 Task: Financial Form Template: Voucher for Petty Cash.
Action: Mouse moved to (78, 90)
Screenshot: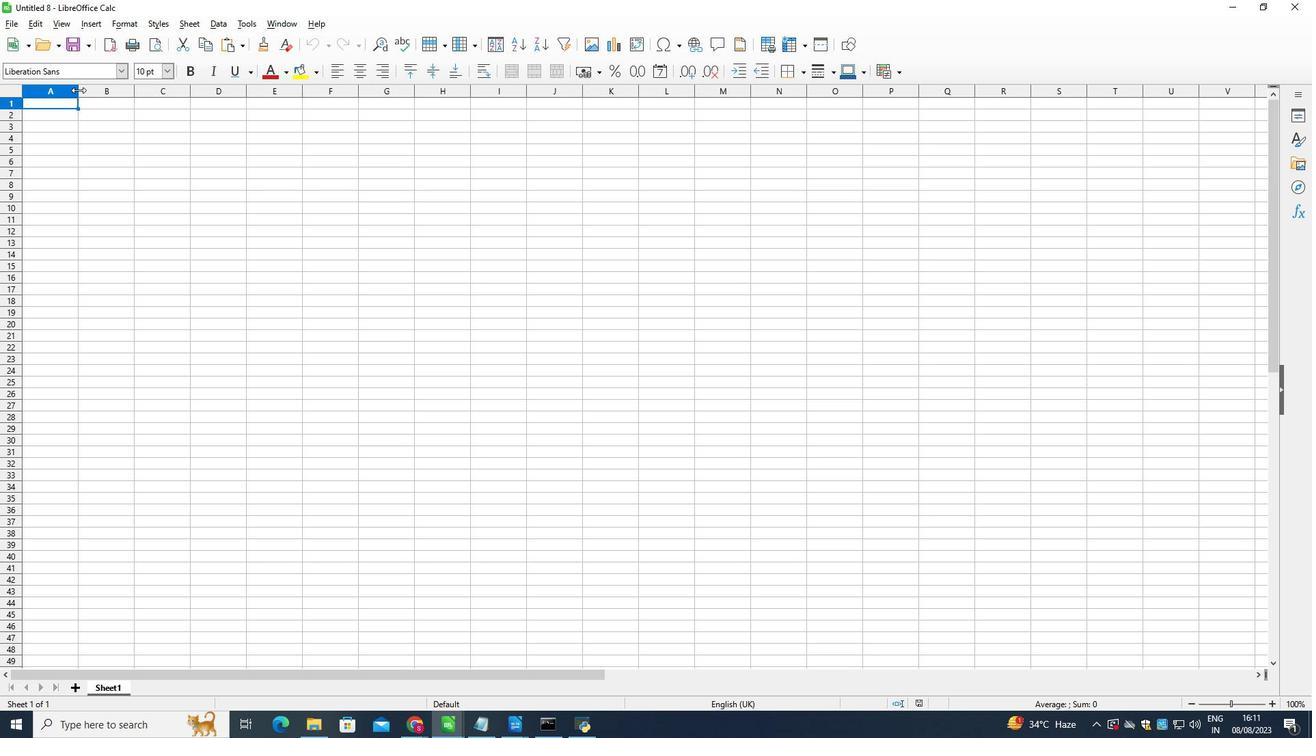 
Action: Mouse pressed left at (78, 90)
Screenshot: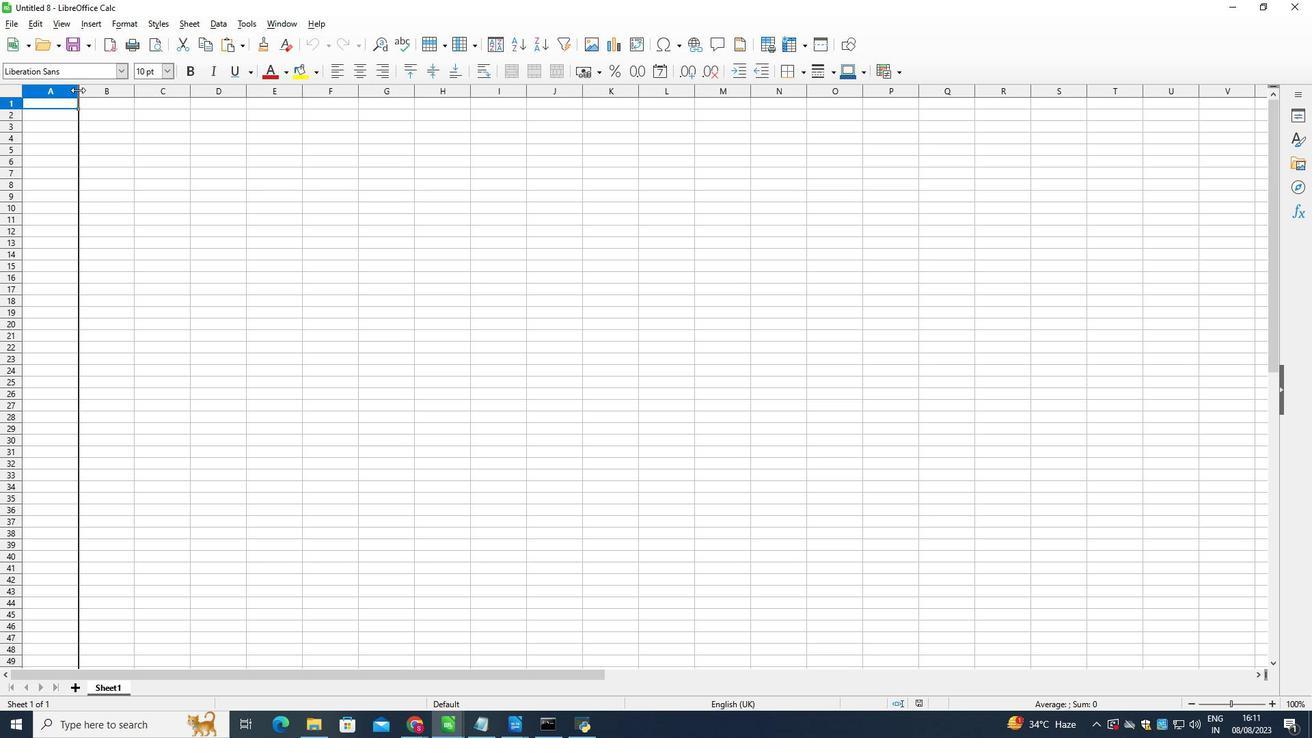 
Action: Mouse moved to (101, 91)
Screenshot: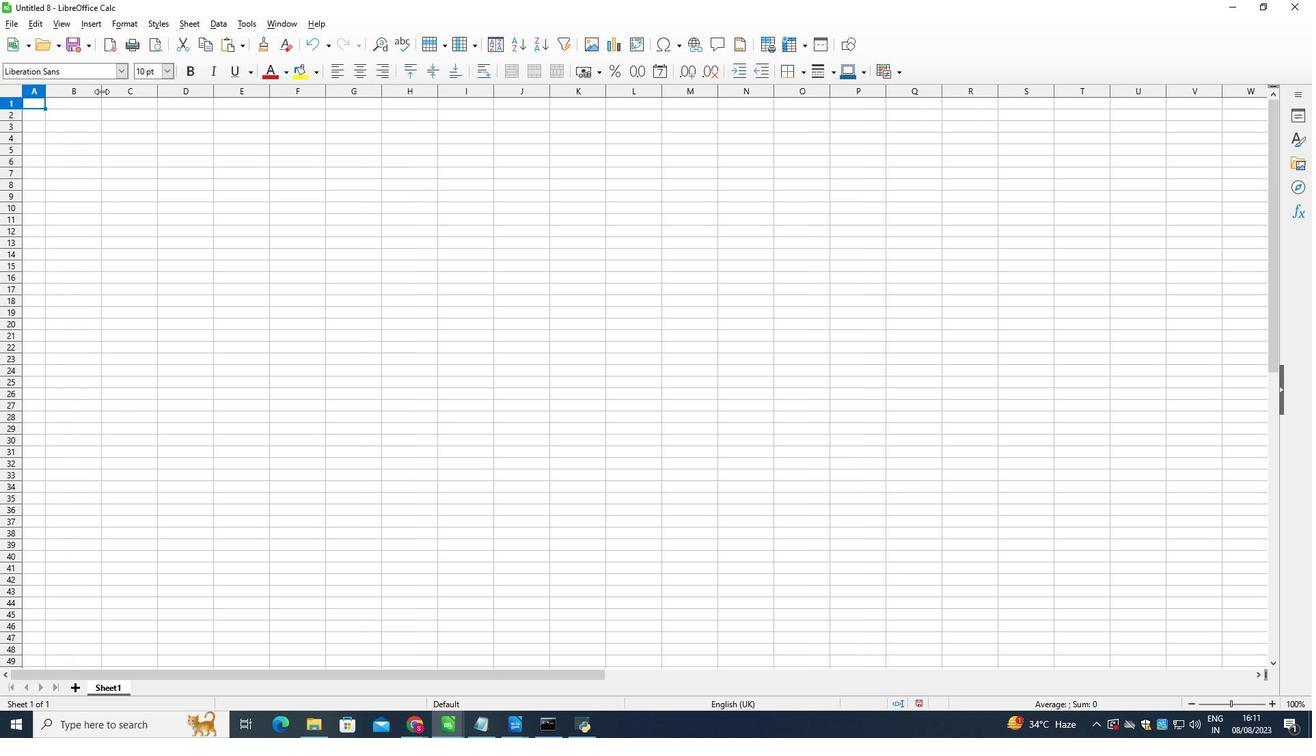 
Action: Mouse pressed left at (101, 91)
Screenshot: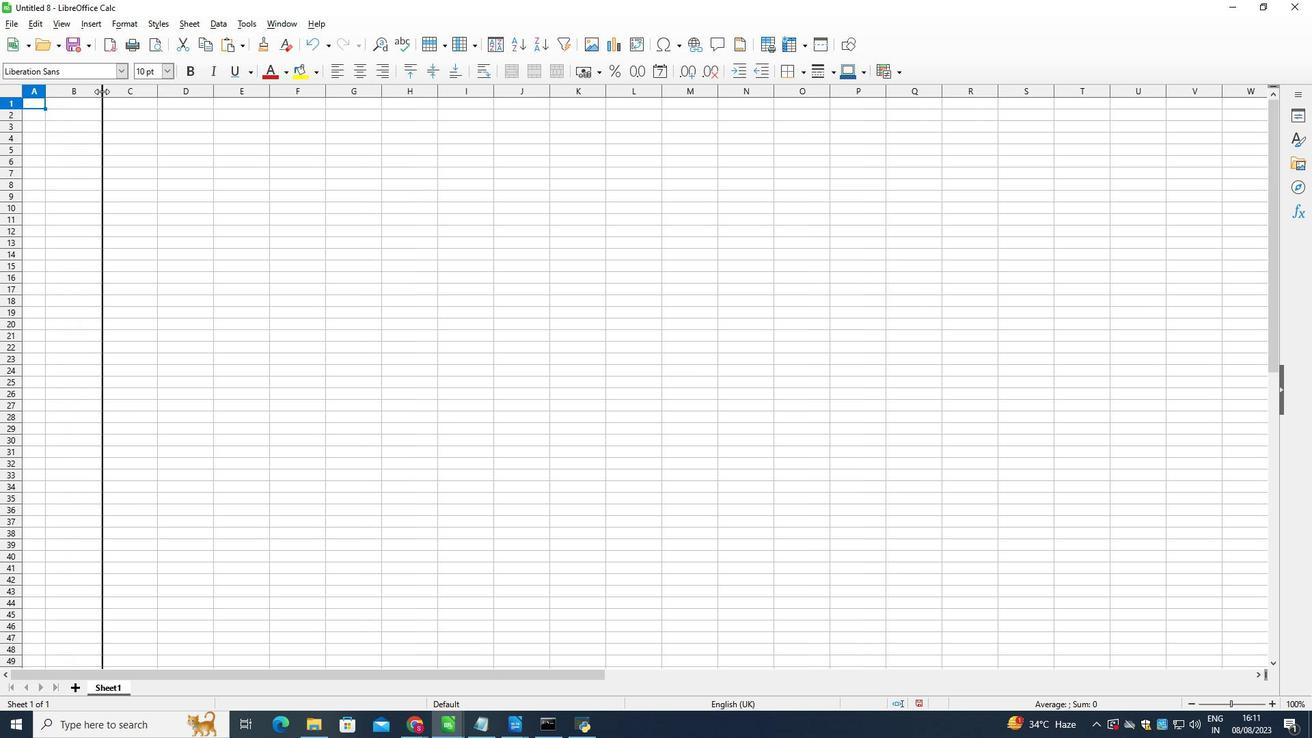 
Action: Mouse moved to (118, 87)
Screenshot: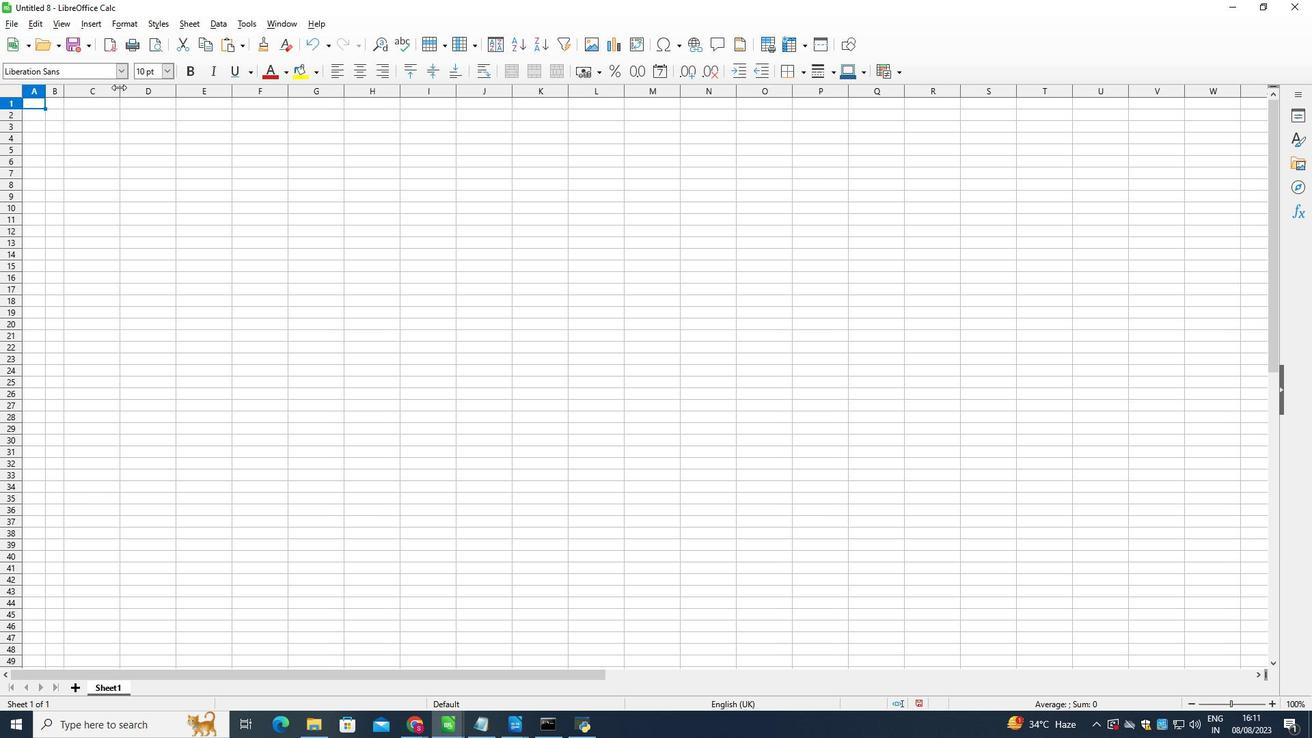 
Action: Mouse pressed left at (118, 87)
Screenshot: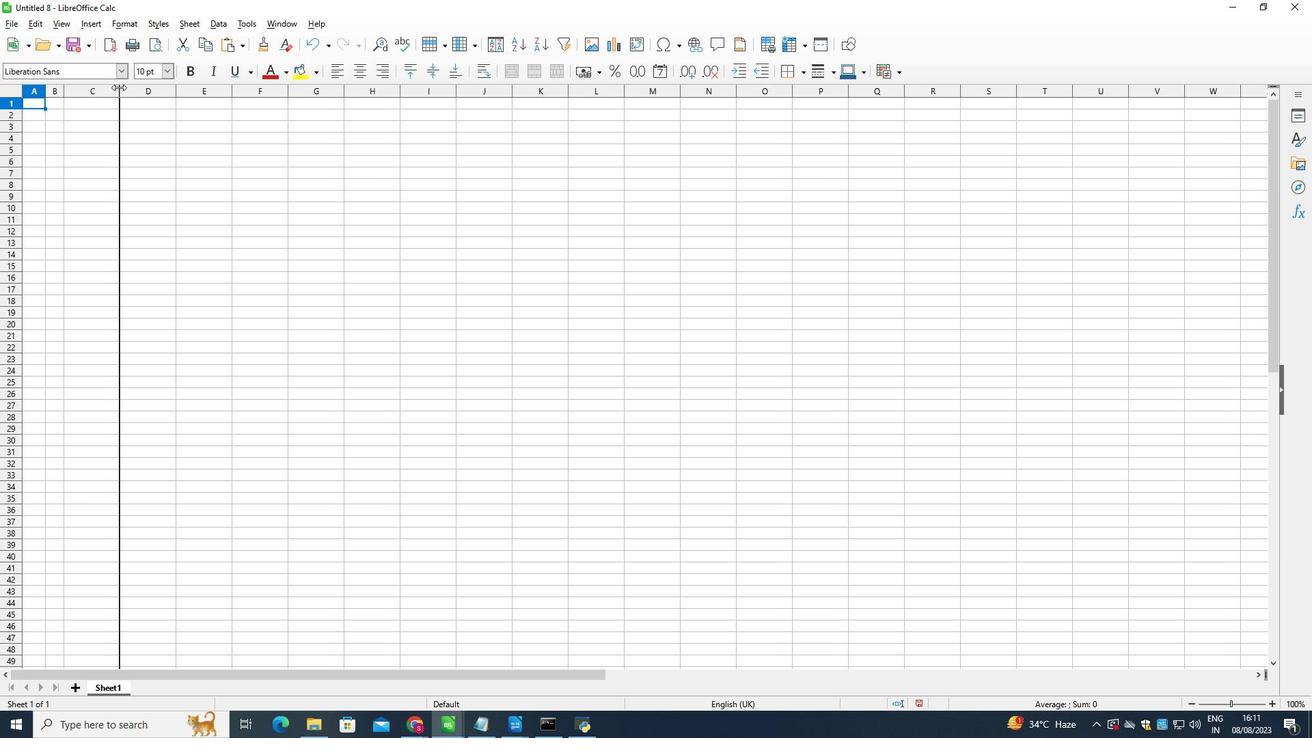 
Action: Mouse moved to (141, 97)
Screenshot: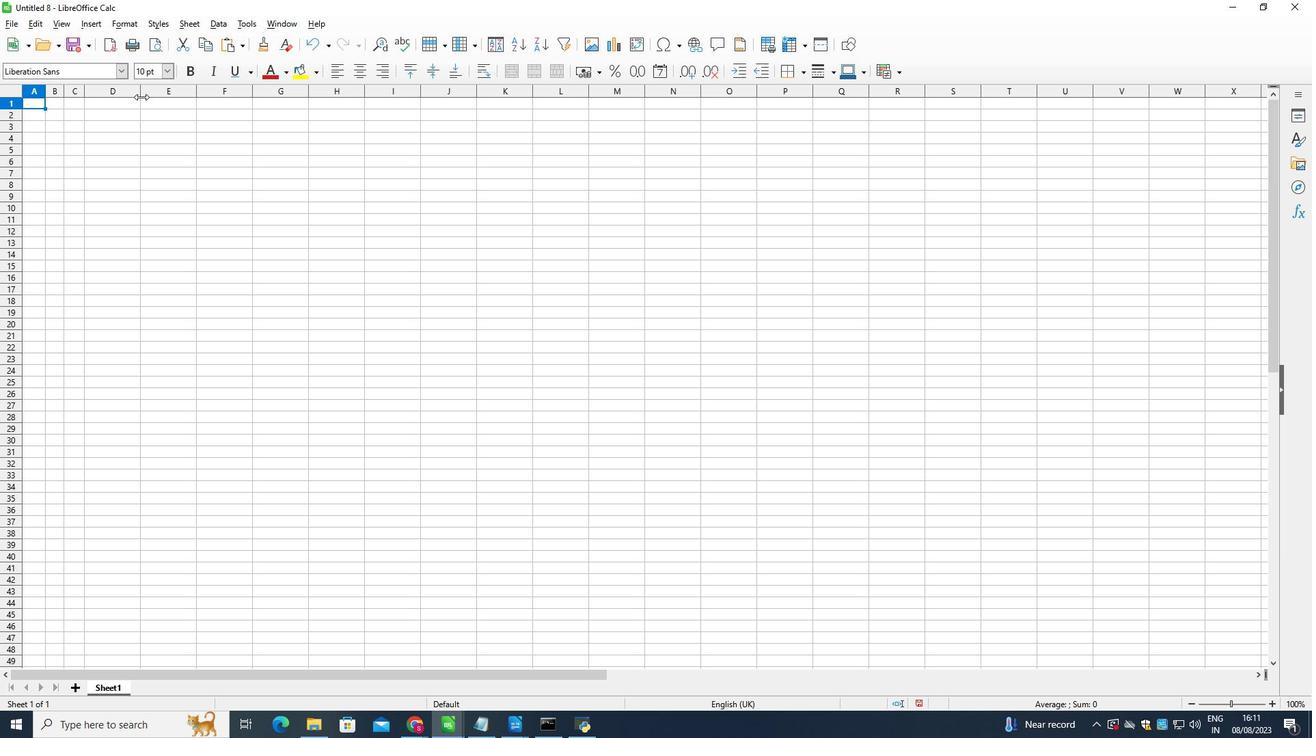 
Action: Mouse pressed left at (141, 97)
Screenshot: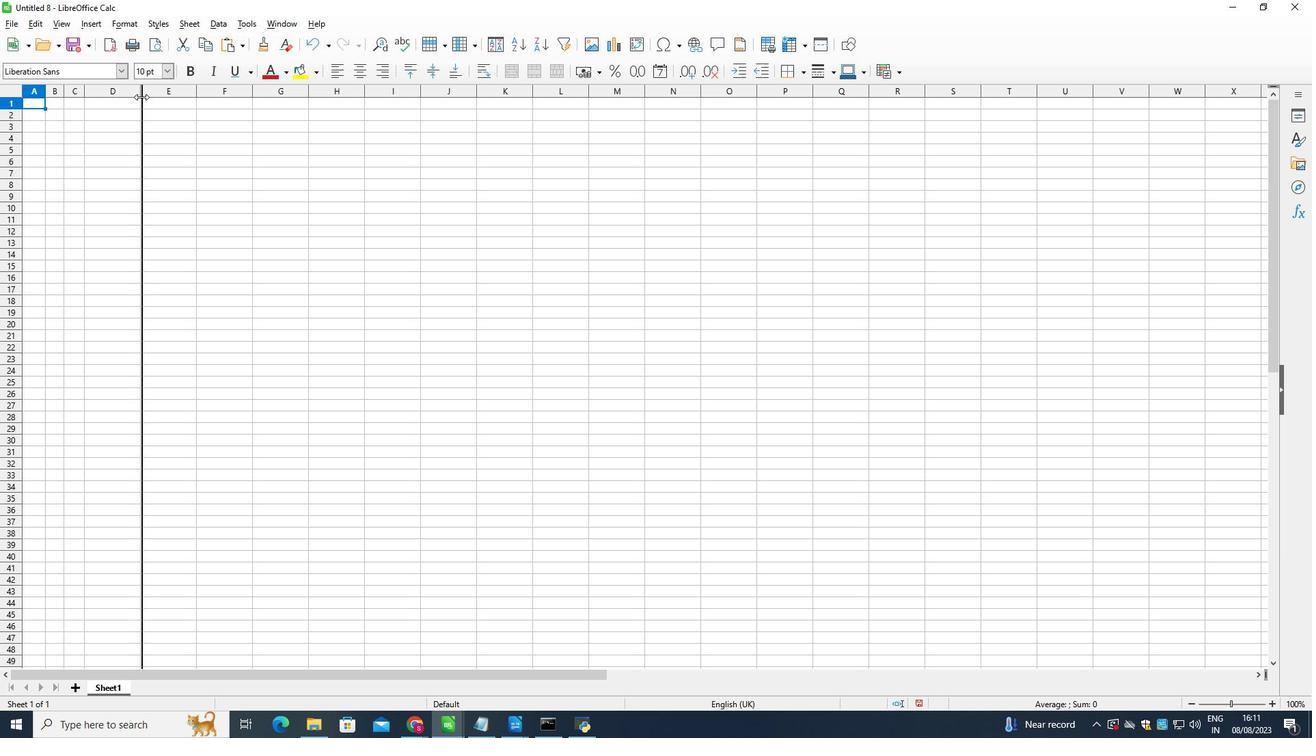 
Action: Mouse moved to (159, 89)
Screenshot: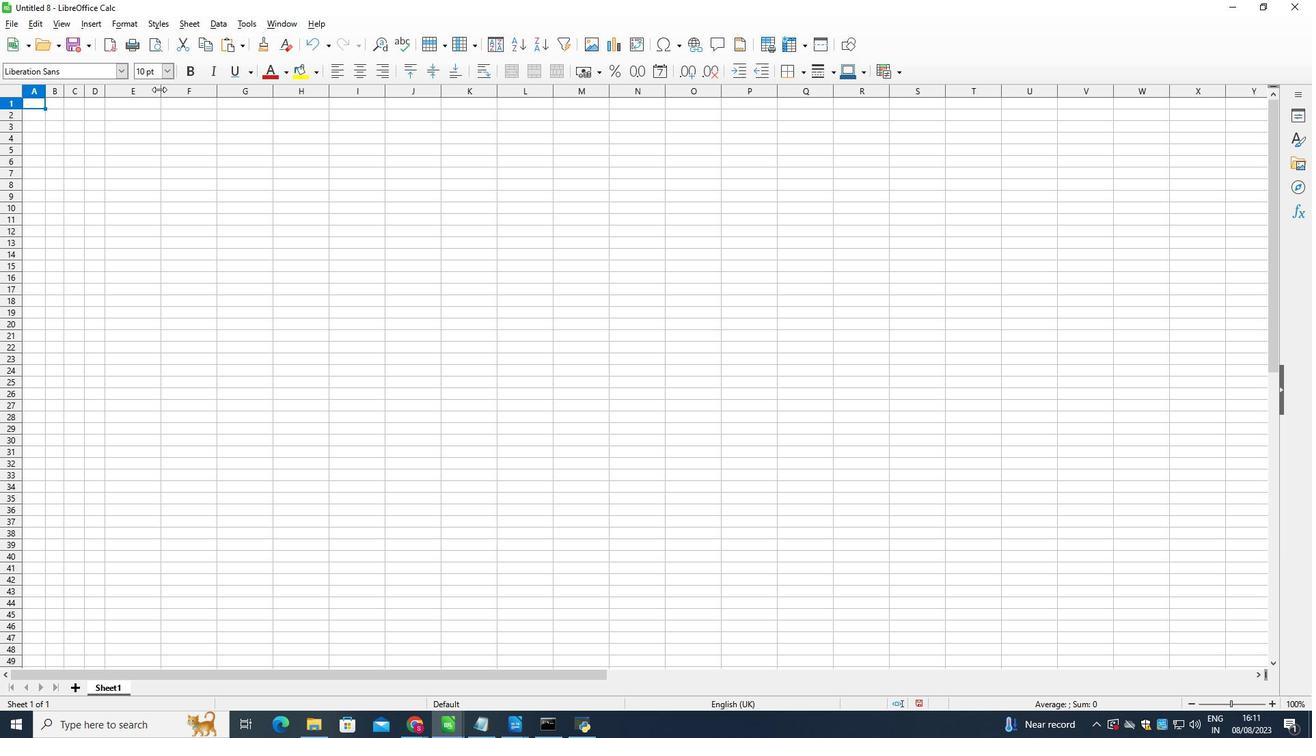 
Action: Mouse pressed left at (159, 89)
Screenshot: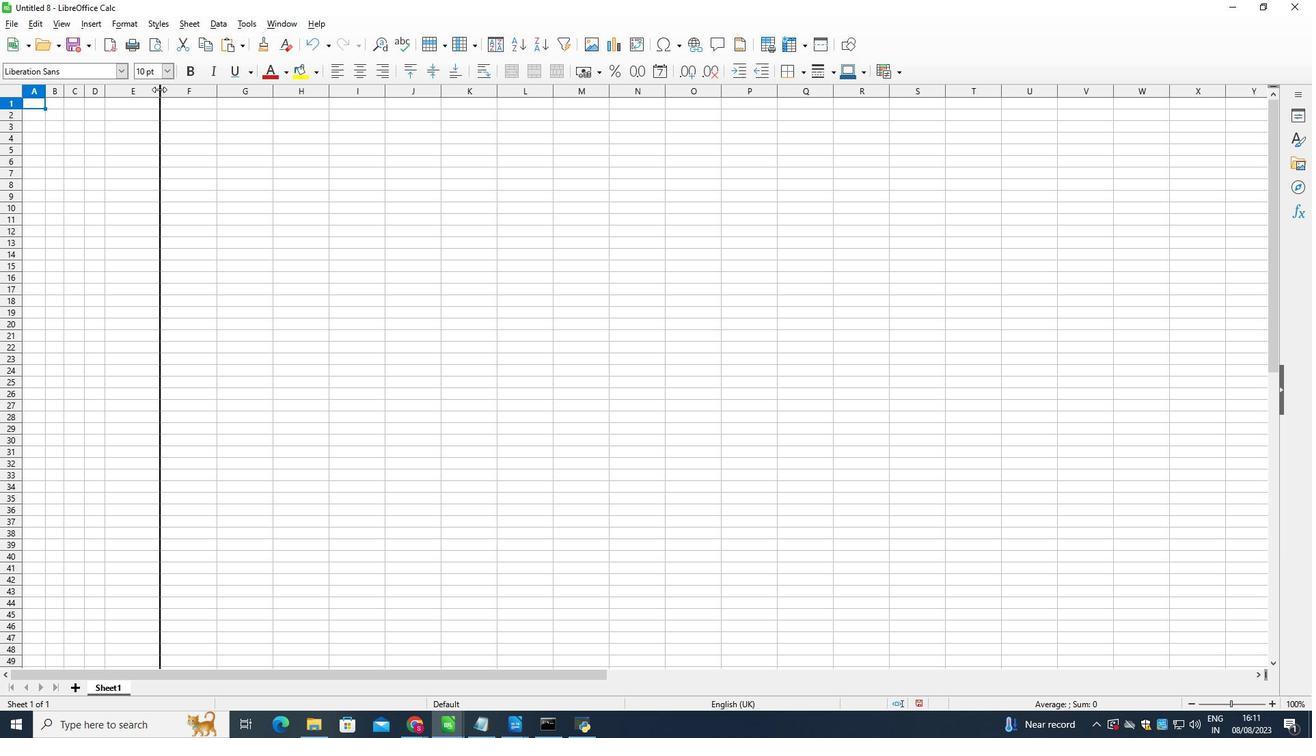 
Action: Mouse moved to (45, 90)
Screenshot: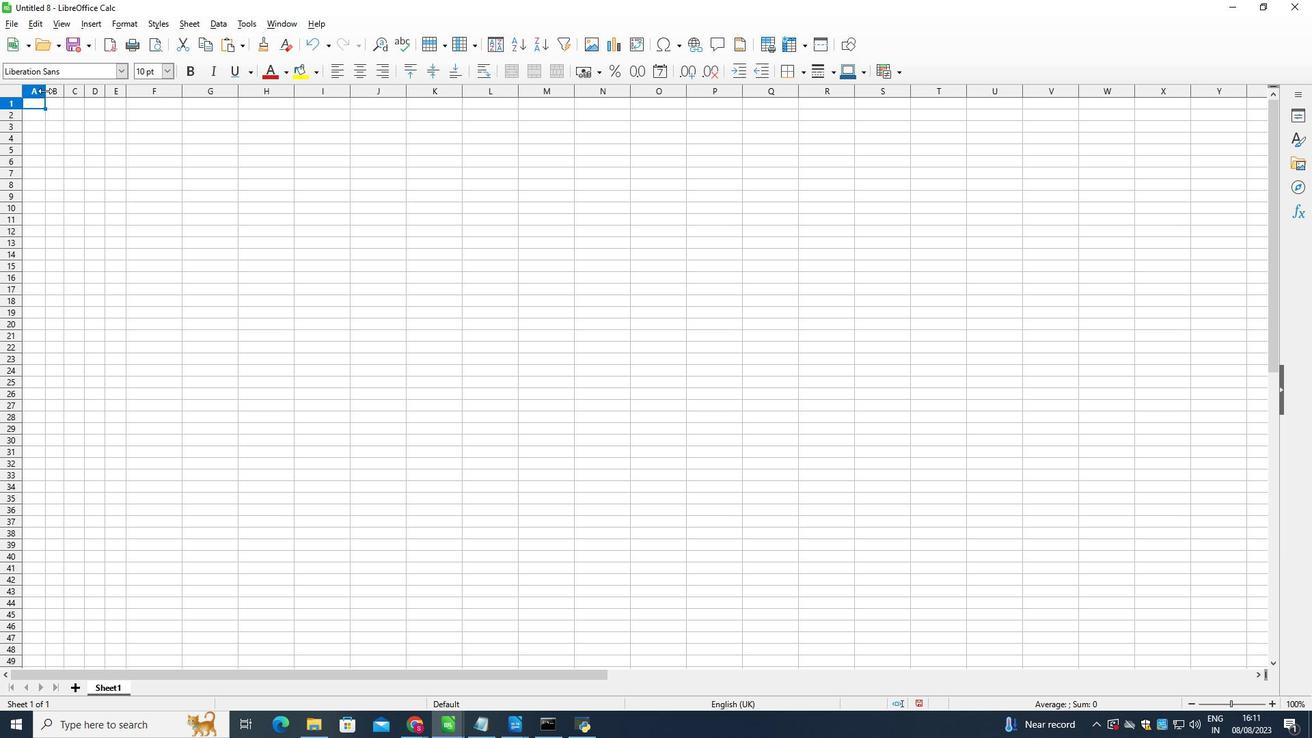 
Action: Mouse pressed left at (45, 90)
Screenshot: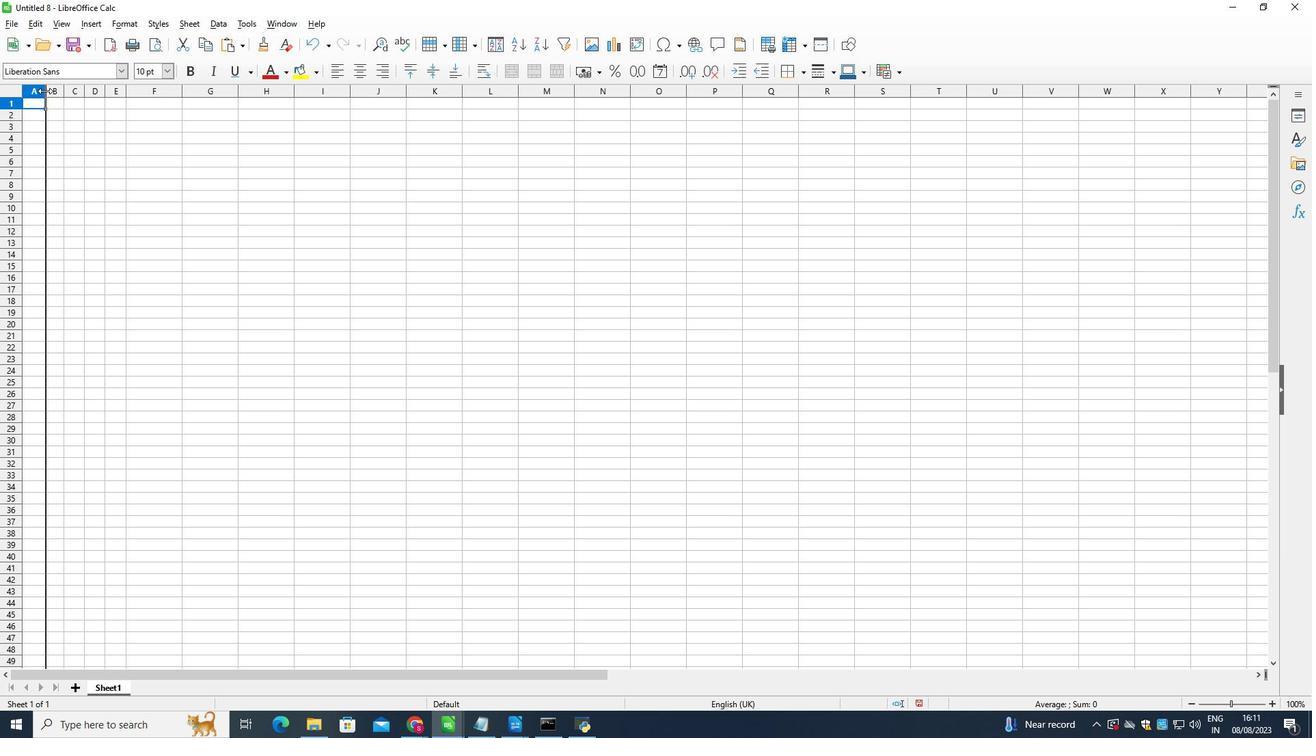 
Action: Mouse moved to (177, 90)
Screenshot: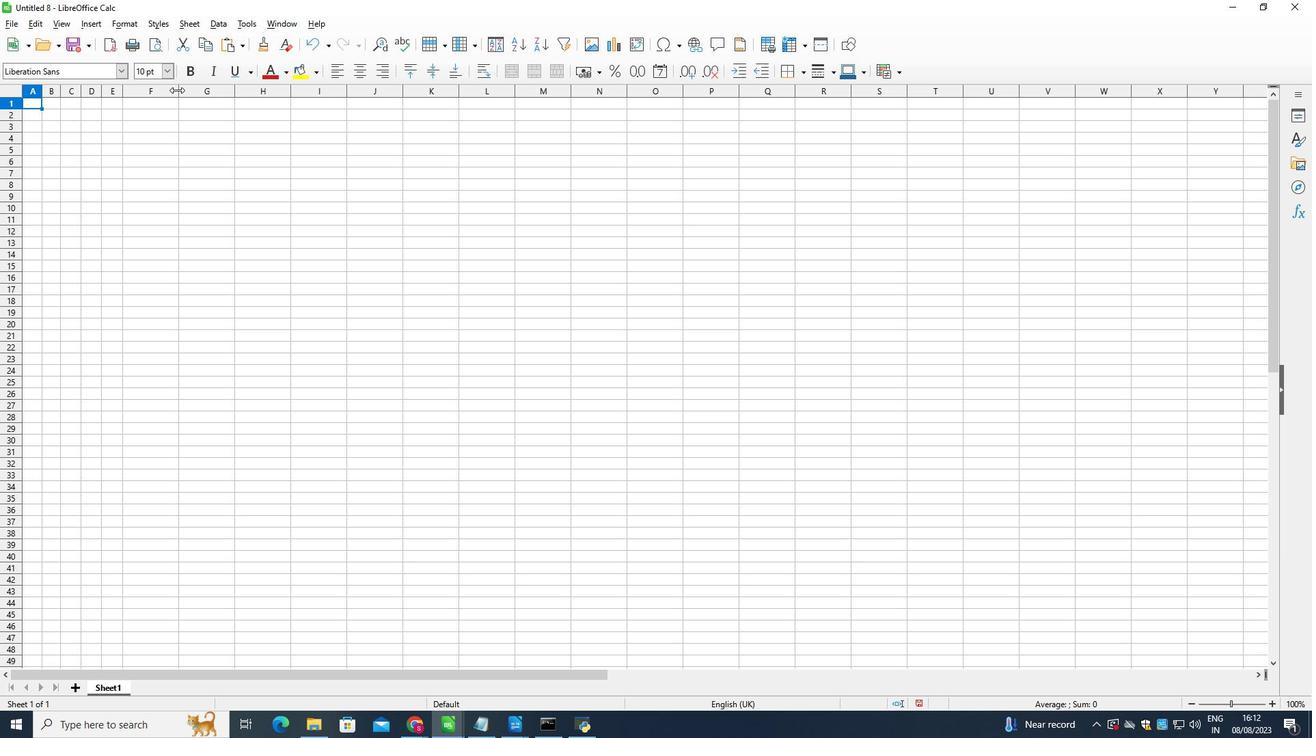 
Action: Mouse pressed left at (177, 90)
Screenshot: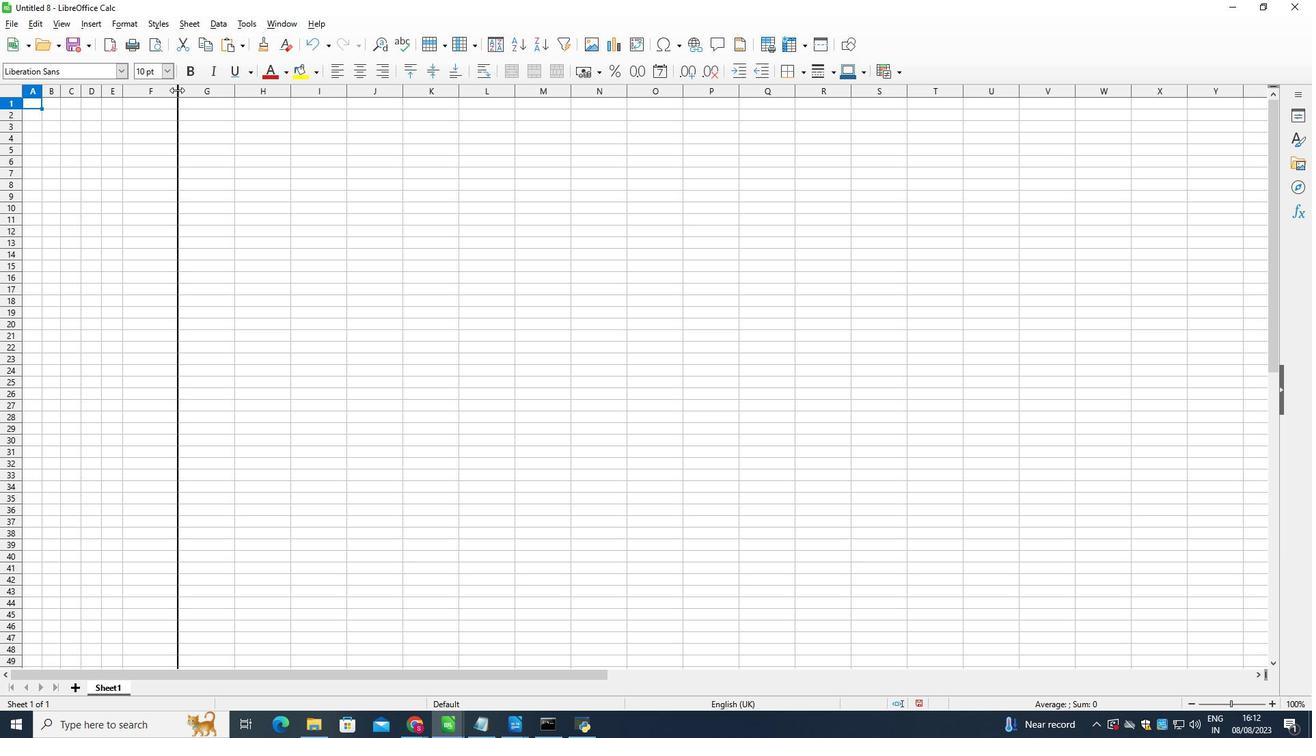 
Action: Mouse moved to (196, 92)
Screenshot: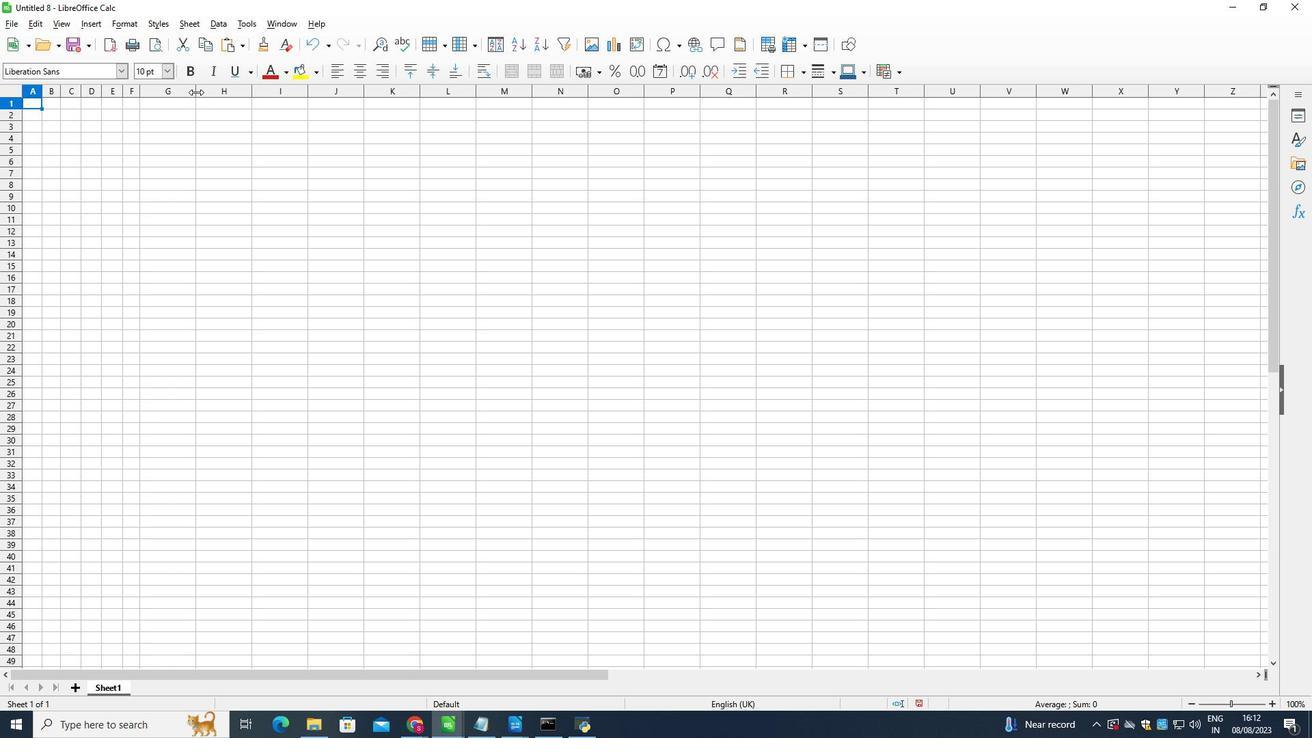 
Action: Mouse pressed left at (196, 92)
Screenshot: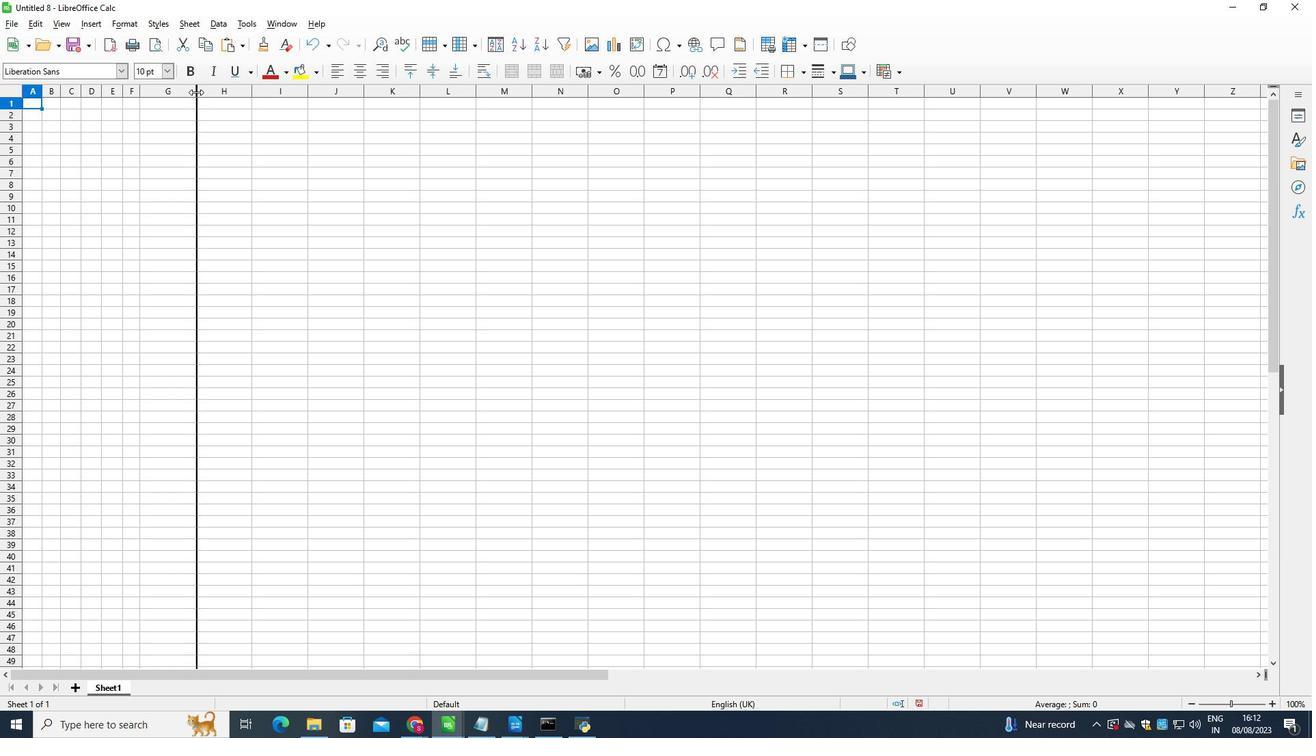 
Action: Mouse moved to (216, 87)
Screenshot: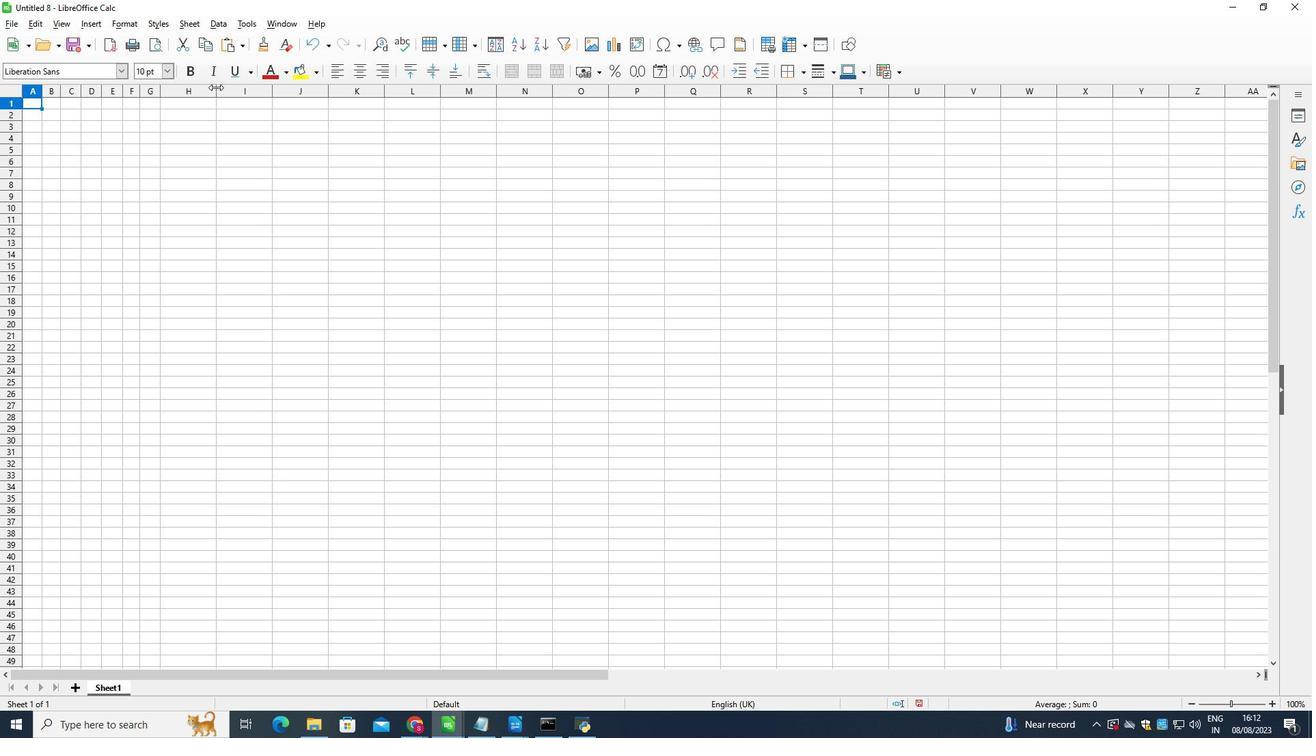 
Action: Mouse pressed left at (216, 87)
Screenshot: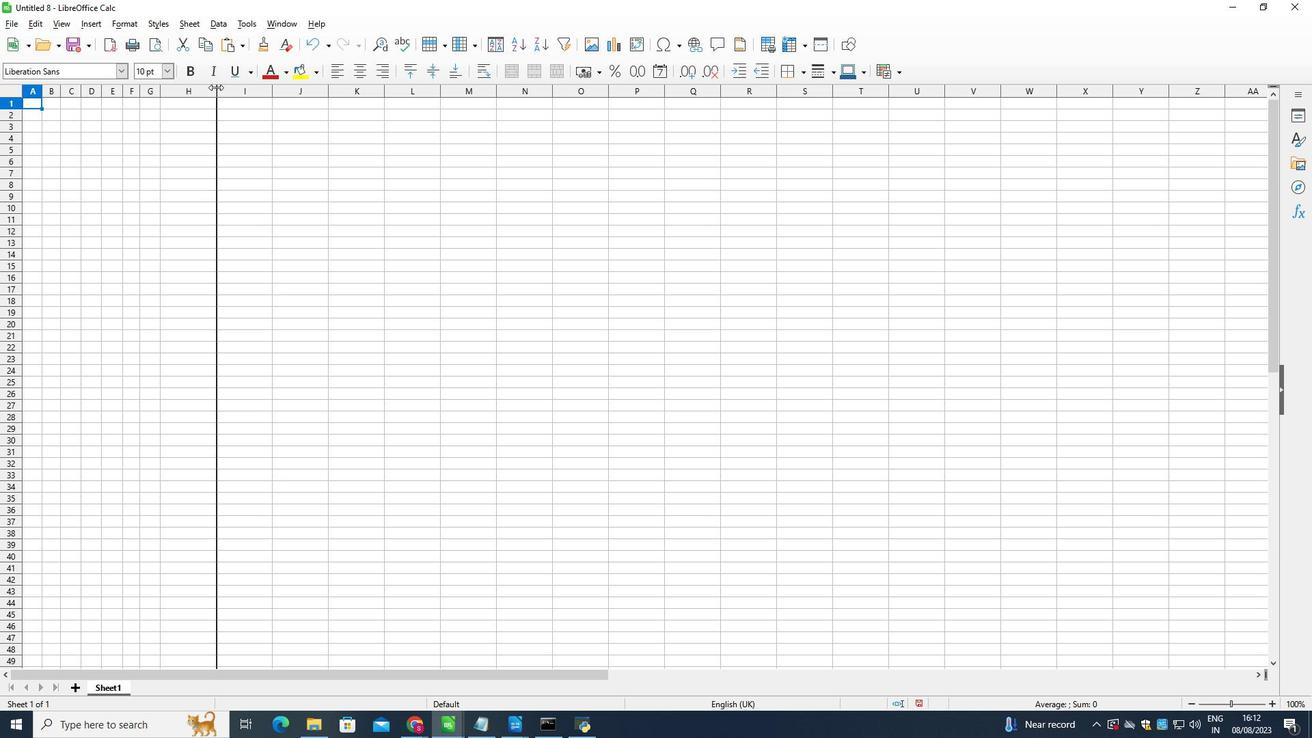 
Action: Mouse moved to (236, 88)
Screenshot: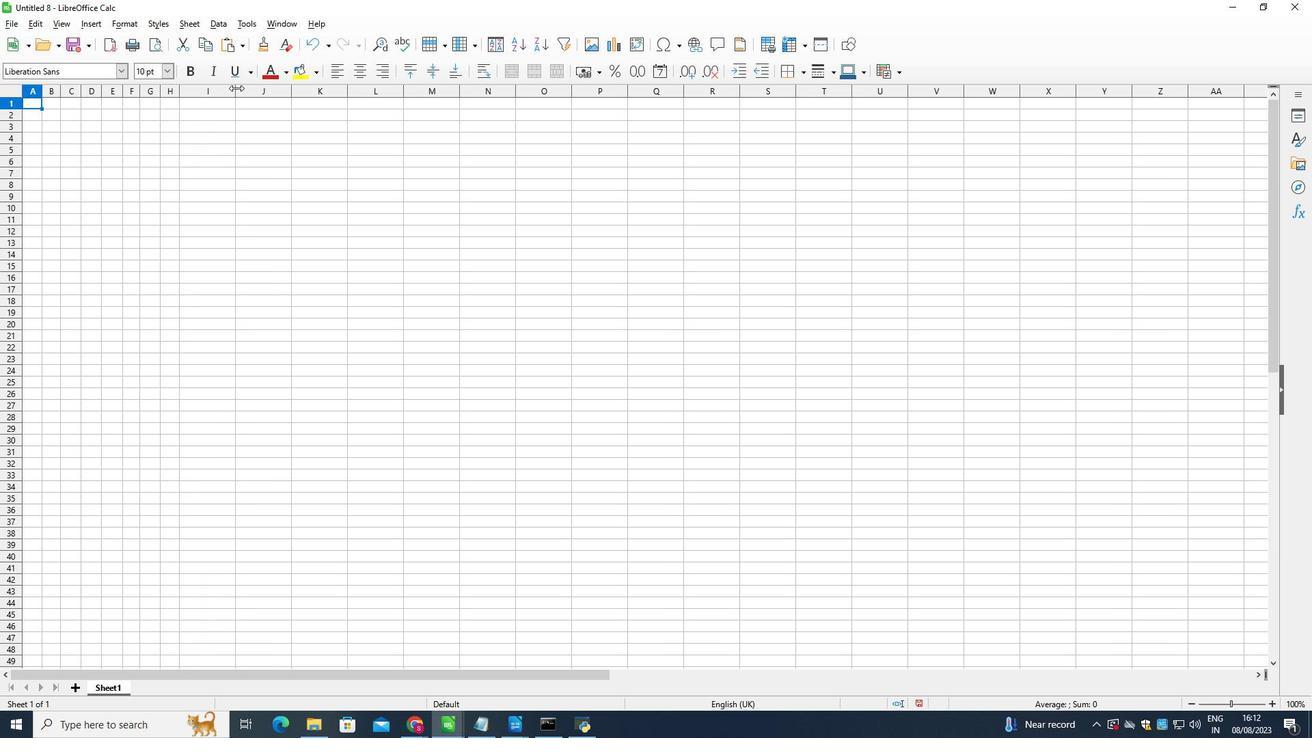 
Action: Mouse pressed left at (236, 88)
Screenshot: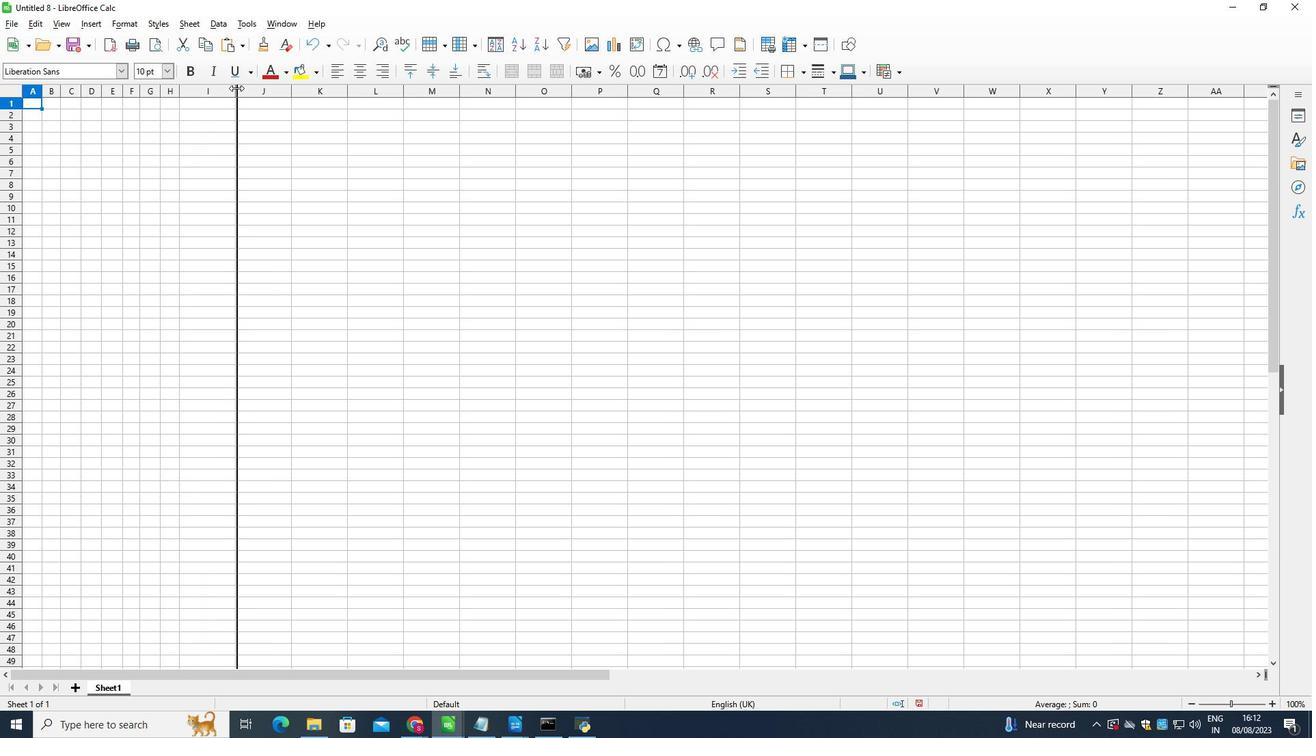 
Action: Mouse moved to (254, 90)
Screenshot: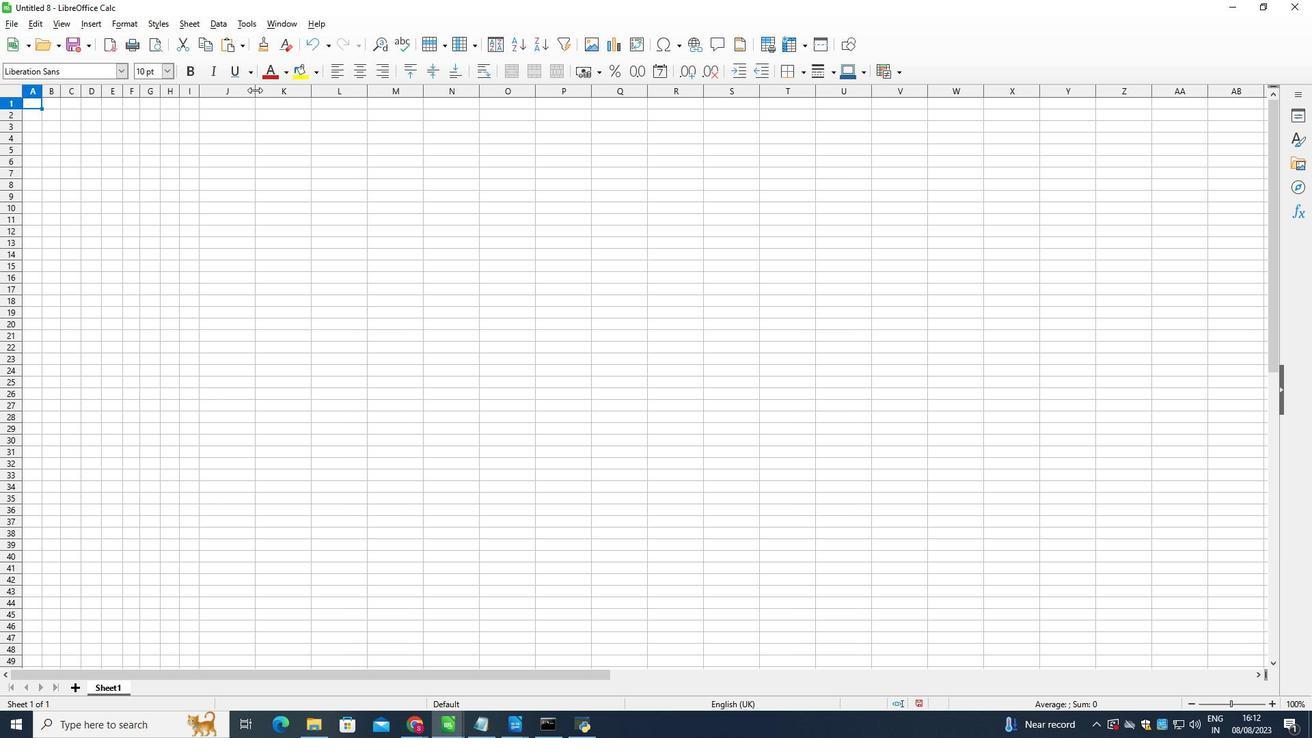 
Action: Mouse pressed left at (254, 90)
Screenshot: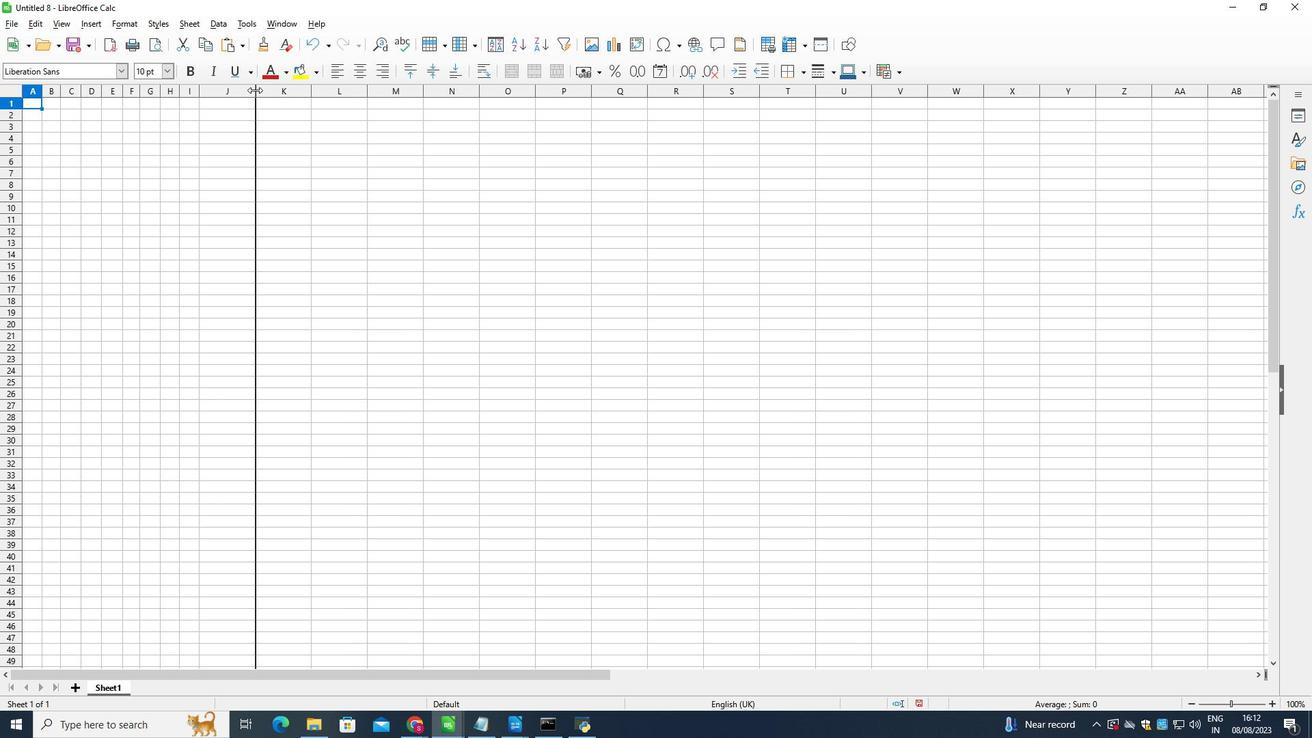 
Action: Mouse moved to (272, 90)
Screenshot: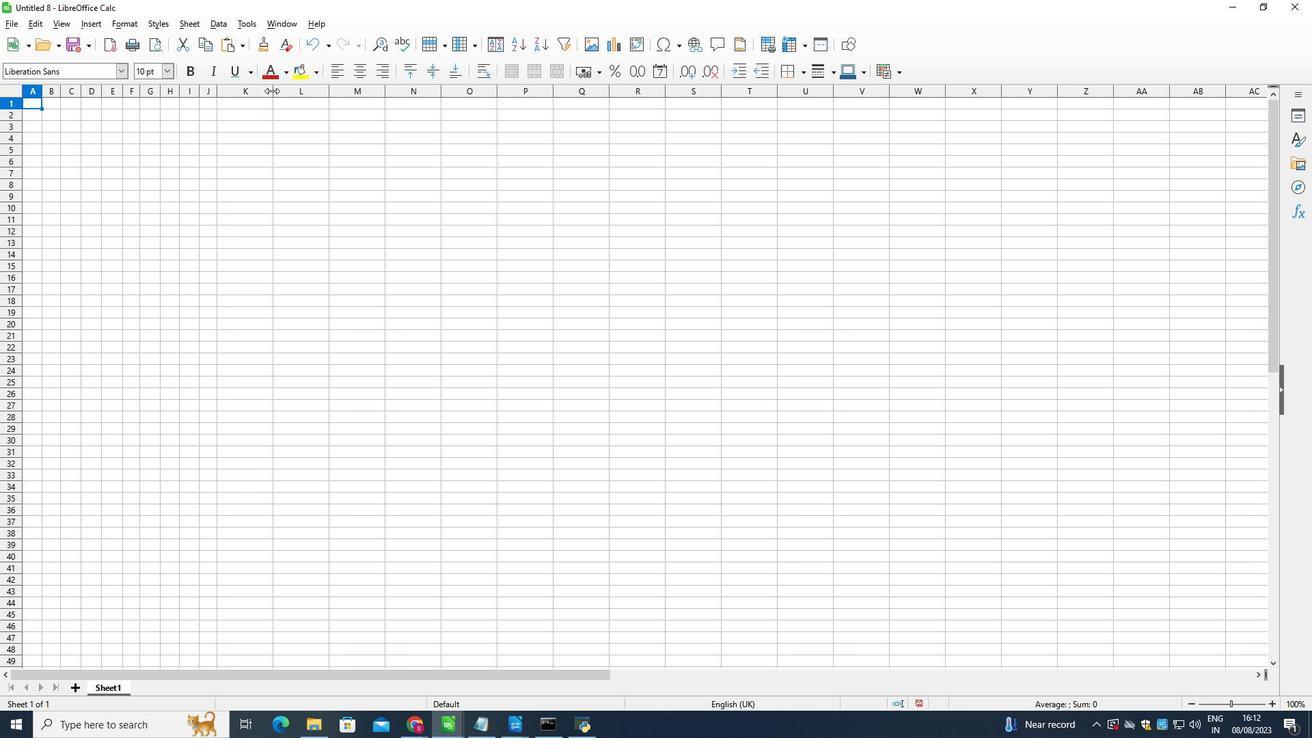 
Action: Mouse pressed left at (272, 90)
Screenshot: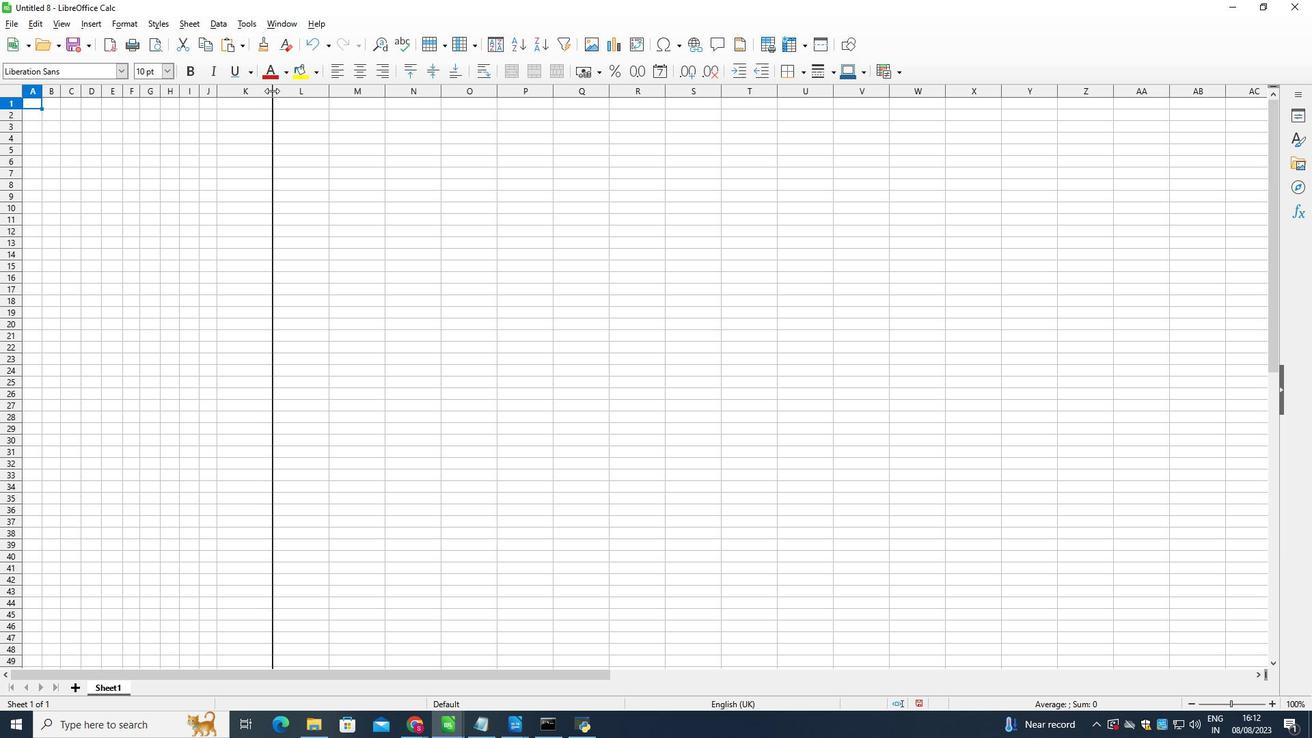 
Action: Mouse moved to (291, 92)
Screenshot: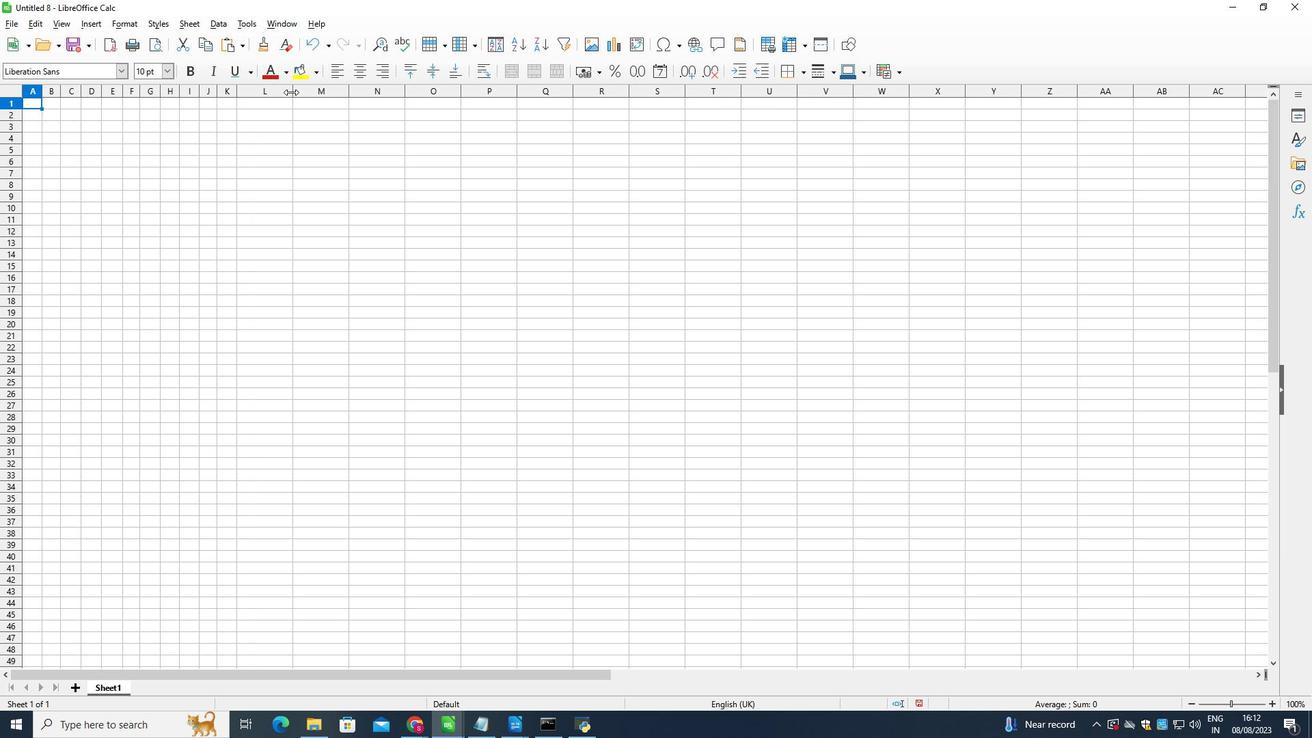 
Action: Mouse pressed left at (291, 92)
Screenshot: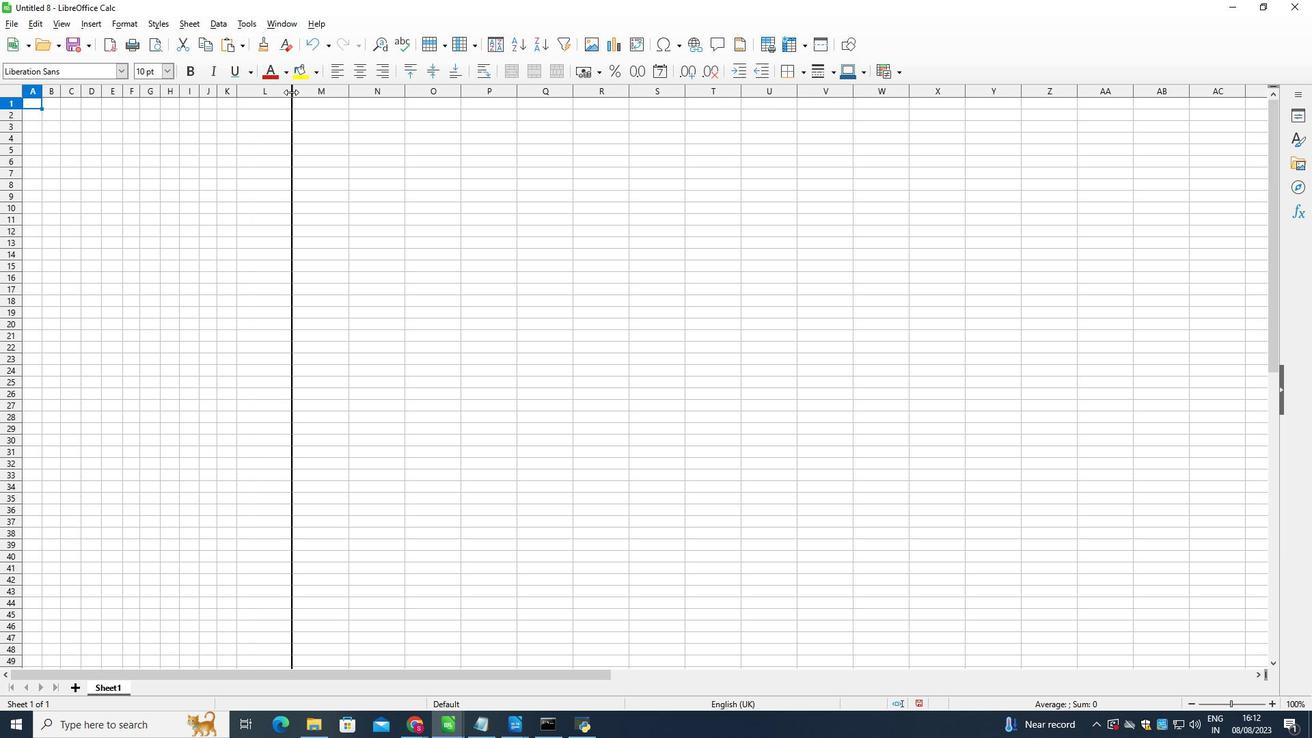 
Action: Mouse moved to (312, 89)
Screenshot: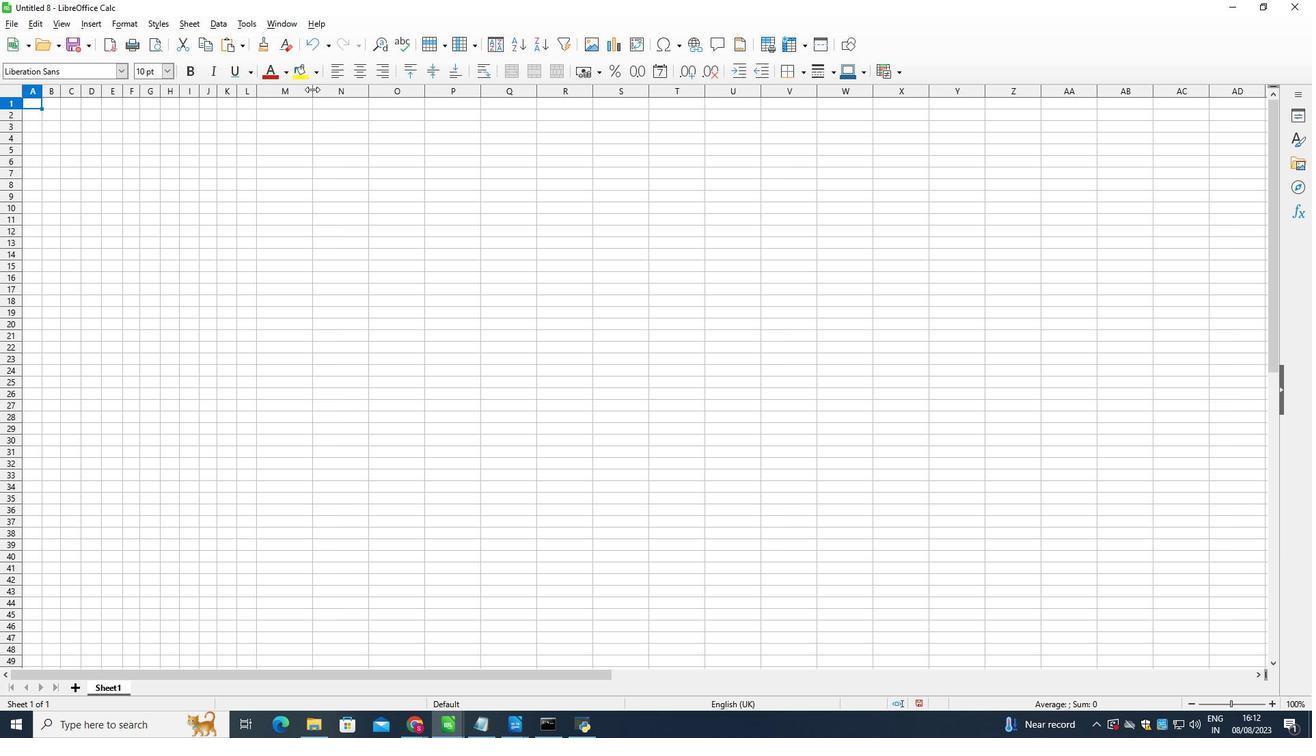 
Action: Mouse pressed left at (312, 89)
Screenshot: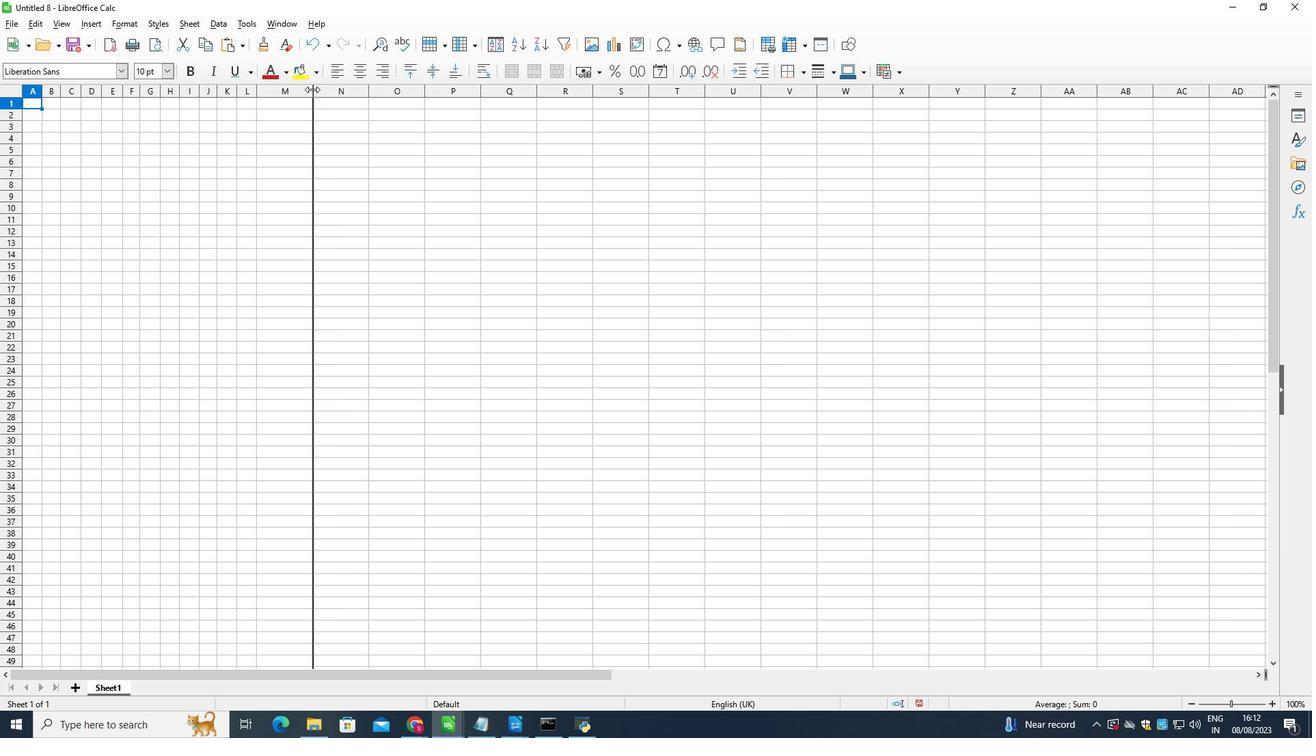 
Action: Mouse moved to (326, 91)
Screenshot: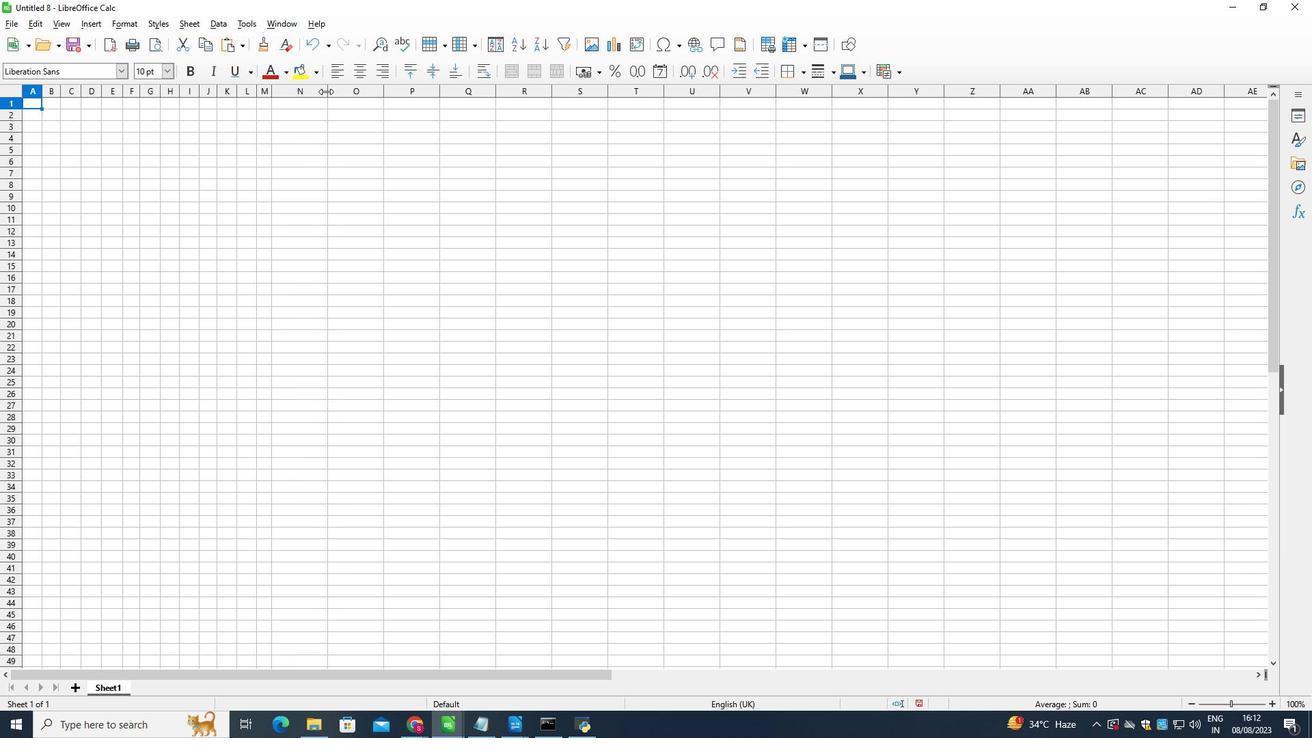 
Action: Mouse pressed left at (326, 91)
Screenshot: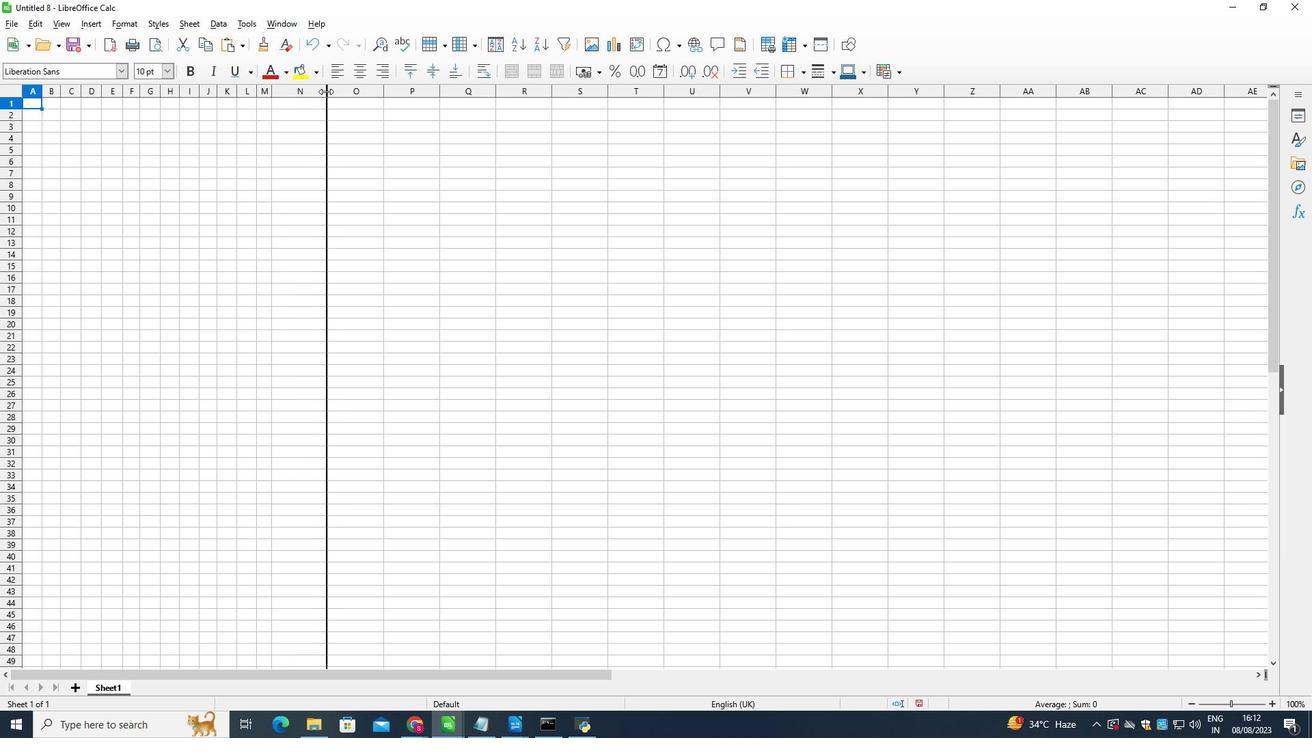 
Action: Mouse moved to (345, 87)
Screenshot: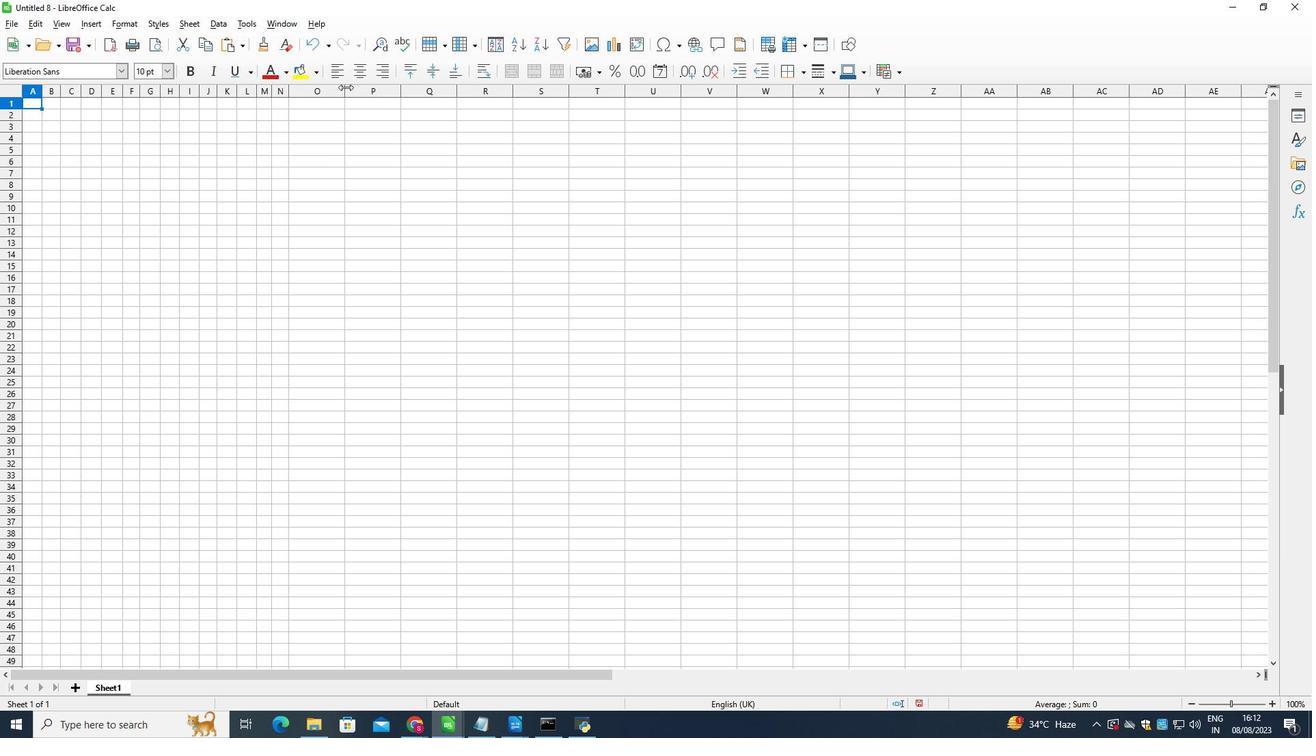 
Action: Mouse pressed left at (345, 87)
Screenshot: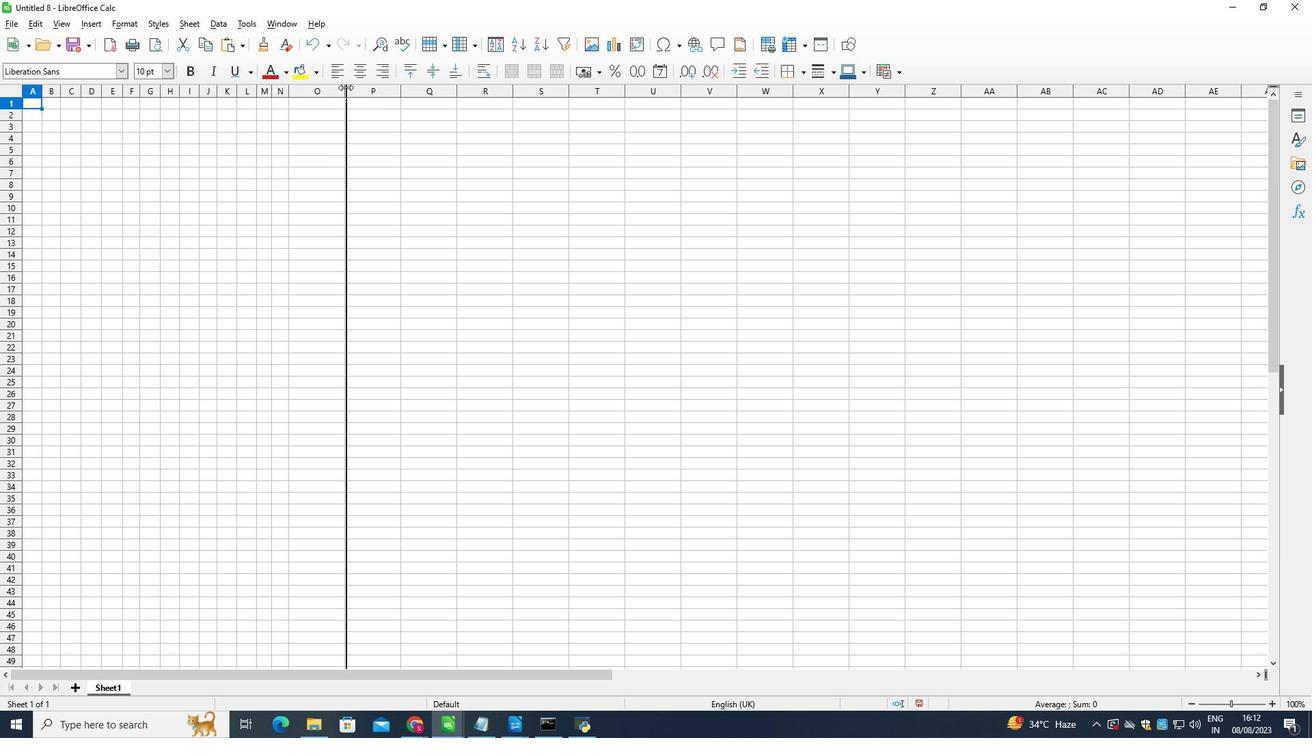 
Action: Mouse moved to (359, 91)
Screenshot: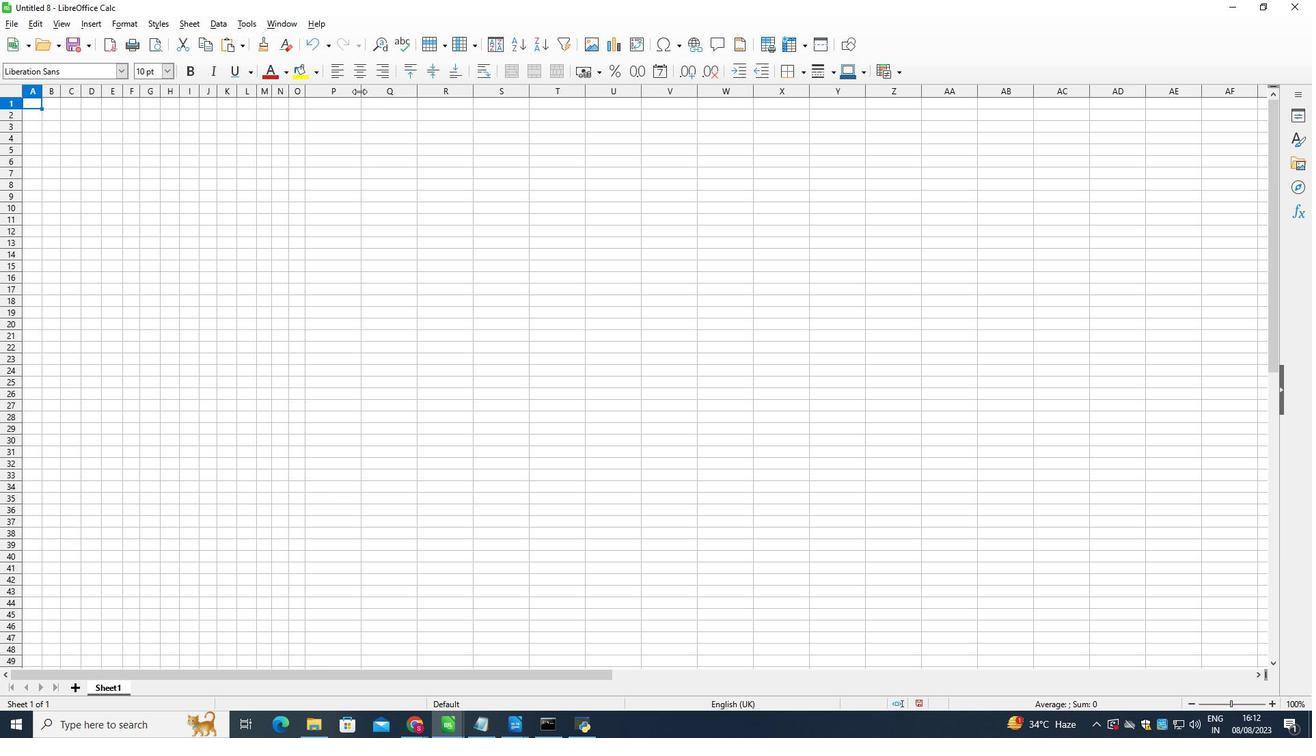 
Action: Mouse pressed left at (359, 91)
Screenshot: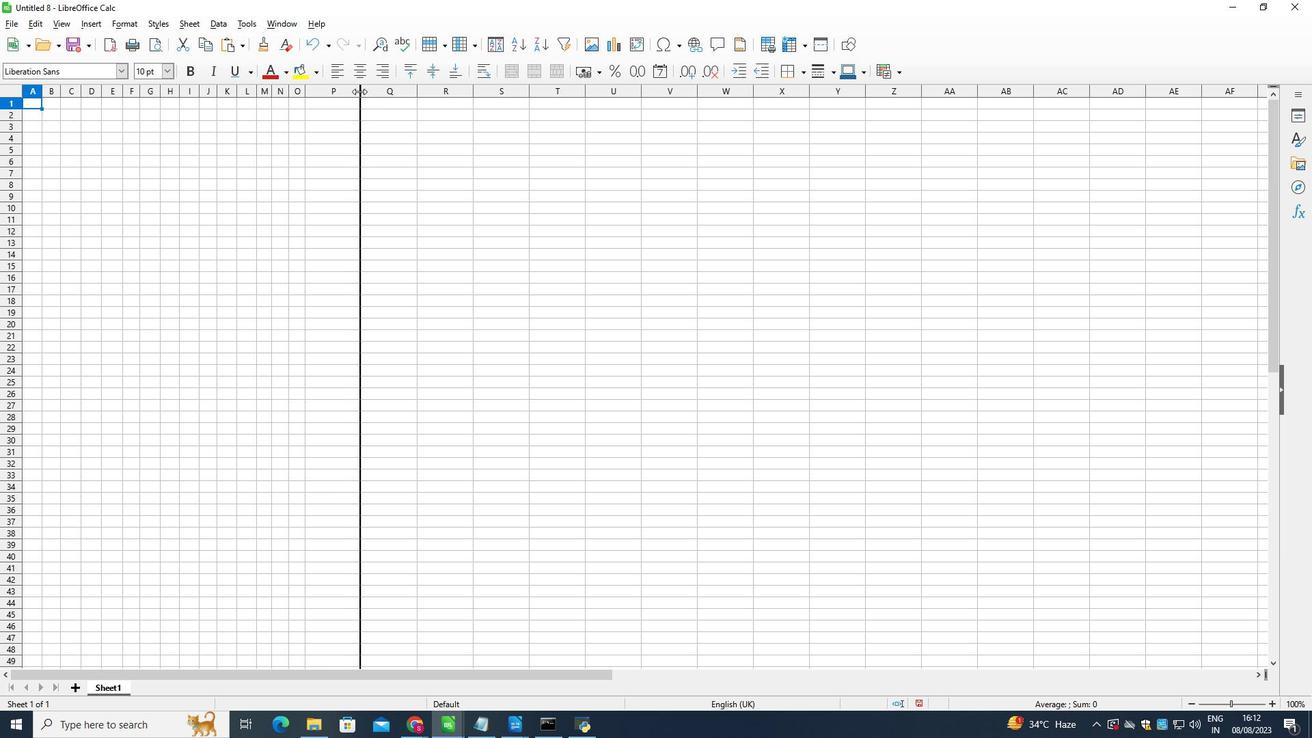 
Action: Mouse moved to (379, 90)
Screenshot: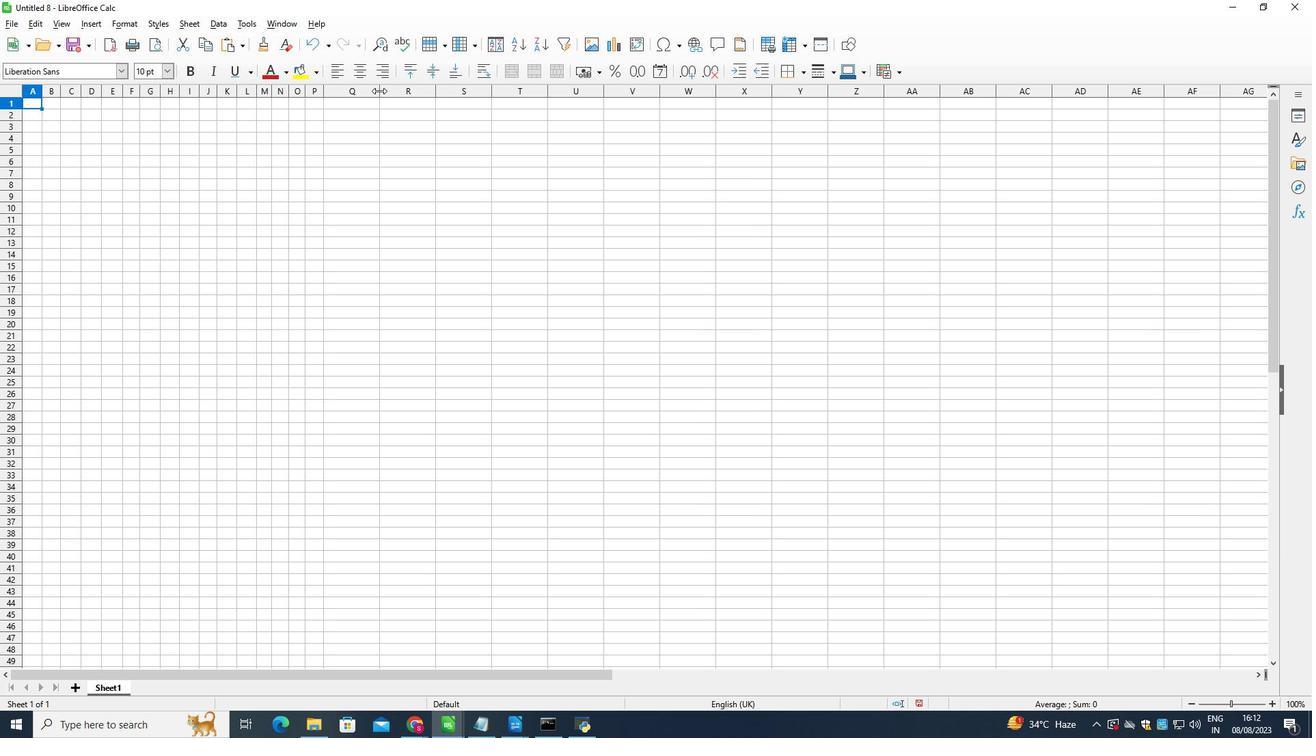 
Action: Mouse pressed left at (379, 90)
Screenshot: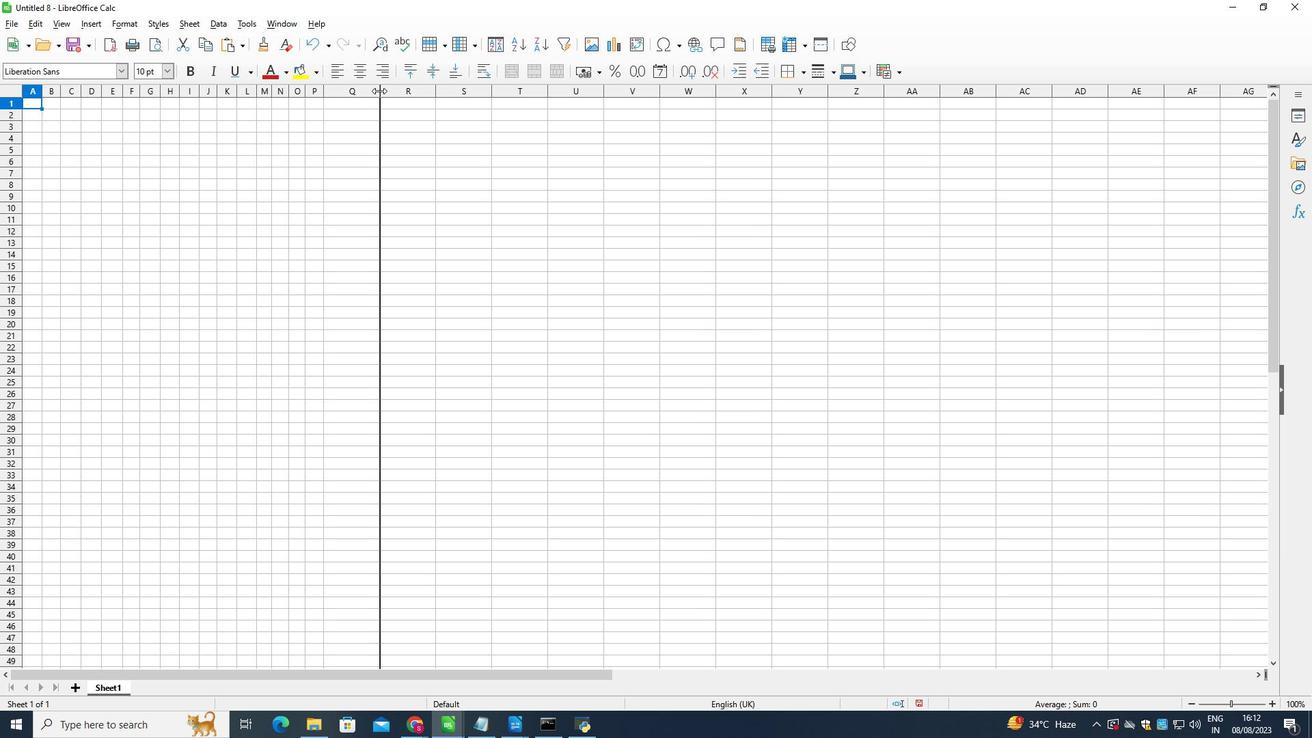 
Action: Mouse moved to (396, 91)
Screenshot: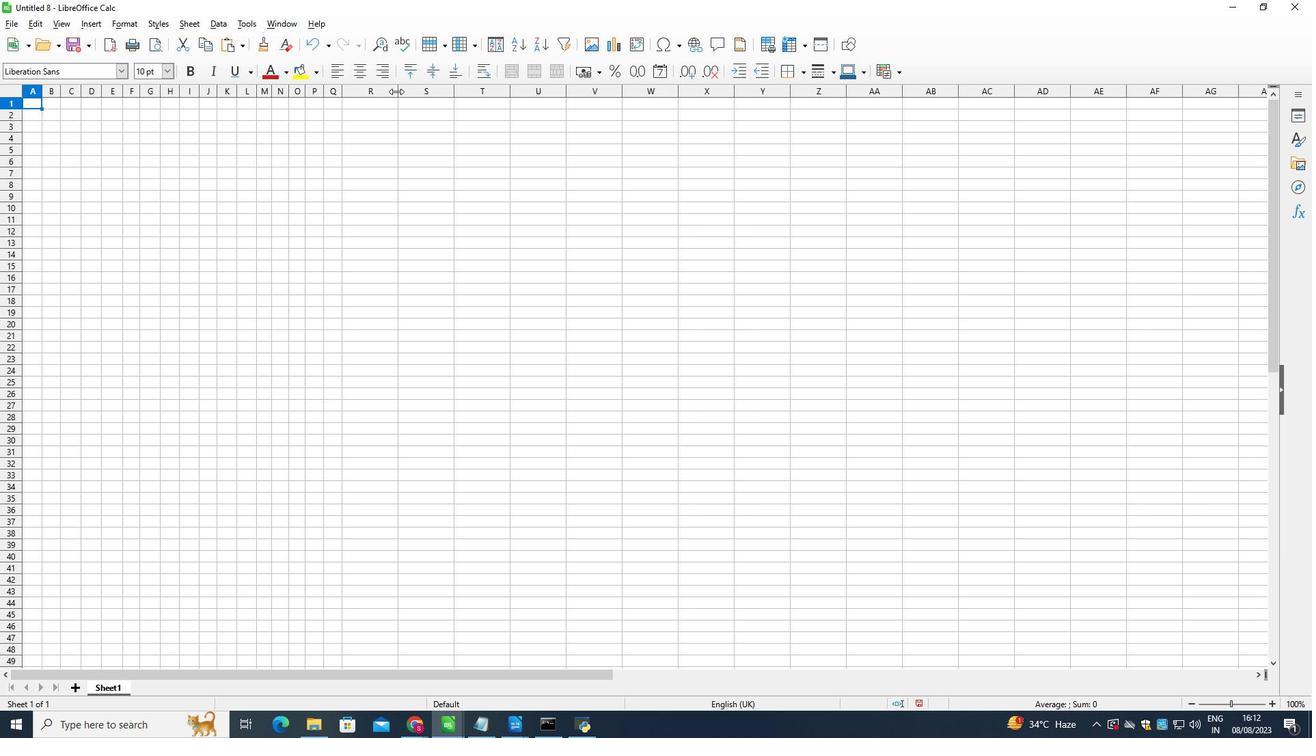 
Action: Mouse pressed left at (396, 91)
Screenshot: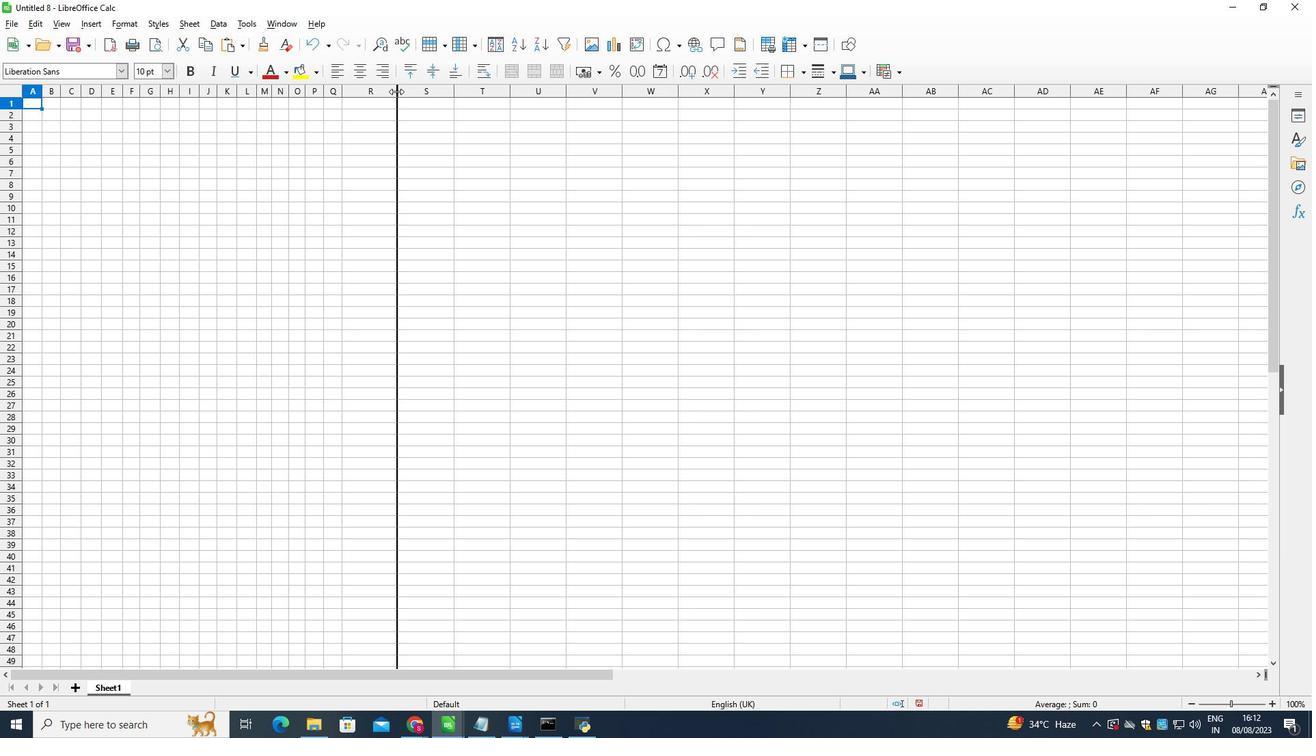 
Action: Mouse moved to (415, 90)
Screenshot: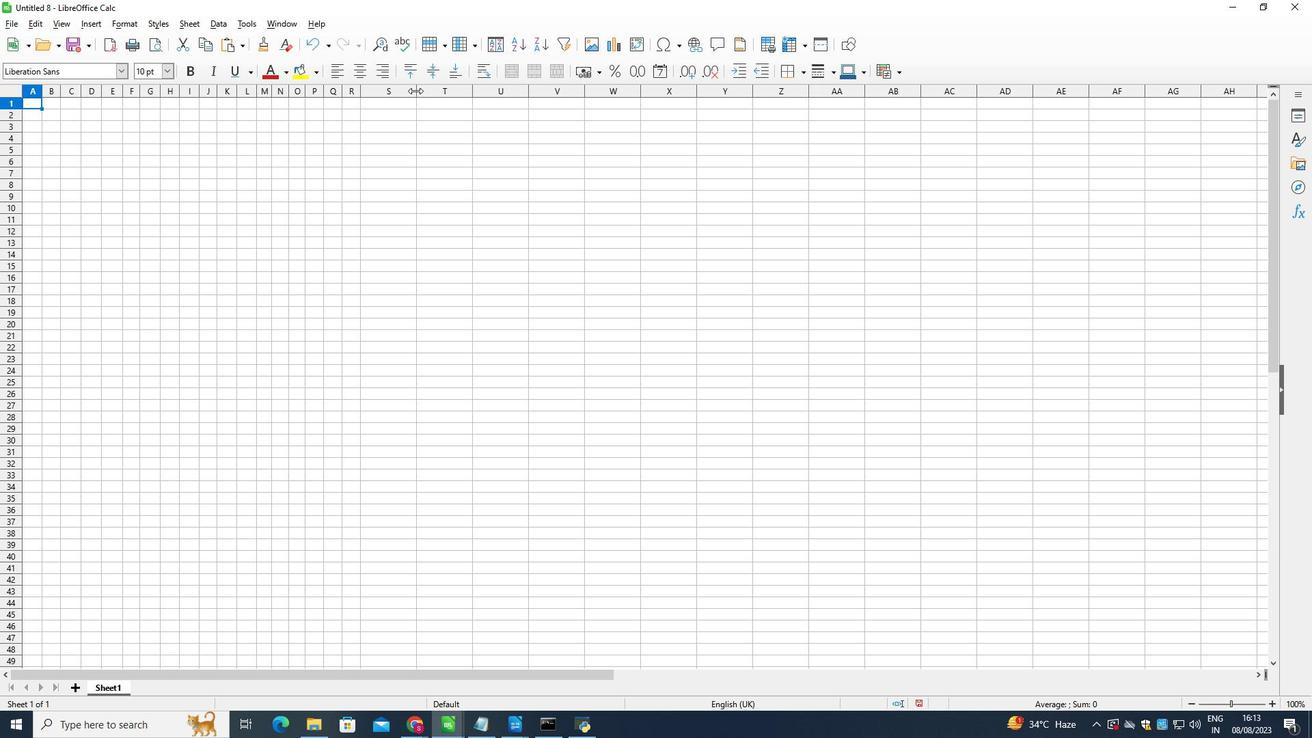
Action: Mouse pressed left at (415, 90)
Screenshot: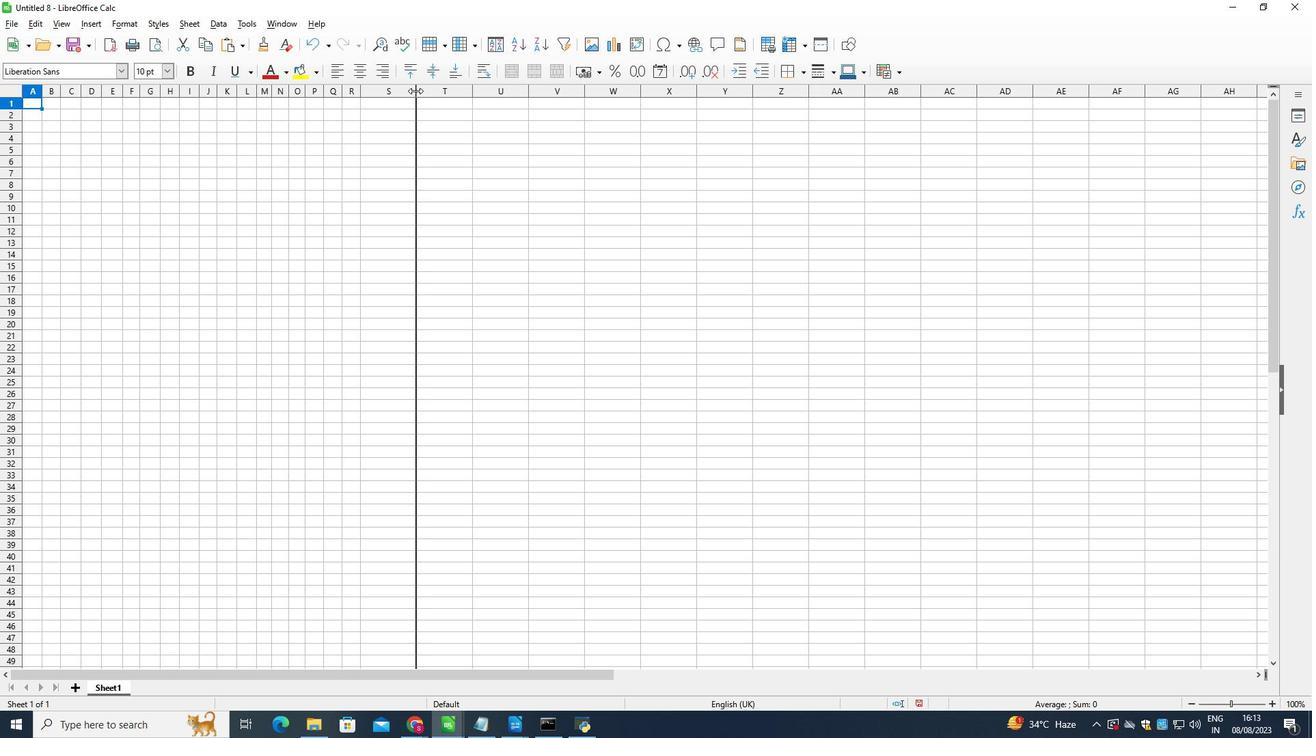 
Action: Mouse moved to (436, 90)
Screenshot: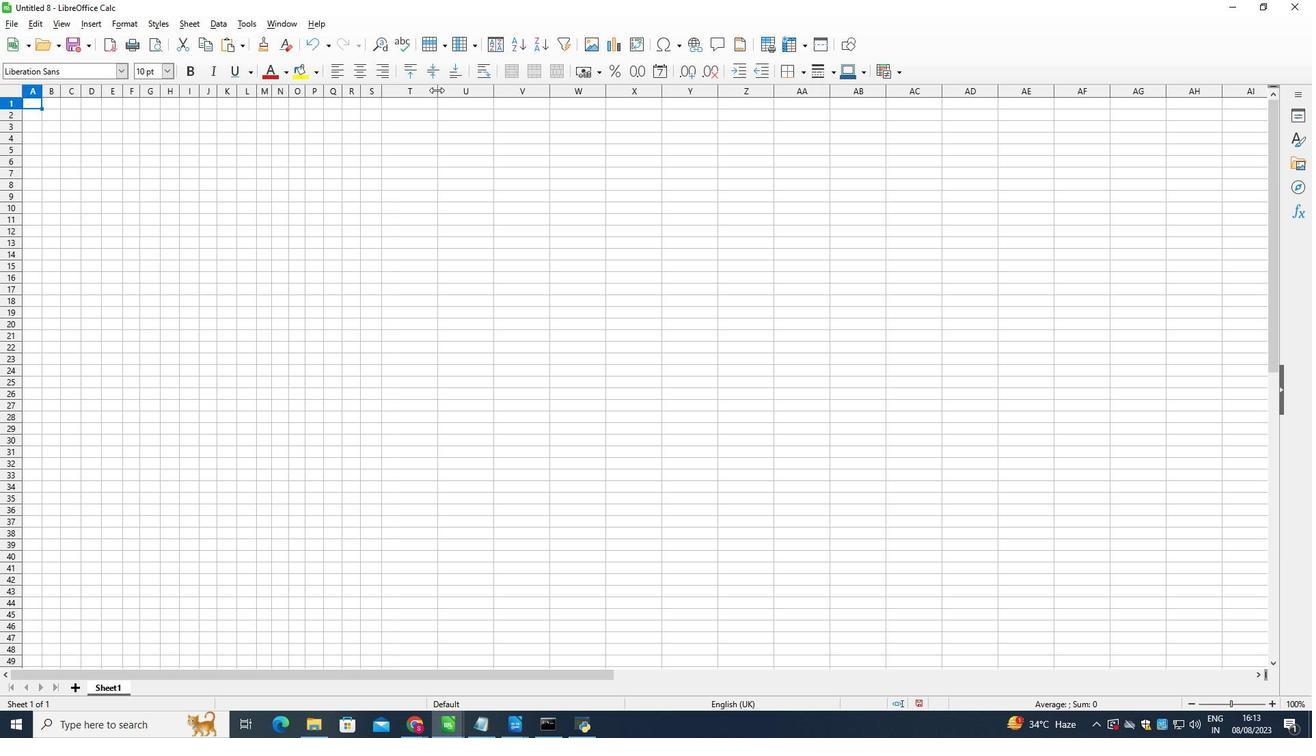 
Action: Mouse pressed left at (436, 90)
Screenshot: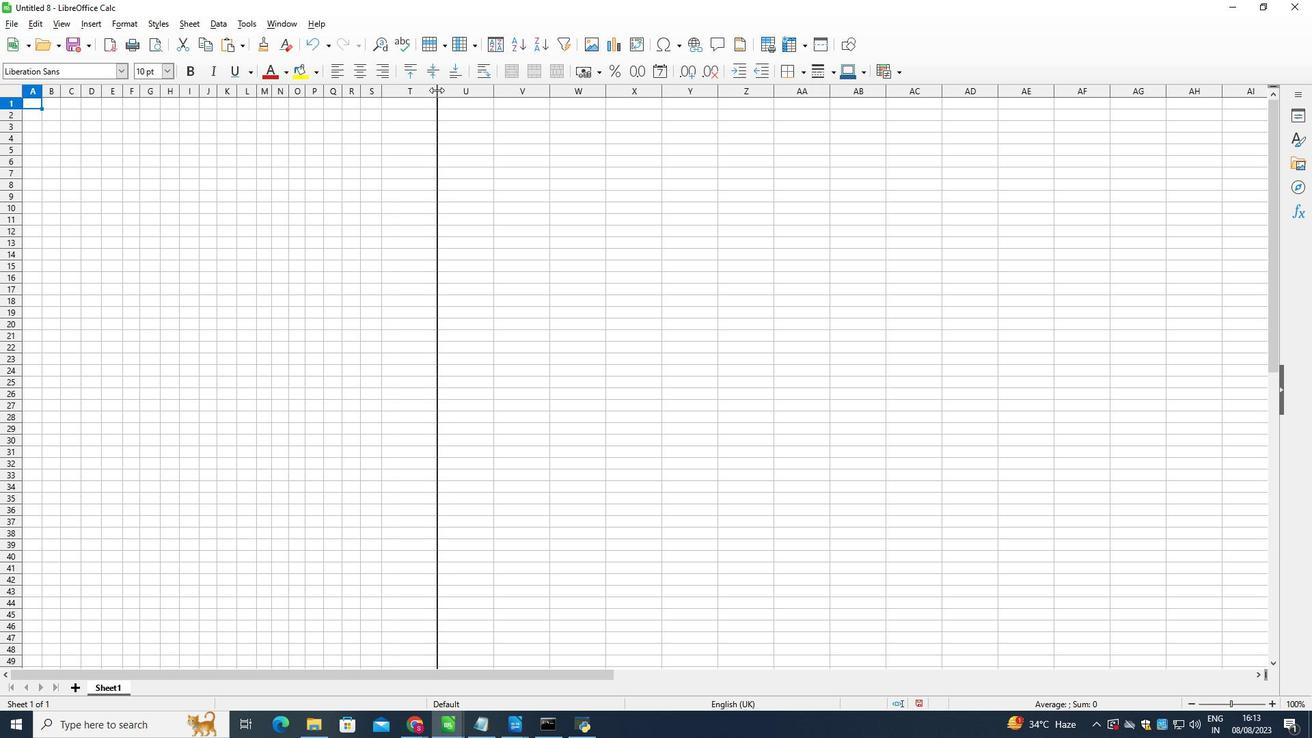 
Action: Mouse moved to (453, 91)
Screenshot: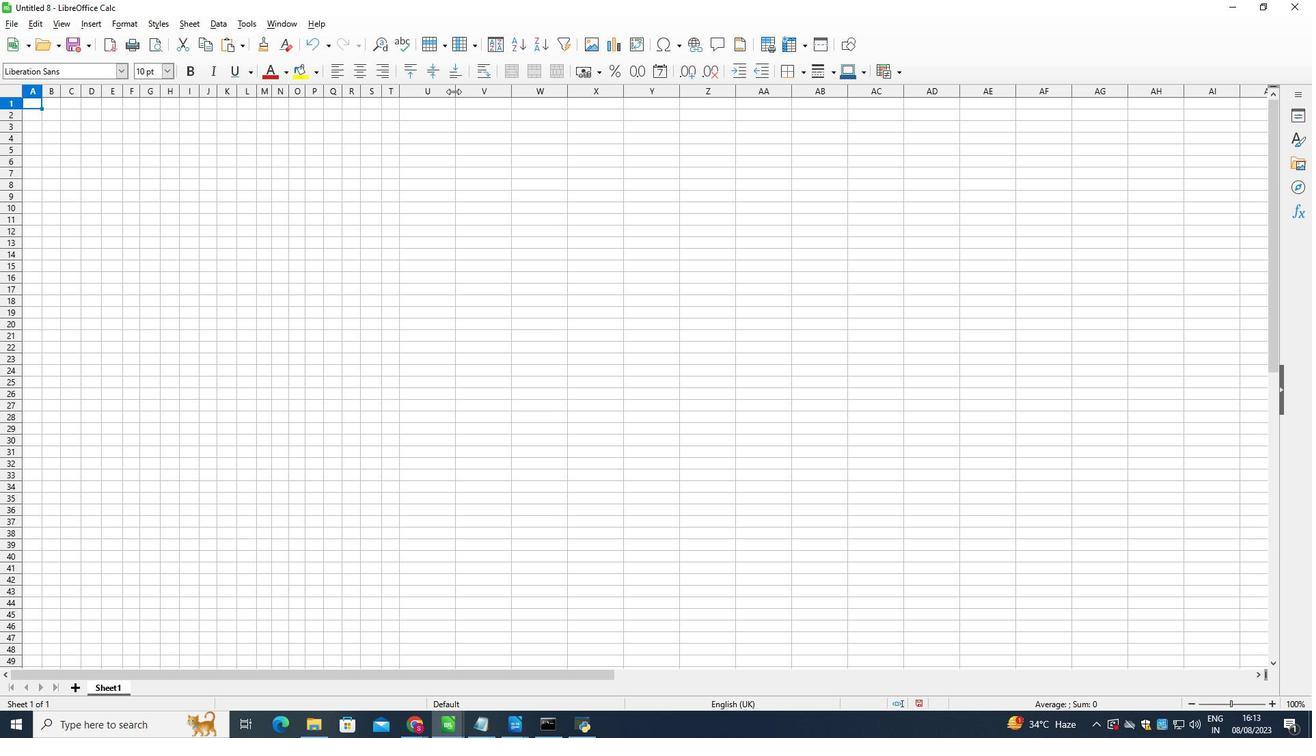 
Action: Mouse pressed left at (453, 91)
Screenshot: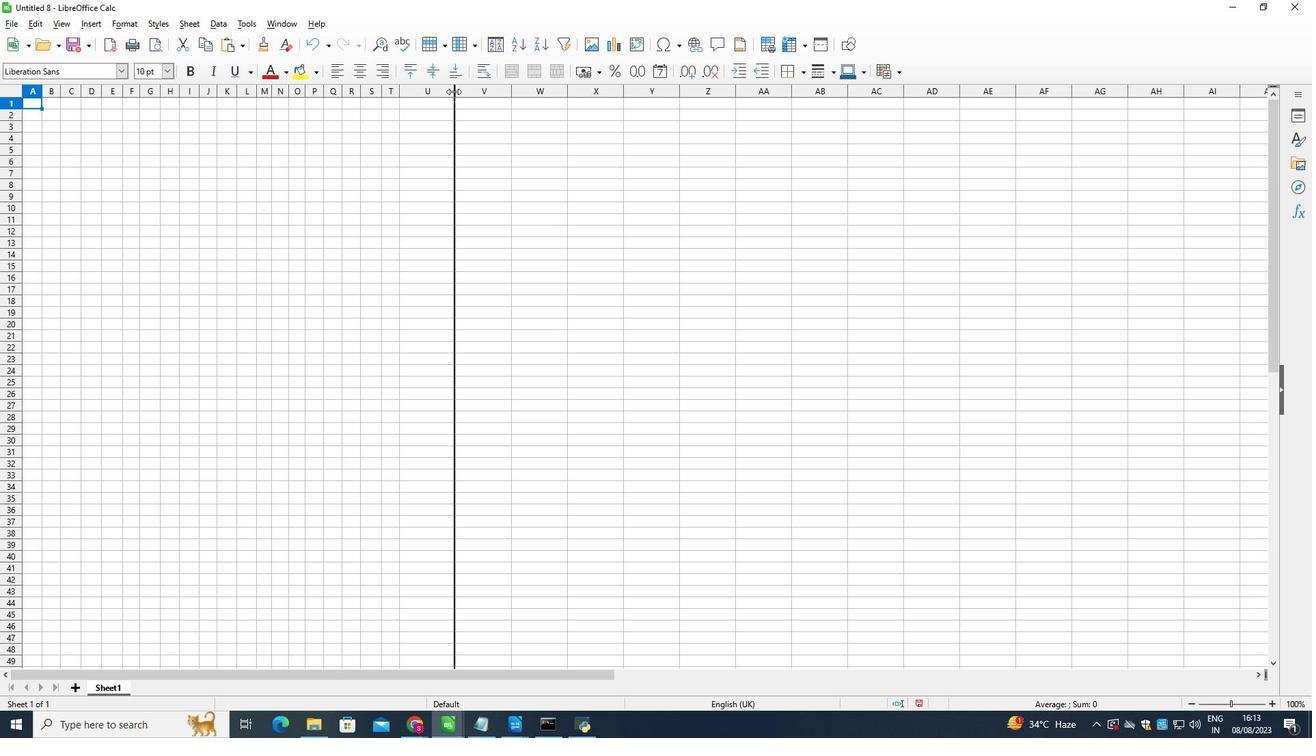 
Action: Mouse moved to (475, 89)
Screenshot: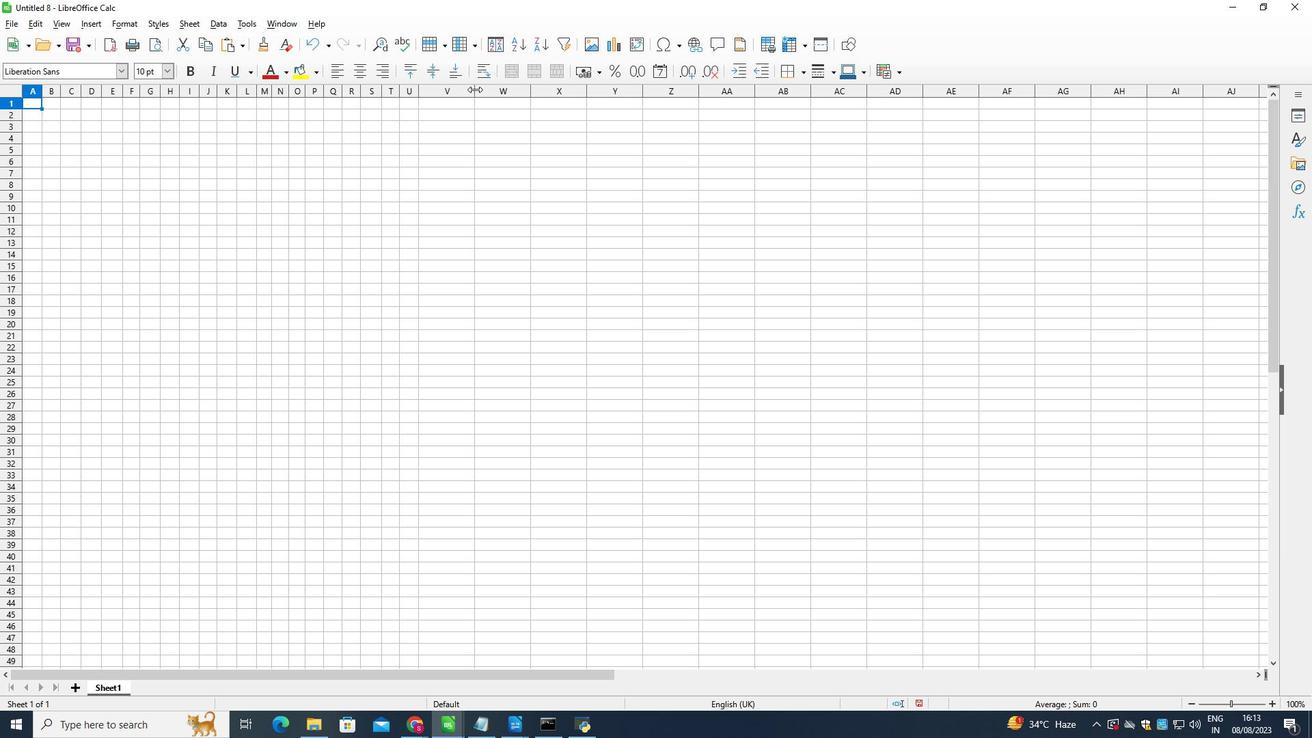 
Action: Mouse pressed left at (475, 89)
Screenshot: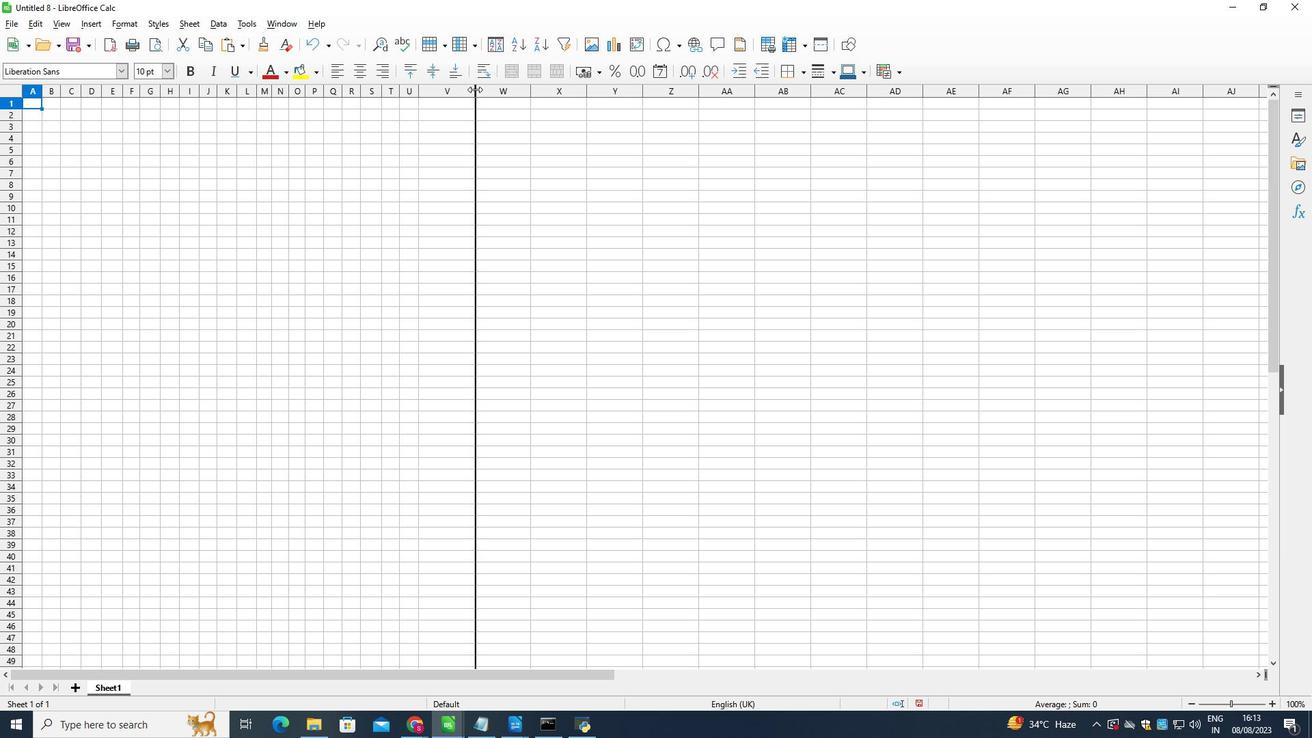 
Action: Mouse moved to (491, 90)
Screenshot: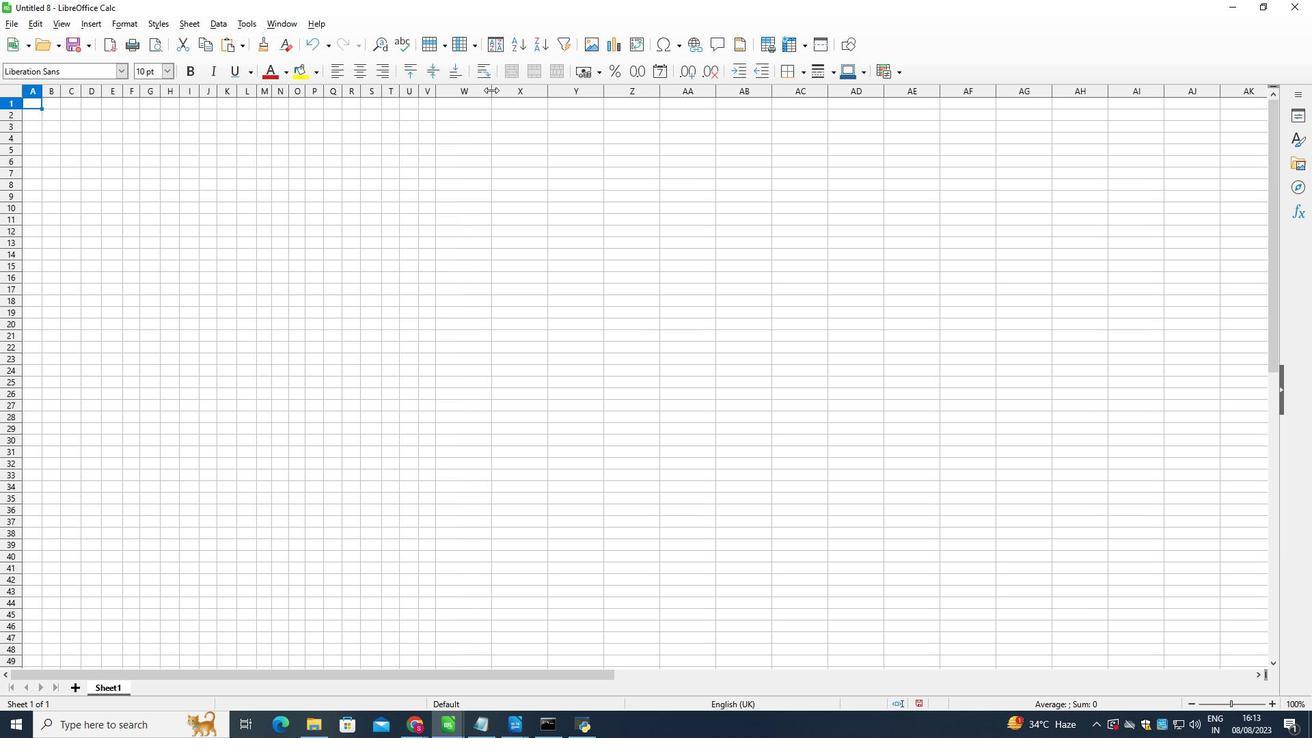 
Action: Mouse pressed left at (491, 90)
Screenshot: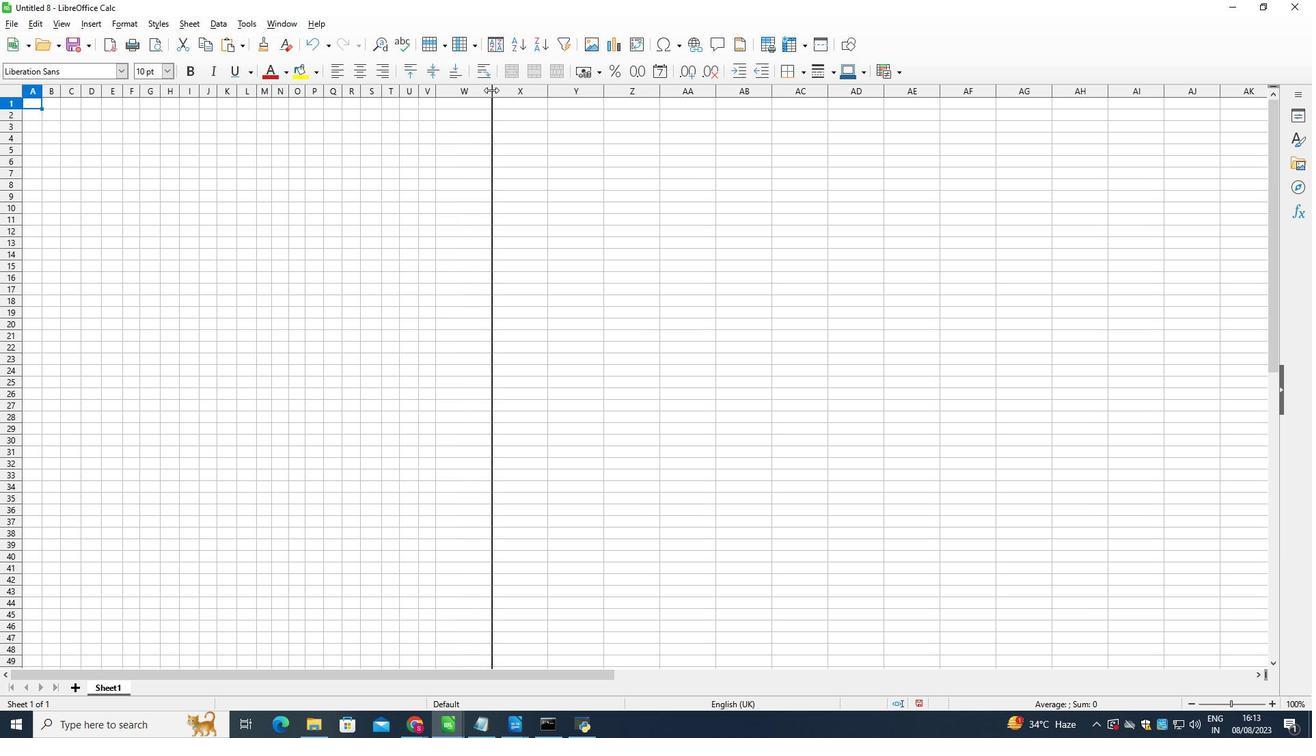 
Action: Mouse moved to (511, 90)
Screenshot: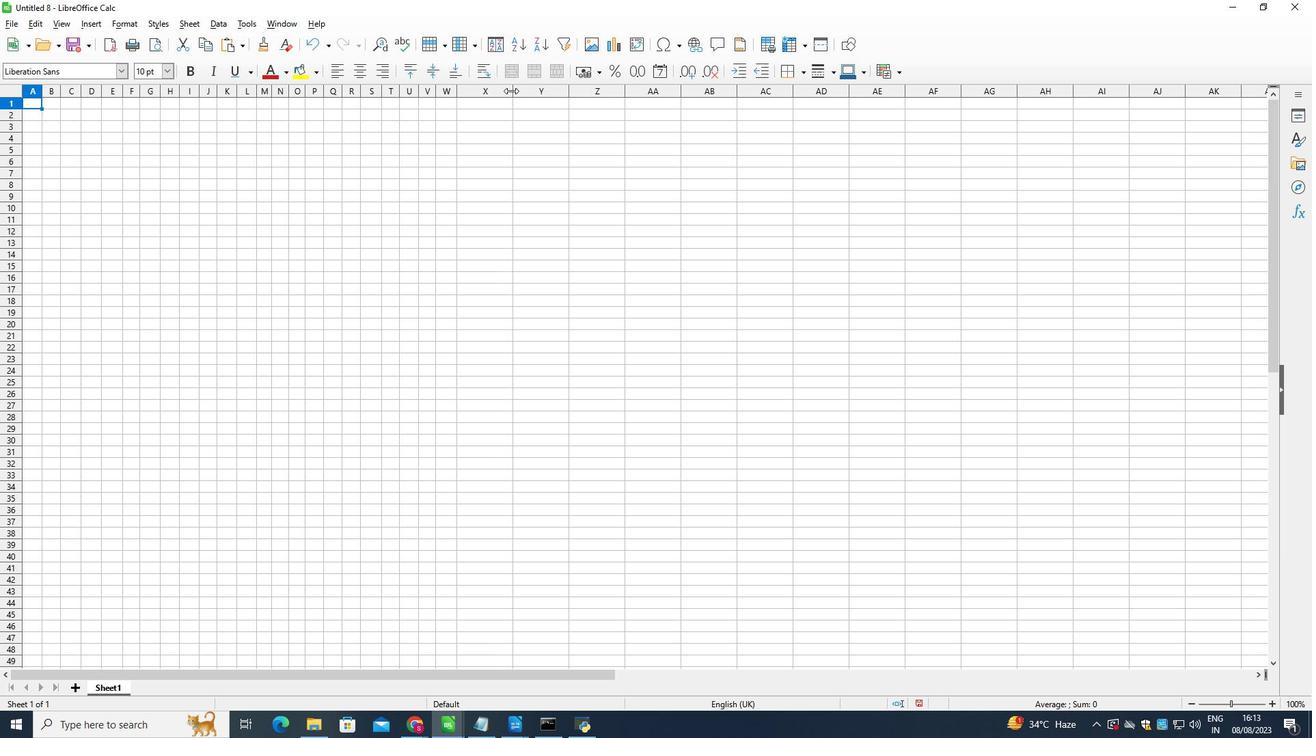 
Action: Mouse pressed left at (511, 90)
Screenshot: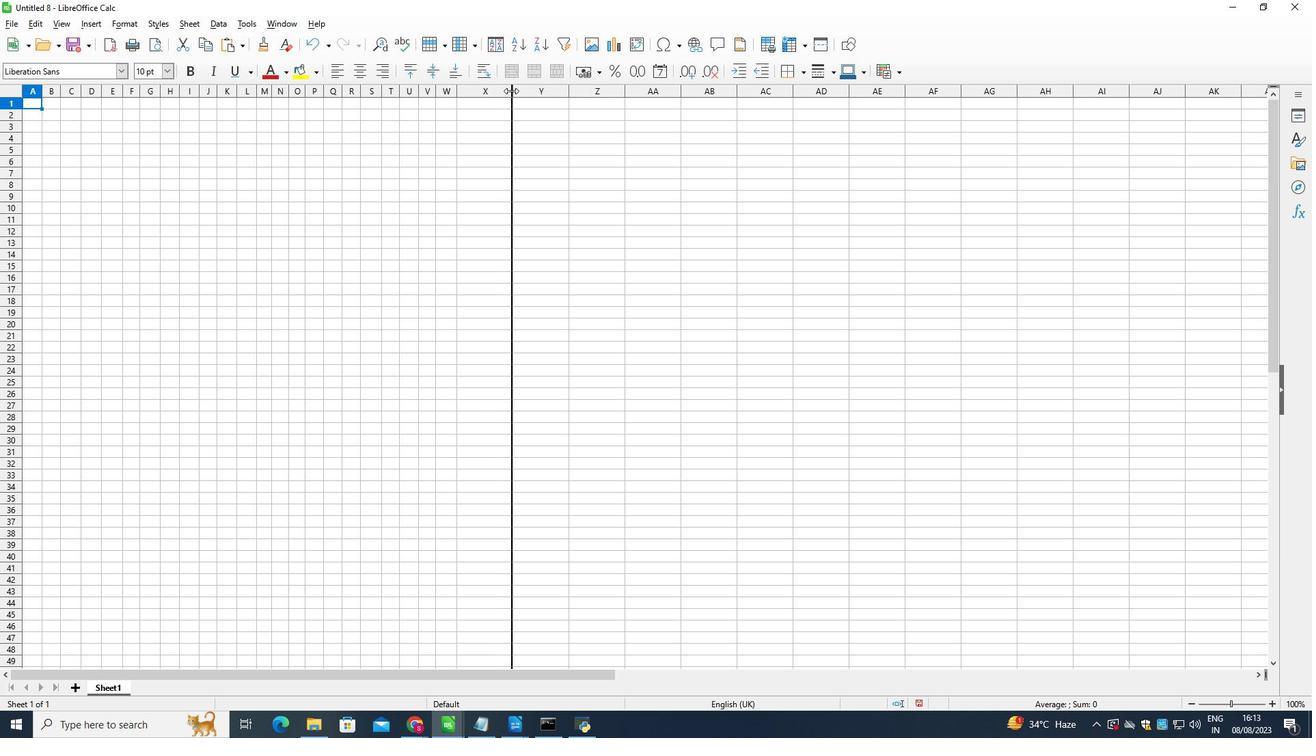 
Action: Mouse moved to (530, 90)
Screenshot: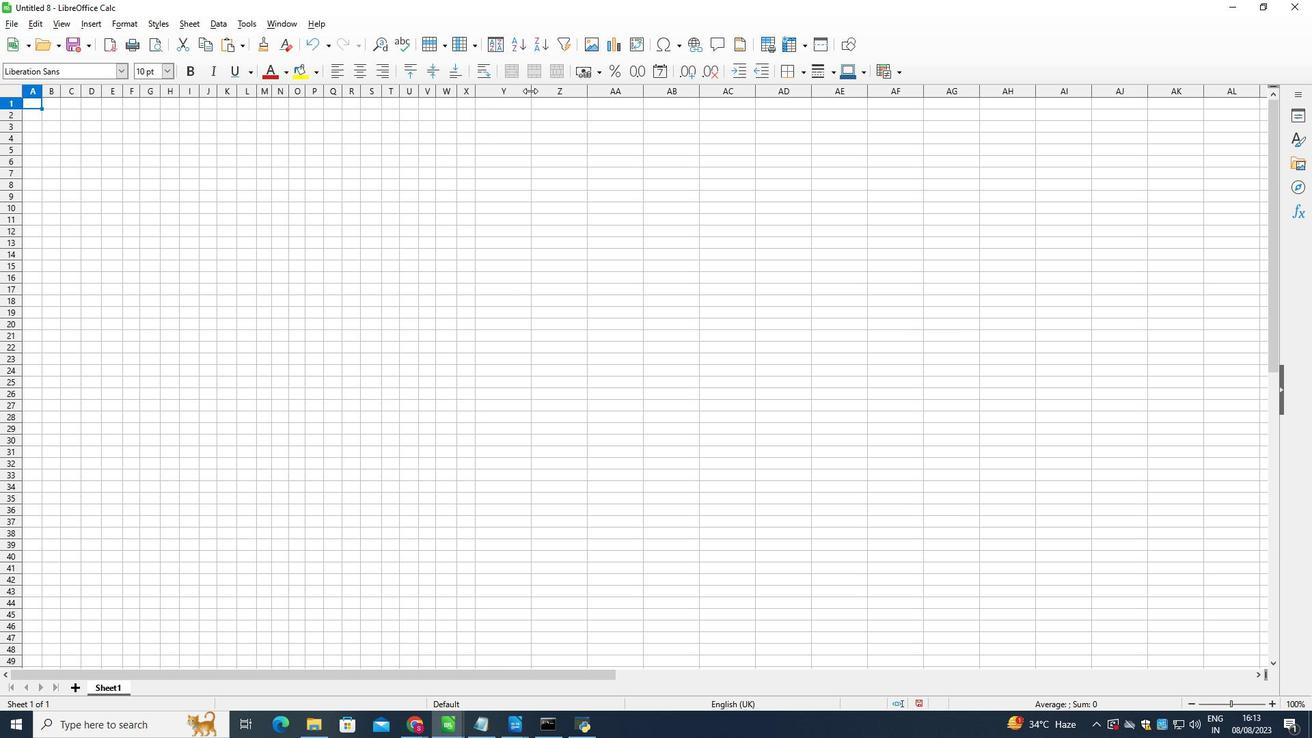 
Action: Mouse pressed left at (530, 90)
Screenshot: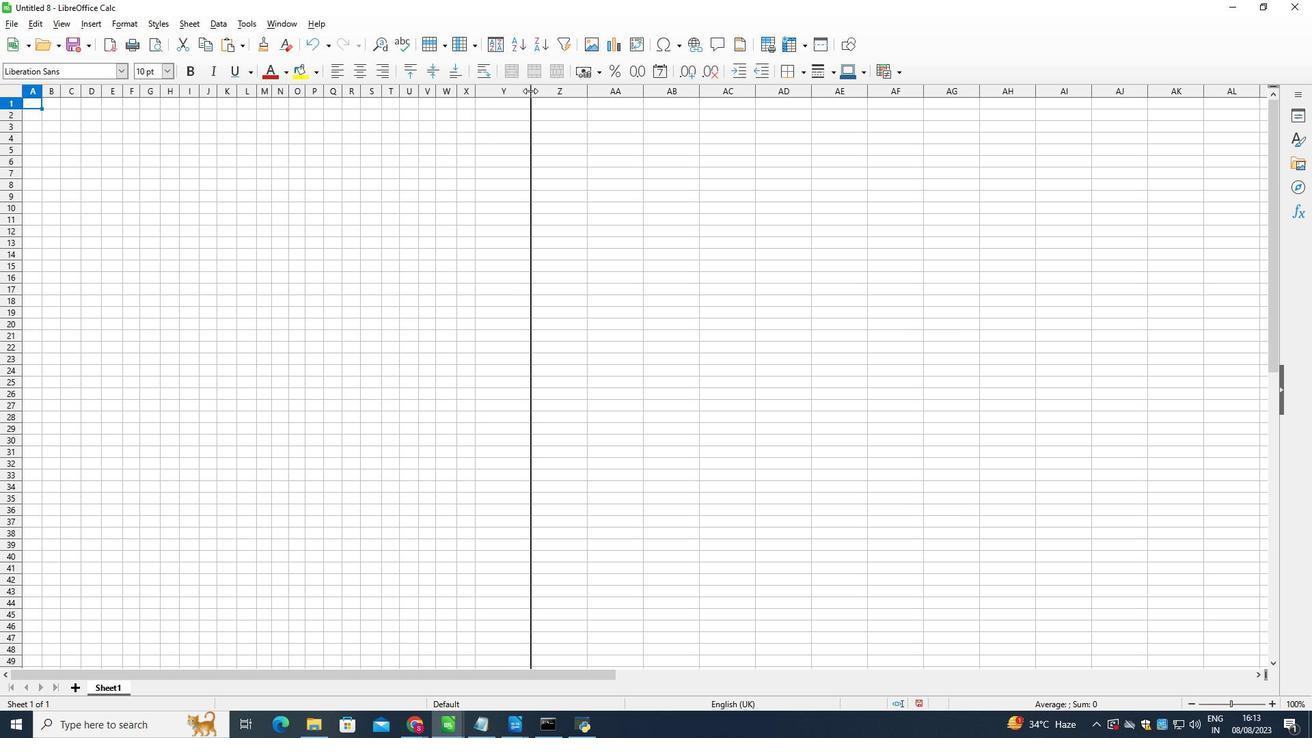 
Action: Mouse moved to (551, 90)
Screenshot: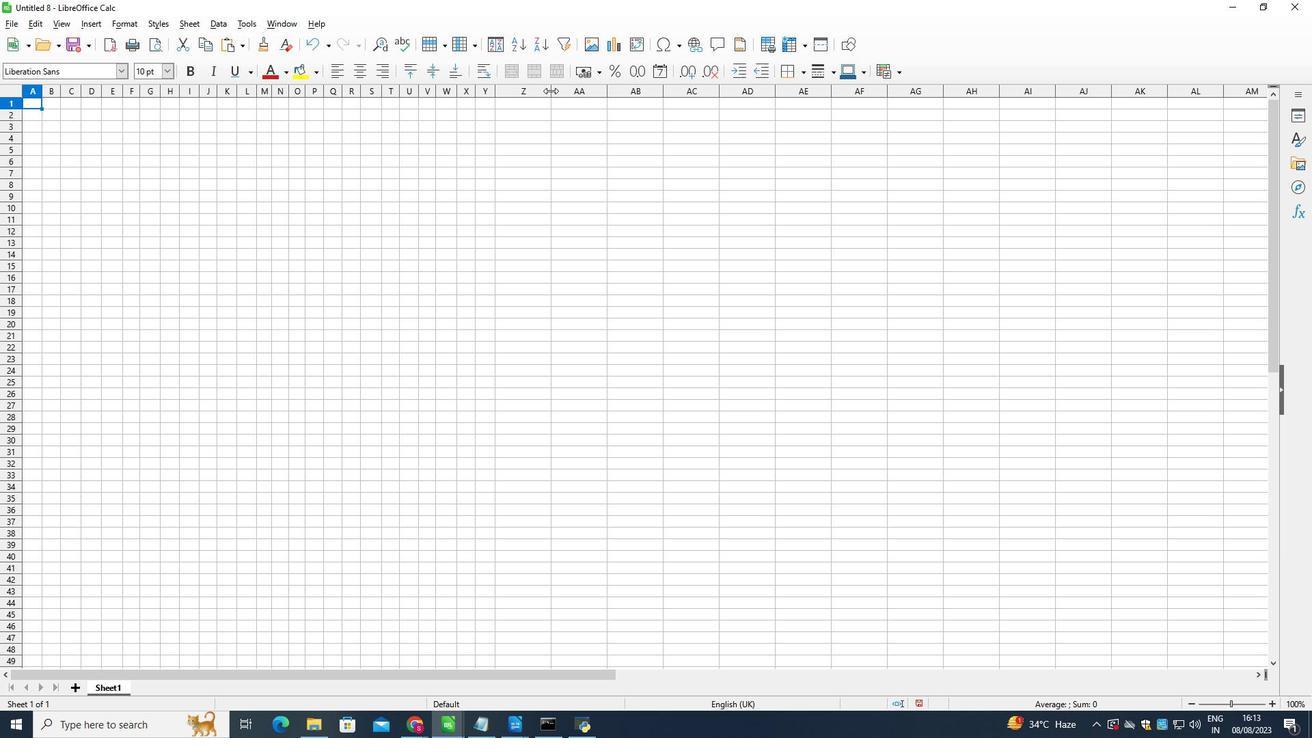 
Action: Mouse pressed left at (551, 90)
Screenshot: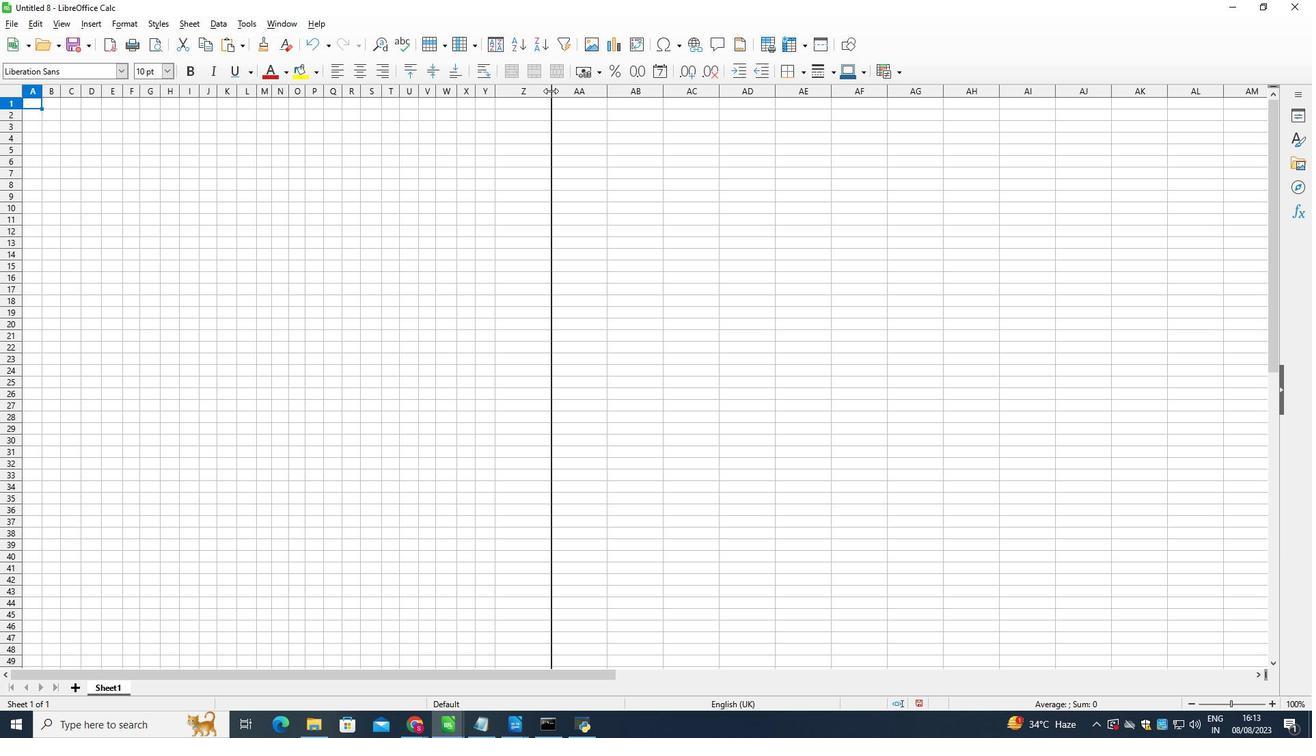 
Action: Mouse moved to (52, 101)
Screenshot: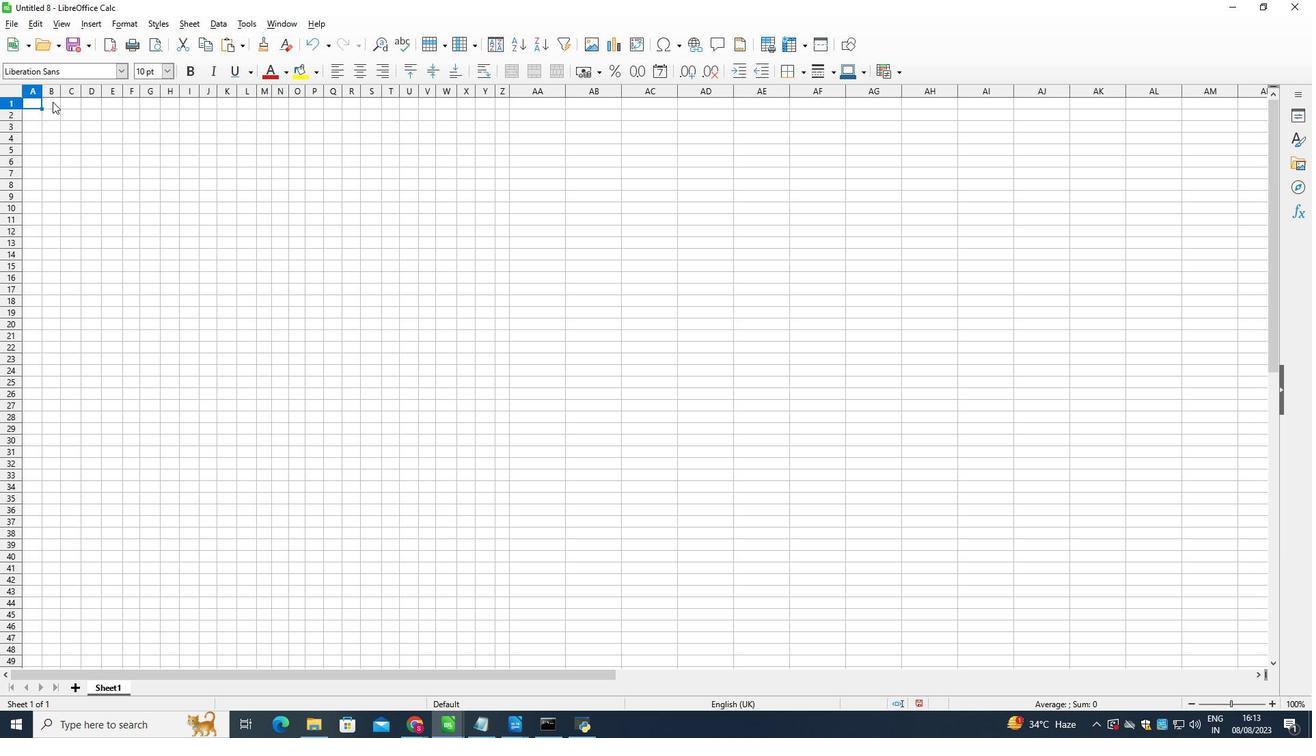 
Action: Mouse pressed left at (52, 101)
Screenshot: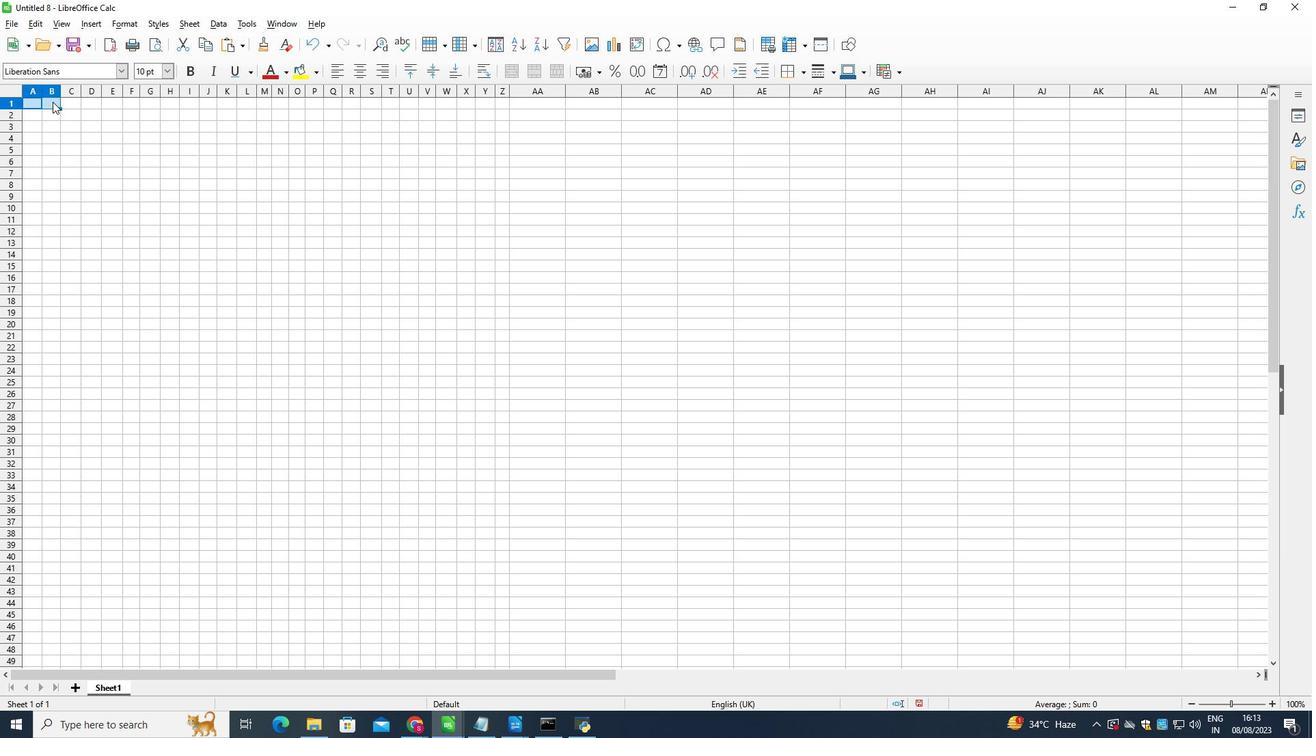 
Action: Mouse moved to (238, 142)
Screenshot: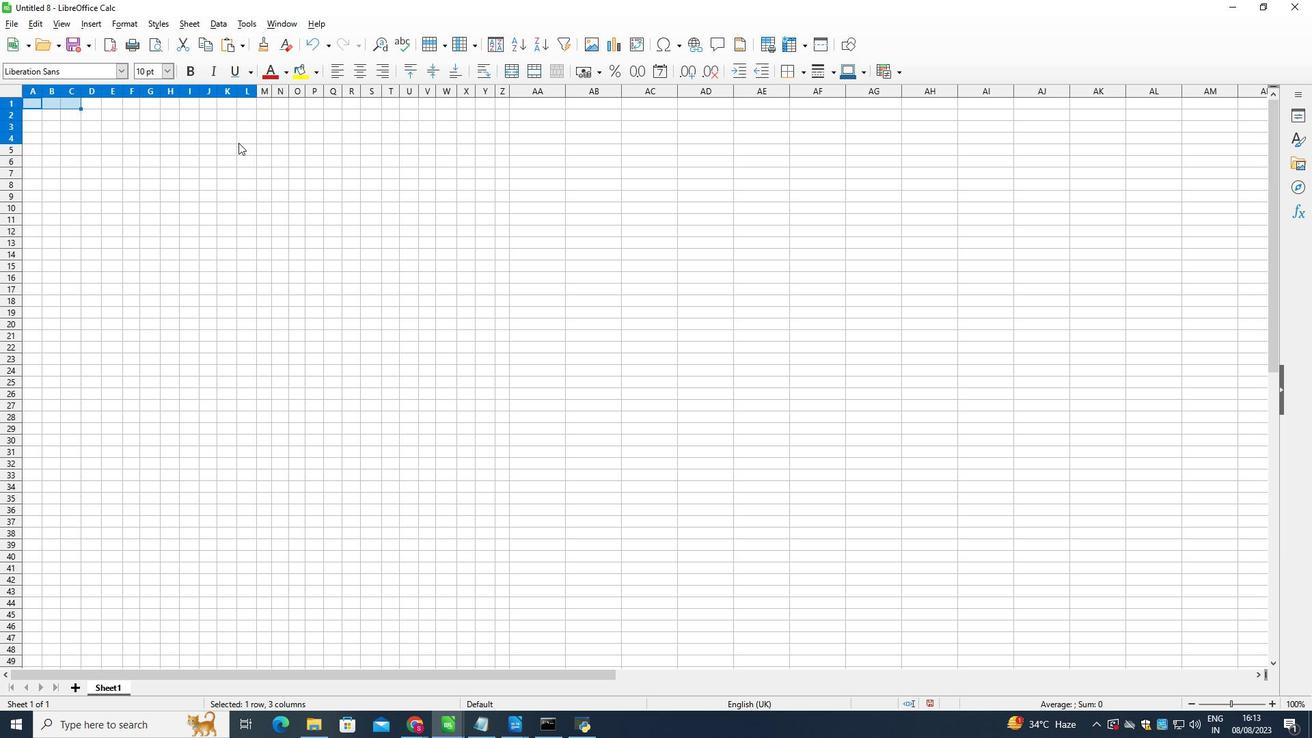 
Action: Mouse pressed left at (238, 142)
Screenshot: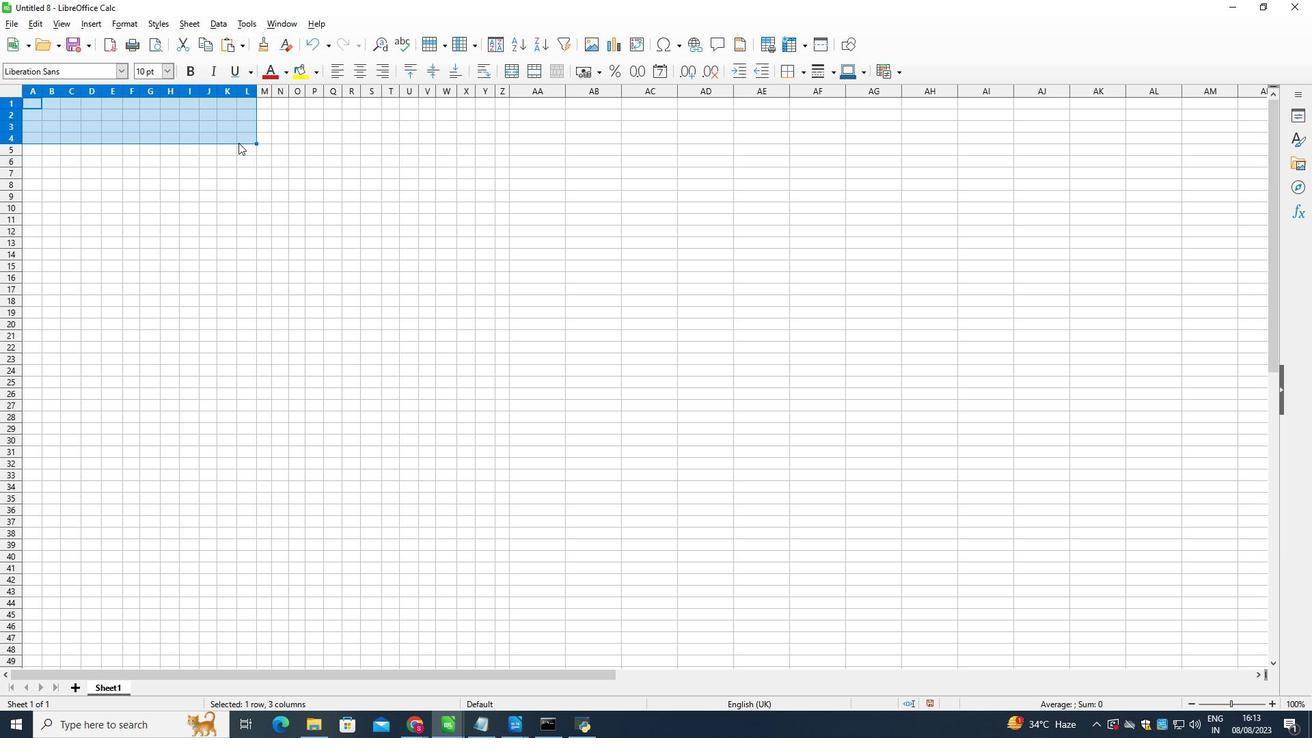 
Action: Mouse moved to (393, 139)
Screenshot: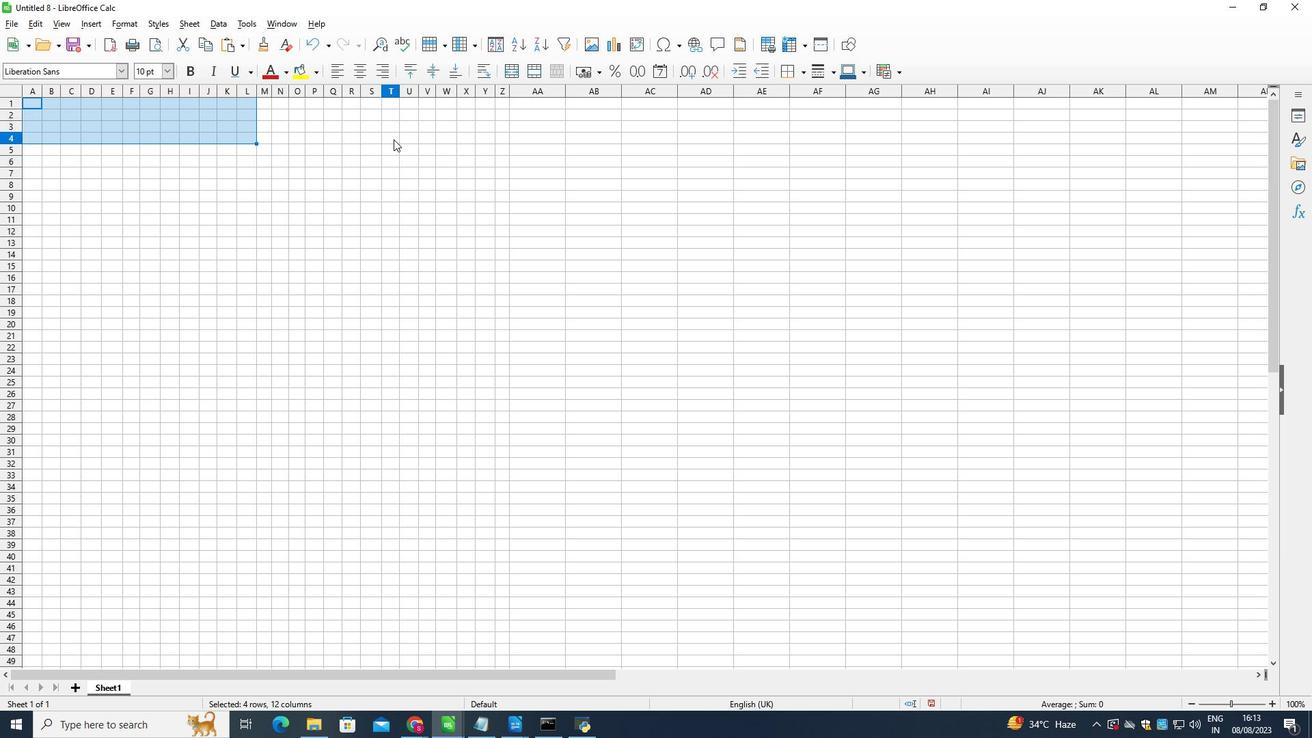 
Action: Mouse pressed right at (393, 139)
Screenshot: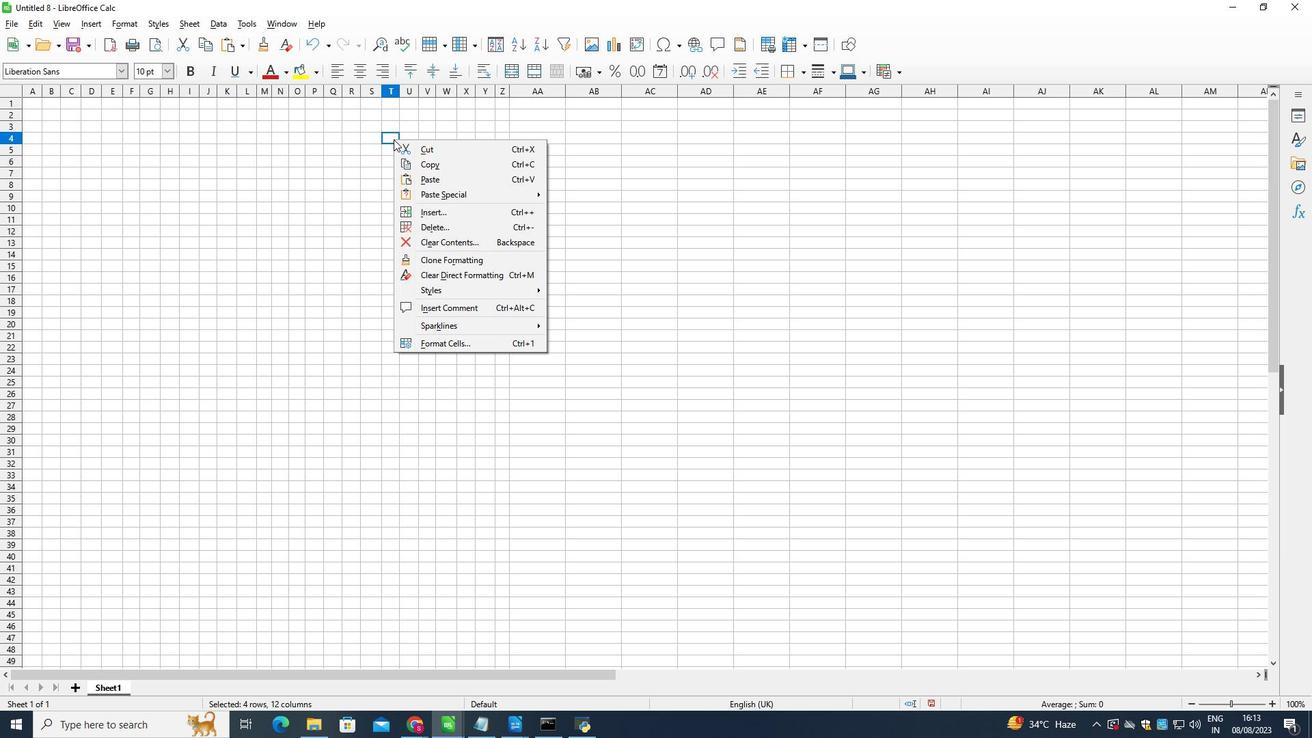 
Action: Mouse moved to (54, 101)
Screenshot: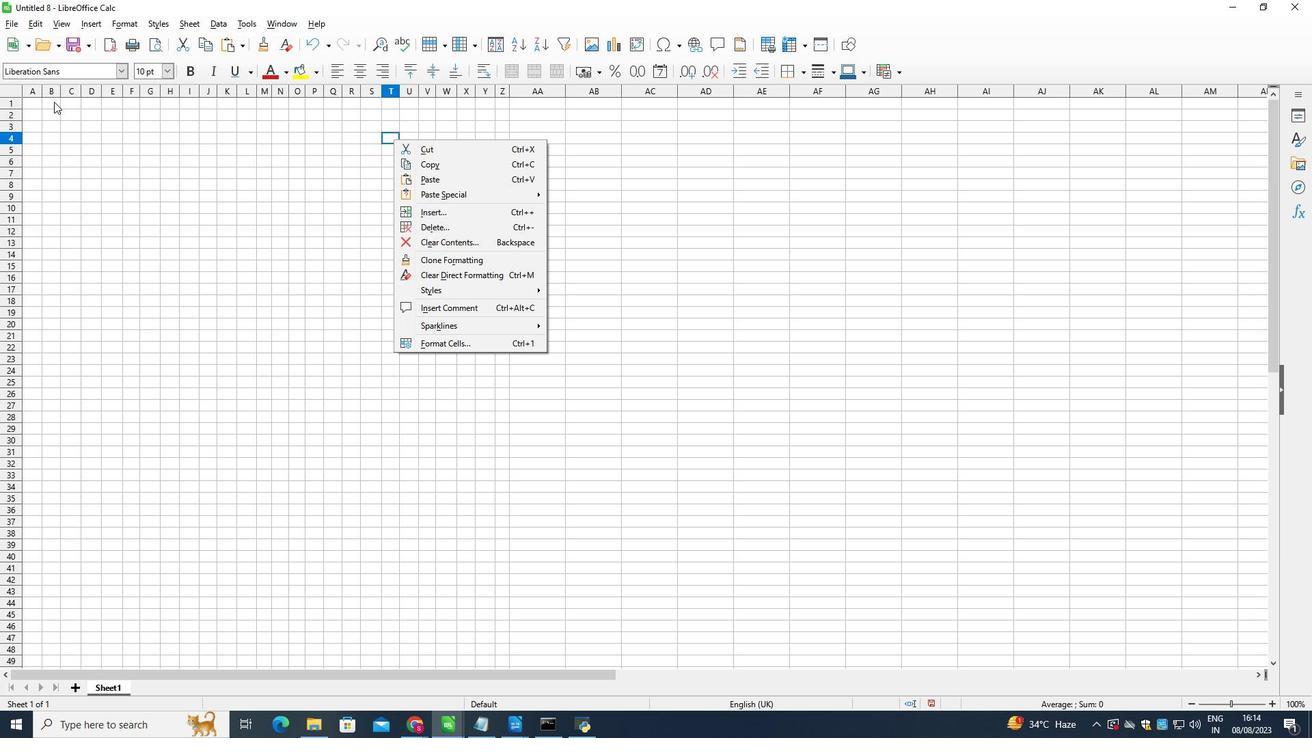 
Action: Mouse pressed left at (54, 101)
Screenshot: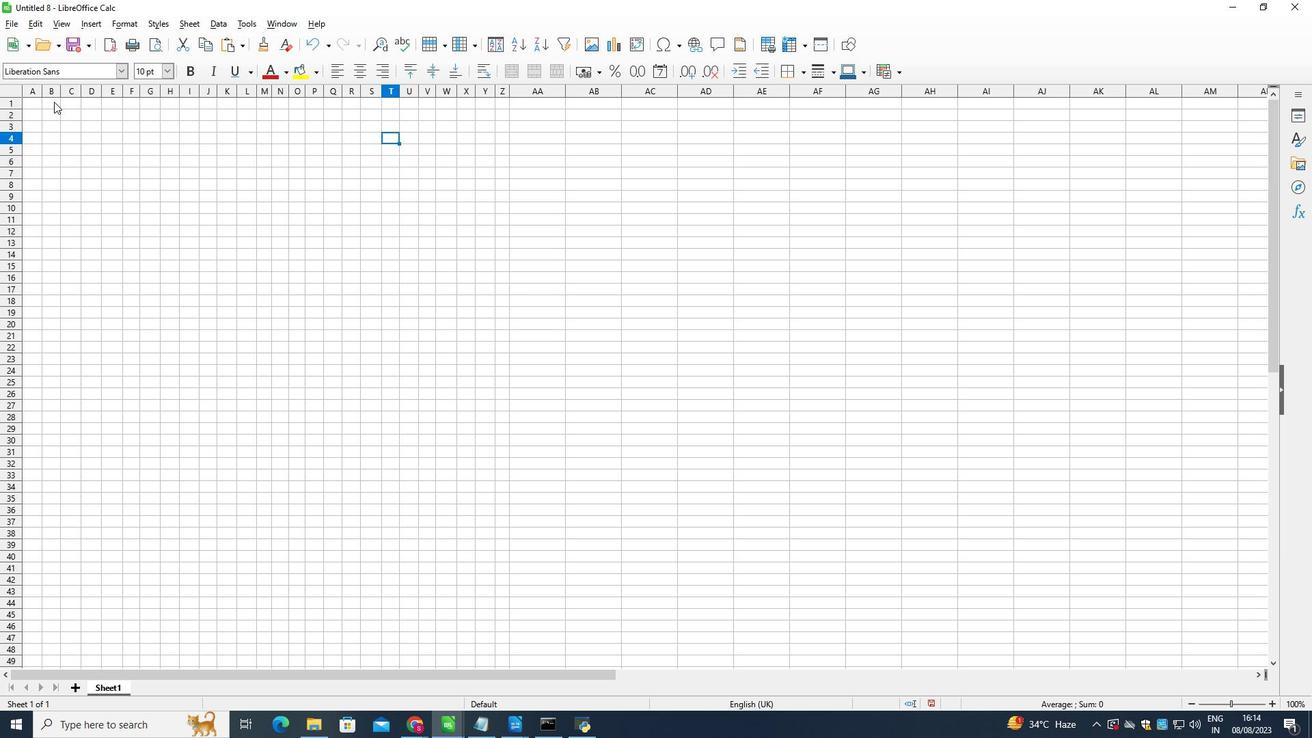 
Action: Mouse moved to (49, 104)
Screenshot: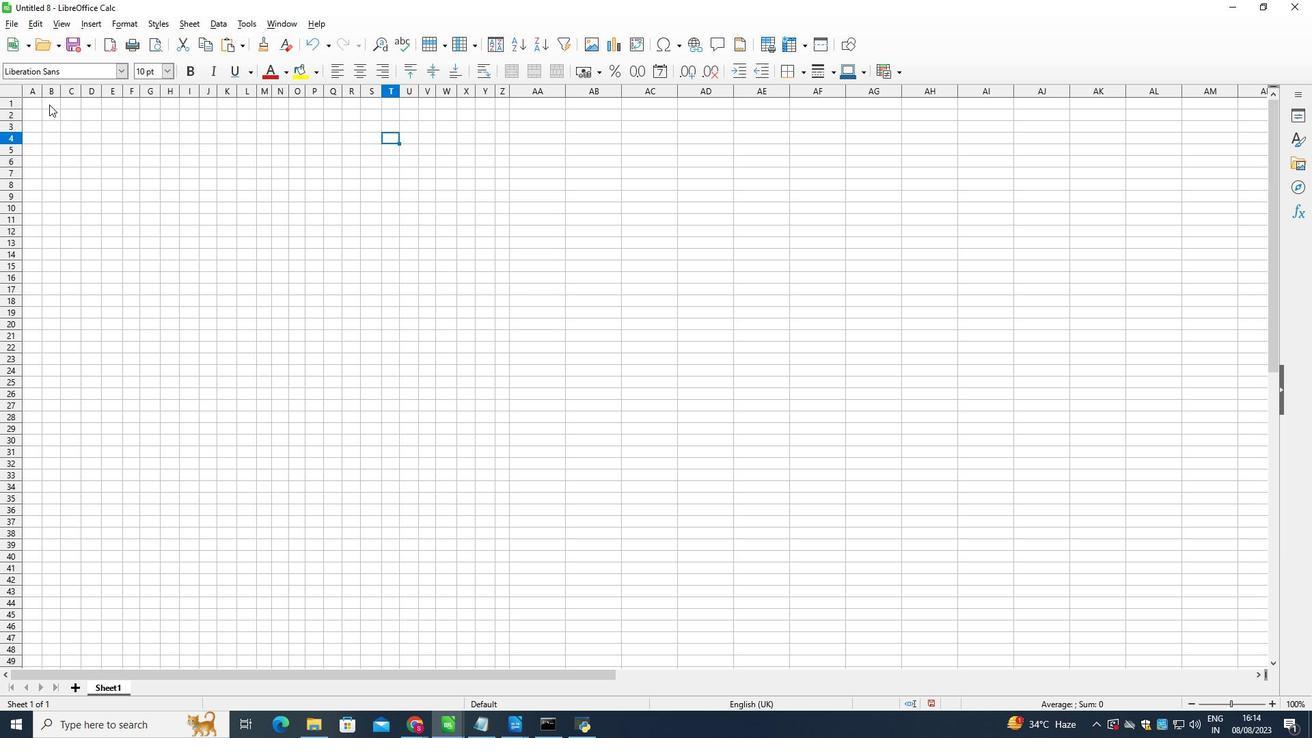 
Action: Mouse pressed left at (49, 104)
Screenshot: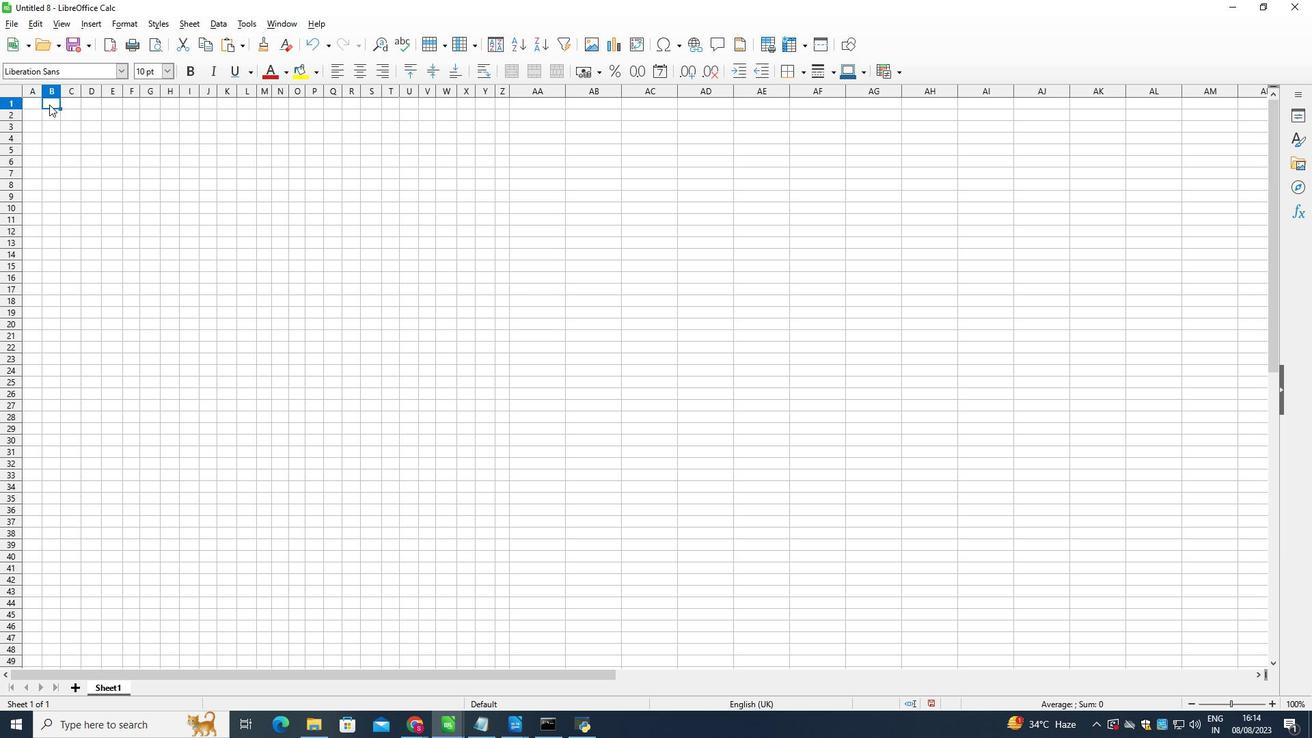
Action: Mouse moved to (530, 68)
Screenshot: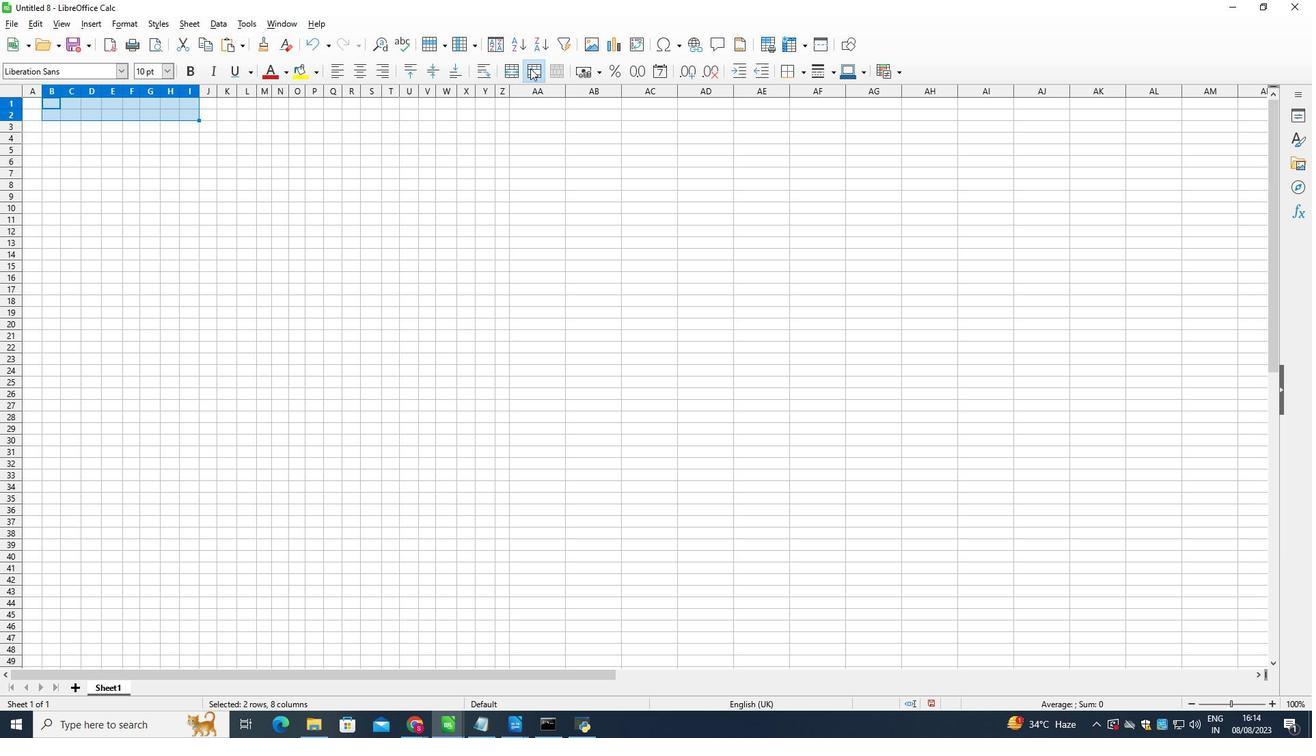 
Action: Mouse pressed left at (530, 68)
Screenshot: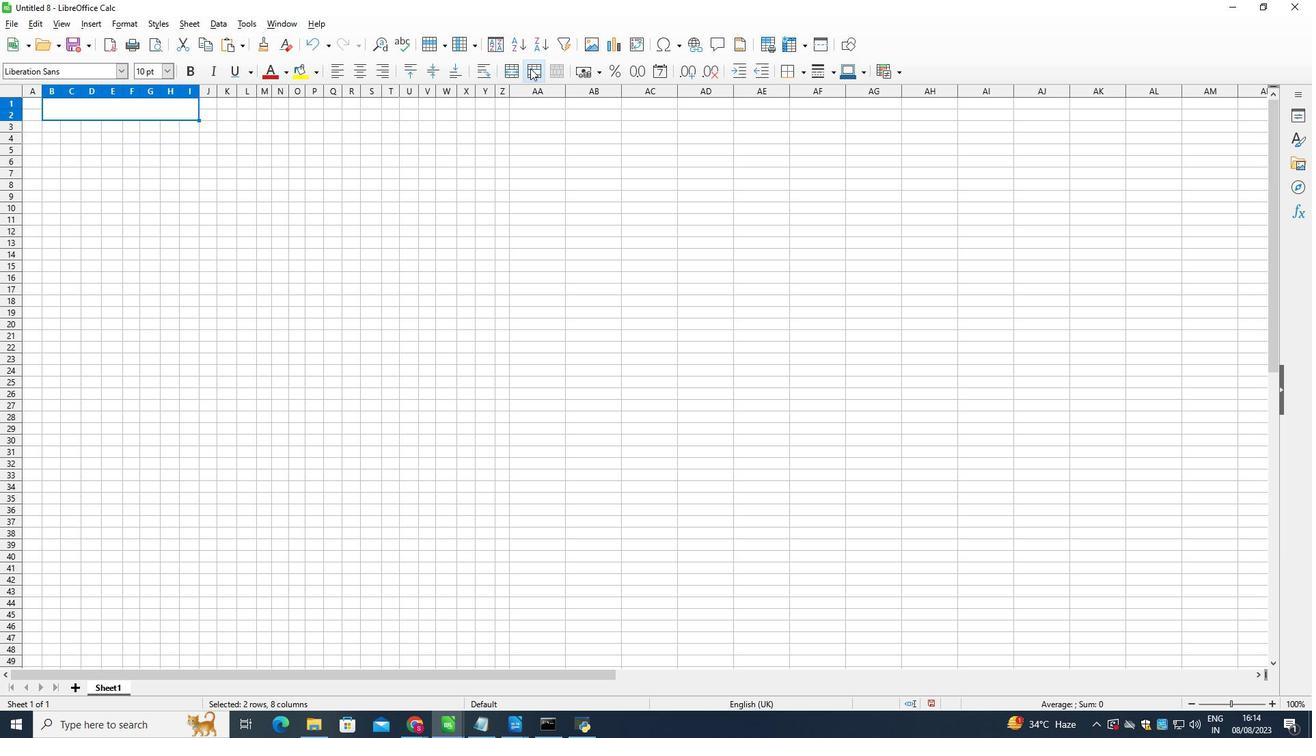 
Action: Mouse moved to (57, 129)
Screenshot: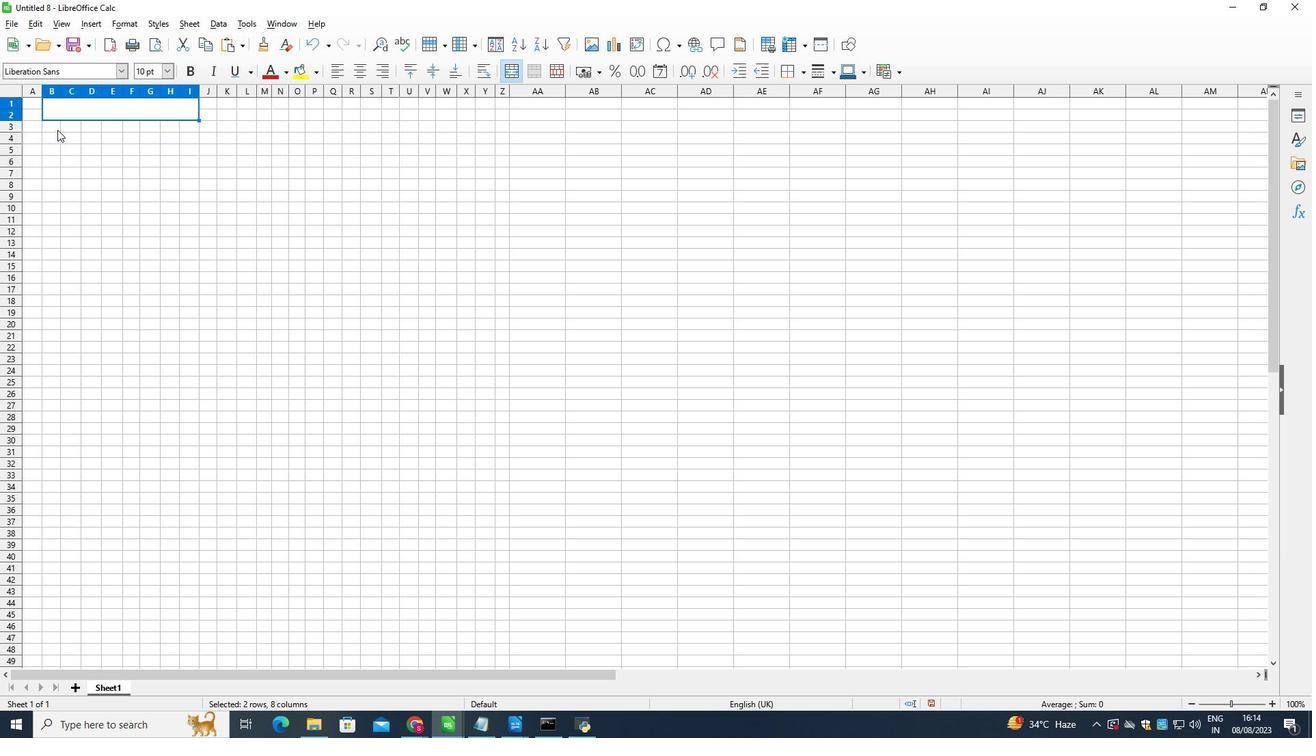 
Action: Mouse pressed left at (57, 129)
Screenshot: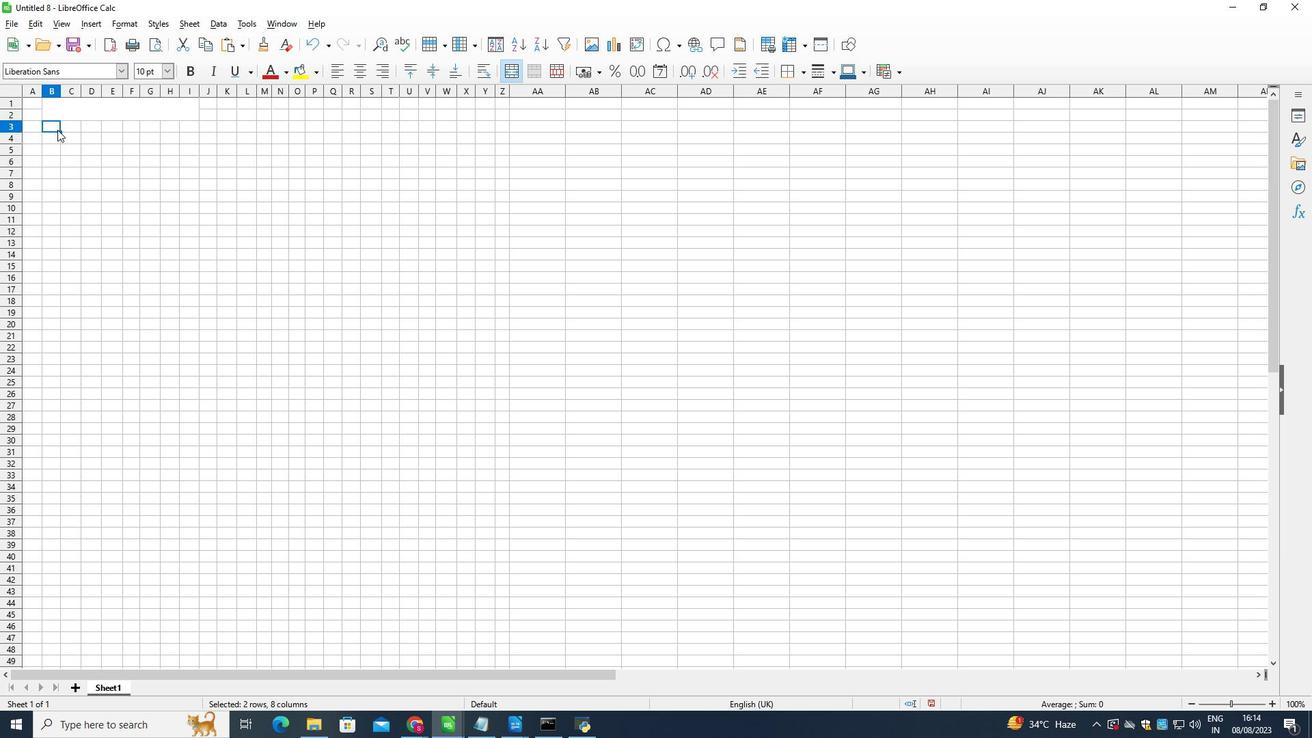 
Action: Mouse moved to (532, 74)
Screenshot: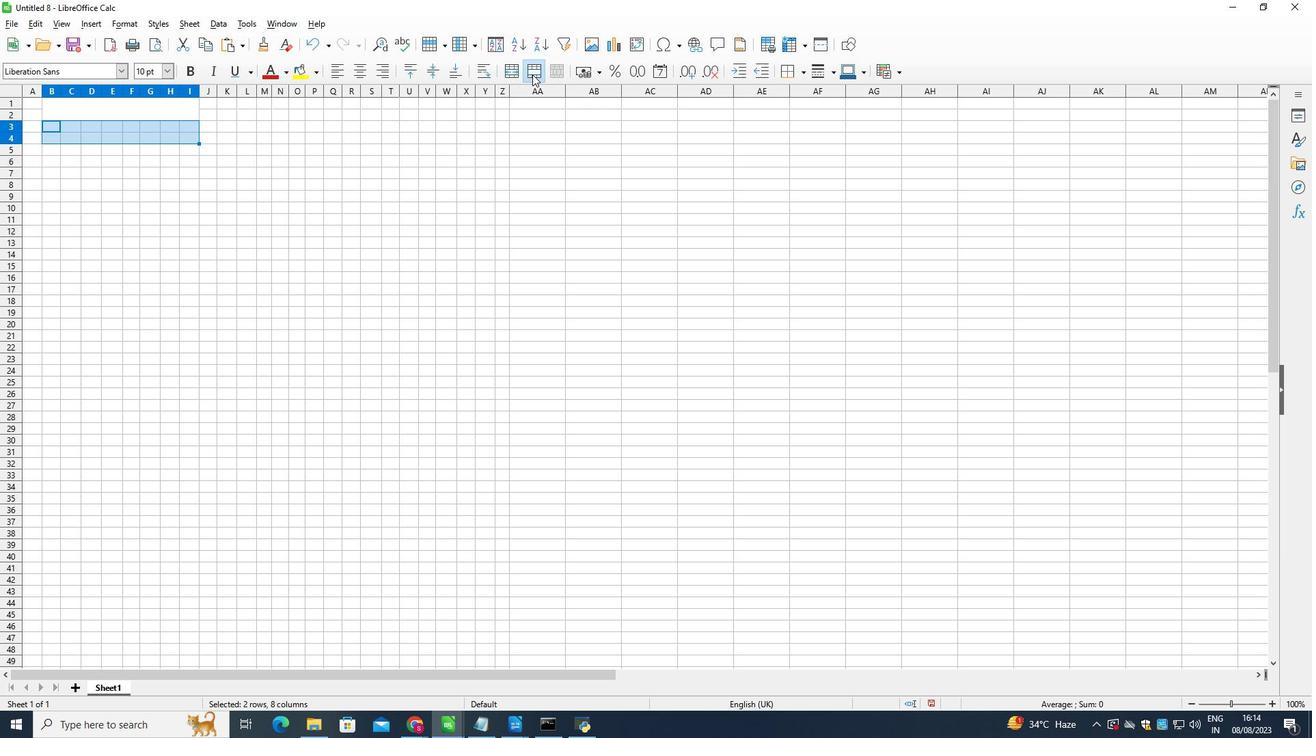 
Action: Mouse pressed left at (532, 74)
Screenshot: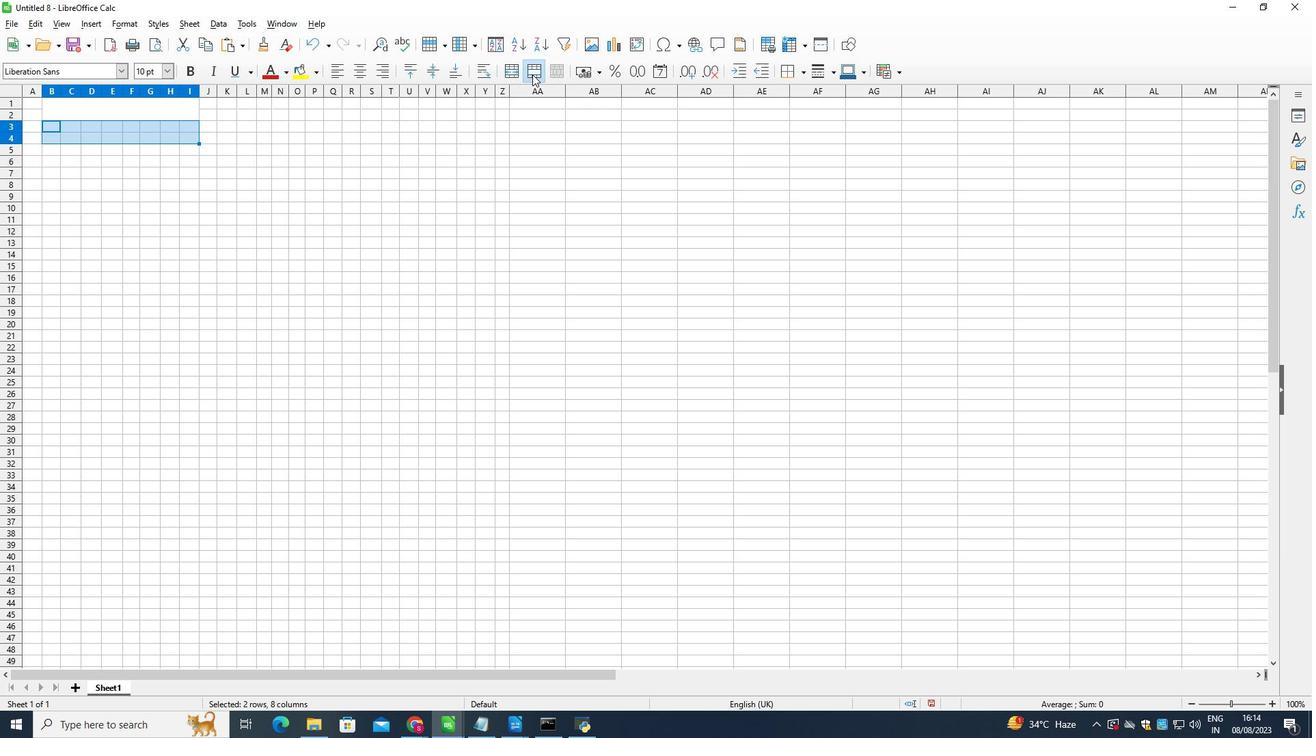 
Action: Mouse moved to (55, 150)
Screenshot: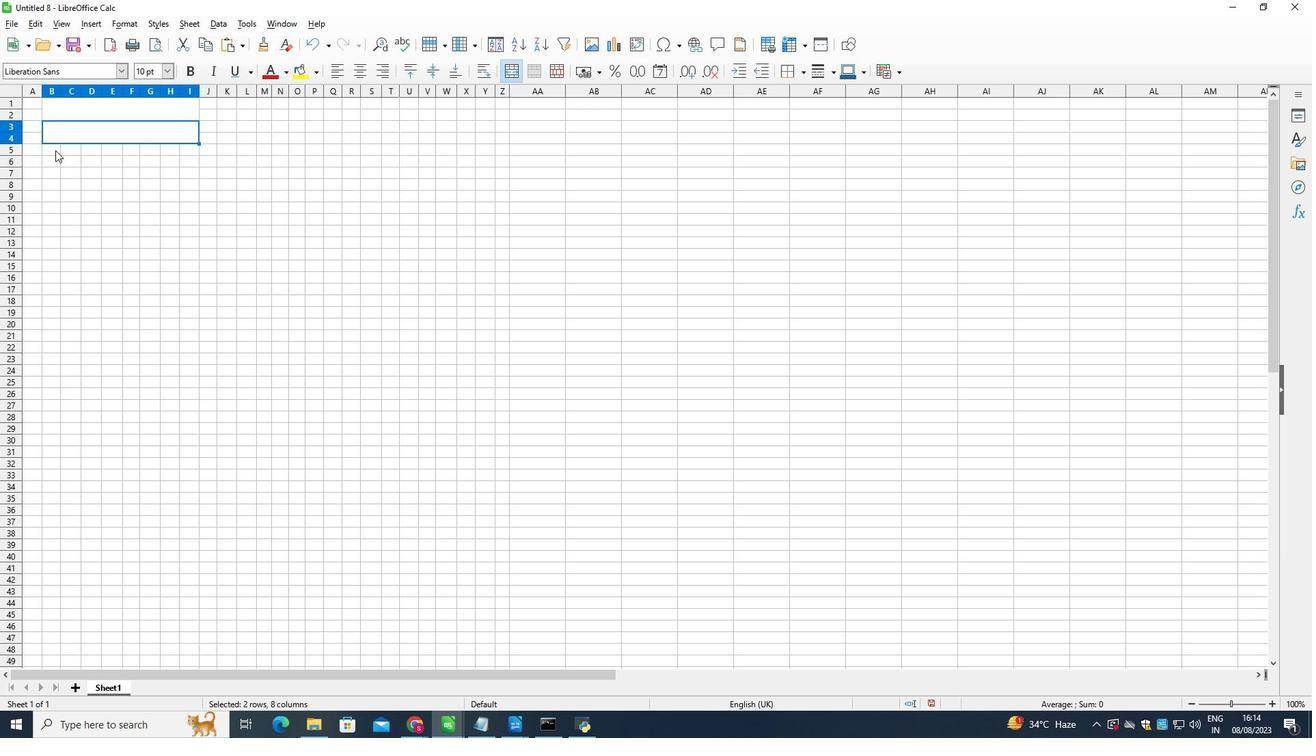 
Action: Mouse pressed left at (55, 150)
Screenshot: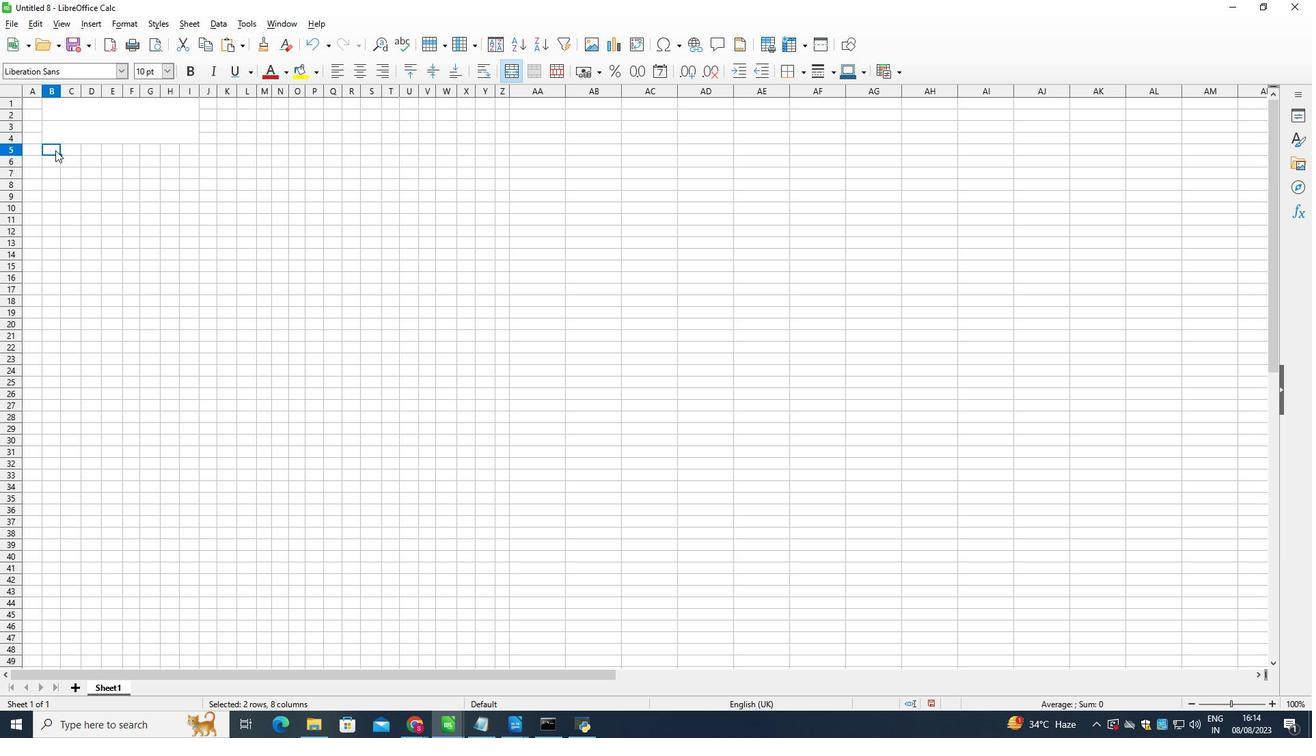 
Action: Mouse moved to (540, 71)
Screenshot: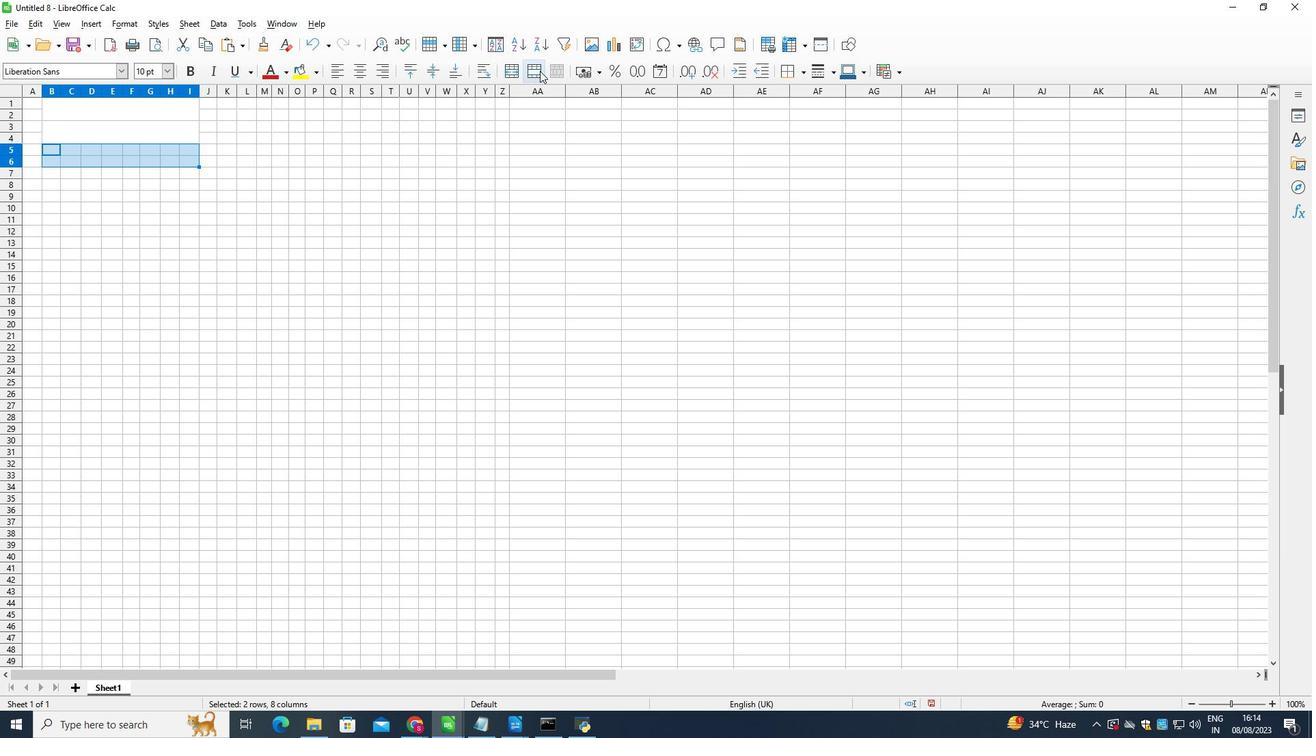 
Action: Mouse pressed left at (540, 71)
Screenshot: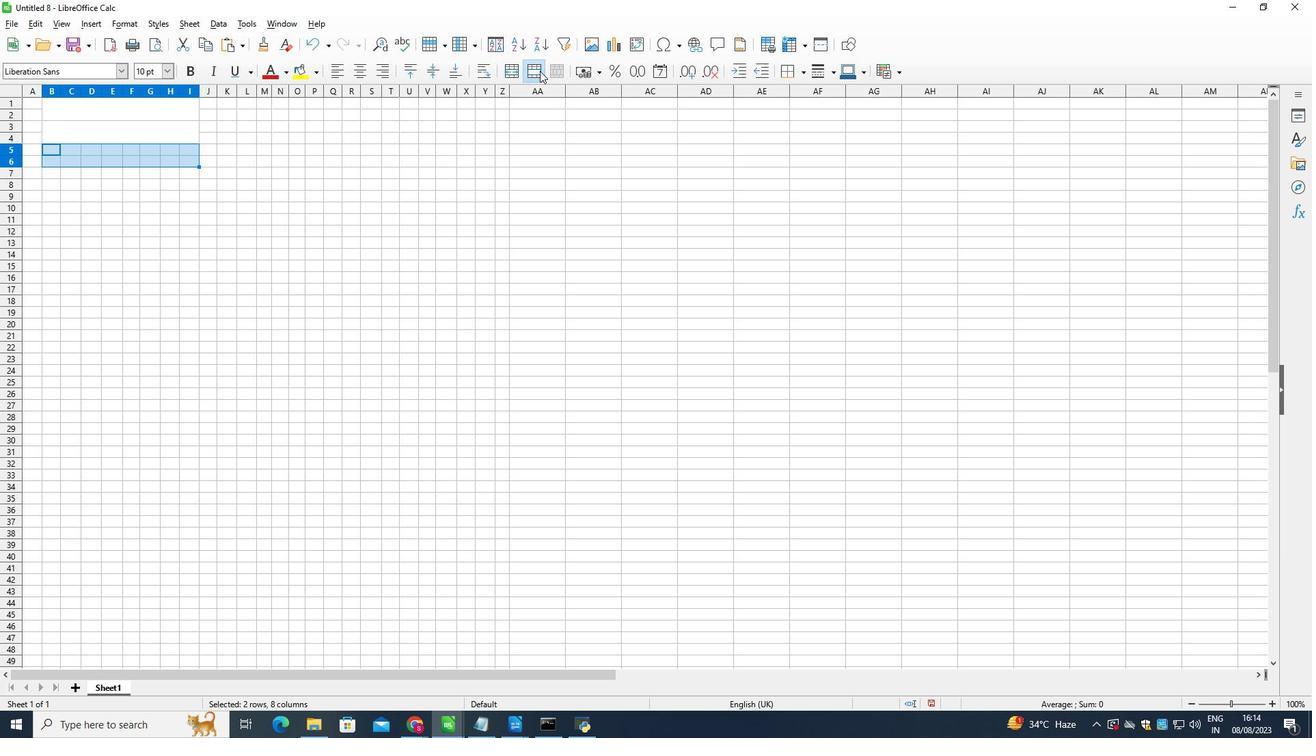 
Action: Mouse moved to (128, 110)
Screenshot: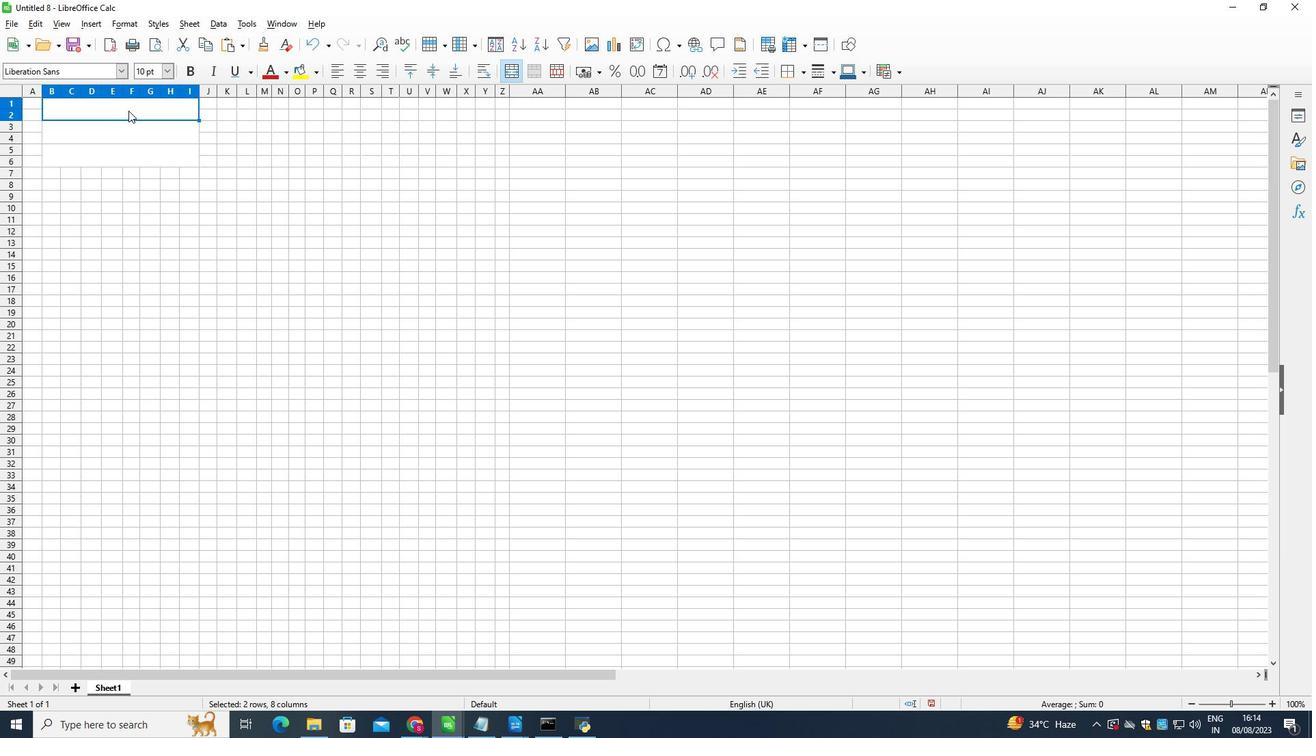 
Action: Mouse pressed left at (128, 110)
Screenshot: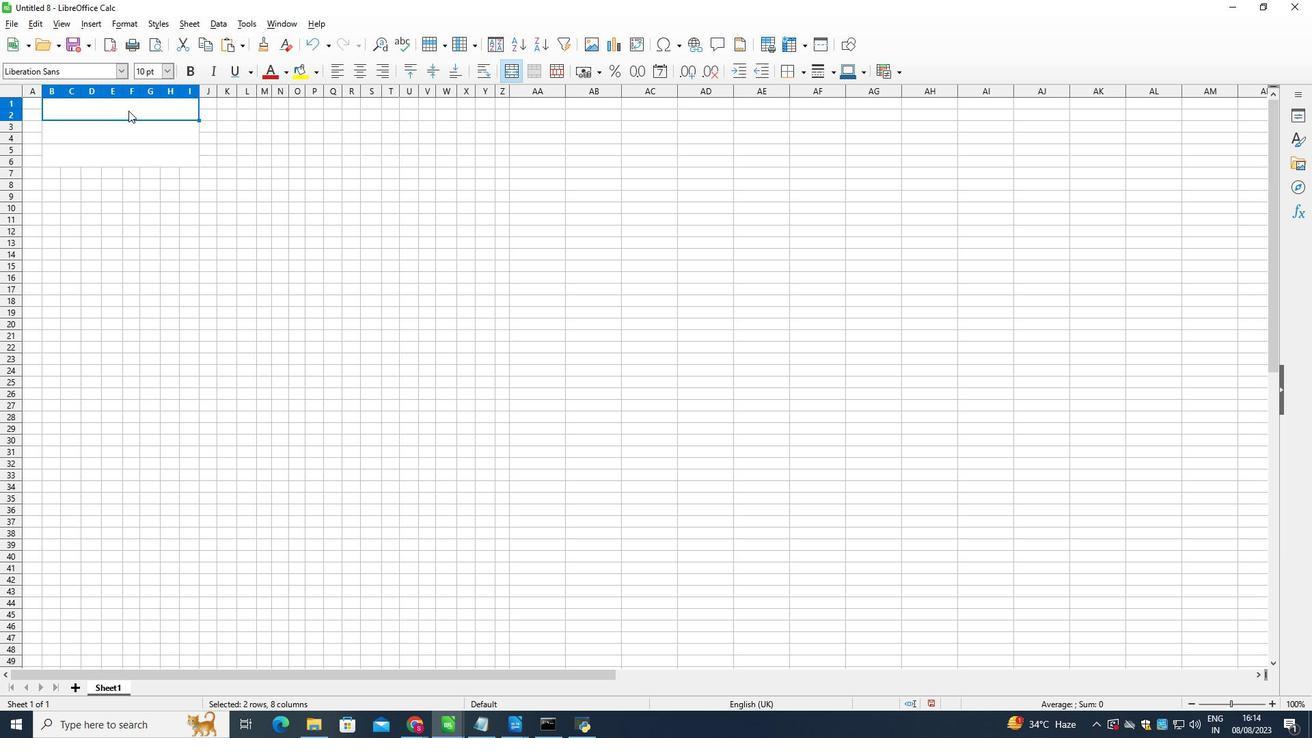 
Action: Mouse moved to (799, 74)
Screenshot: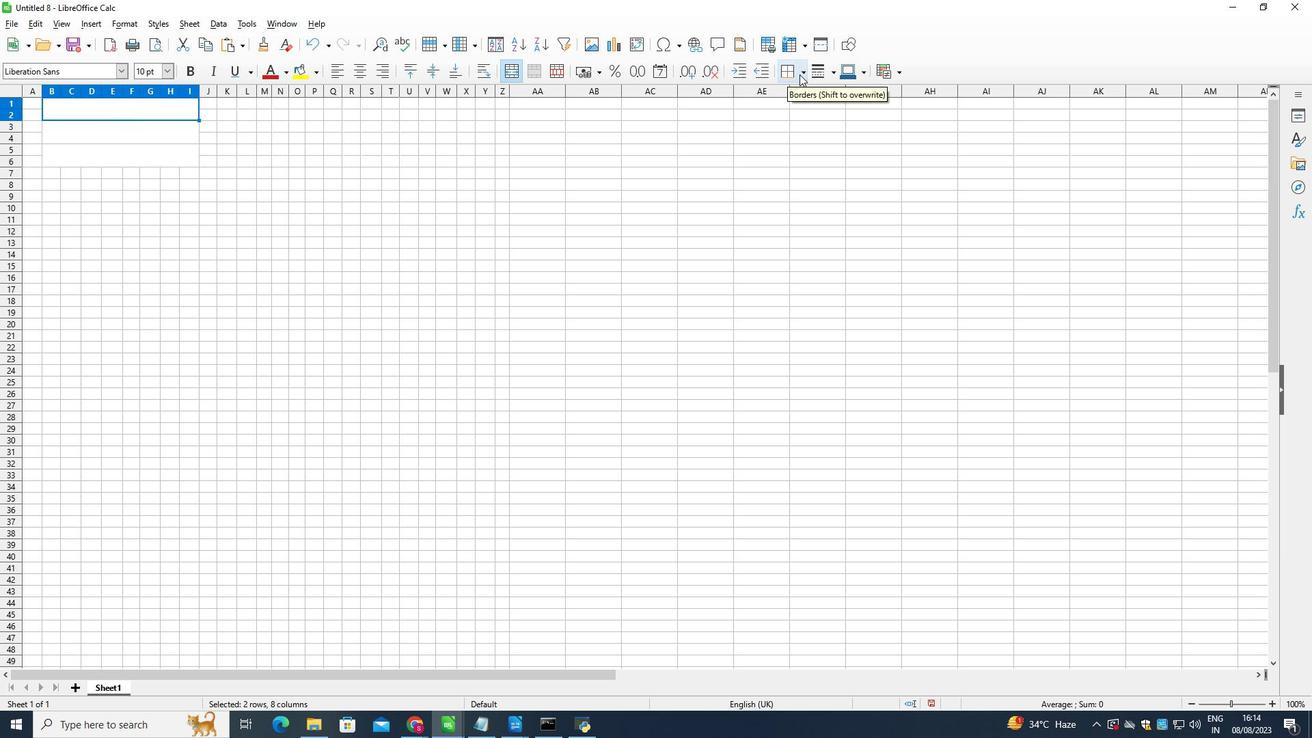 
Action: Mouse pressed left at (799, 74)
Screenshot: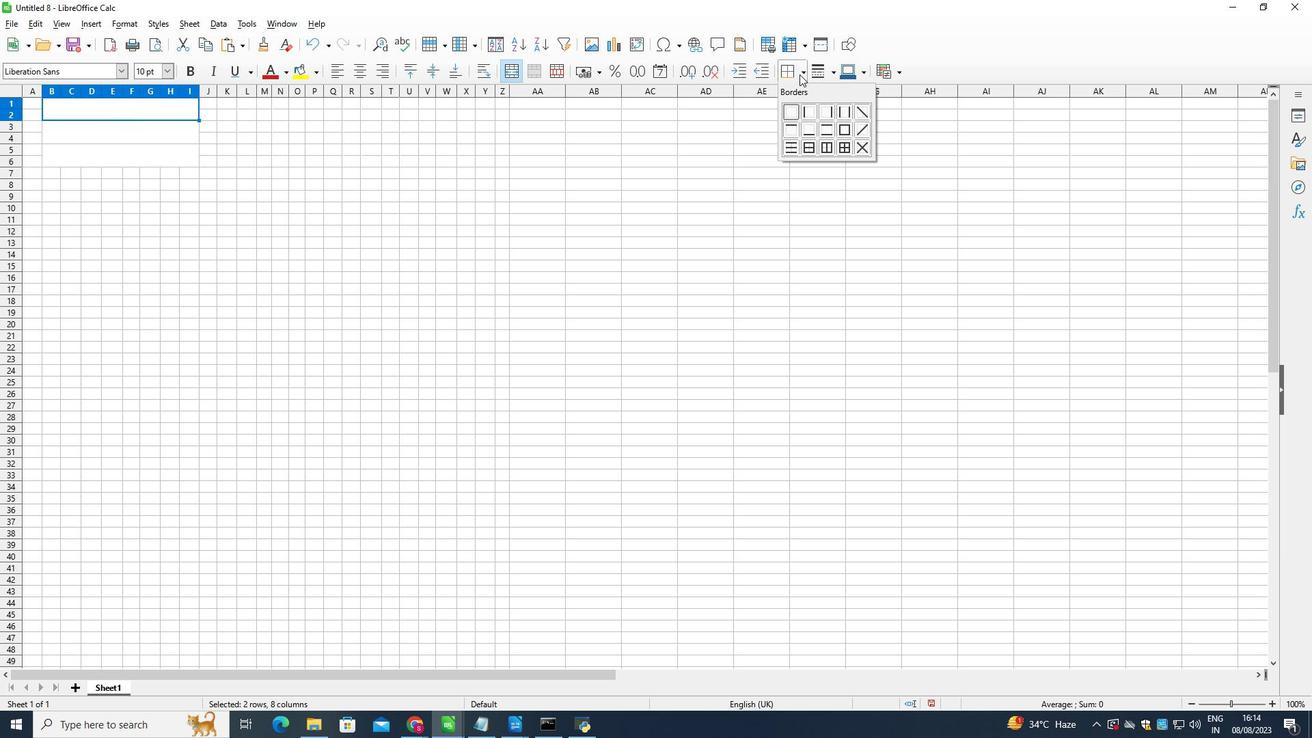 
Action: Mouse moved to (810, 129)
Screenshot: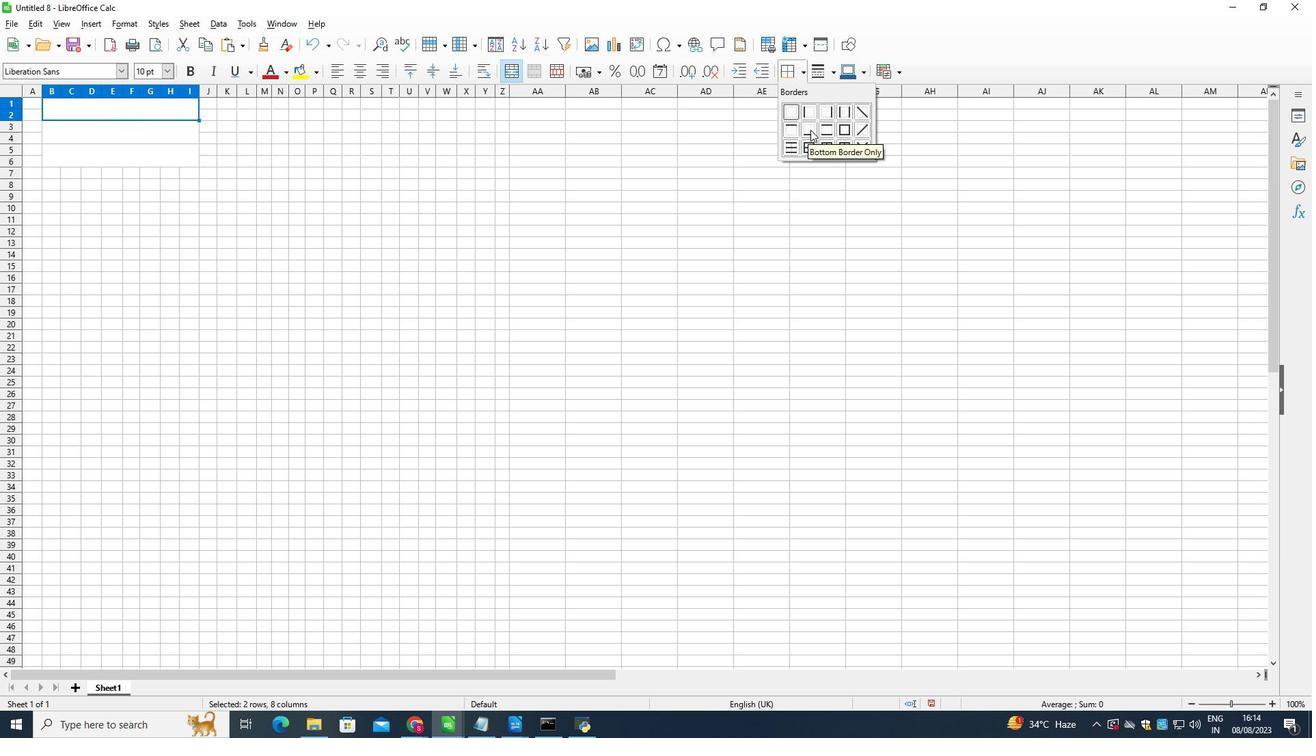 
Action: Mouse pressed left at (810, 129)
Screenshot: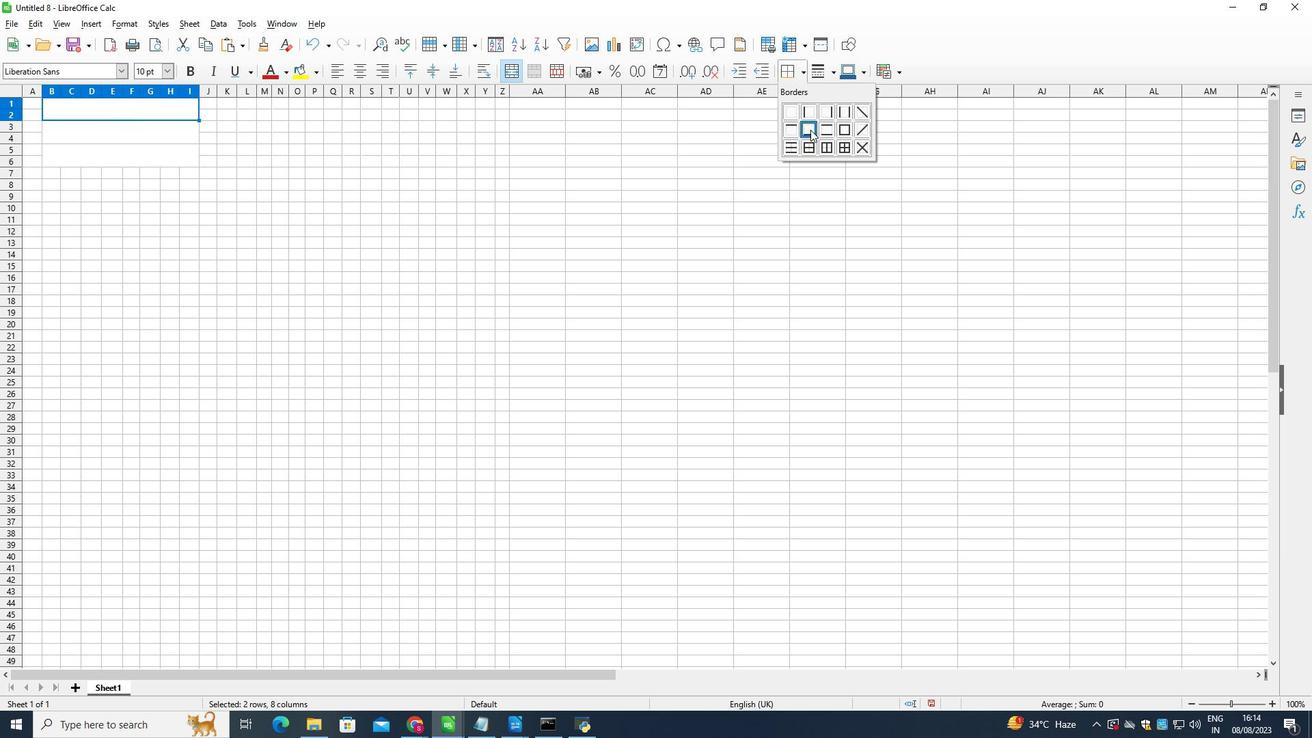 
Action: Mouse moved to (99, 133)
Screenshot: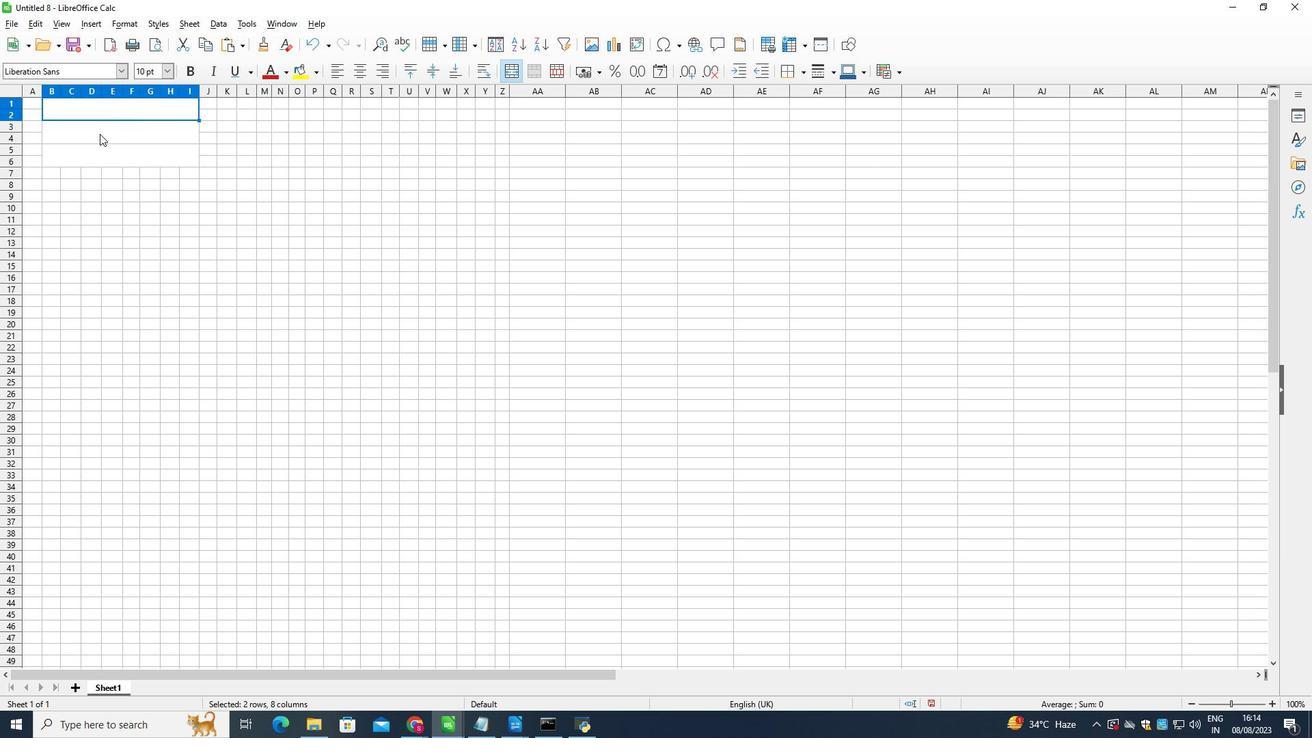 
Action: Mouse pressed left at (99, 133)
Screenshot: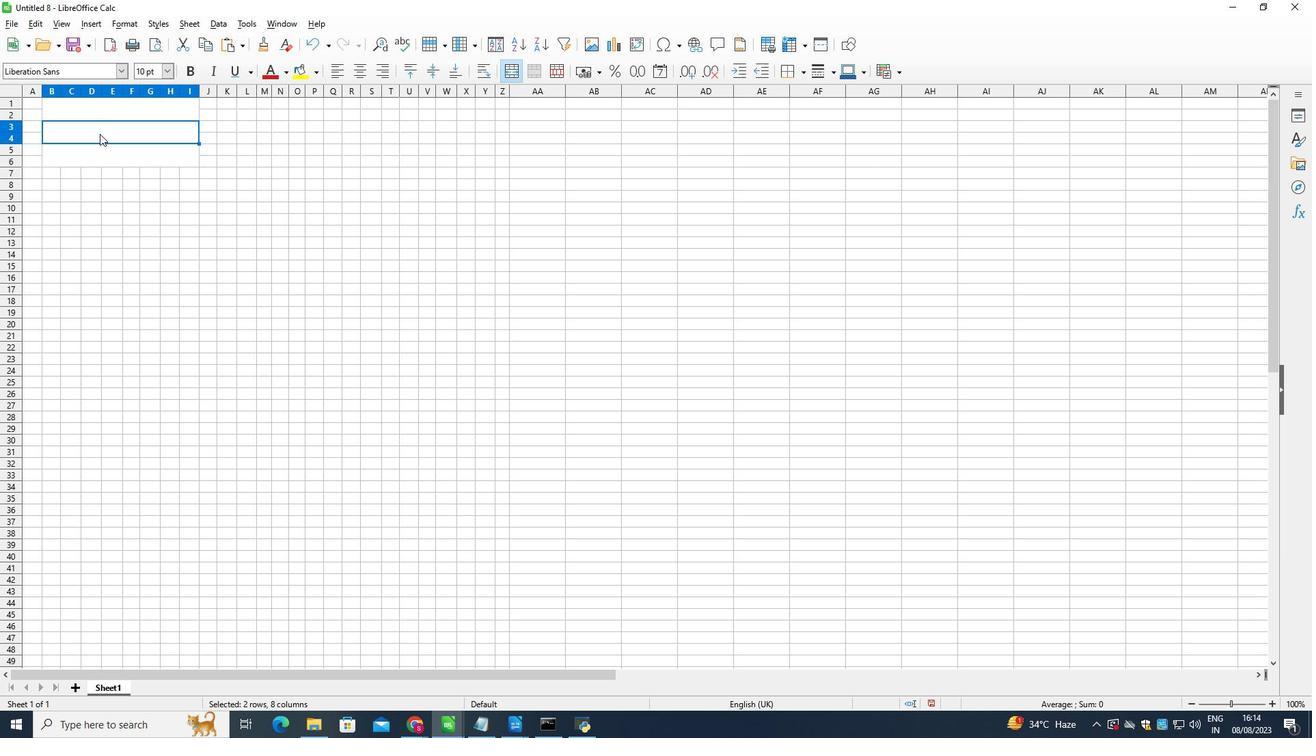 
Action: Mouse moved to (799, 69)
Screenshot: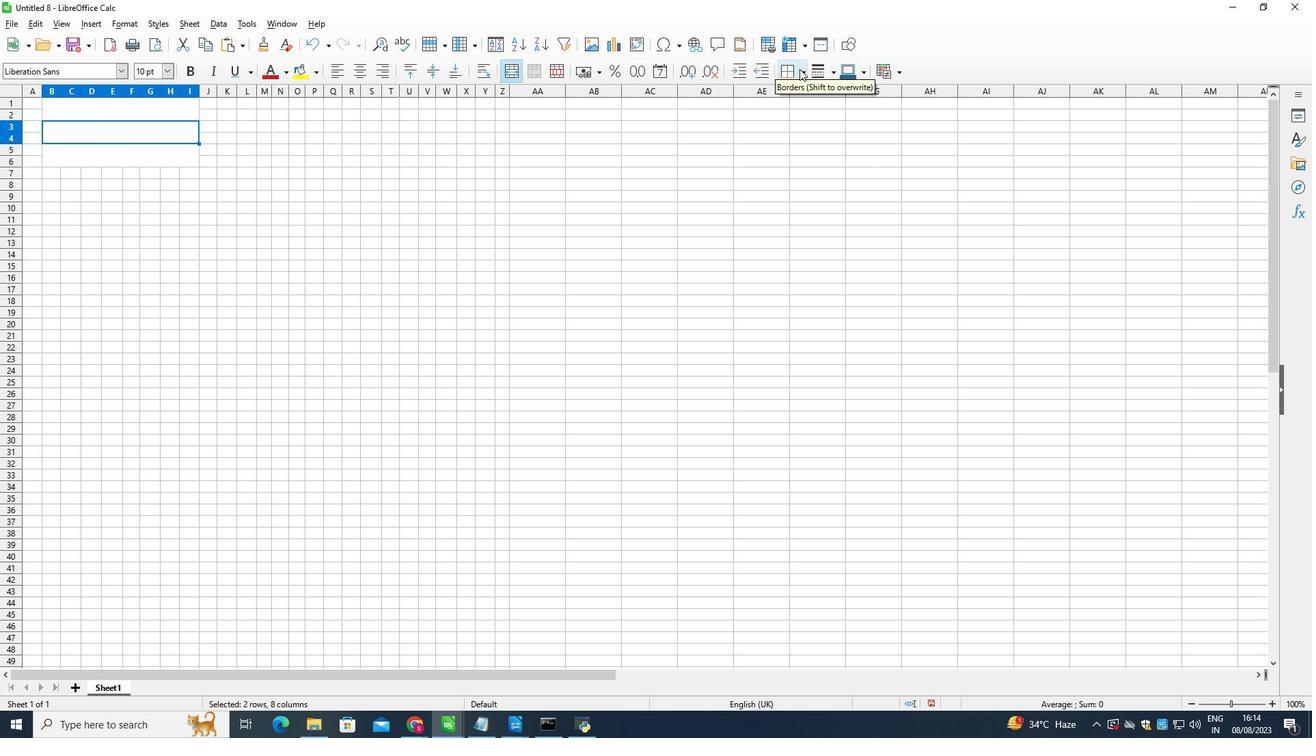 
Action: Mouse pressed left at (799, 69)
Screenshot: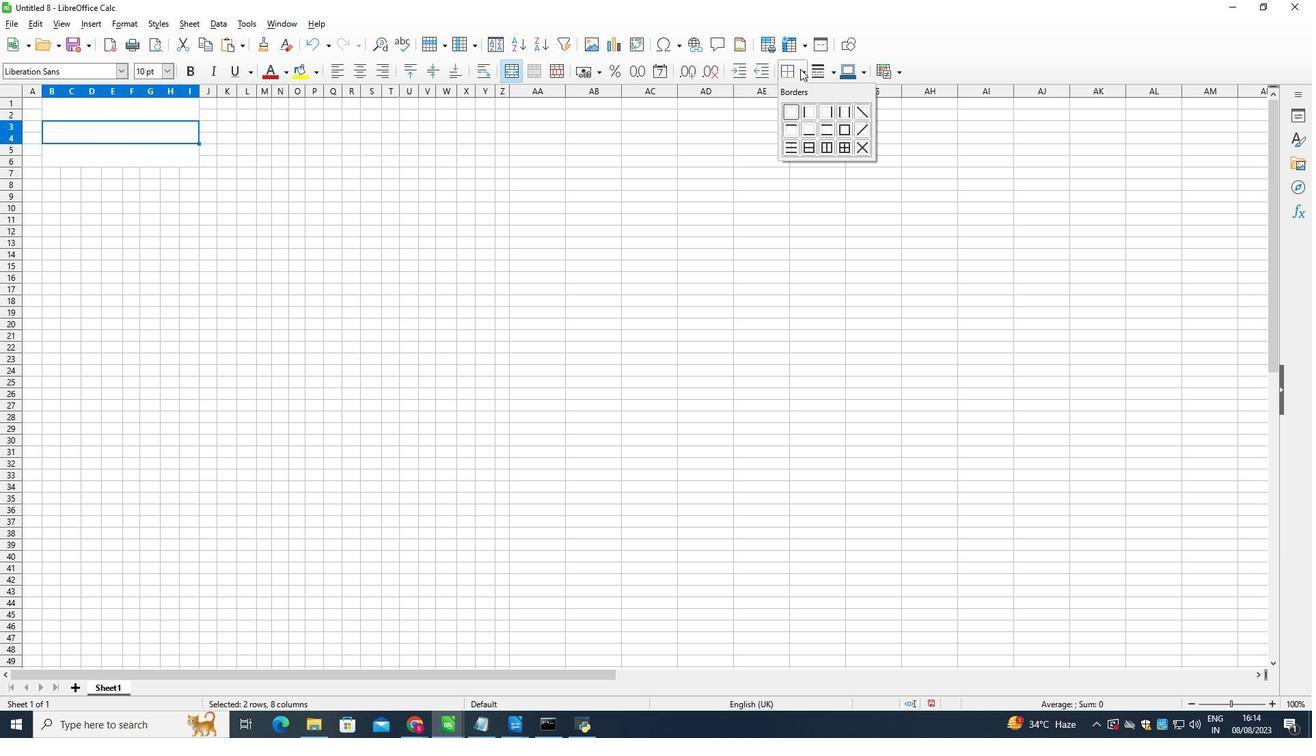 
Action: Mouse moved to (808, 129)
Screenshot: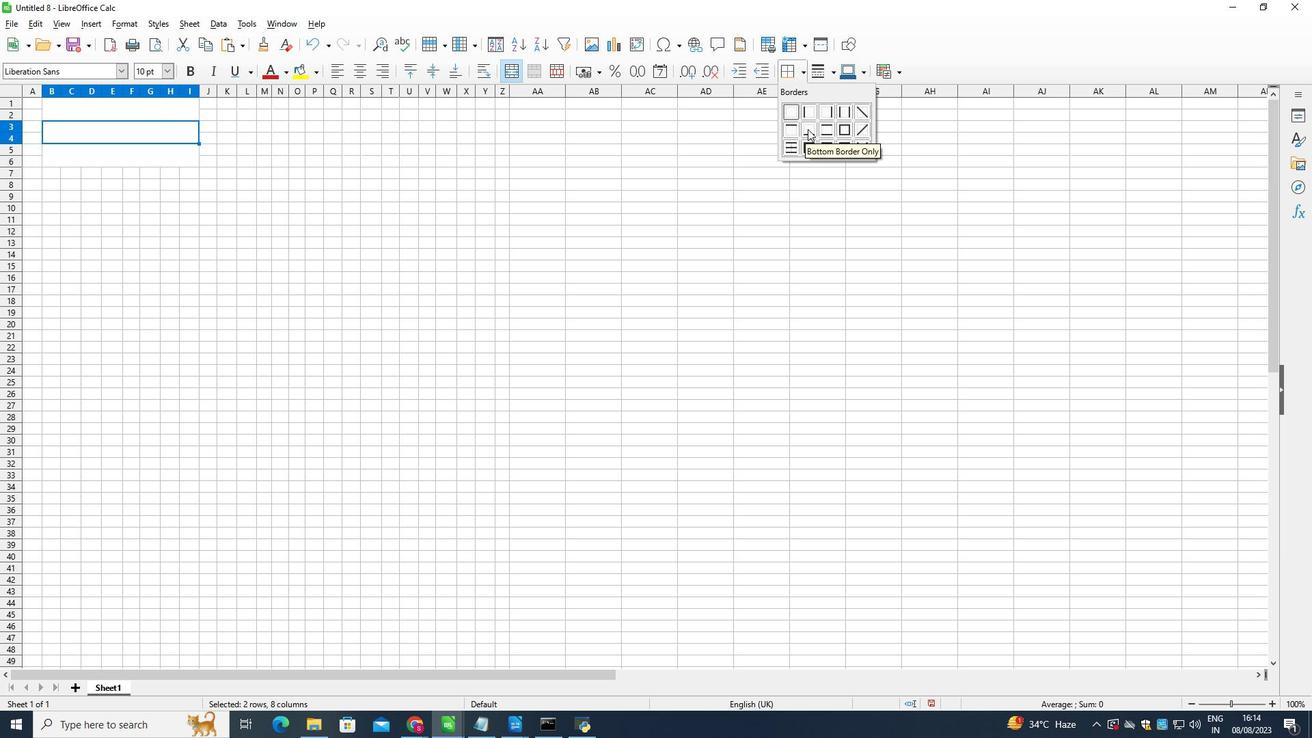 
Action: Mouse pressed left at (808, 129)
Screenshot: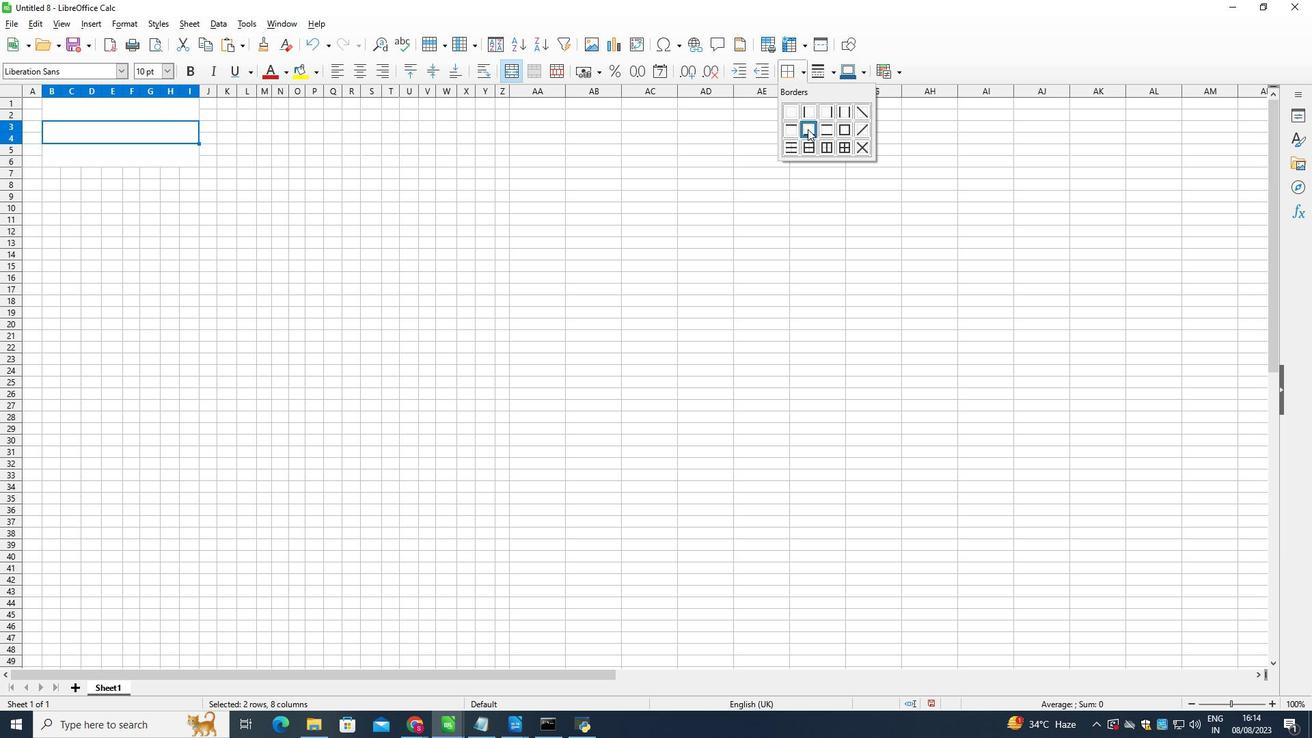 
Action: Mouse moved to (169, 154)
Screenshot: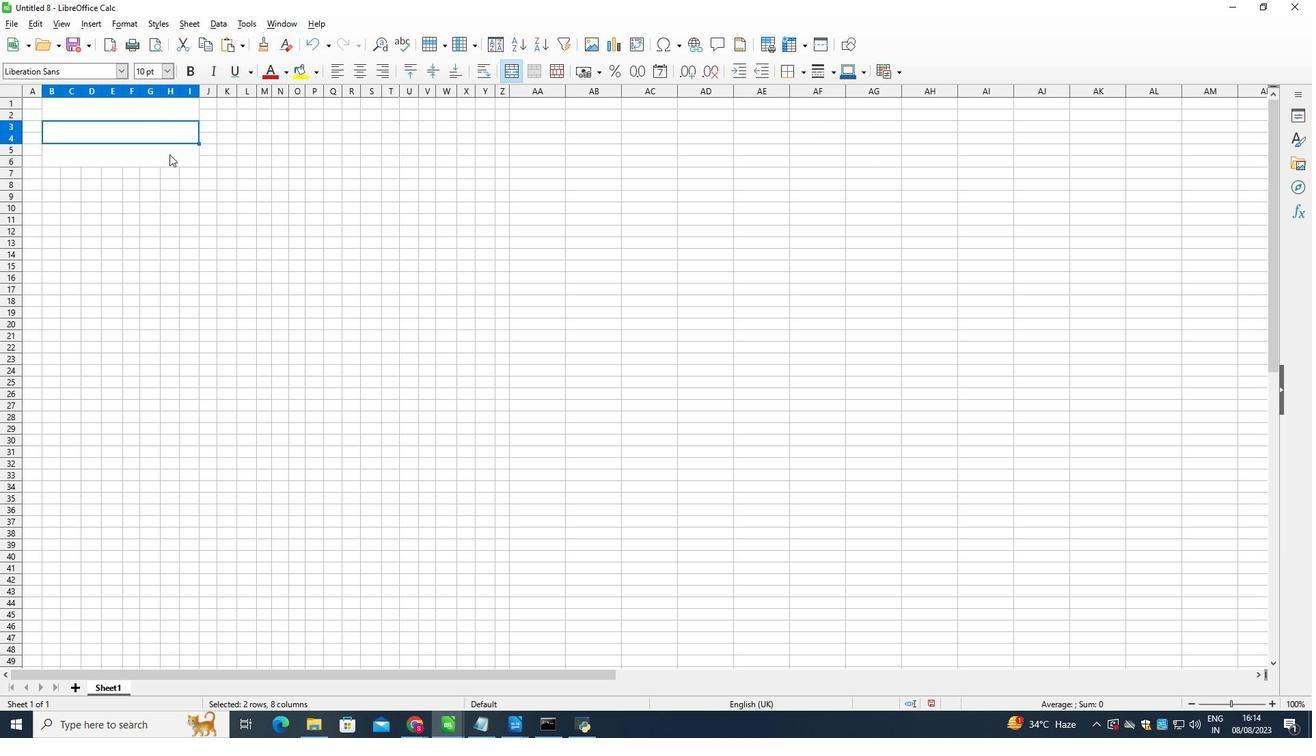 
Action: Mouse pressed left at (169, 154)
Screenshot: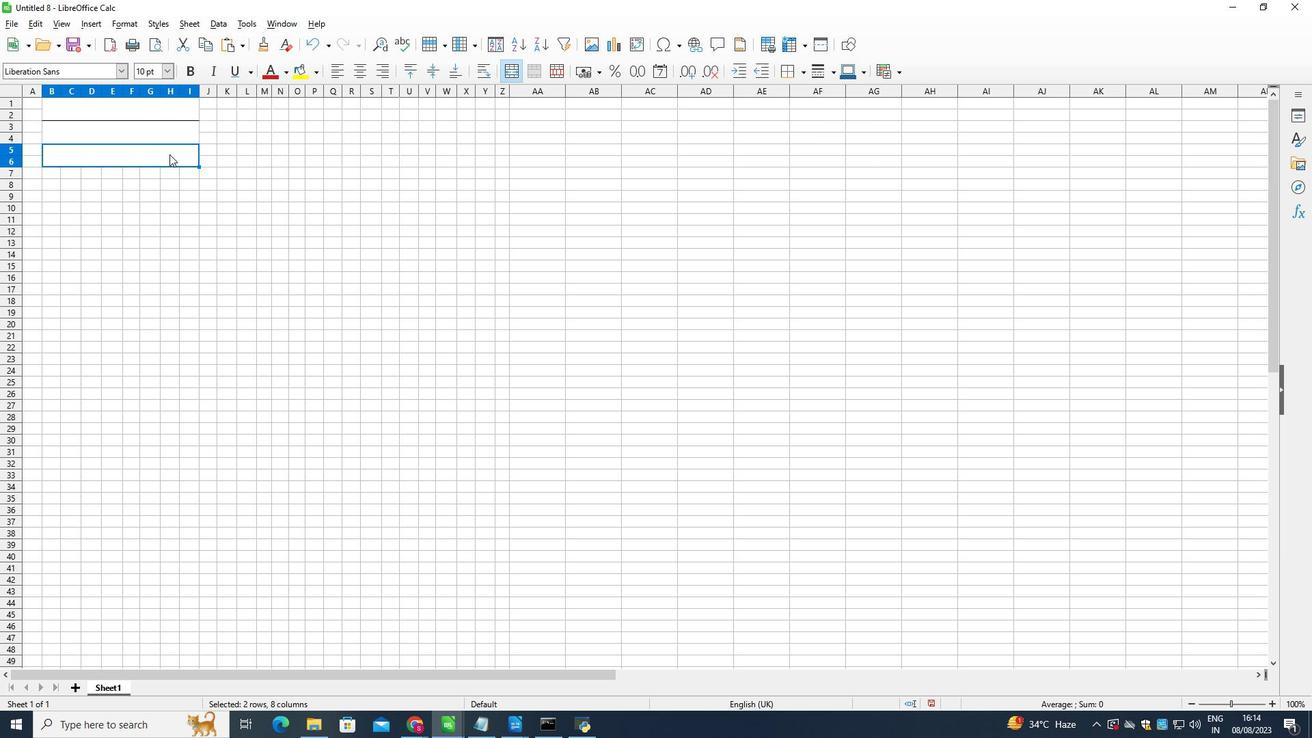 
Action: Mouse moved to (799, 64)
Screenshot: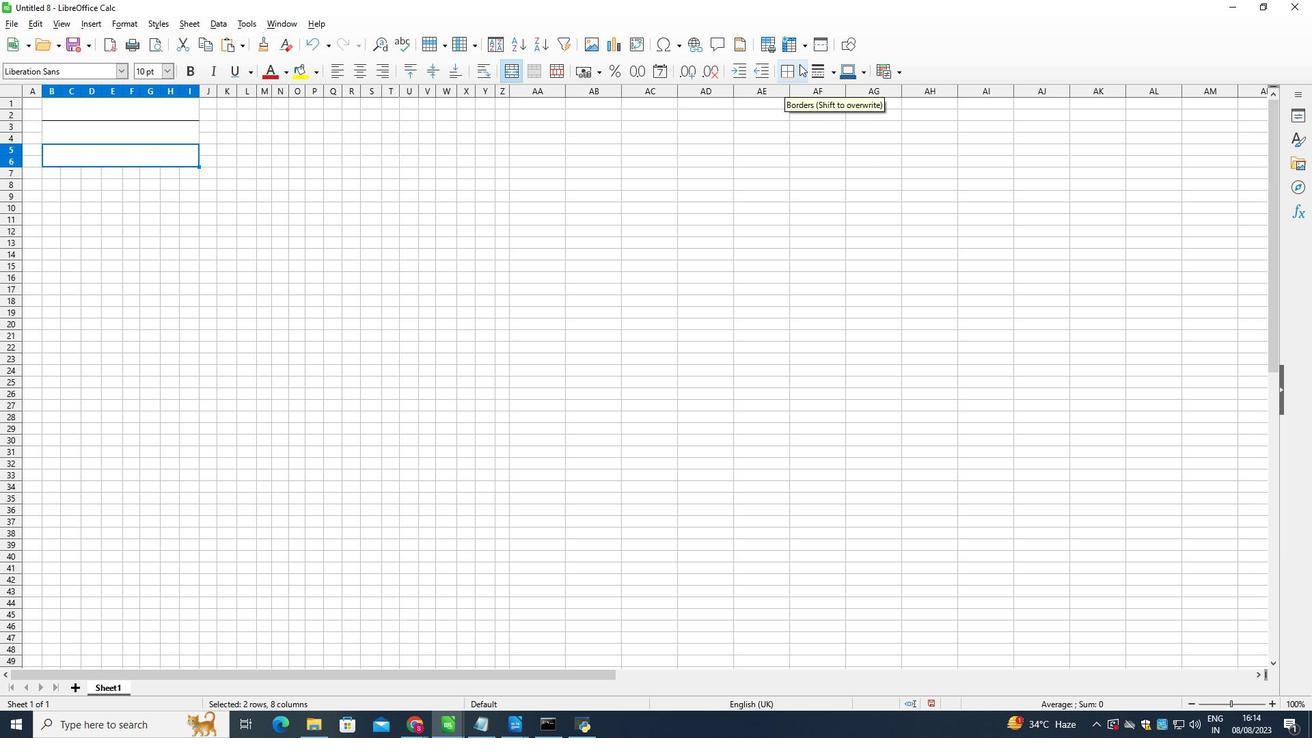 
Action: Mouse pressed left at (799, 64)
Screenshot: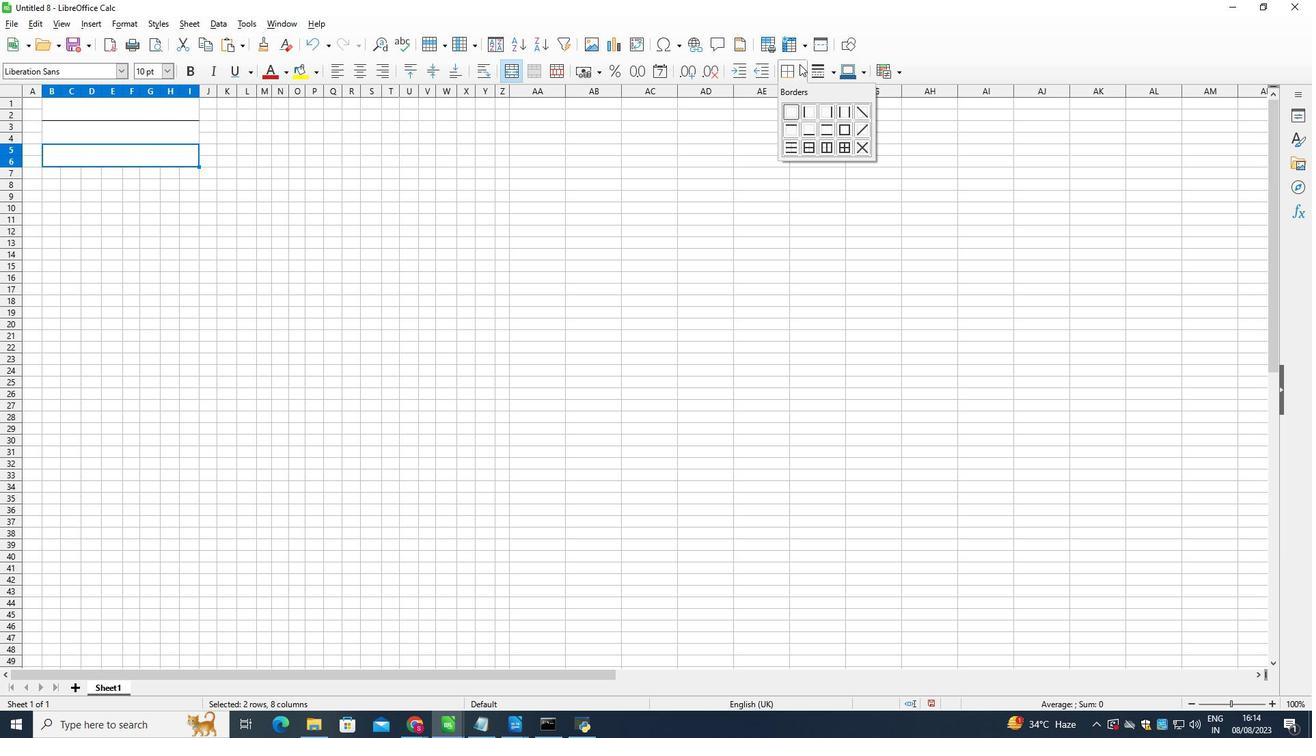 
Action: Mouse moved to (809, 125)
Screenshot: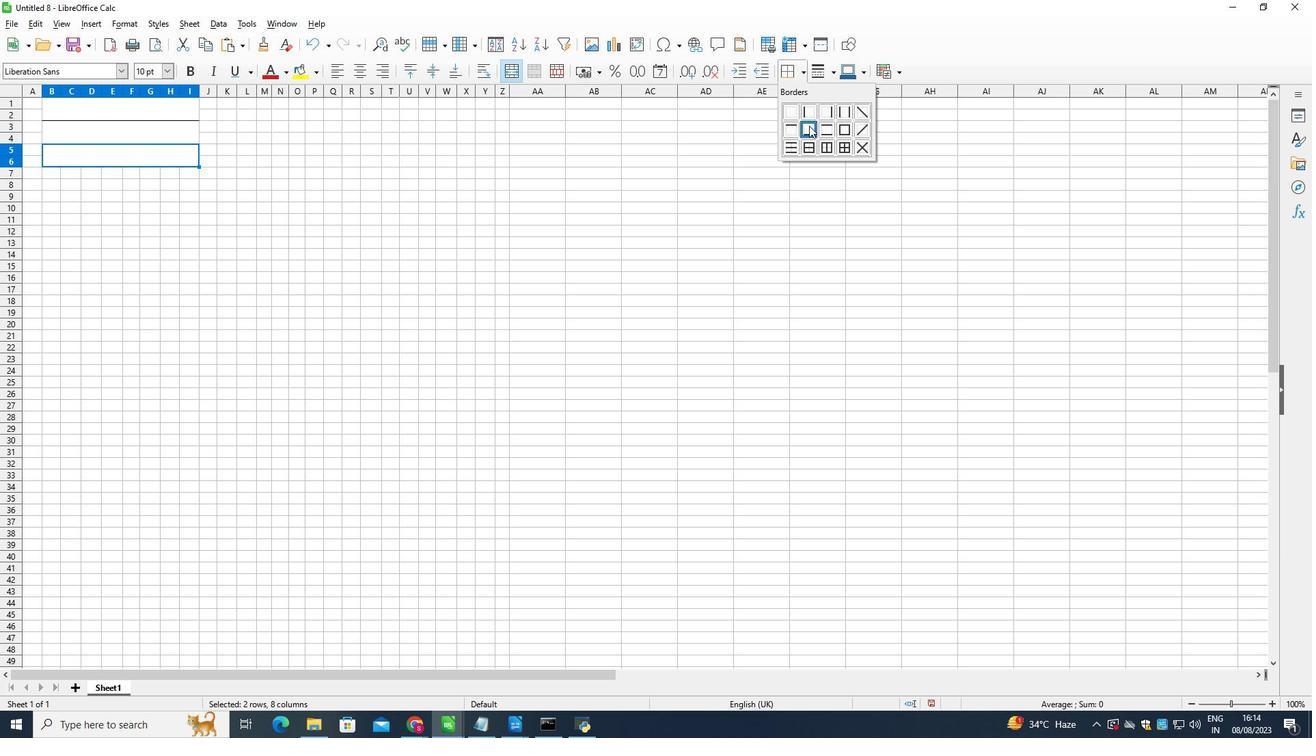 
Action: Mouse pressed left at (809, 125)
Screenshot: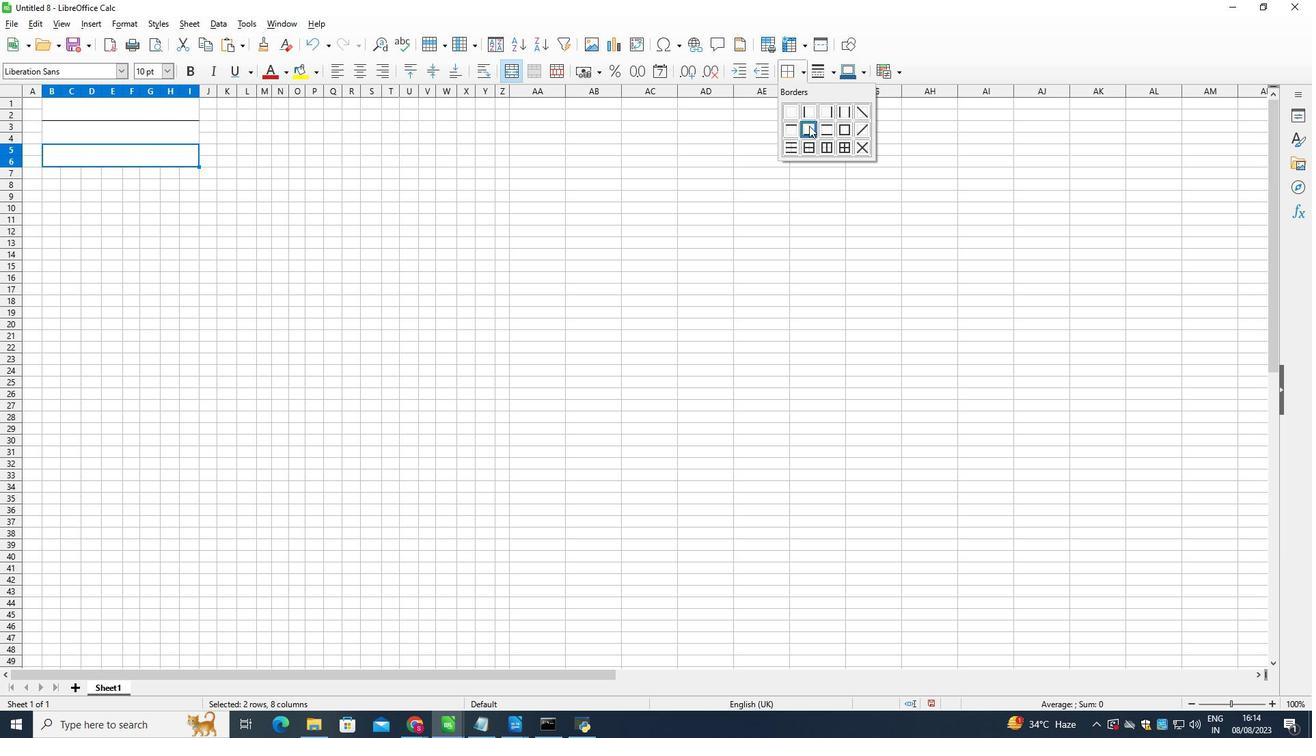 
Action: Mouse moved to (219, 278)
Screenshot: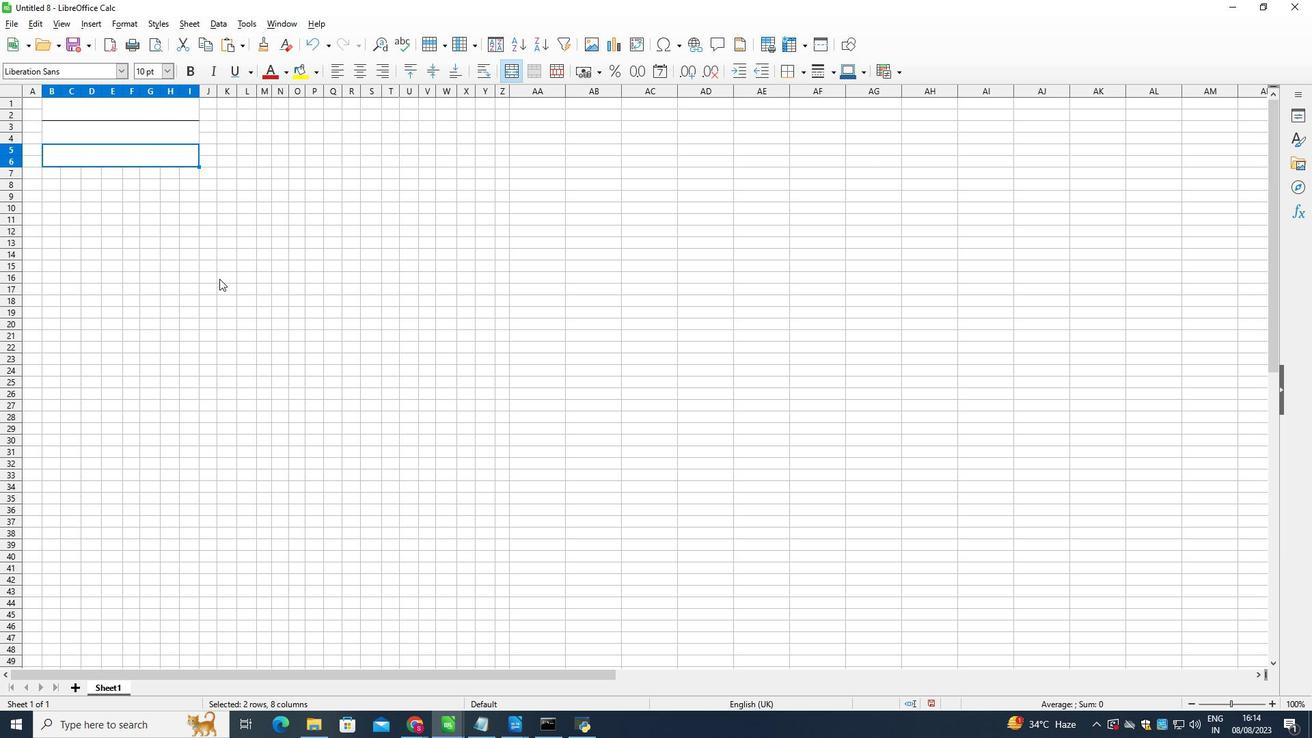 
Action: Mouse pressed left at (219, 278)
Screenshot: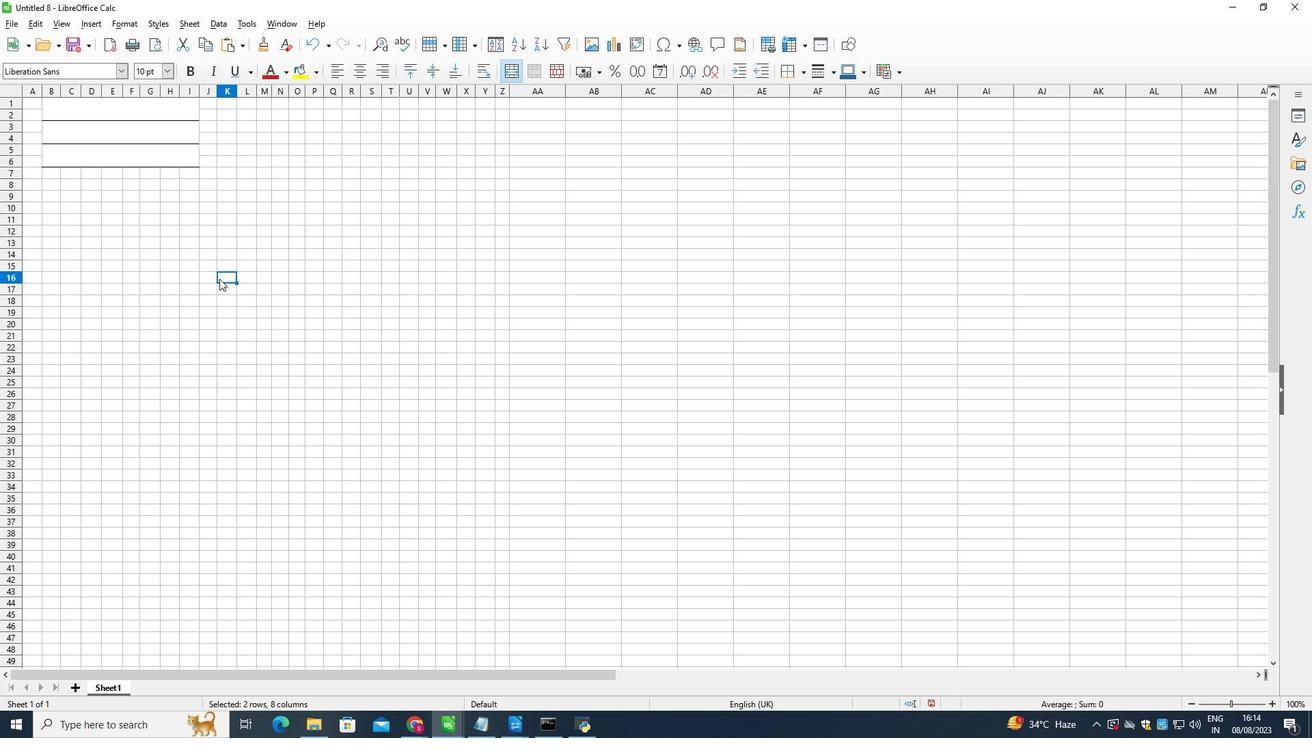 
Action: Mouse moved to (285, 105)
Screenshot: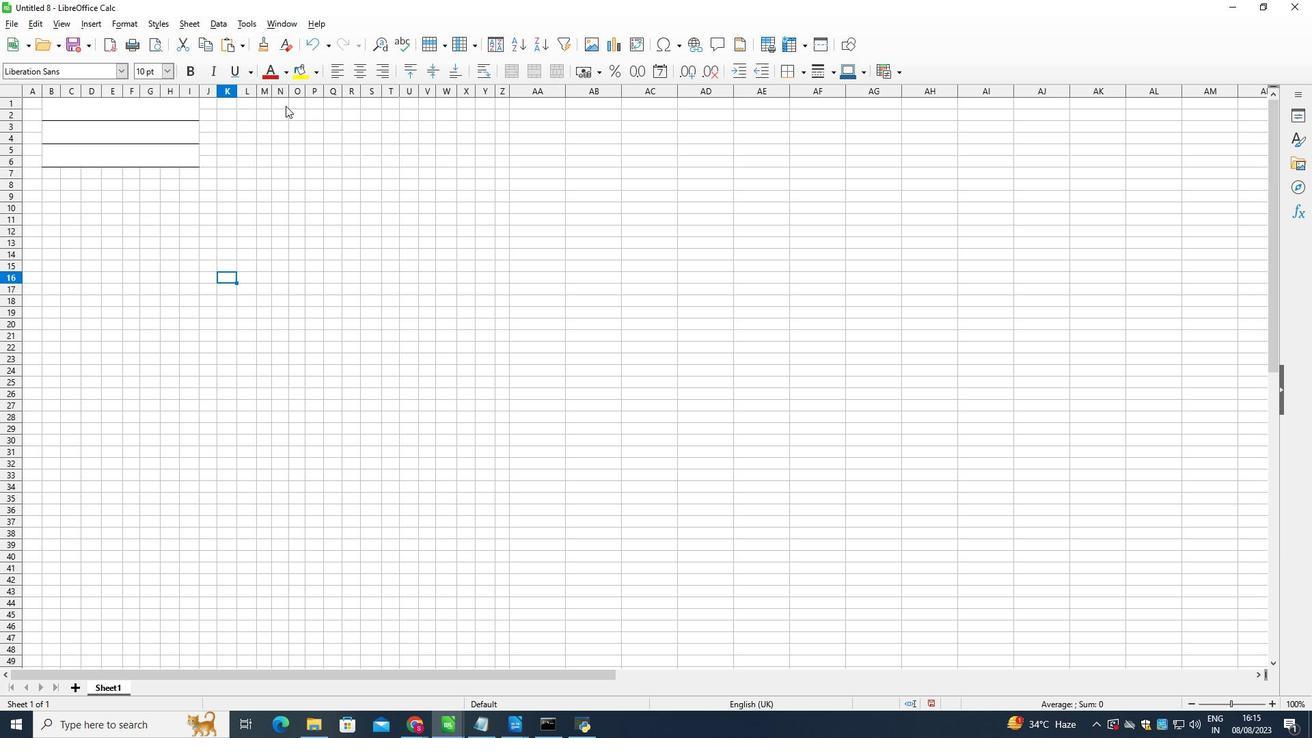 
Action: Mouse pressed left at (285, 105)
Screenshot: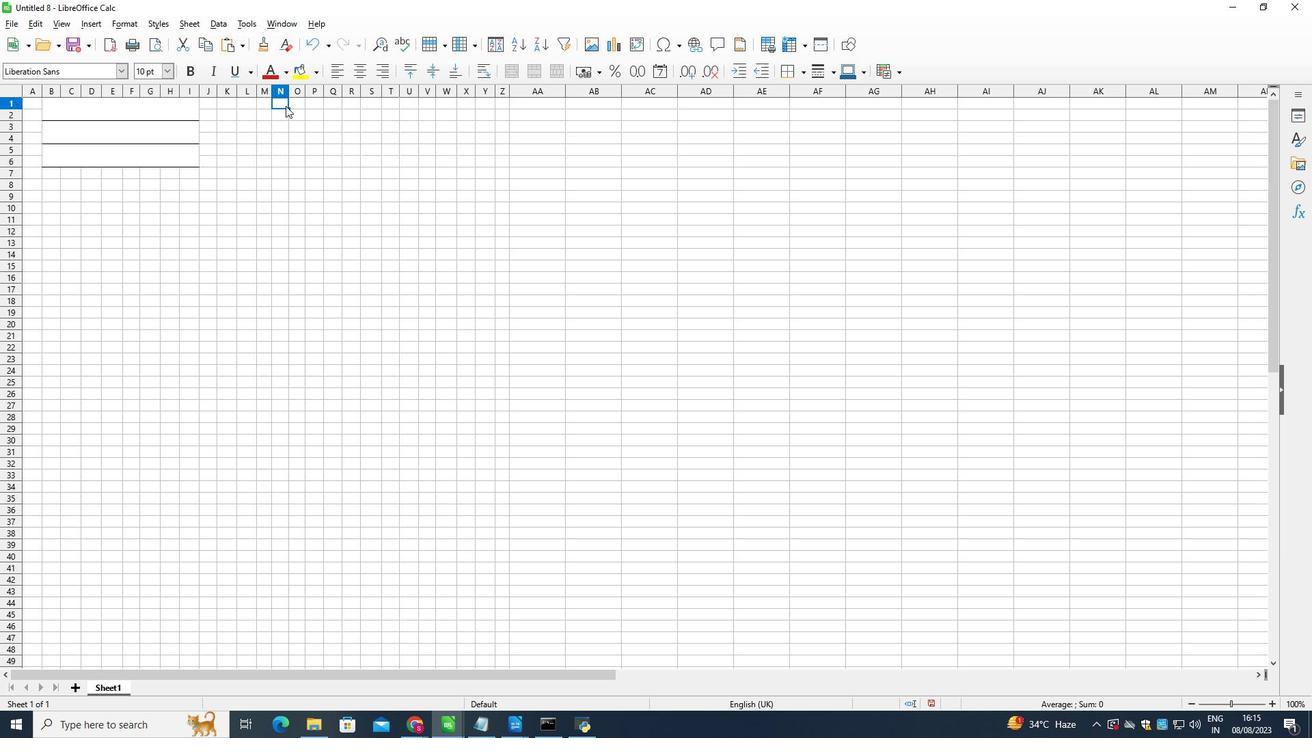 
Action: Mouse moved to (531, 73)
Screenshot: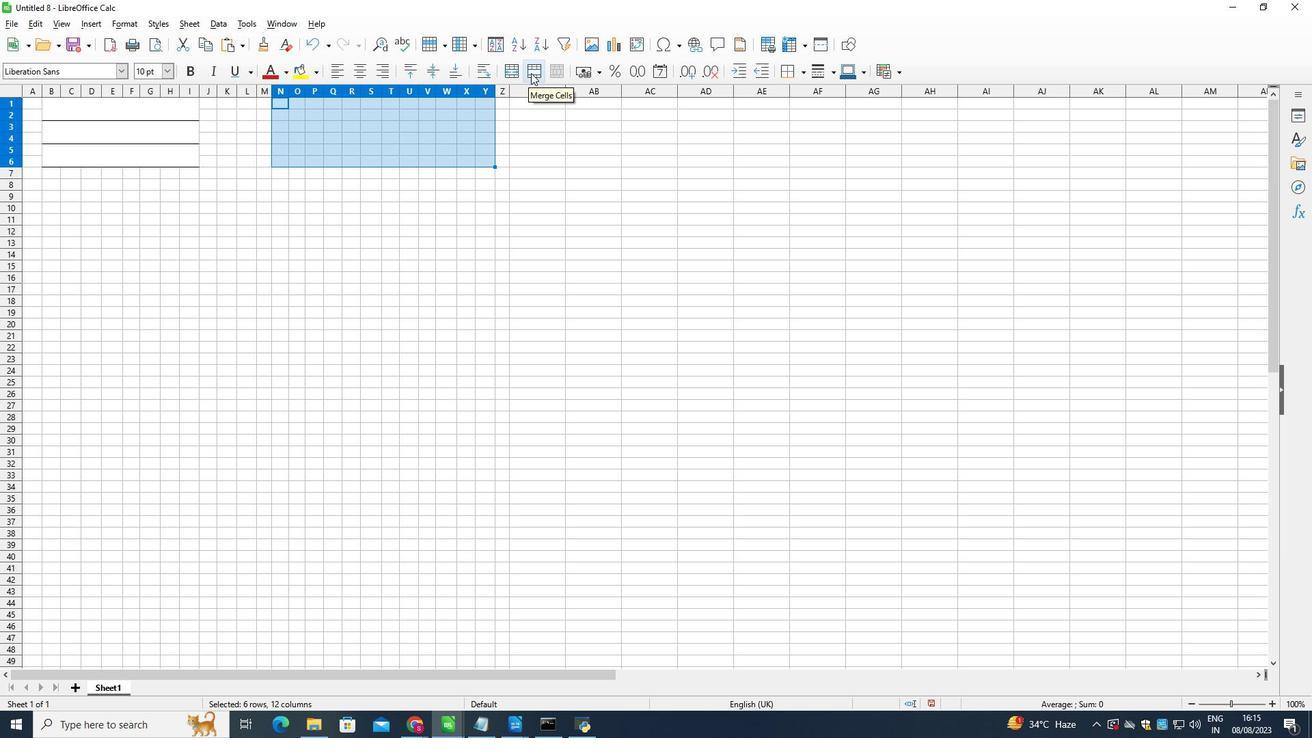 
Action: Mouse pressed left at (531, 73)
Screenshot: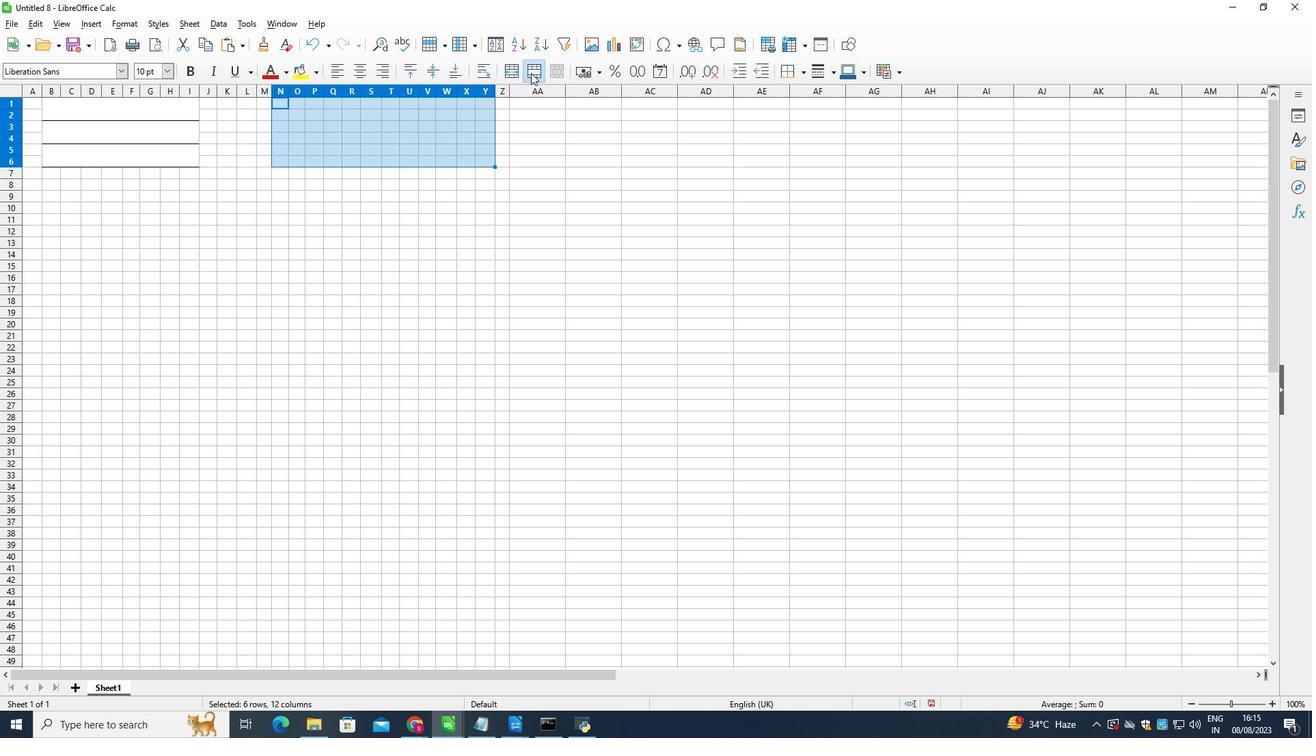 
Action: Mouse moved to (166, 66)
Screenshot: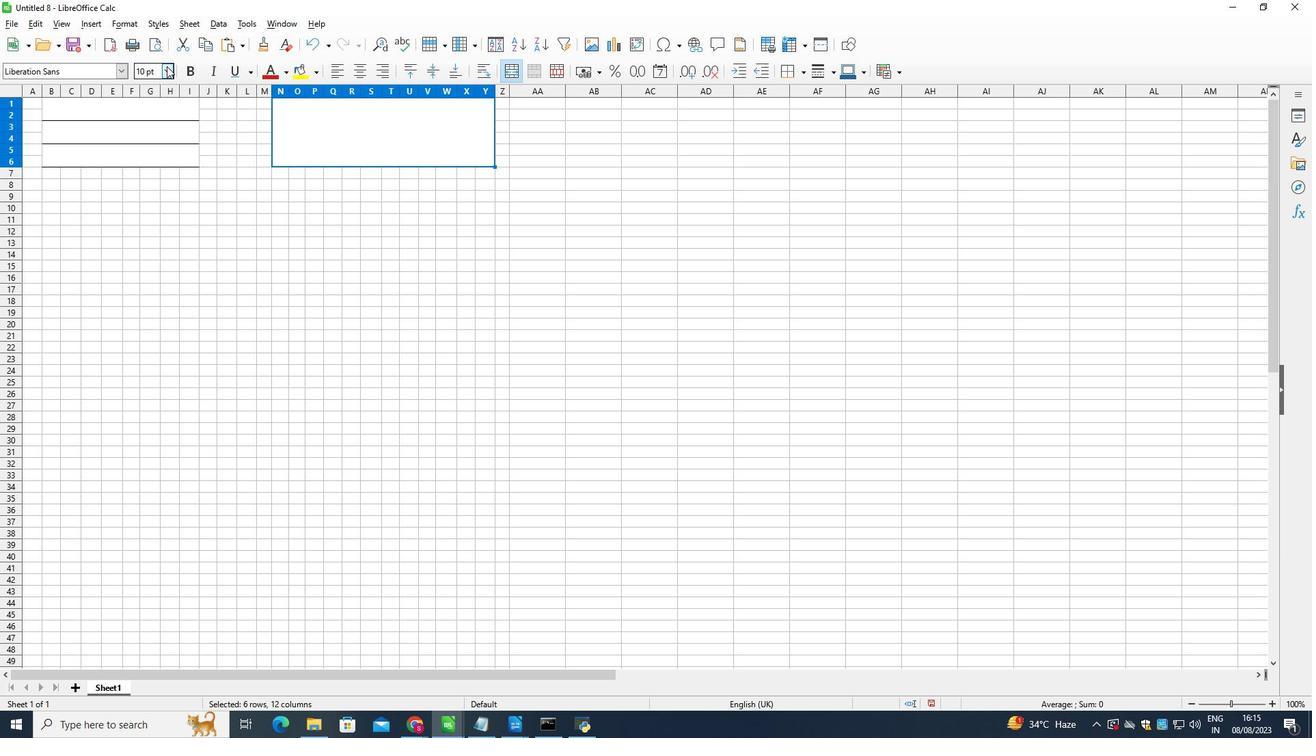 
Action: Mouse pressed left at (166, 66)
Screenshot: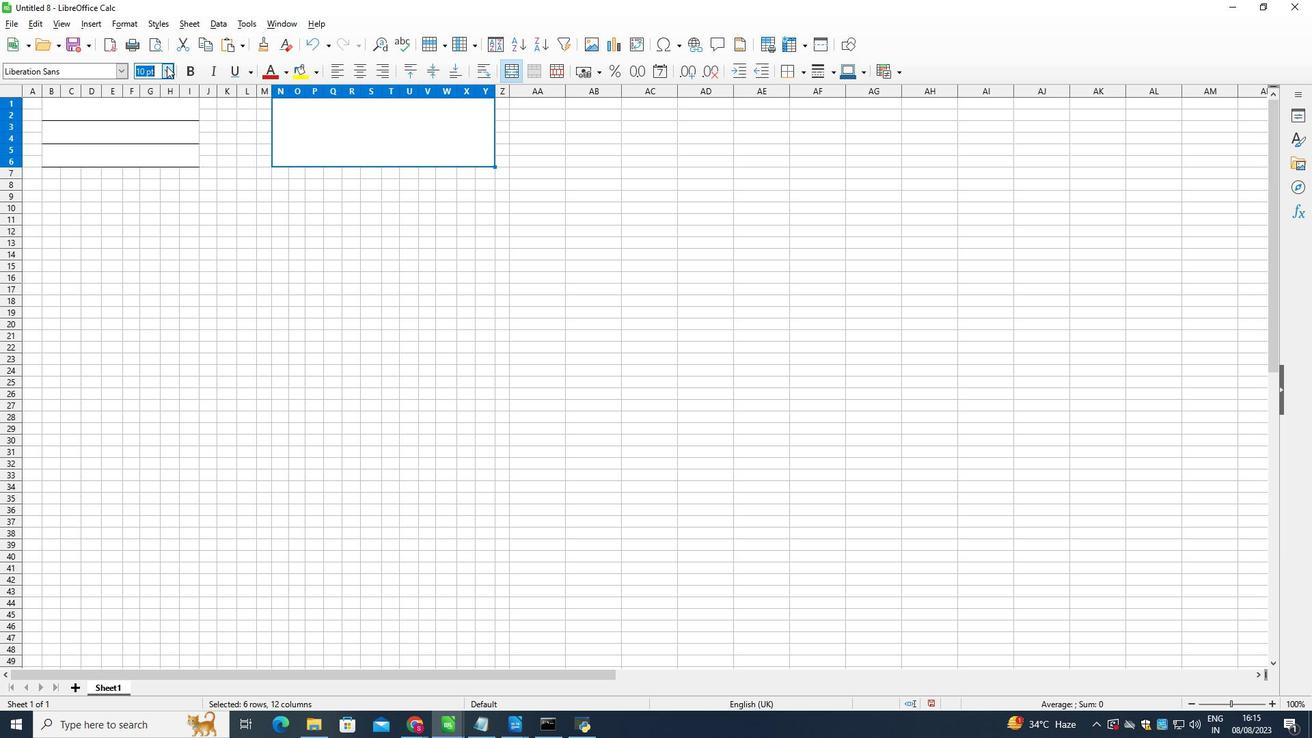 
Action: Mouse moved to (144, 209)
Screenshot: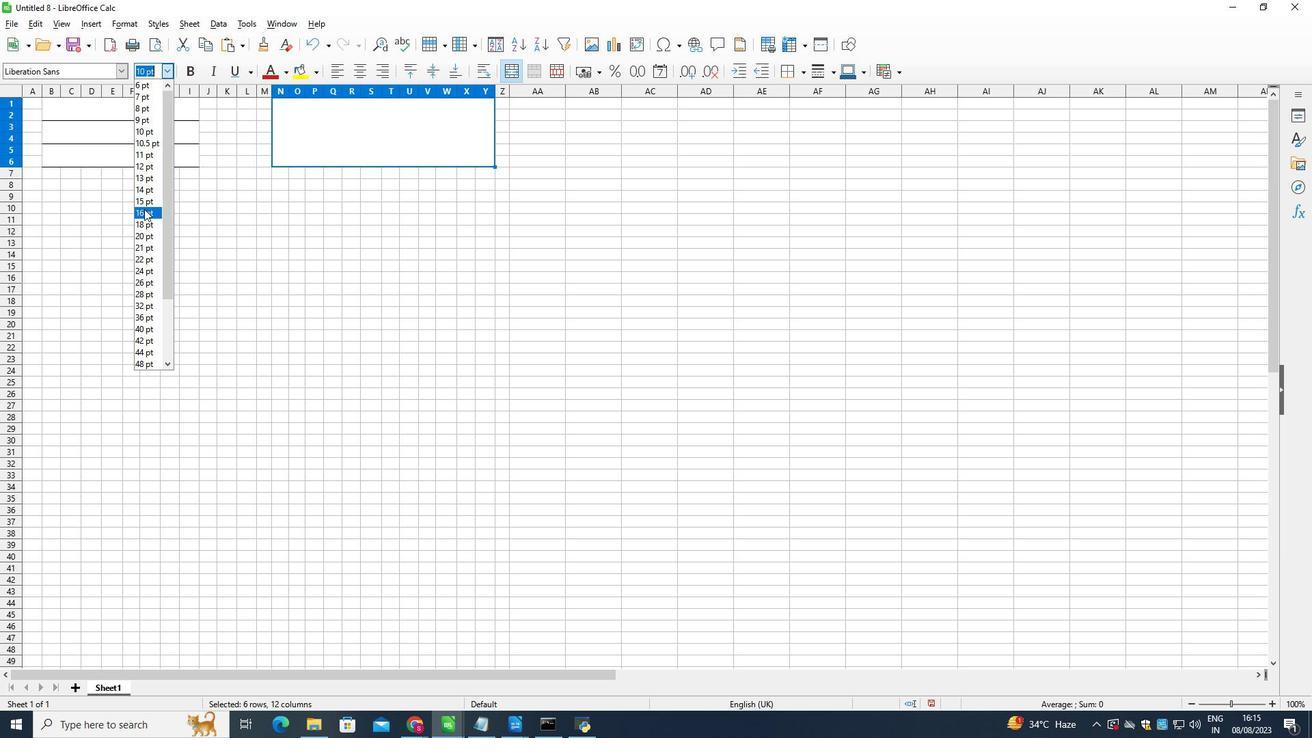 
Action: Mouse pressed left at (144, 209)
Screenshot: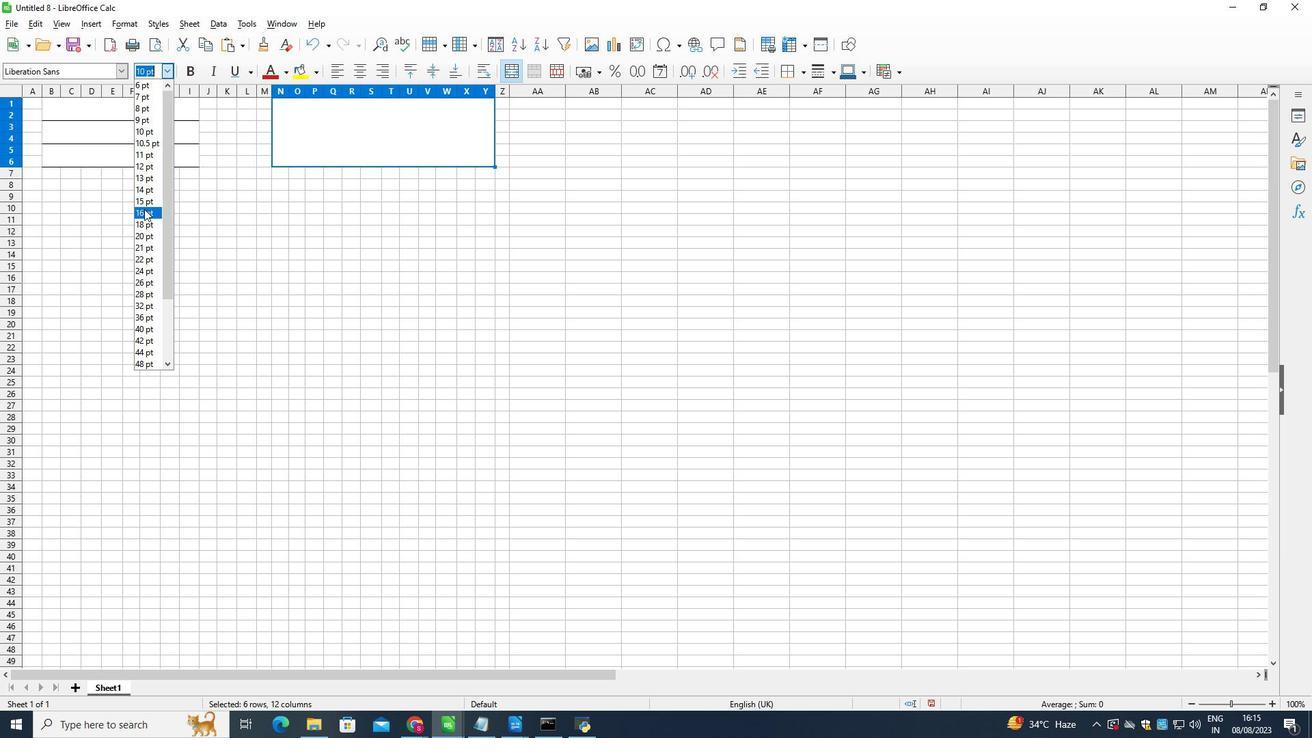 
Action: Mouse moved to (162, 73)
Screenshot: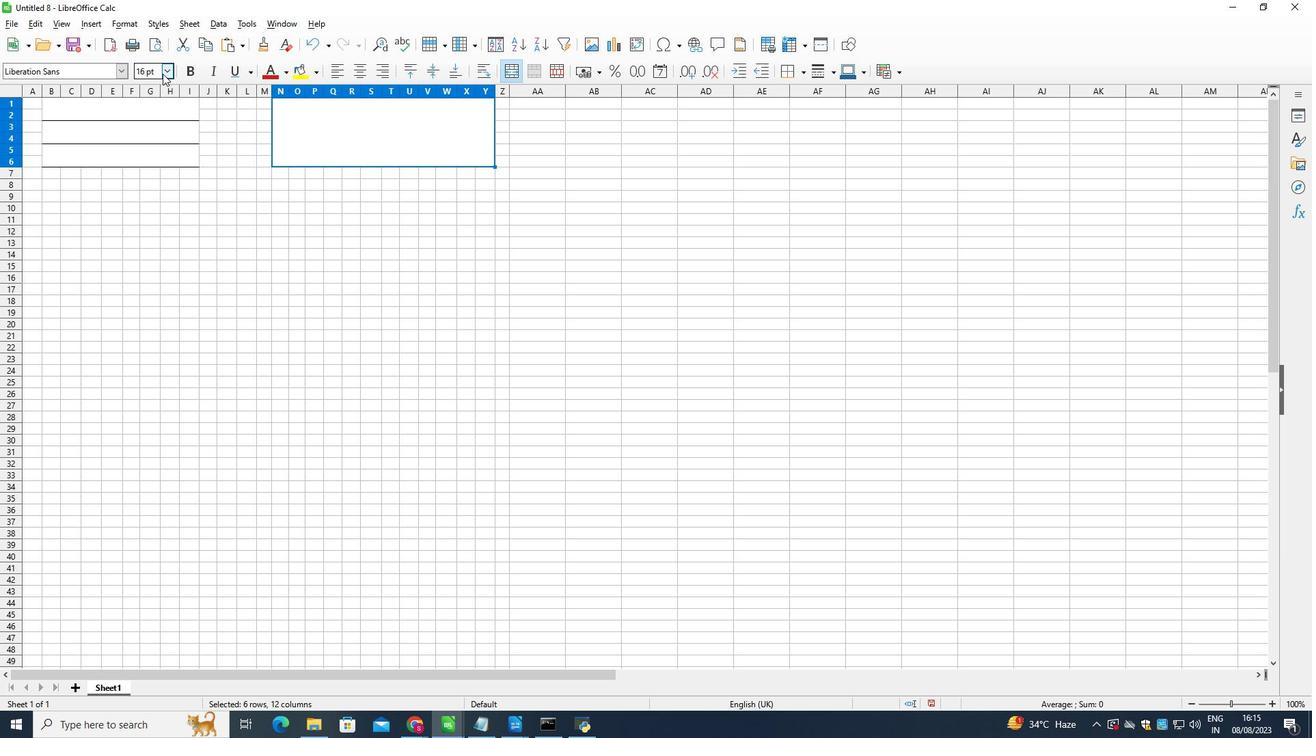 
Action: Mouse pressed left at (162, 73)
Screenshot: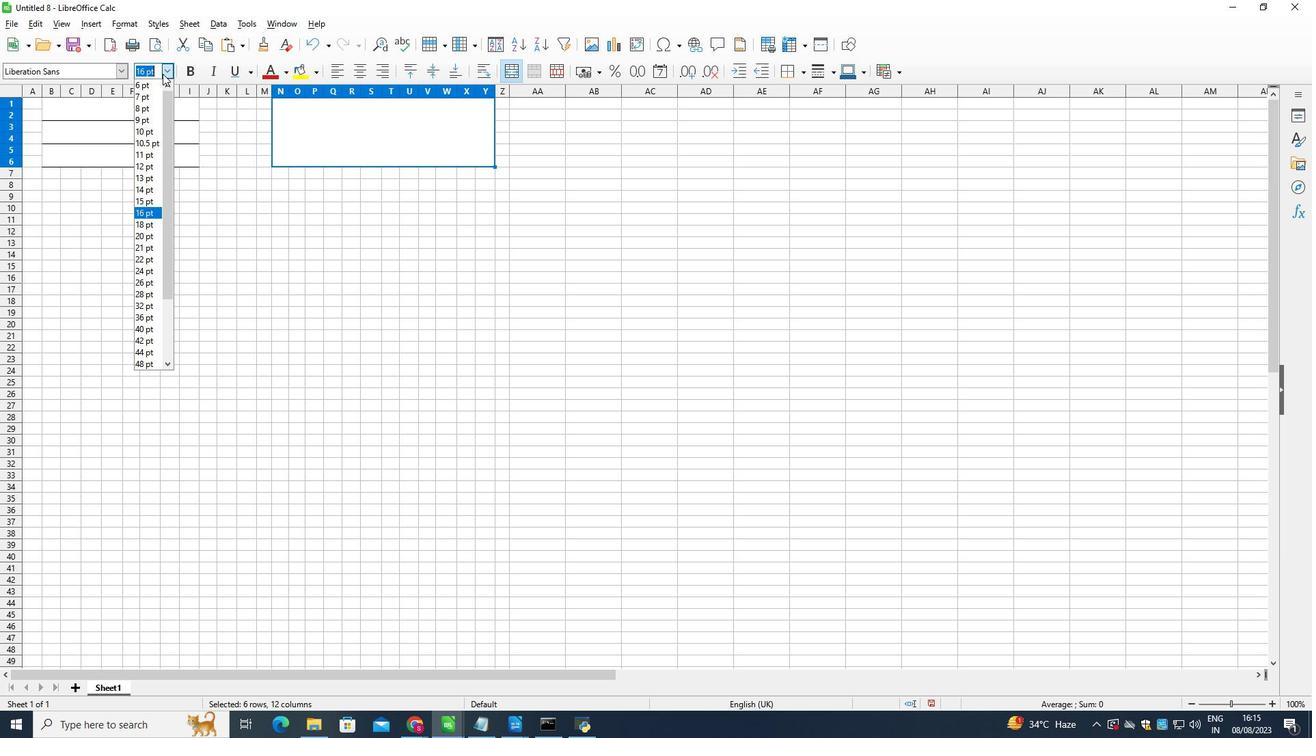 
Action: Mouse moved to (142, 233)
Screenshot: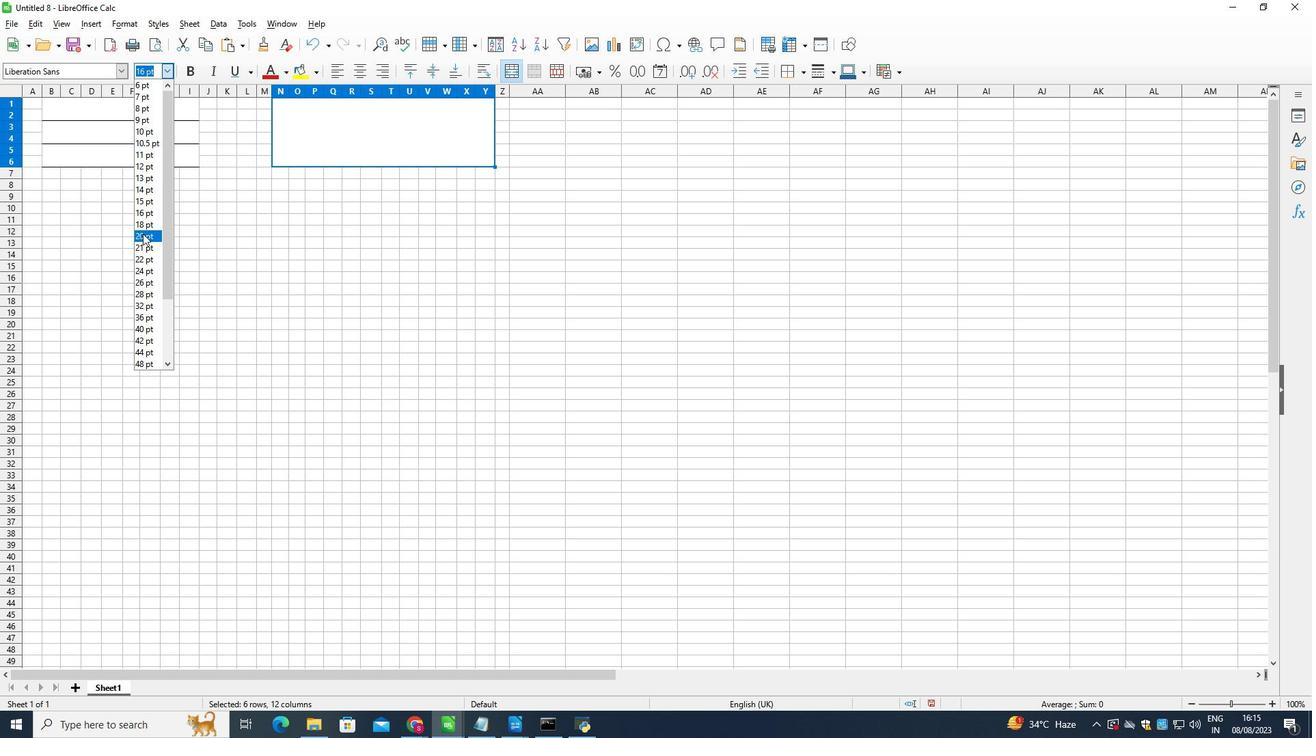 
Action: Mouse pressed left at (142, 233)
Screenshot: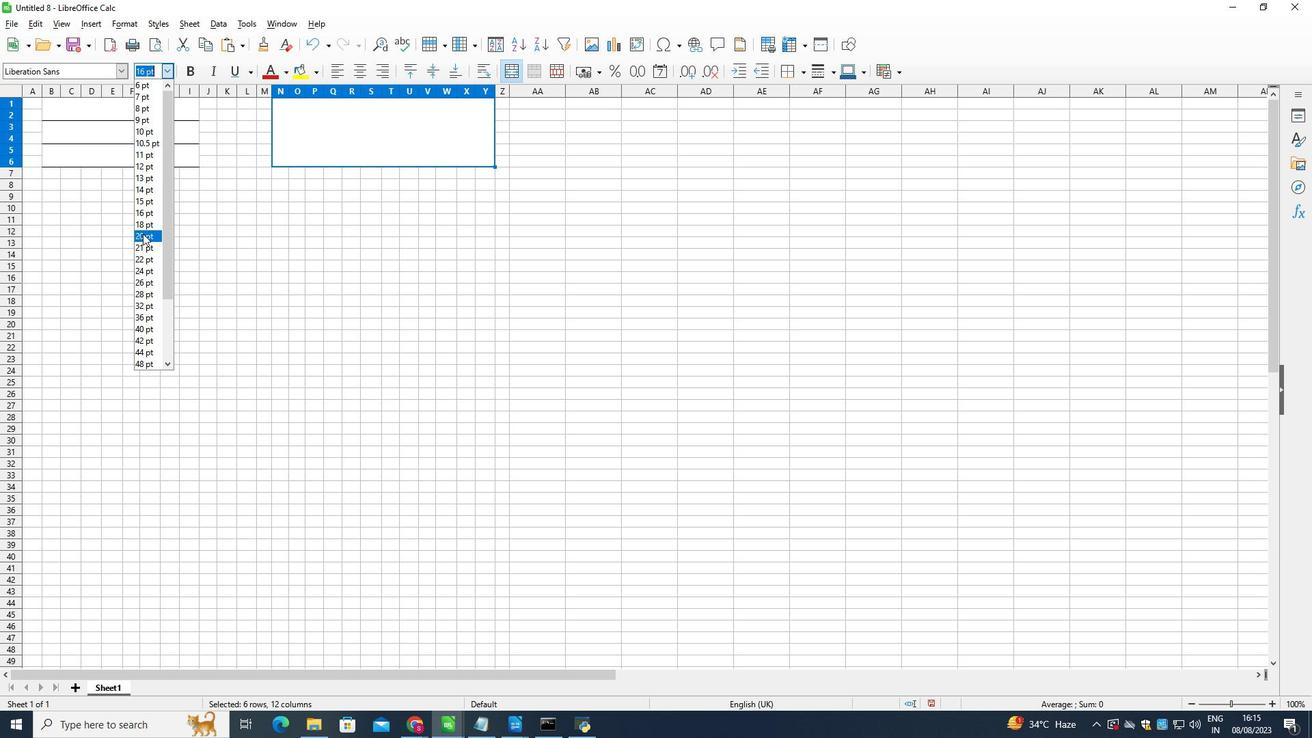 
Action: Mouse moved to (328, 133)
Screenshot: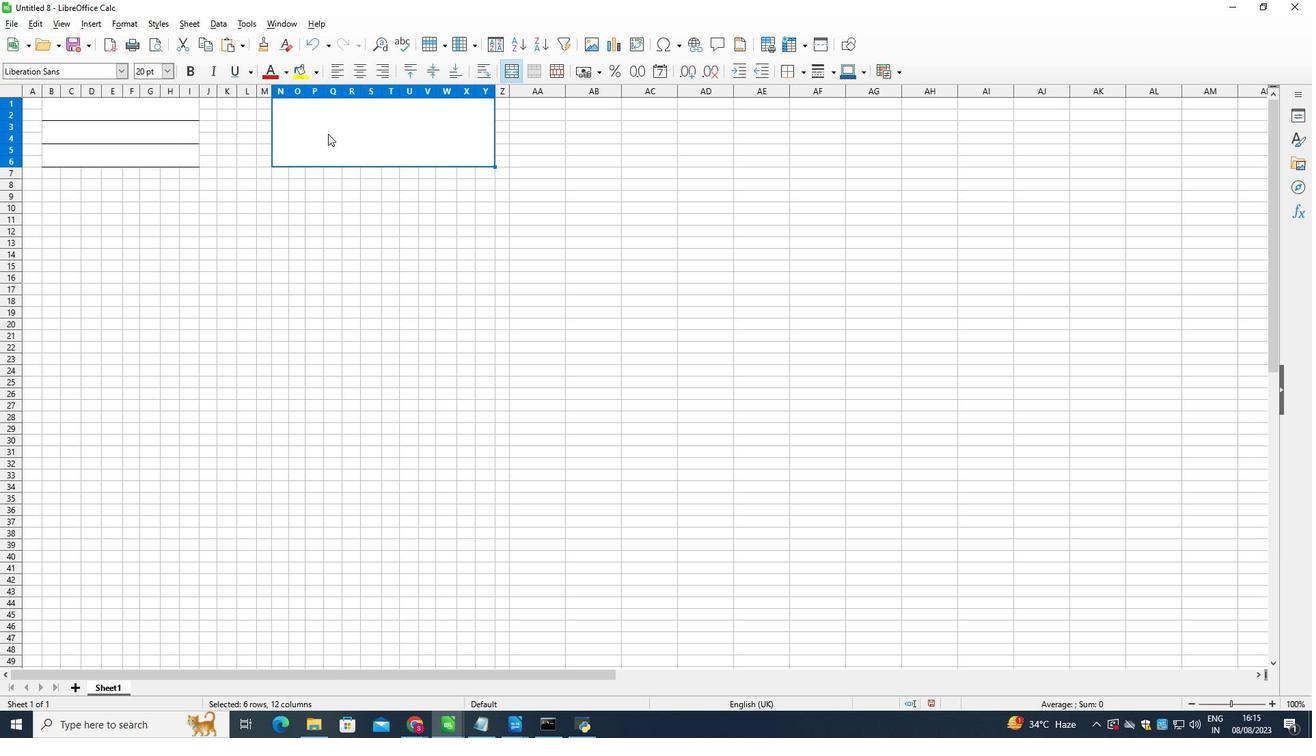 
Action: Key pressed <Key.shift_r>Pe<Key.backspace><Key.shift><Key.shift><Key.shift><Key.shift><Key.shift><Key.shift><Key.shift><Key.shift><Key.shift><Key.shift><Key.shift><Key.shift><Key.shift><Key.shift>E<Key.shift_r><Key.shift_r><Key.shift_r><Key.shift_r><Key.shift_r><Key.shift_r><Key.shift_r><Key.shift_r><Key.shift_r><Key.shift_r><Key.shift_r><Key.shift_r><Key.shift_r><Key.shift_r><Key.shift_r><Key.shift_r><Key.shift_r><Key.shift_r><Key.shift_r><Key.shift_r><Key.shift_r>T<Key.shift_r><Key.shift_r><Key.shift_r><Key.shift_r><Key.shift_r><Key.shift_r><Key.shift_r><Key.shift_r><Key.shift_r><Key.shift_r><Key.shift_r><Key.shift_r><Key.shift_r><Key.shift_r><Key.shift_r>T<Key.shift_r><Key.shift_r><Key.shift_r><Key.shift_r><Key.shift_r><Key.shift_r><Key.shift_r><Key.shift_r><Key.shift_r><Key.shift_r>Y<Key.space><Key.shift><Key.shift><Key.shift><Key.shift><Key.shift><Key.shift><Key.shift><Key.shift>C<Key.shift><Key.shift><Key.shift>A<Key.shift><Key.shift><Key.shift><Key.shift><Key.shift><Key.shift><Key.shift><Key.shift><Key.shift><Key.shift>S<Key.shift><Key.shift><Key.shift><Key.shift><Key.shift><Key.shift><Key.shift><Key.shift><Key.shift><Key.shift><Key.shift><Key.shift><Key.shift><Key.shift><Key.shift><Key.shift><Key.shift><Key.shift>H<Key.space><Key.shift><Key.shift><Key.shift><Key.shift><Key.shift><Key.shift><Key.shift><Key.shift><Key.shift><Key.shift>V<Key.shift_r><Key.shift_r><Key.shift_r>O<Key.shift_r><Key.shift_r><Key.shift_r><Key.shift_r><Key.shift_r><Key.shift_r><Key.shift_r>U<Key.shift><Key.shift><Key.shift><Key.shift><Key.shift><Key.shift><Key.shift>C<Key.shift><Key.shift><Key.shift><Key.shift><Key.shift><Key.shift><Key.shift><Key.shift><Key.shift><Key.shift><Key.shift><Key.shift><Key.shift>H<Key.shift><Key.shift><Key.shift><Key.shift><Key.shift><Key.shift><Key.shift><Key.shift><Key.shift><Key.shift><Key.shift>E<Key.shift><Key.shift><Key.shift><Key.shift>R
Screenshot: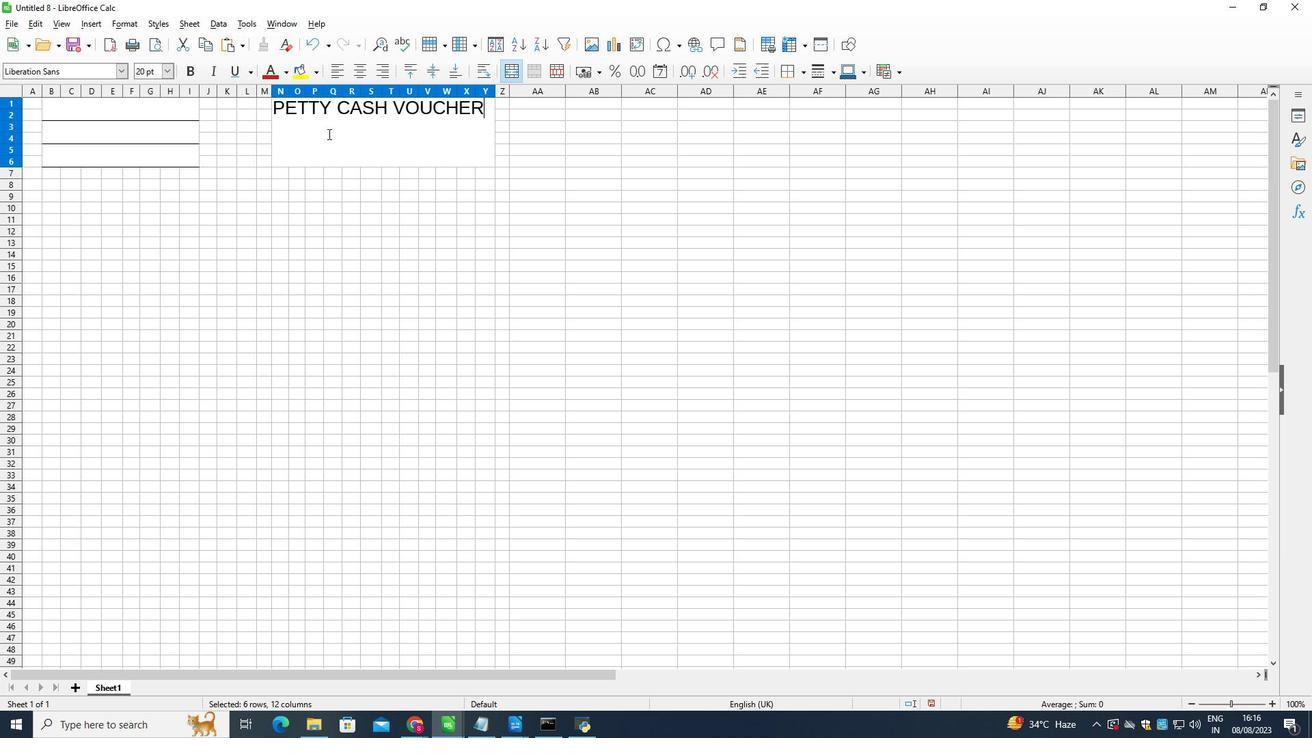 
Action: Mouse moved to (384, 274)
Screenshot: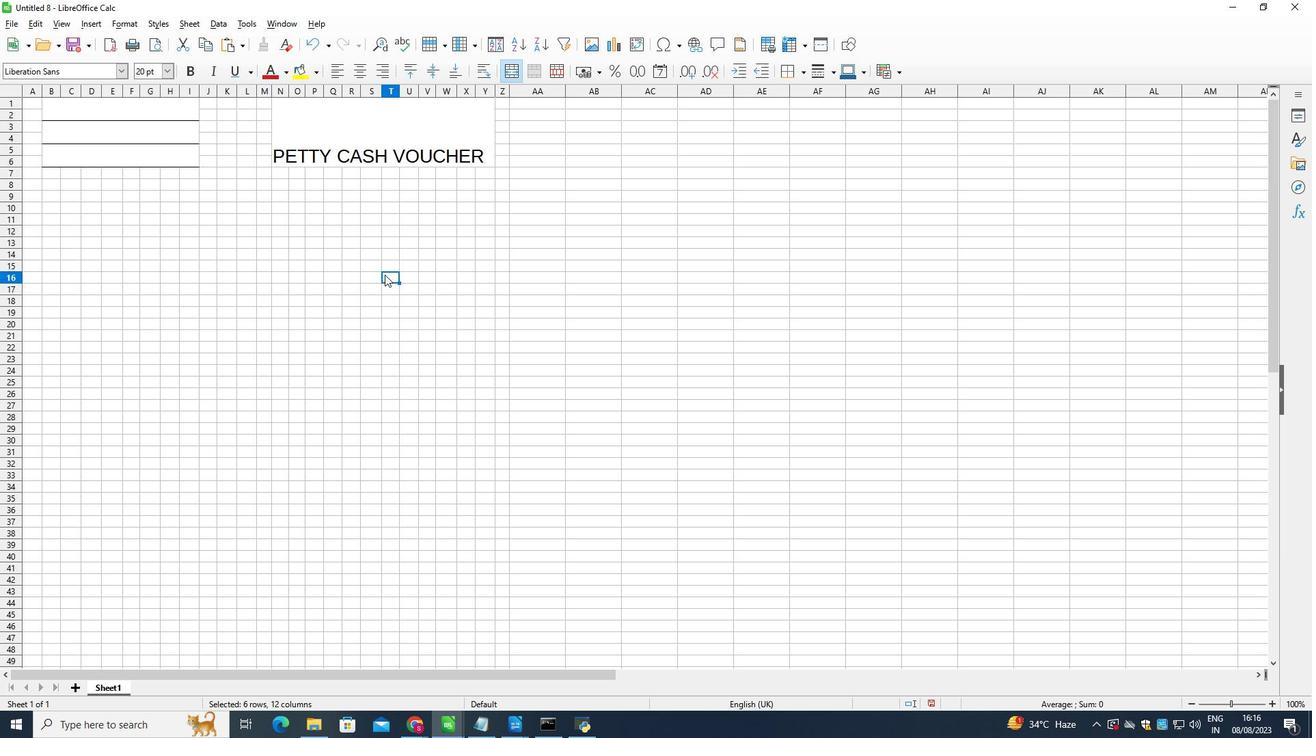 
Action: Mouse pressed left at (384, 274)
Screenshot: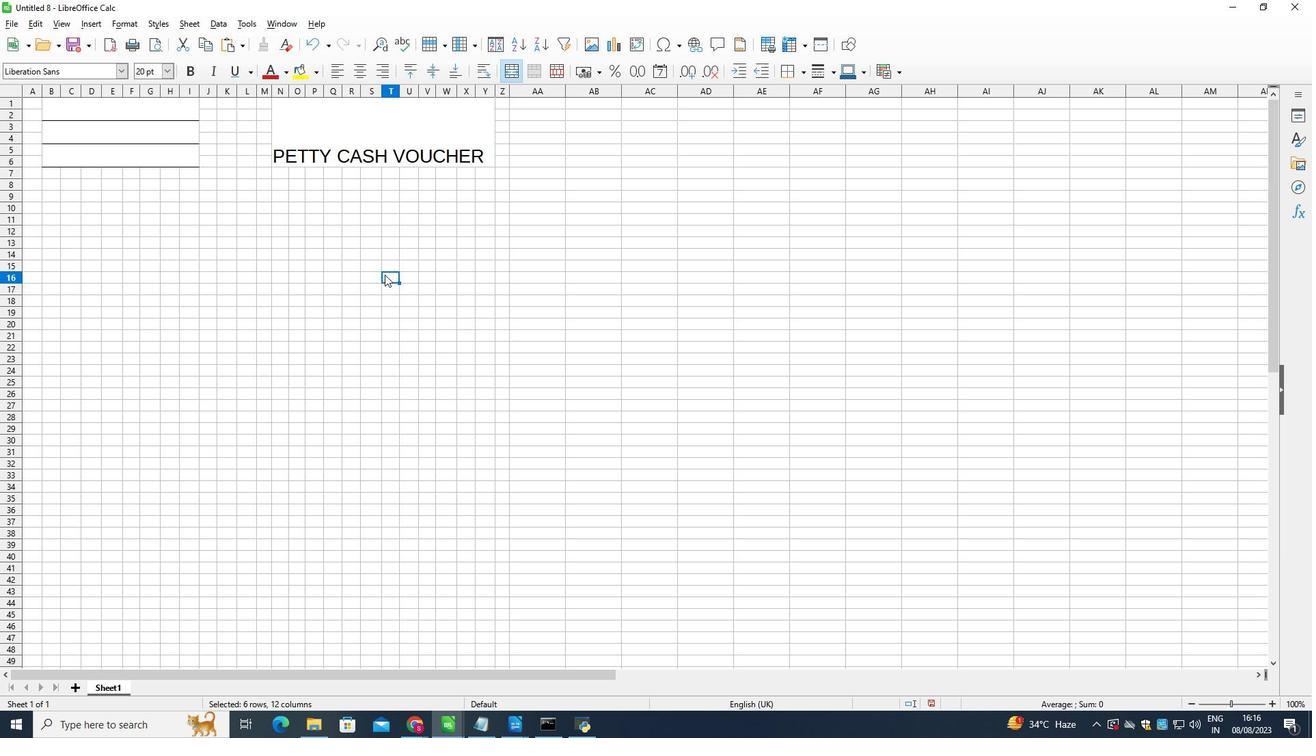
Action: Mouse moved to (422, 137)
Screenshot: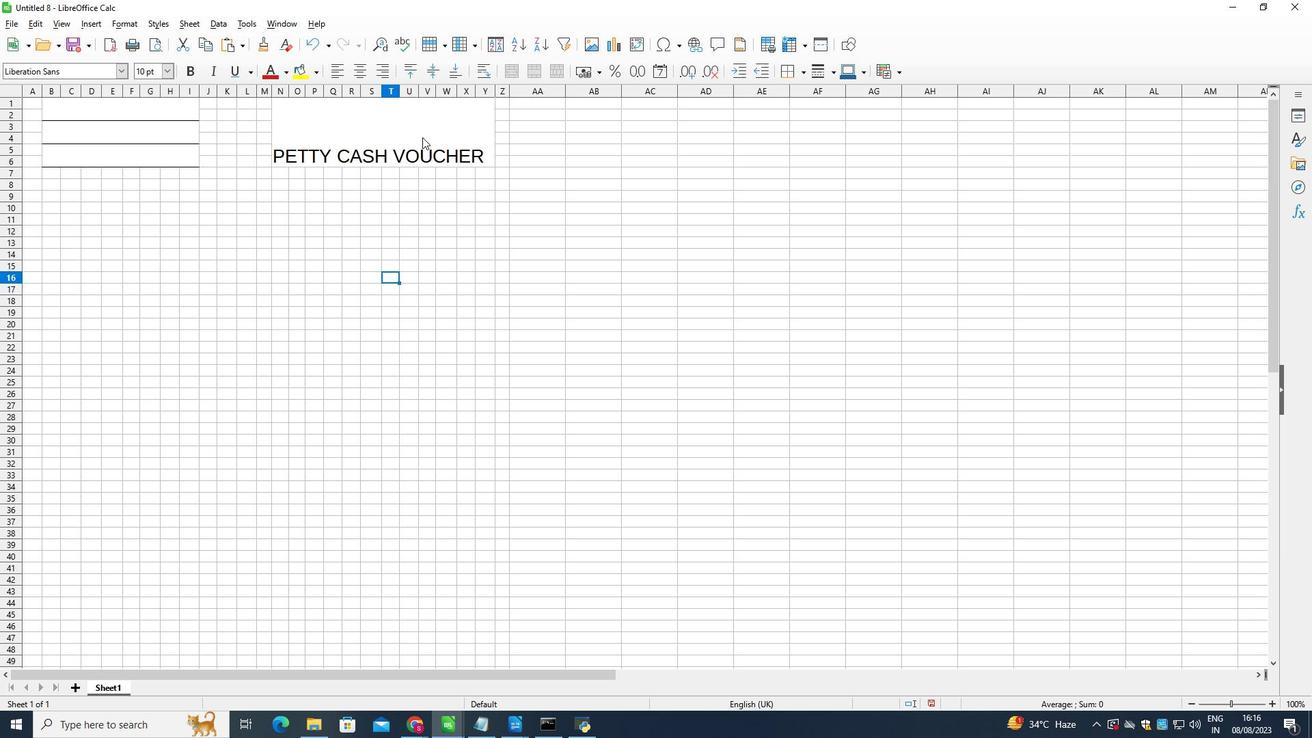 
Action: Mouse pressed left at (422, 137)
Screenshot: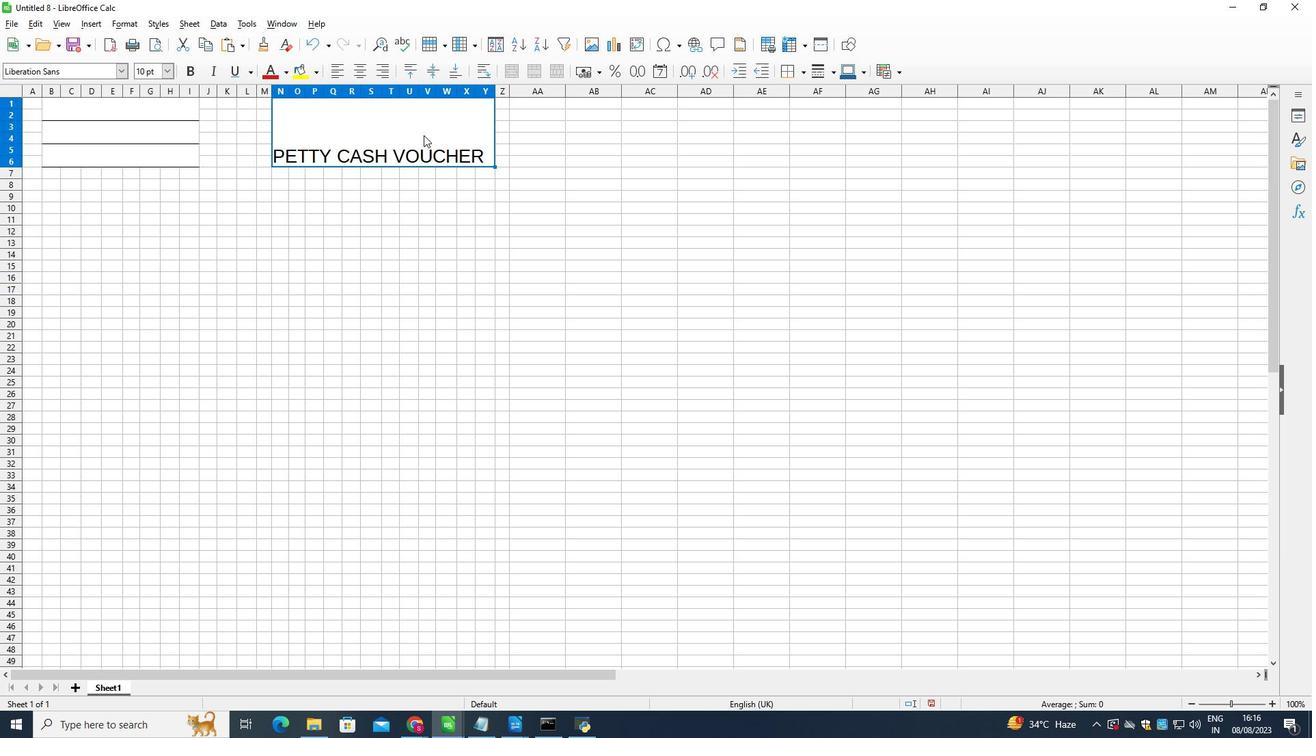 
Action: Mouse moved to (358, 75)
Screenshot: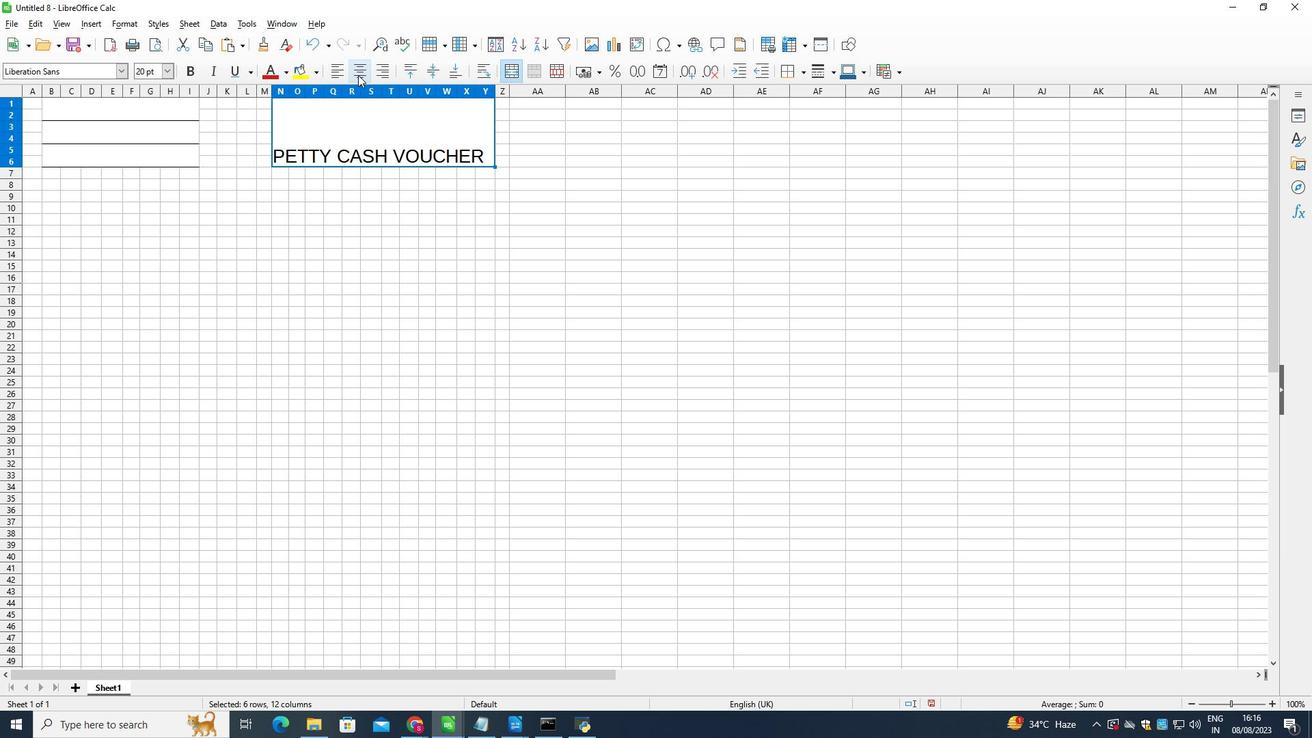 
Action: Mouse pressed left at (358, 75)
Screenshot: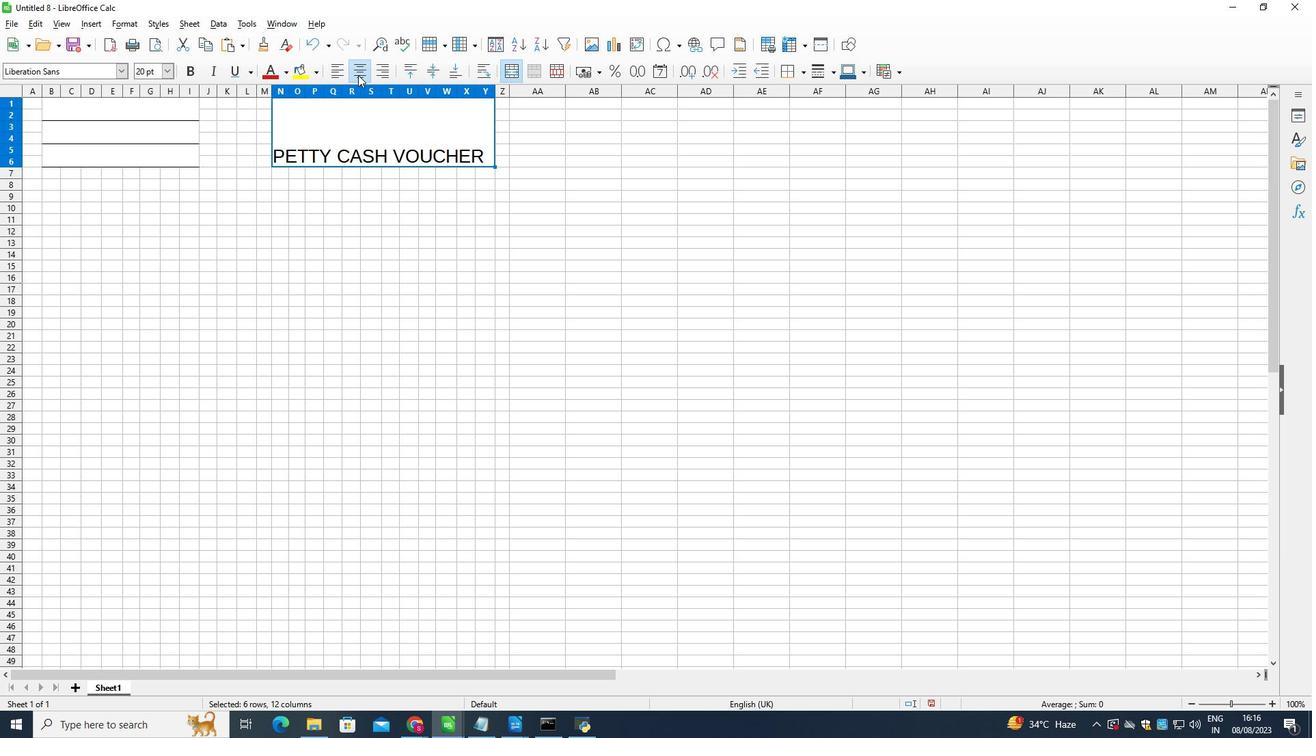 
Action: Mouse moved to (435, 67)
Screenshot: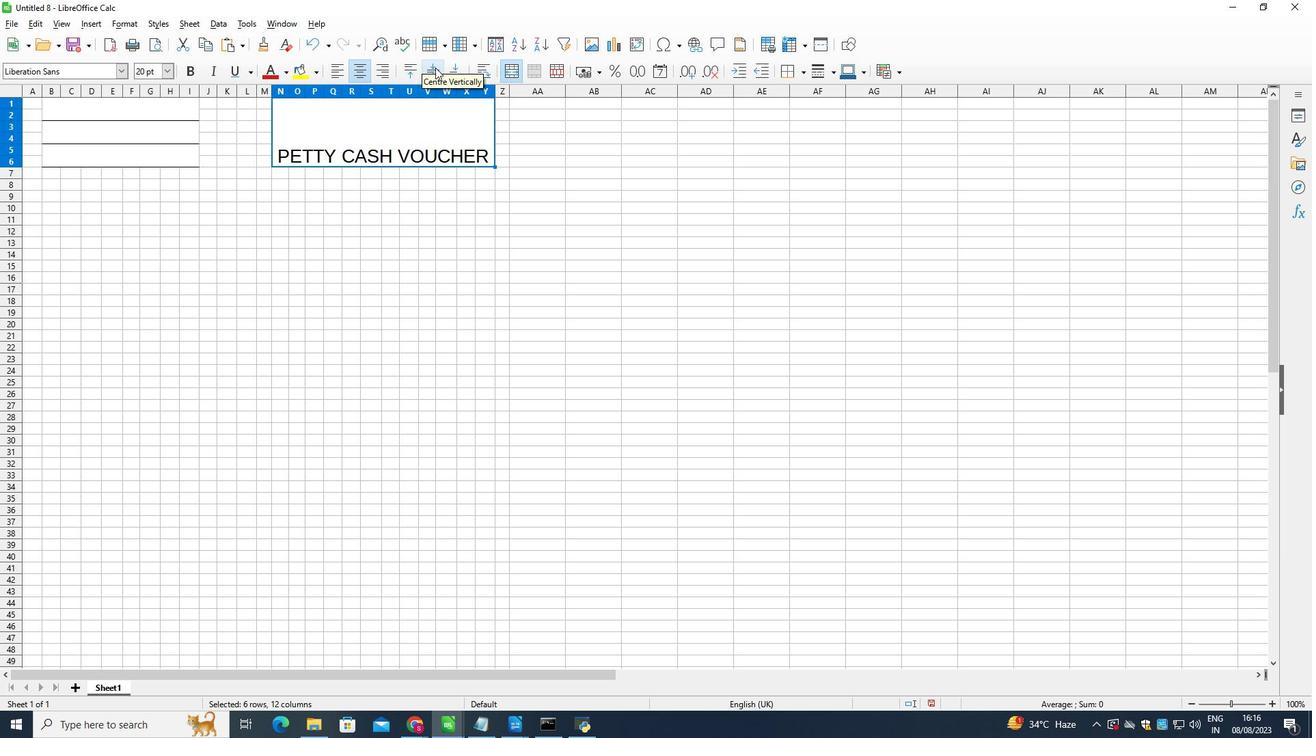 
Action: Mouse pressed left at (435, 67)
Screenshot: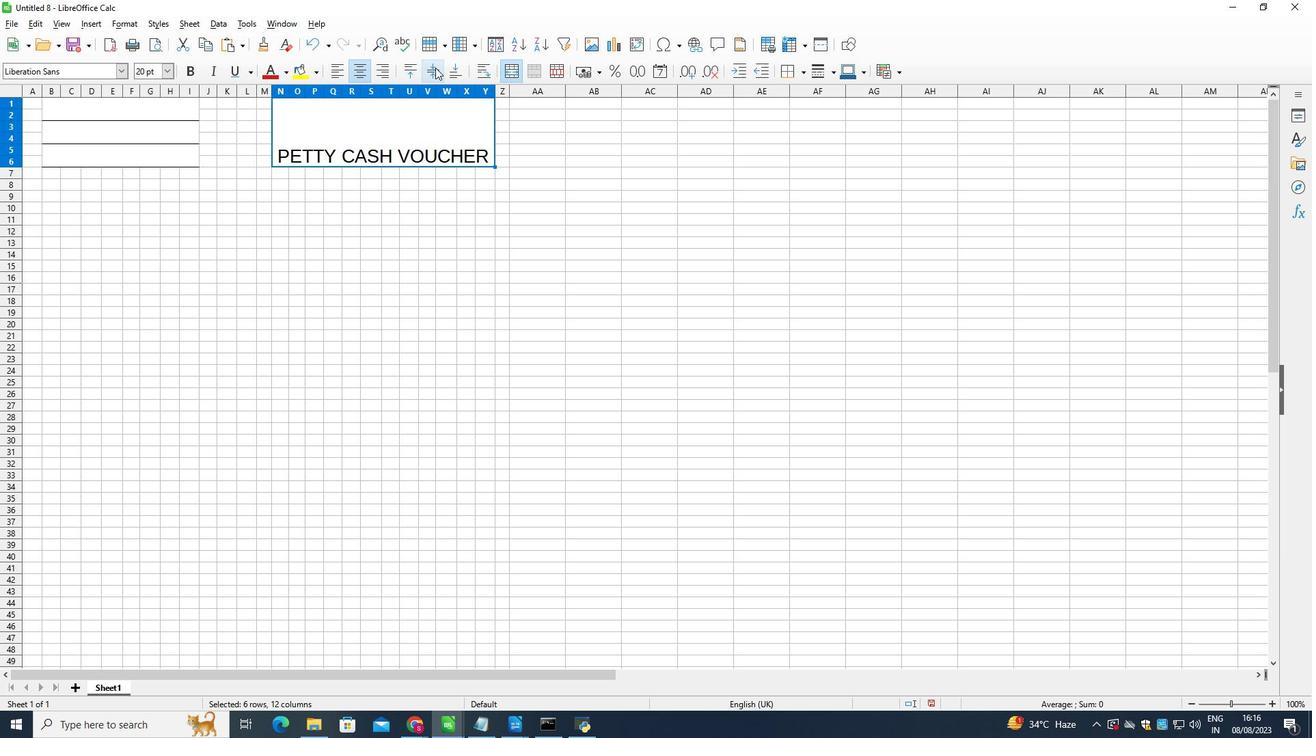
Action: Mouse moved to (171, 230)
Screenshot: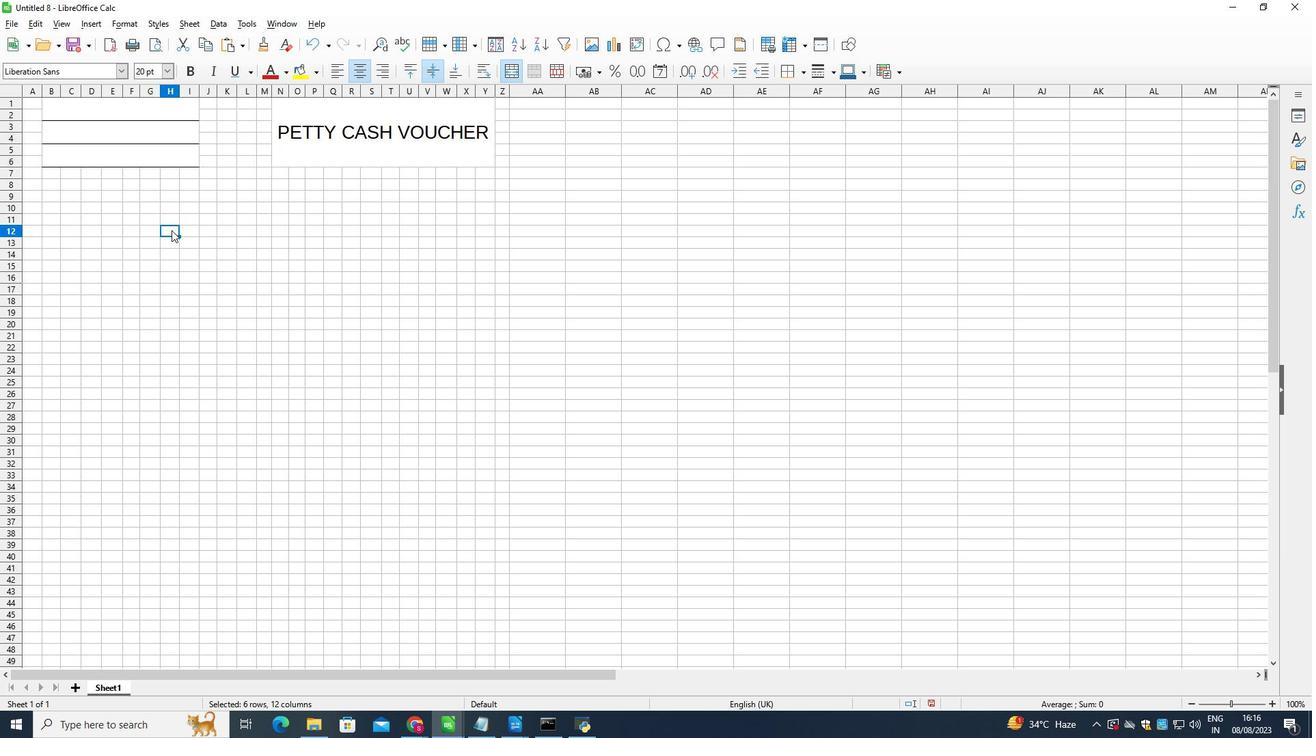 
Action: Mouse pressed left at (171, 230)
Screenshot: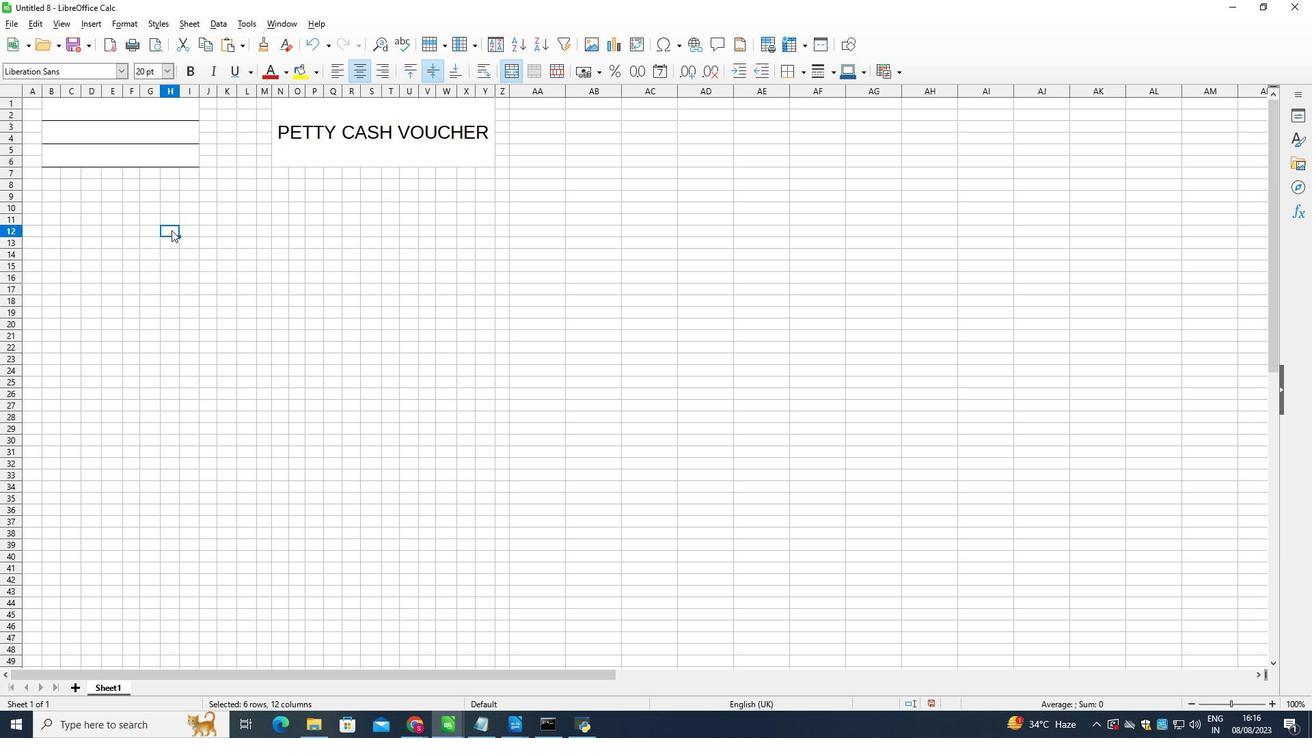 
Action: Mouse moved to (49, 183)
Screenshot: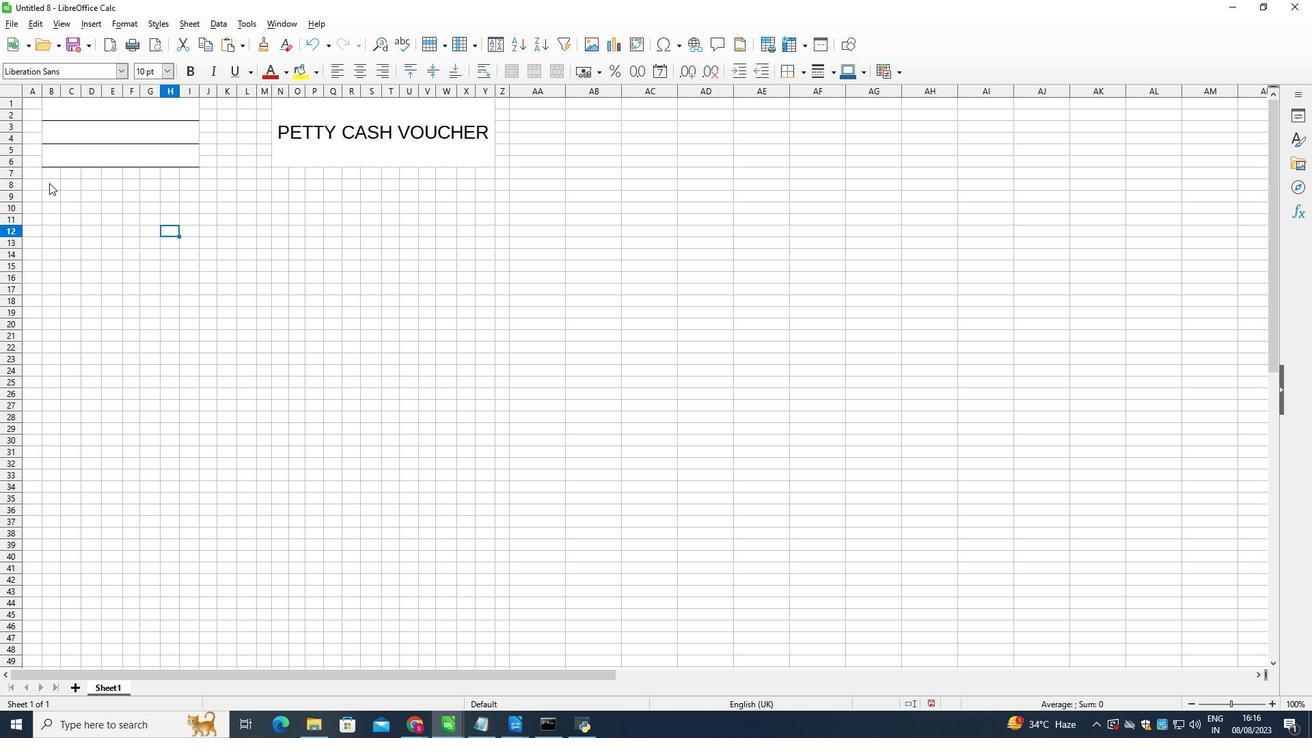 
Action: Mouse pressed left at (49, 183)
Screenshot: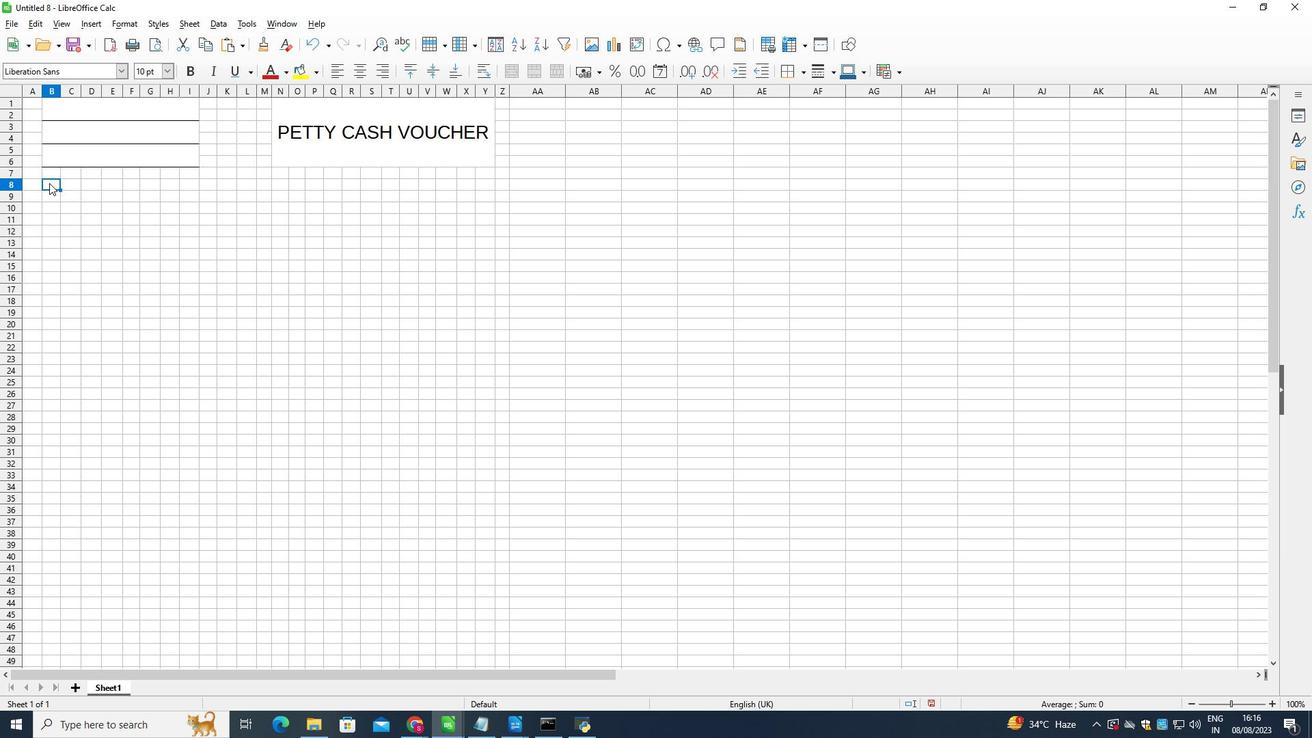 
Action: Mouse moved to (51, 181)
Screenshot: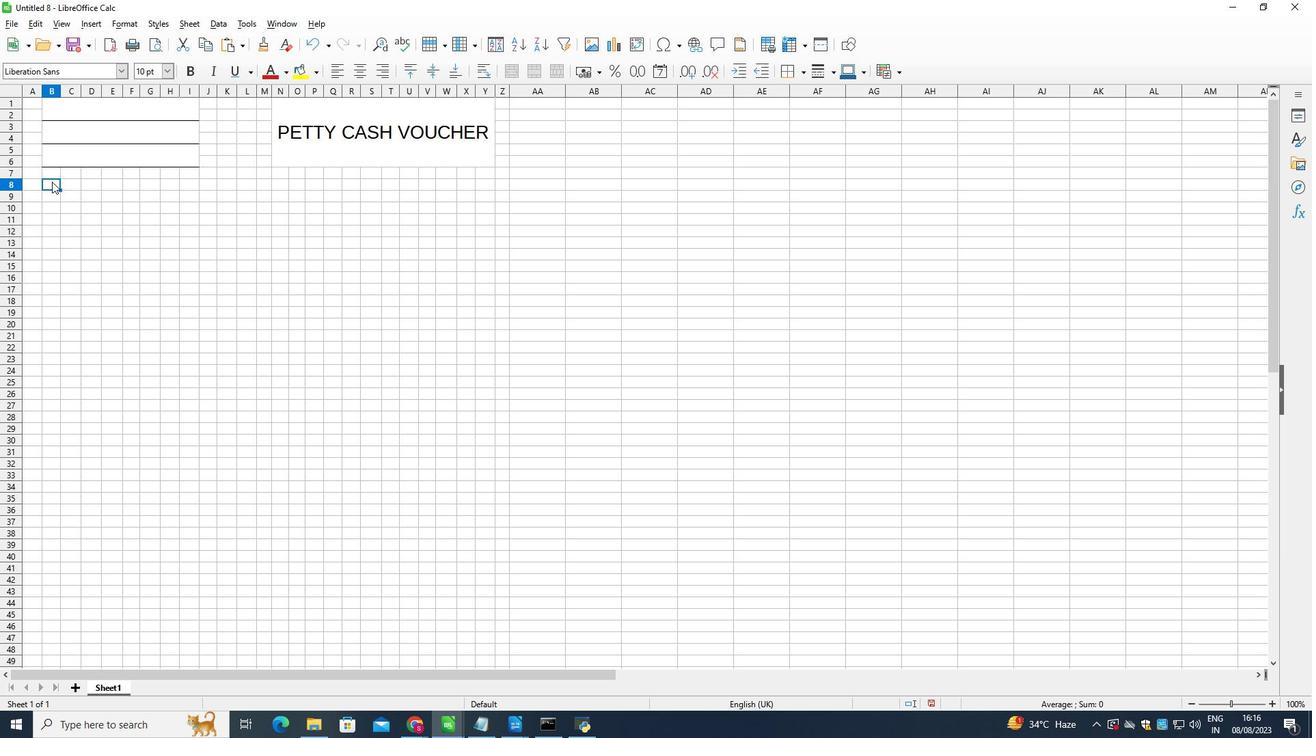 
Action: Mouse pressed left at (51, 181)
Screenshot: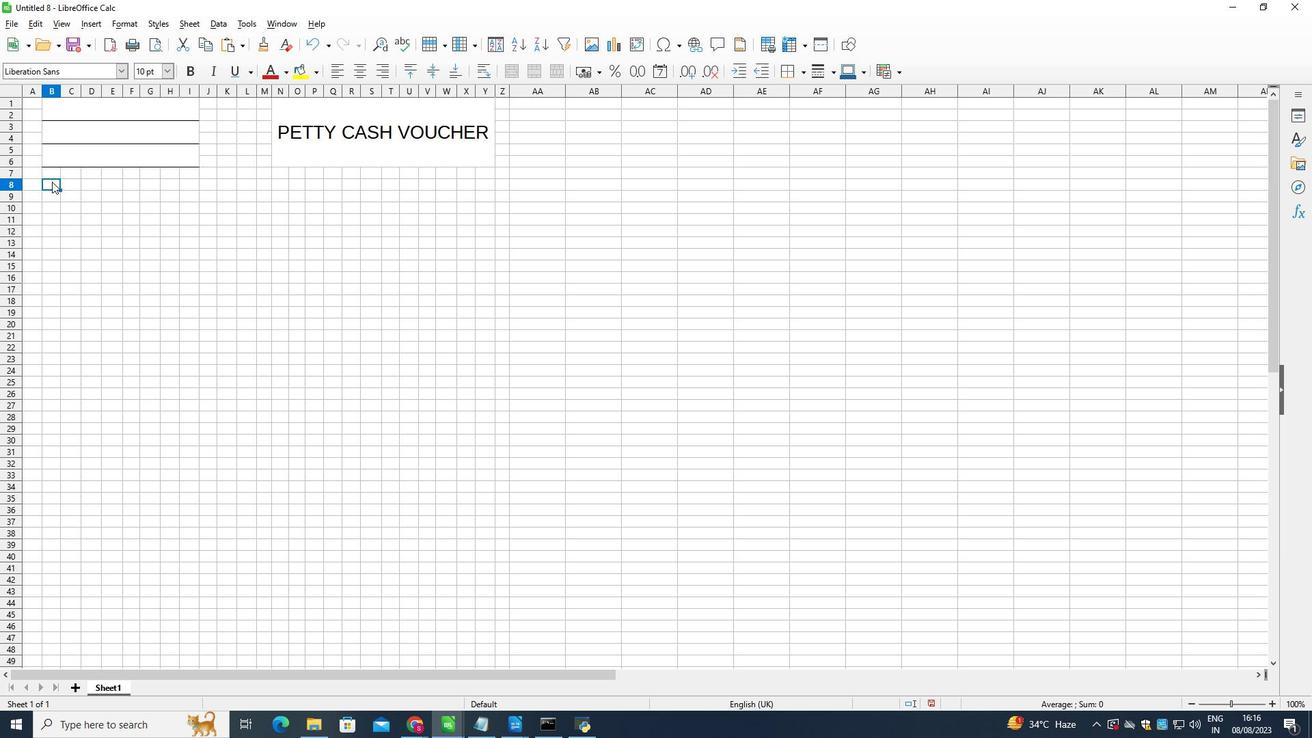 
Action: Mouse moved to (70, 181)
Screenshot: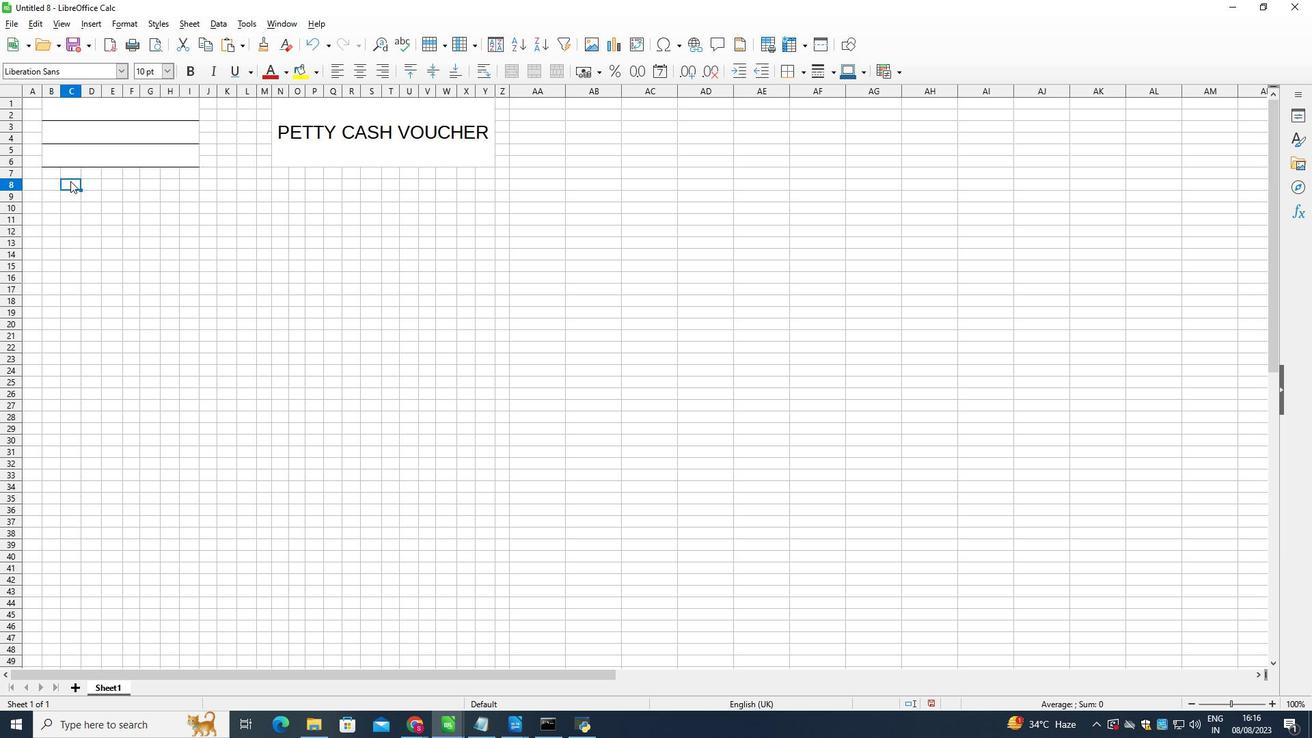 
Action: Mouse pressed left at (70, 181)
Screenshot: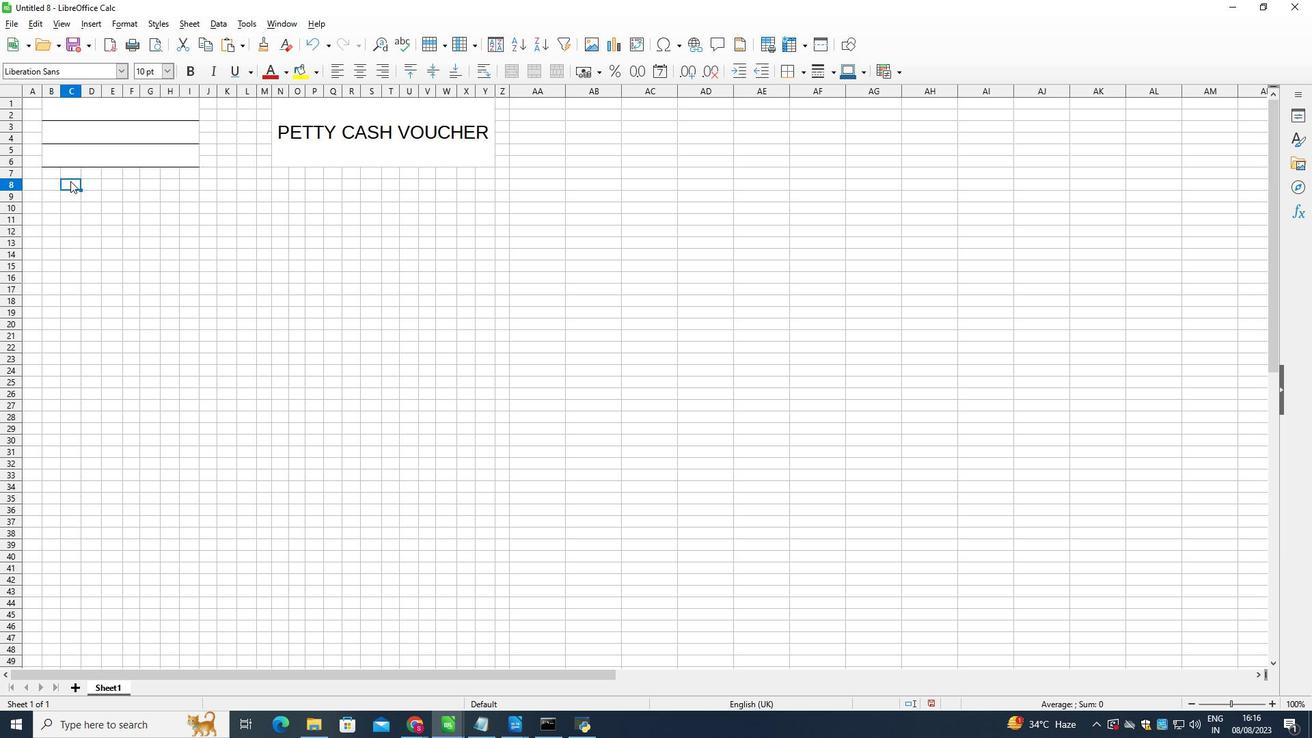 
Action: Mouse moved to (54, 184)
Screenshot: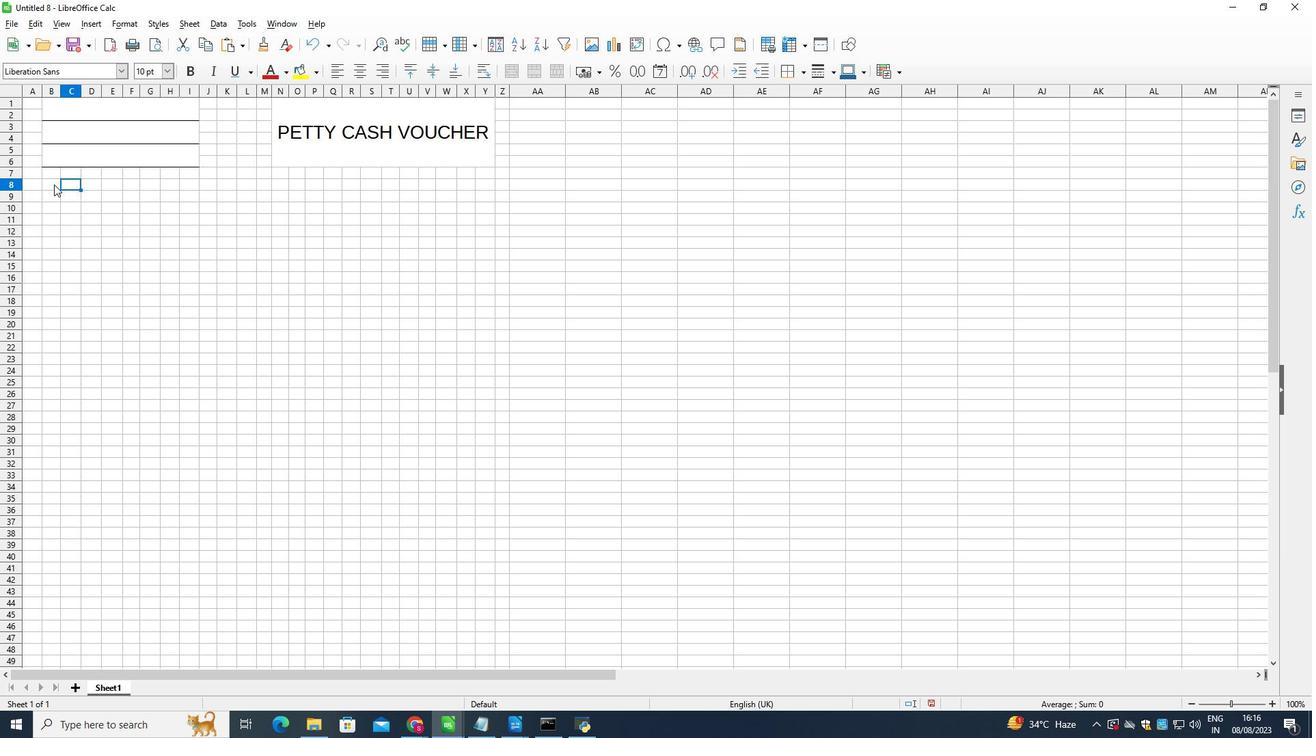 
Action: Mouse pressed left at (54, 184)
Screenshot: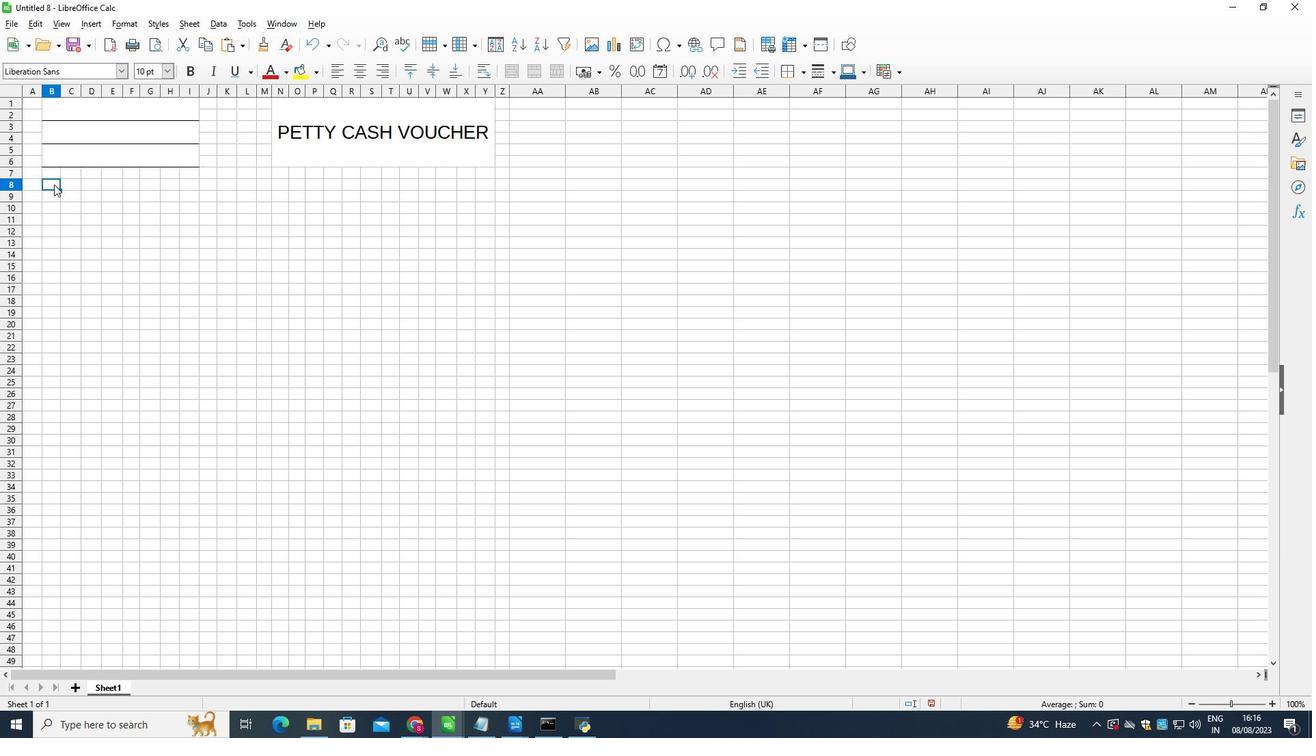 
Action: Mouse moved to (537, 67)
Screenshot: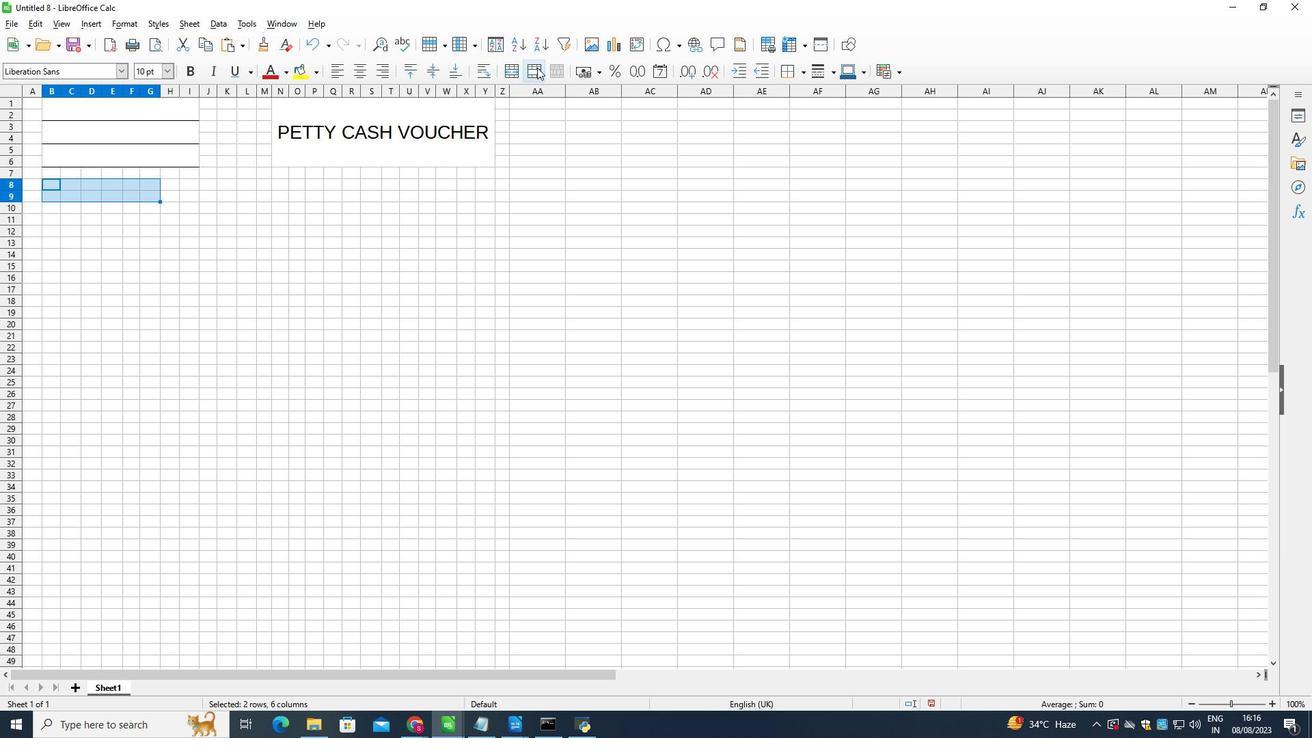 
Action: Mouse pressed left at (537, 67)
Screenshot: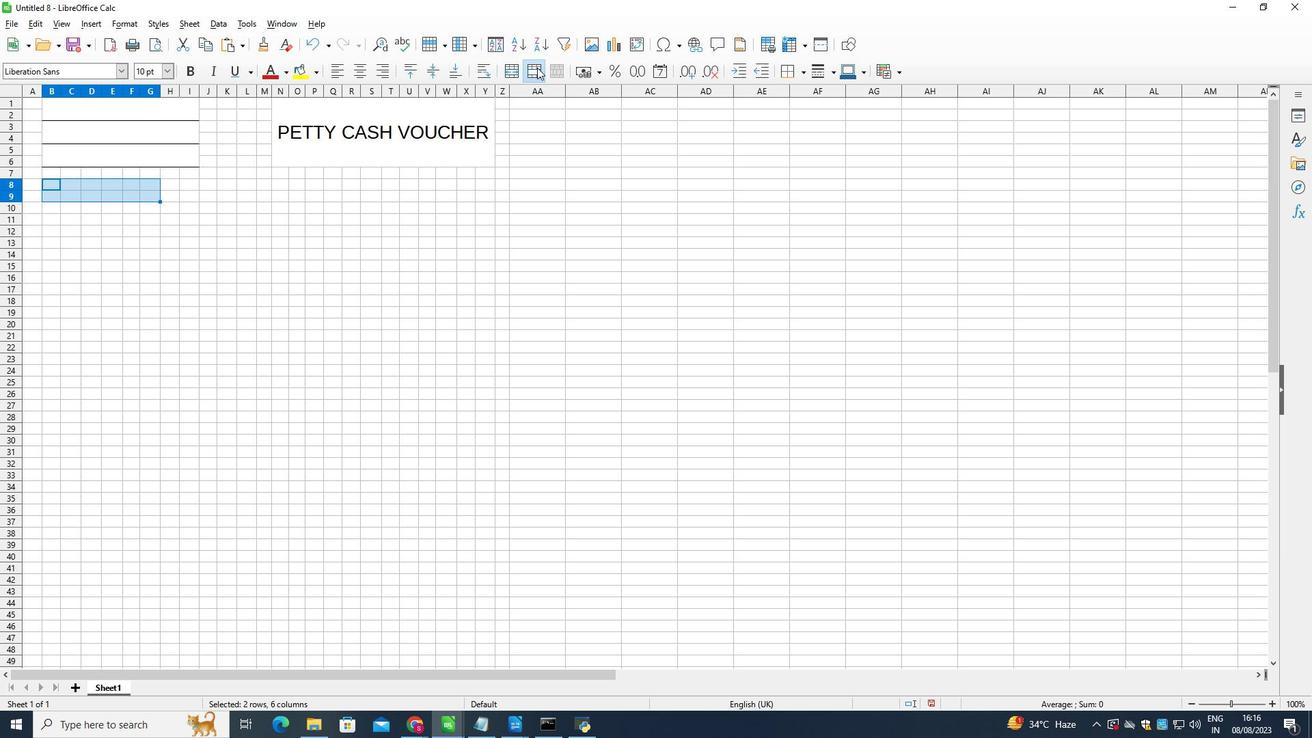 
Action: Mouse moved to (642, 273)
Screenshot: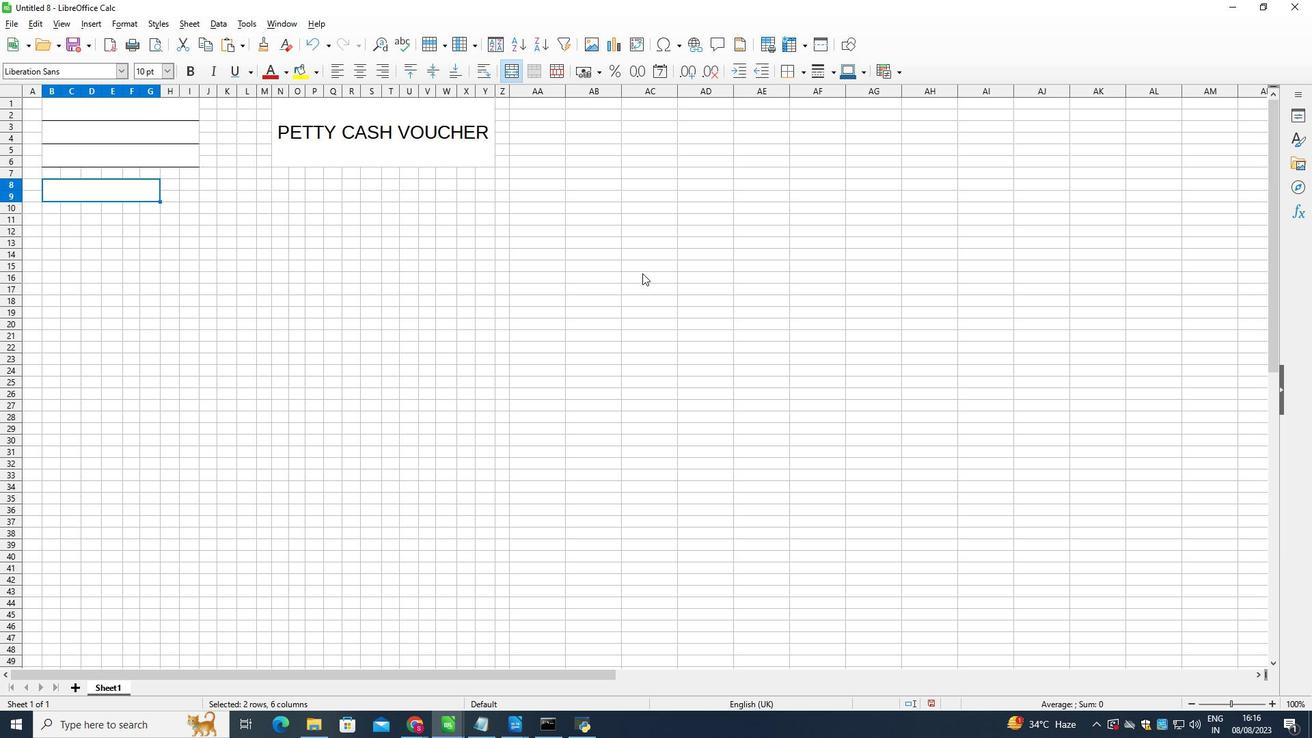 
Action: Mouse pressed left at (642, 273)
Screenshot: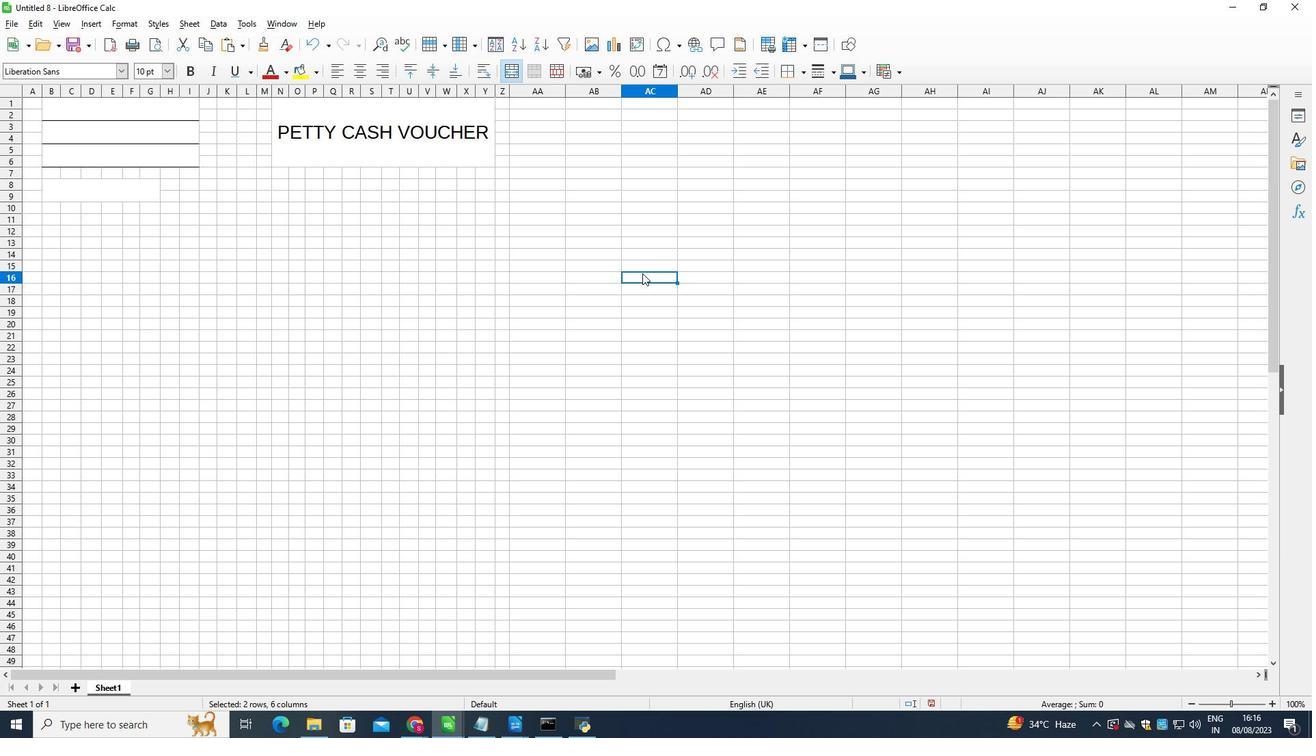 
Action: Mouse moved to (105, 194)
Screenshot: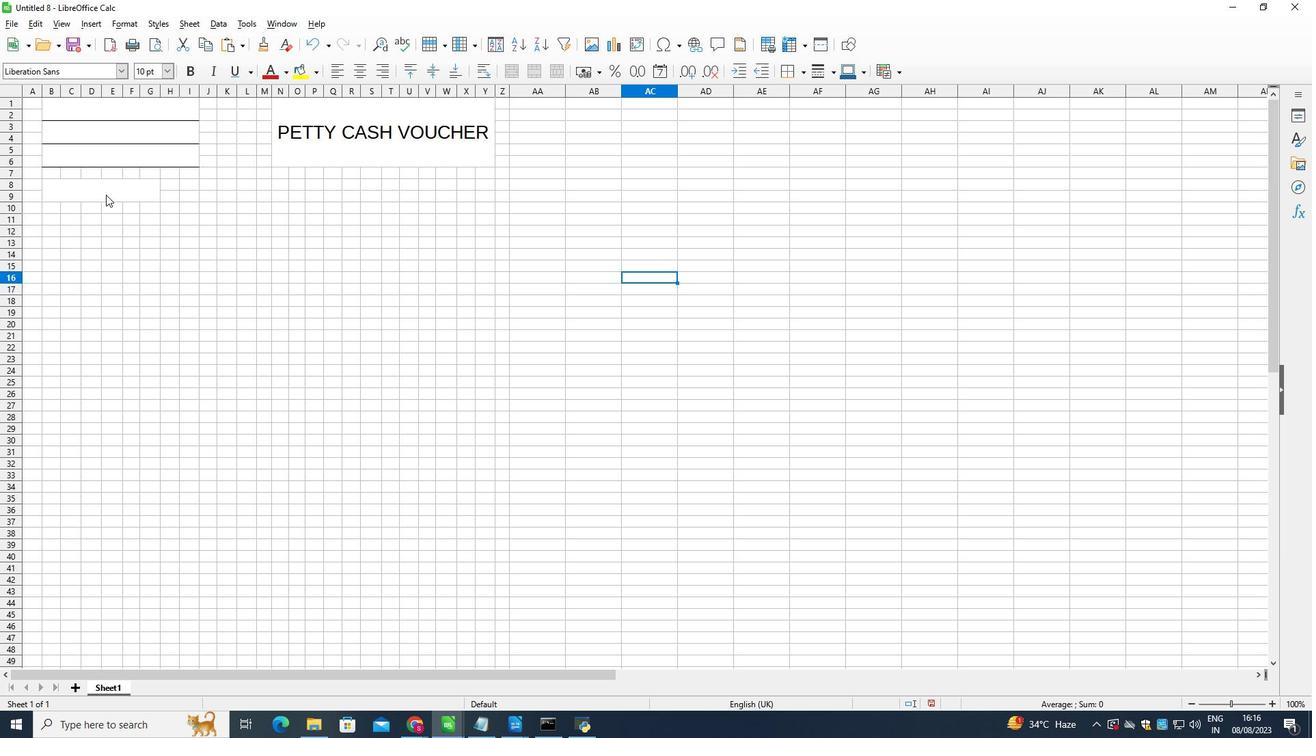 
Action: Mouse pressed left at (105, 194)
Screenshot: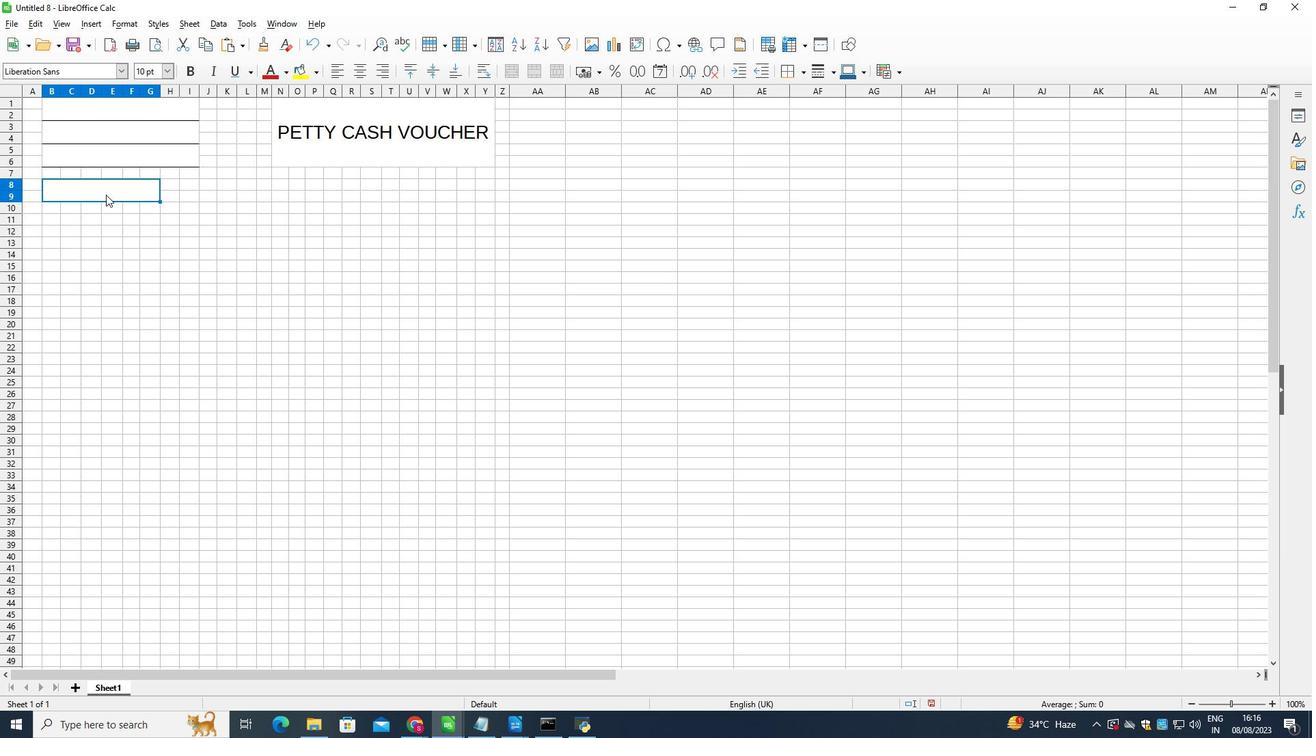 
Action: Mouse moved to (506, 69)
Screenshot: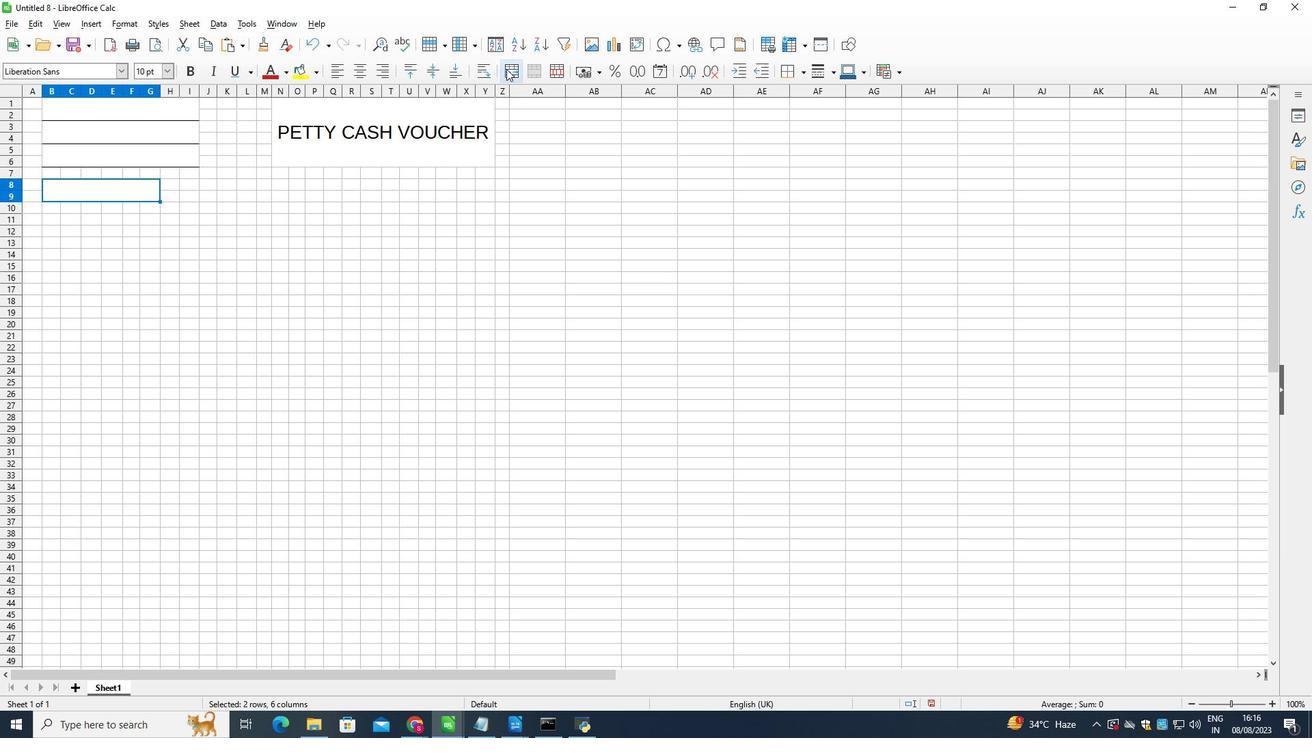 
Action: Mouse pressed left at (506, 69)
Screenshot: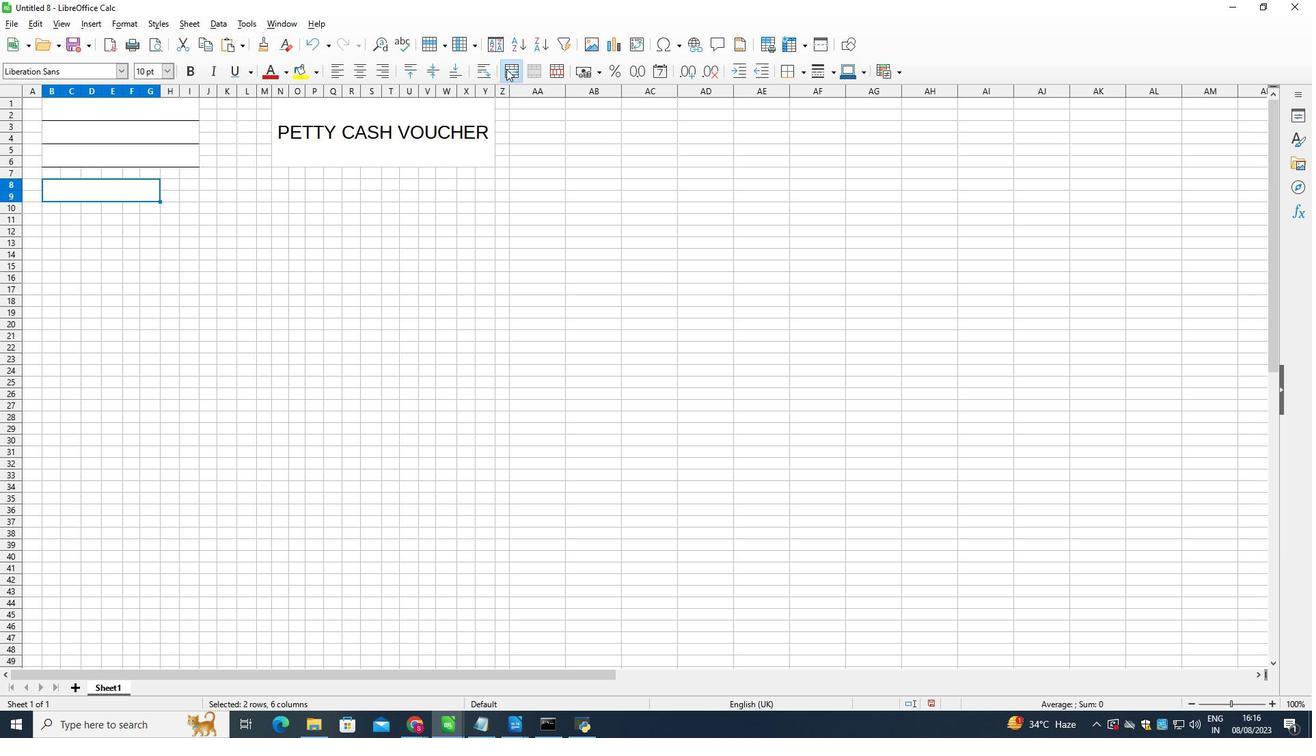 
Action: Mouse moved to (578, 252)
Screenshot: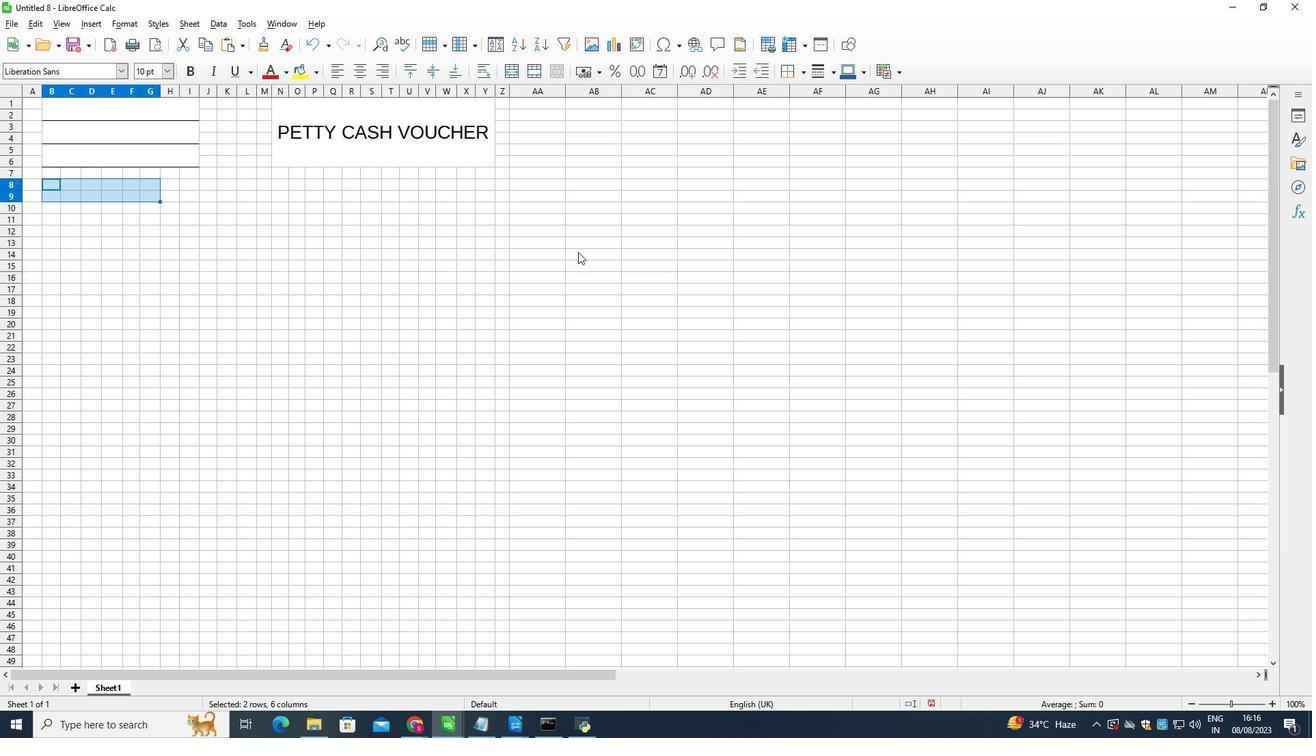 
Action: Mouse pressed left at (578, 252)
Screenshot: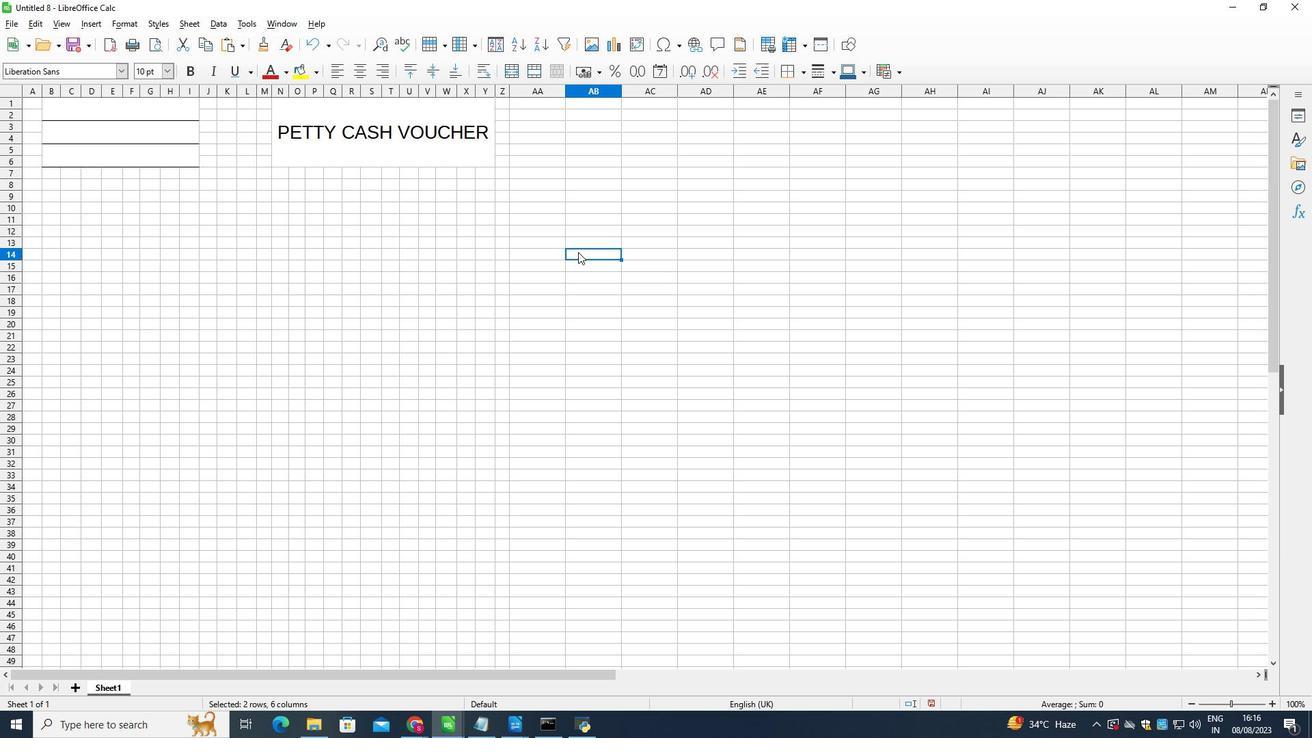 
Action: Mouse moved to (52, 185)
Screenshot: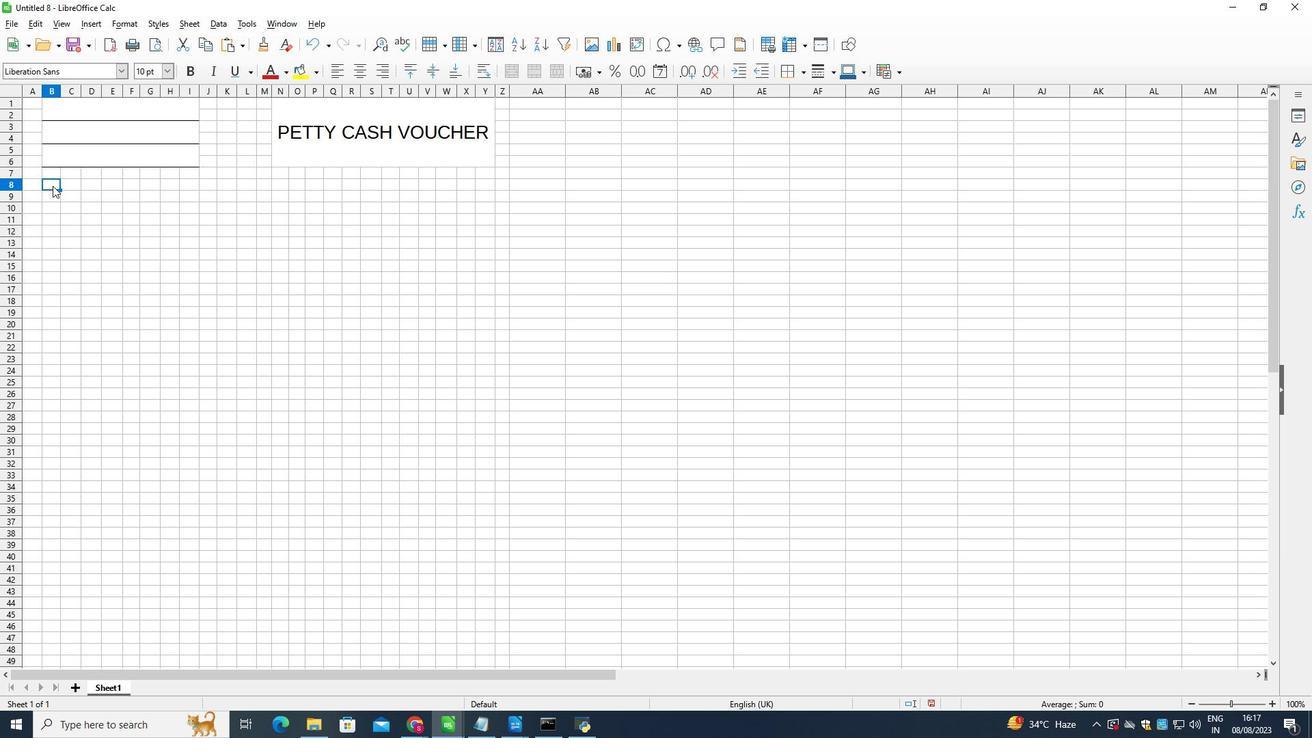 
Action: Mouse pressed left at (52, 185)
Screenshot: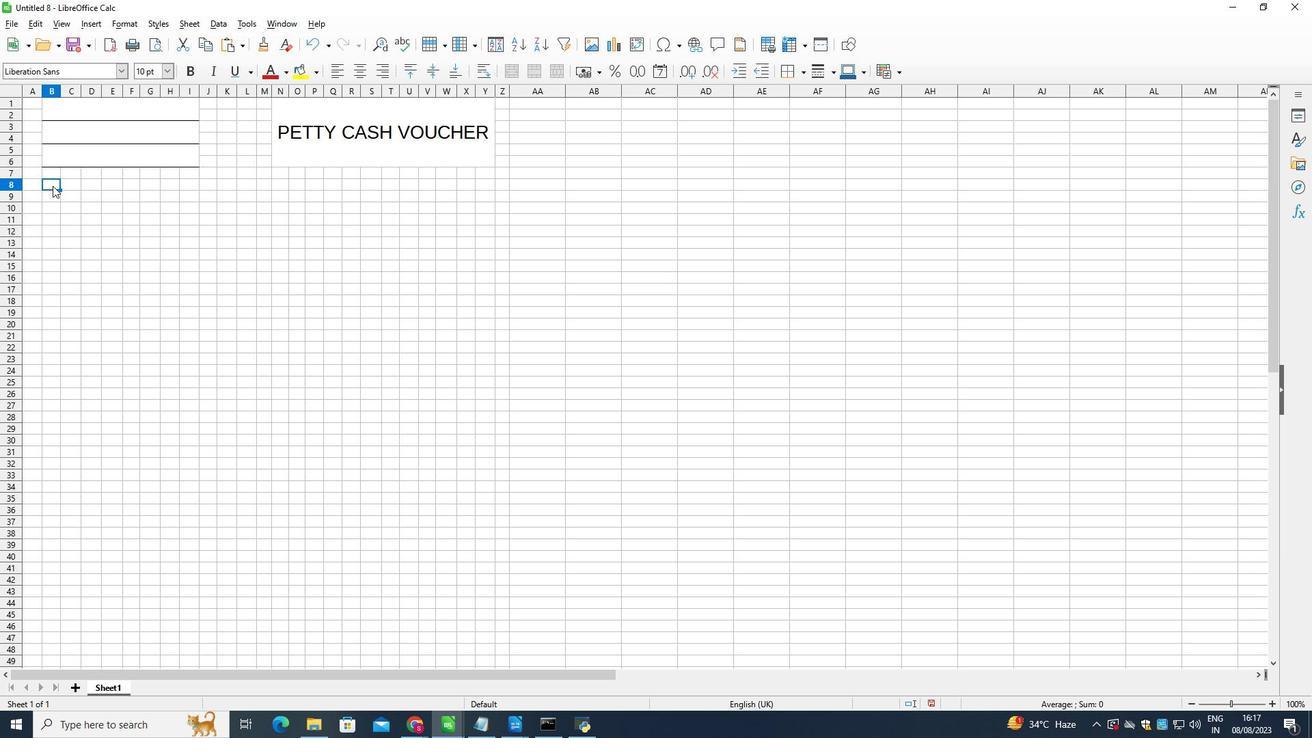
Action: Mouse moved to (529, 71)
Screenshot: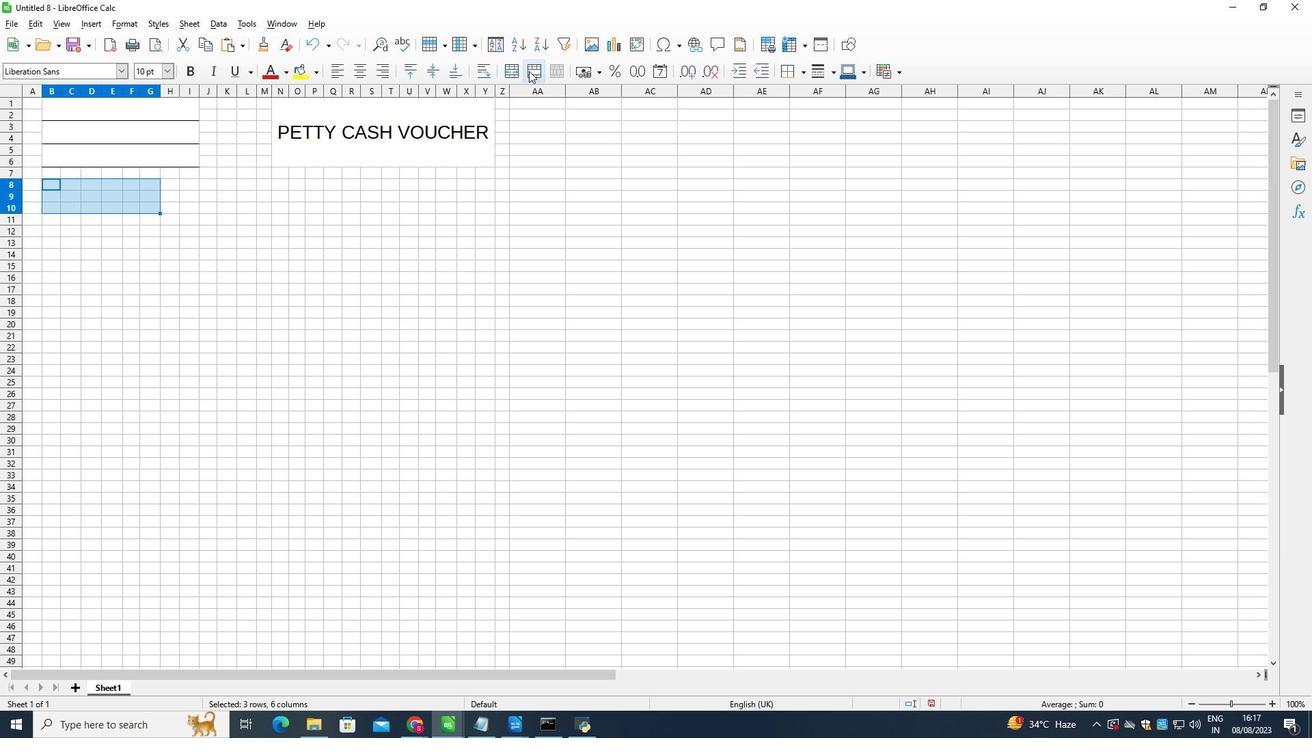 
Action: Mouse pressed left at (529, 71)
Screenshot: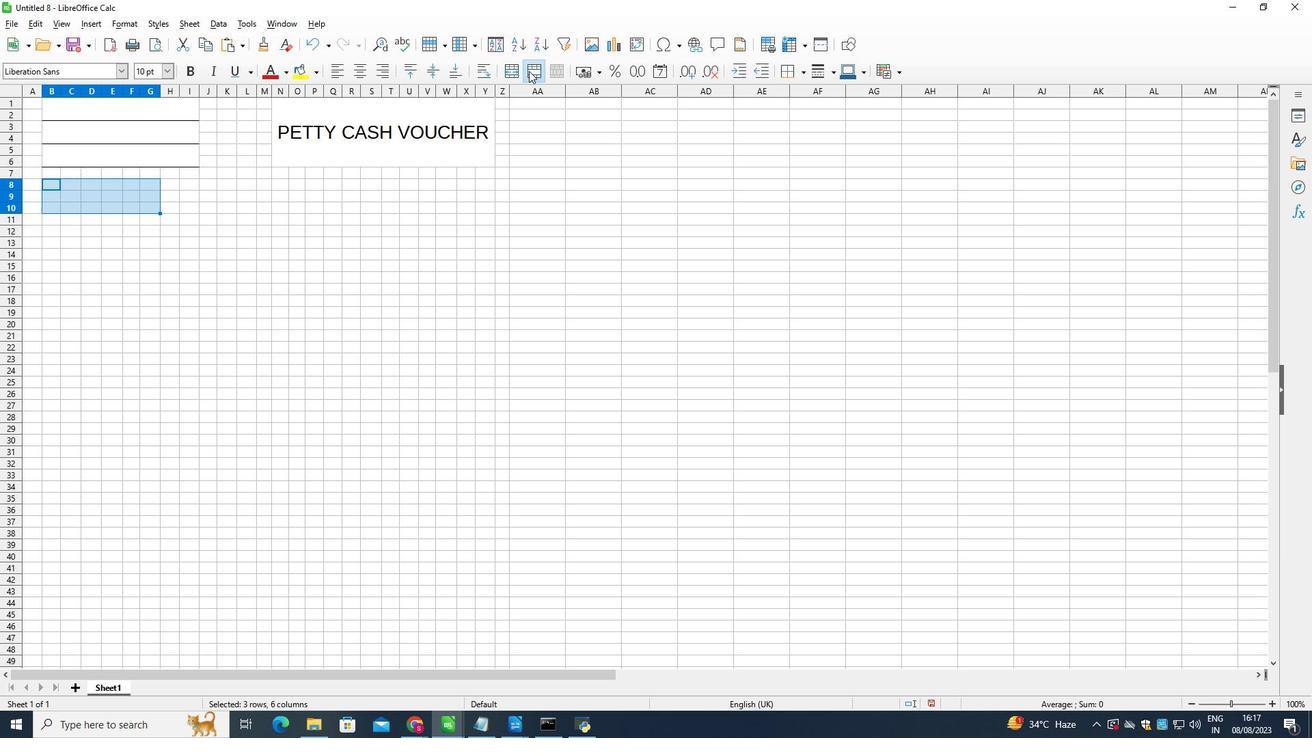 
Action: Mouse moved to (166, 66)
Screenshot: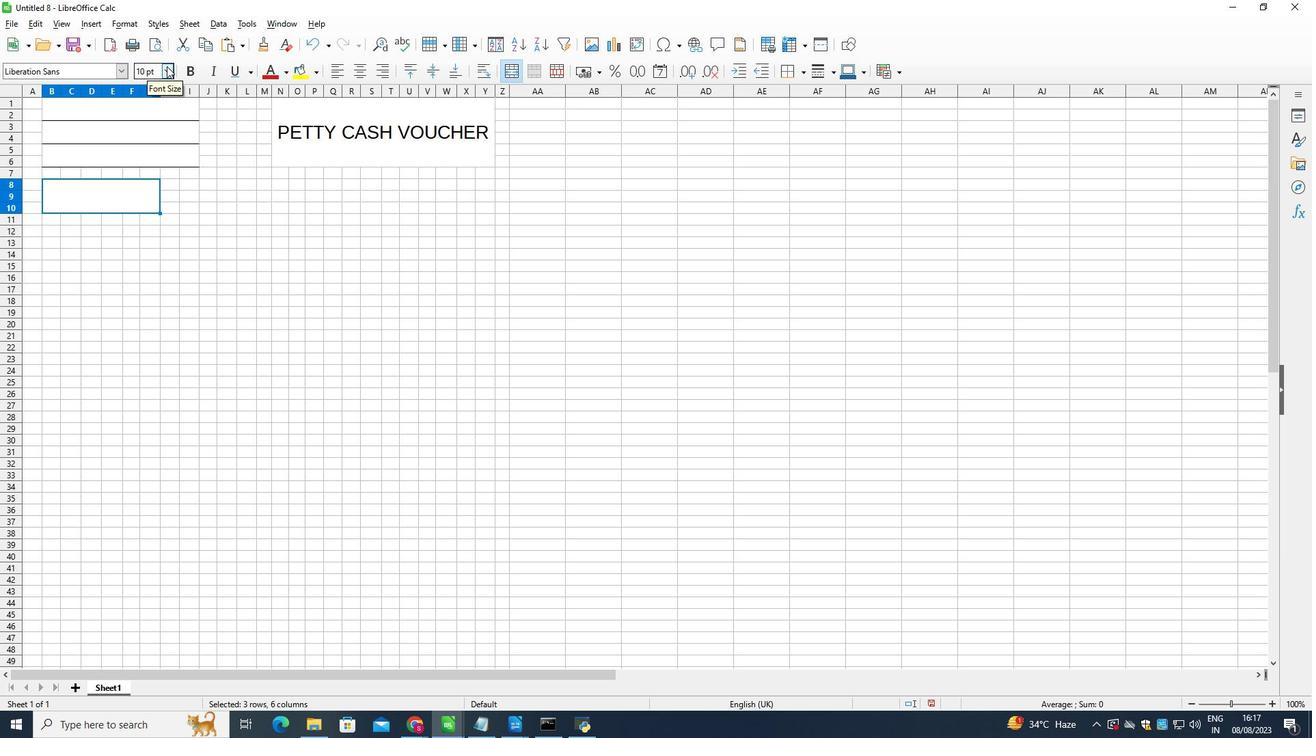 
Action: Mouse pressed left at (166, 66)
Screenshot: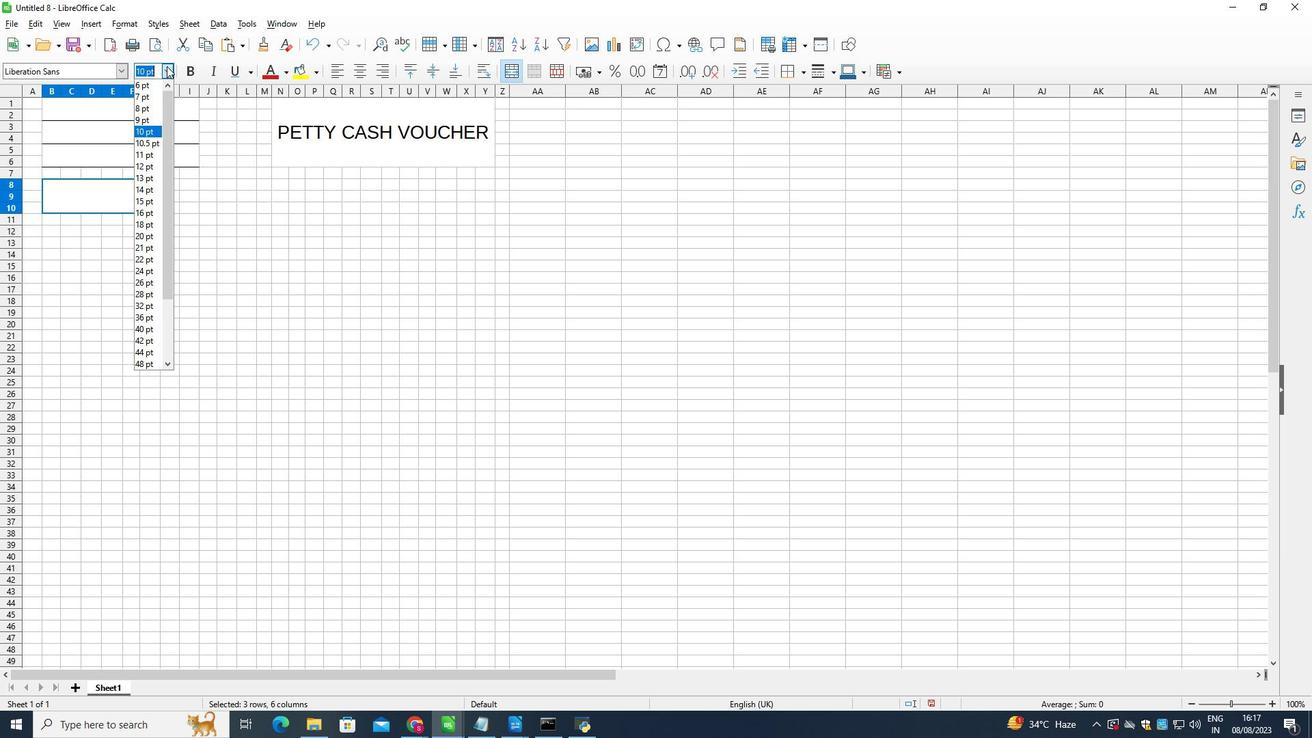
Action: Mouse moved to (143, 163)
Screenshot: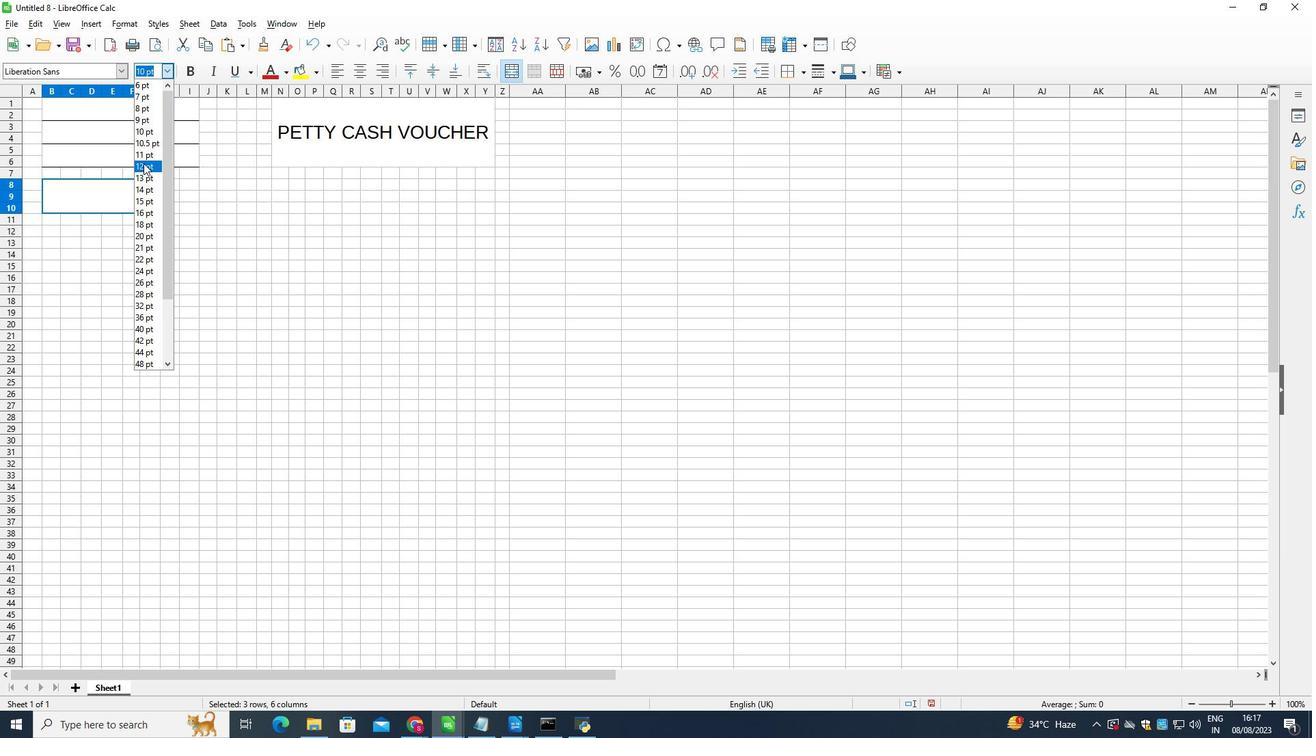 
Action: Mouse pressed left at (143, 163)
Screenshot: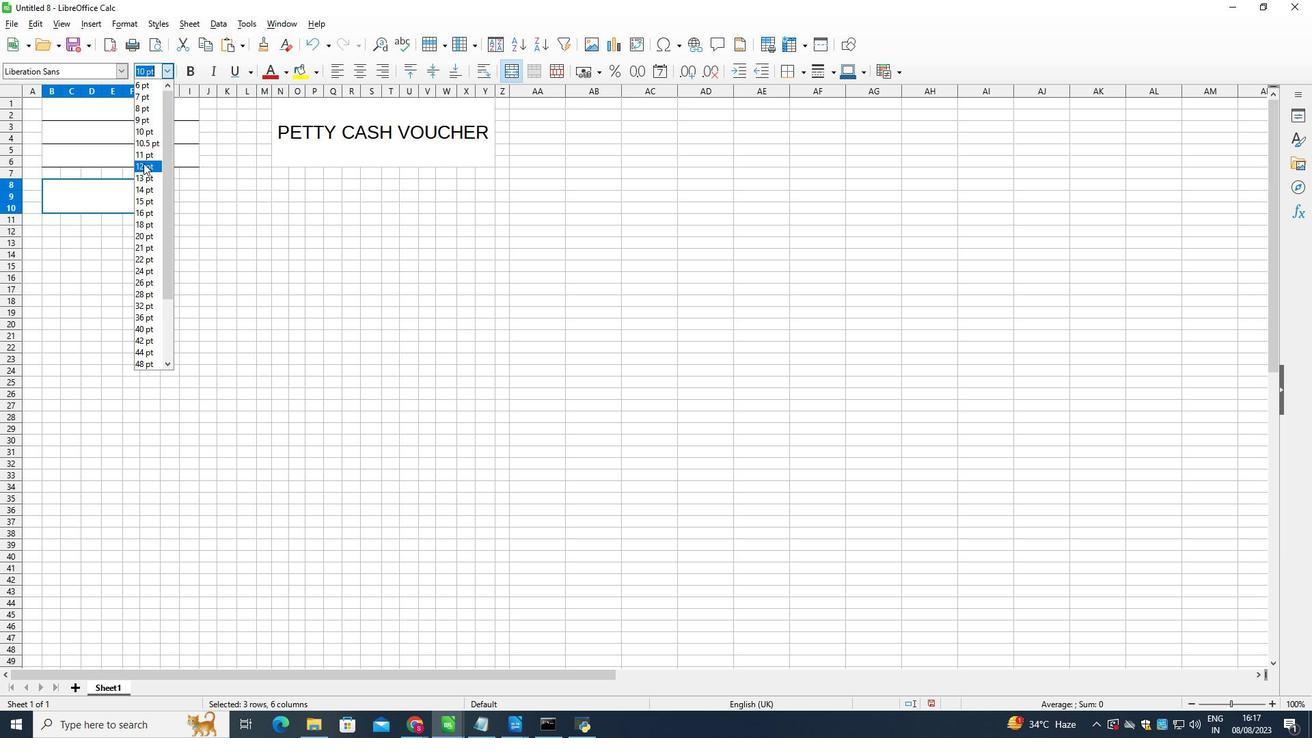 
Action: Key pressed <Key.shift><Key.shift><Key.shift><Key.shift><Key.shift><Key.shift><Key.shift><Key.shift><Key.shift><Key.shift><Key.shift><Key.shift><Key.shift>DATE
Screenshot: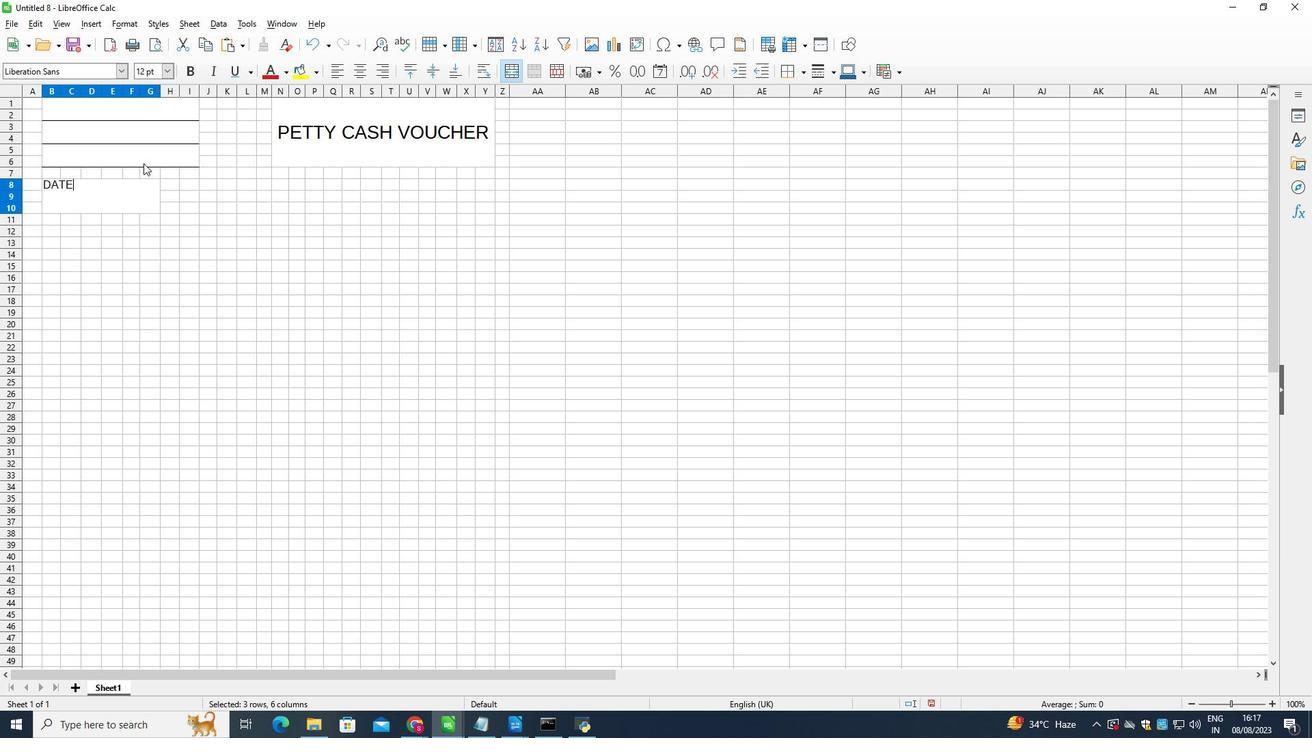 
Action: Mouse moved to (262, 196)
Screenshot: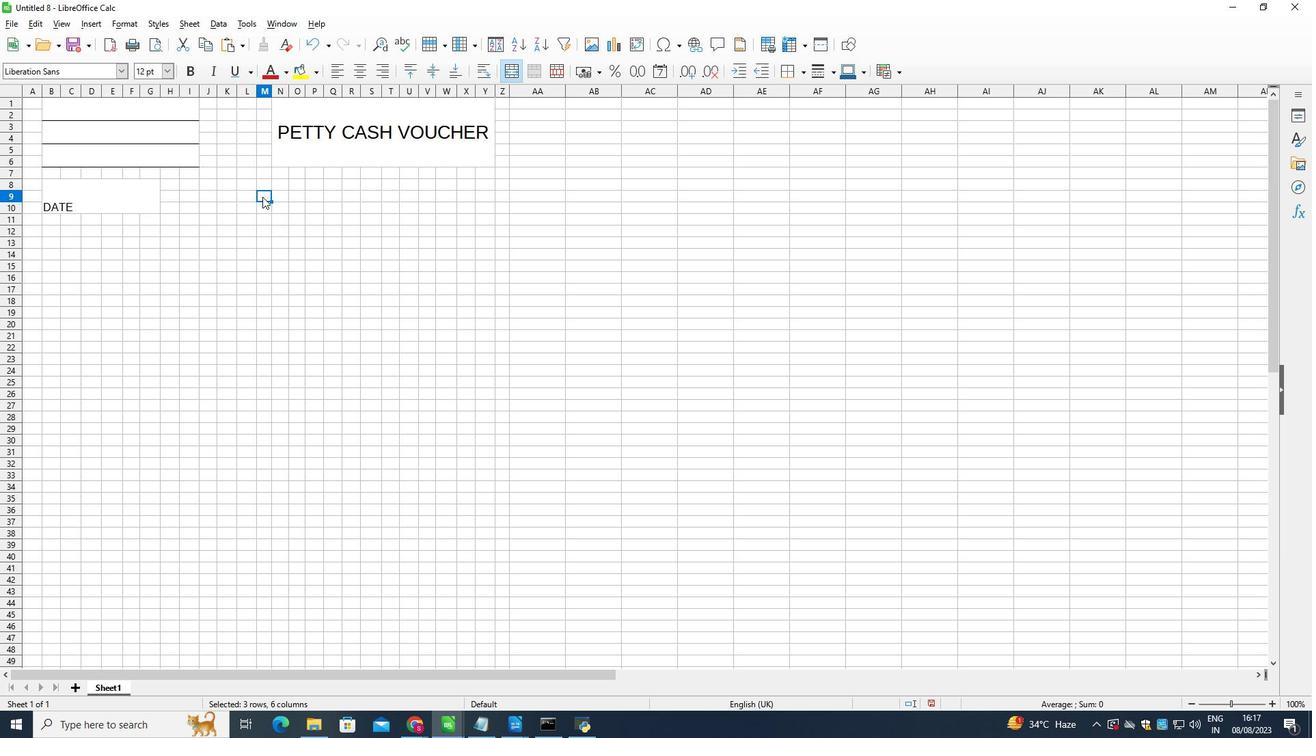
Action: Mouse pressed left at (262, 196)
Screenshot: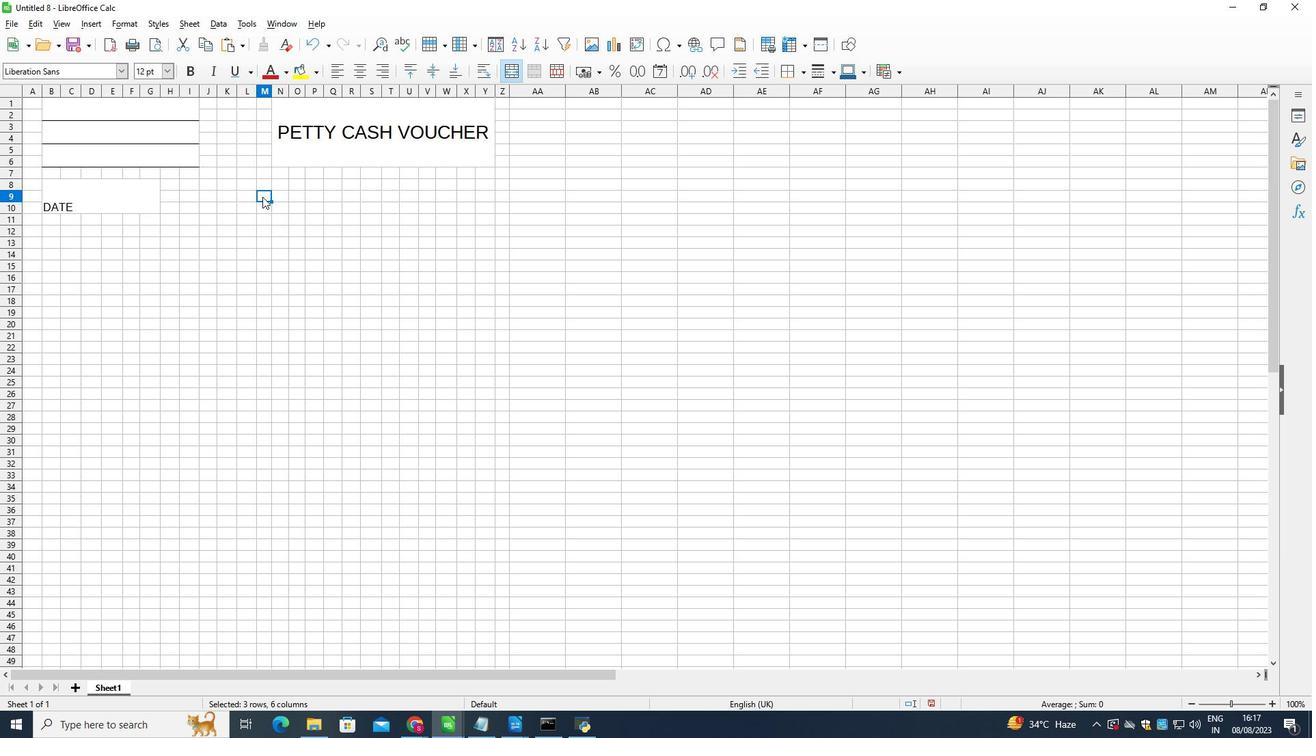 
Action: Mouse moved to (82, 200)
Screenshot: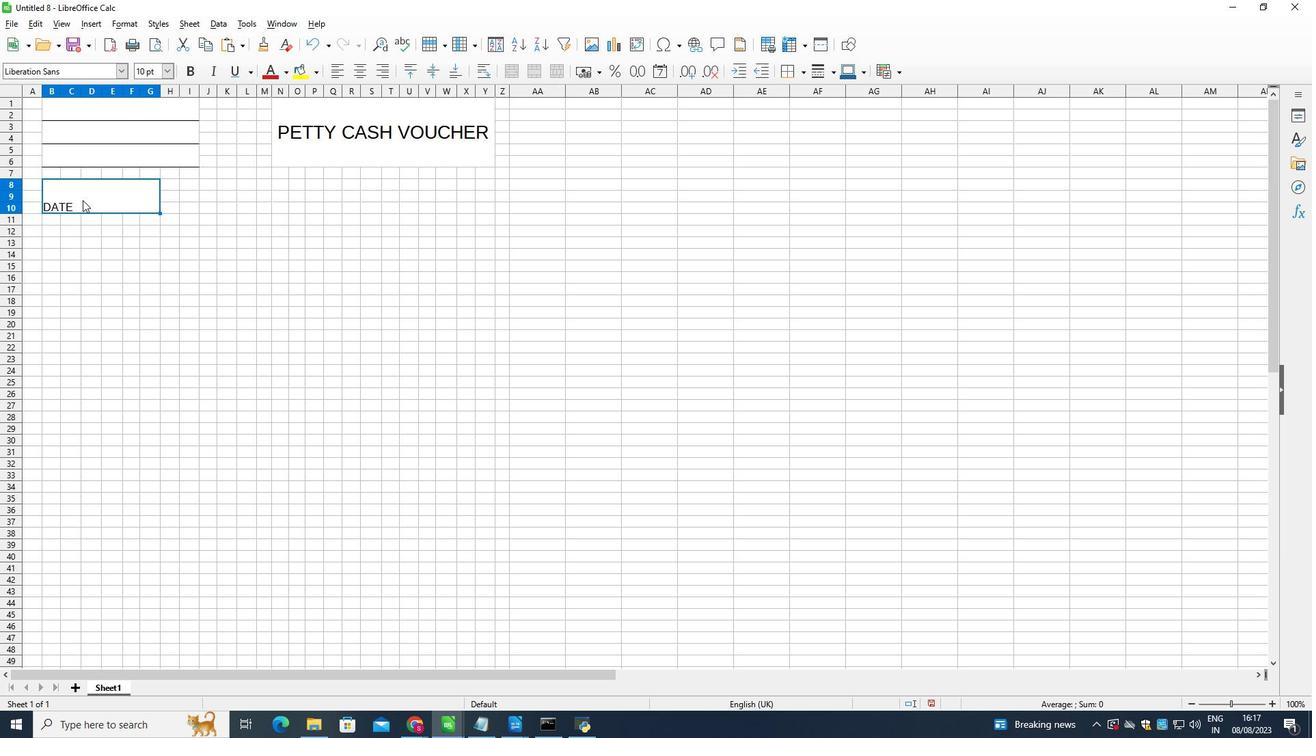 
Action: Mouse pressed left at (82, 200)
Screenshot: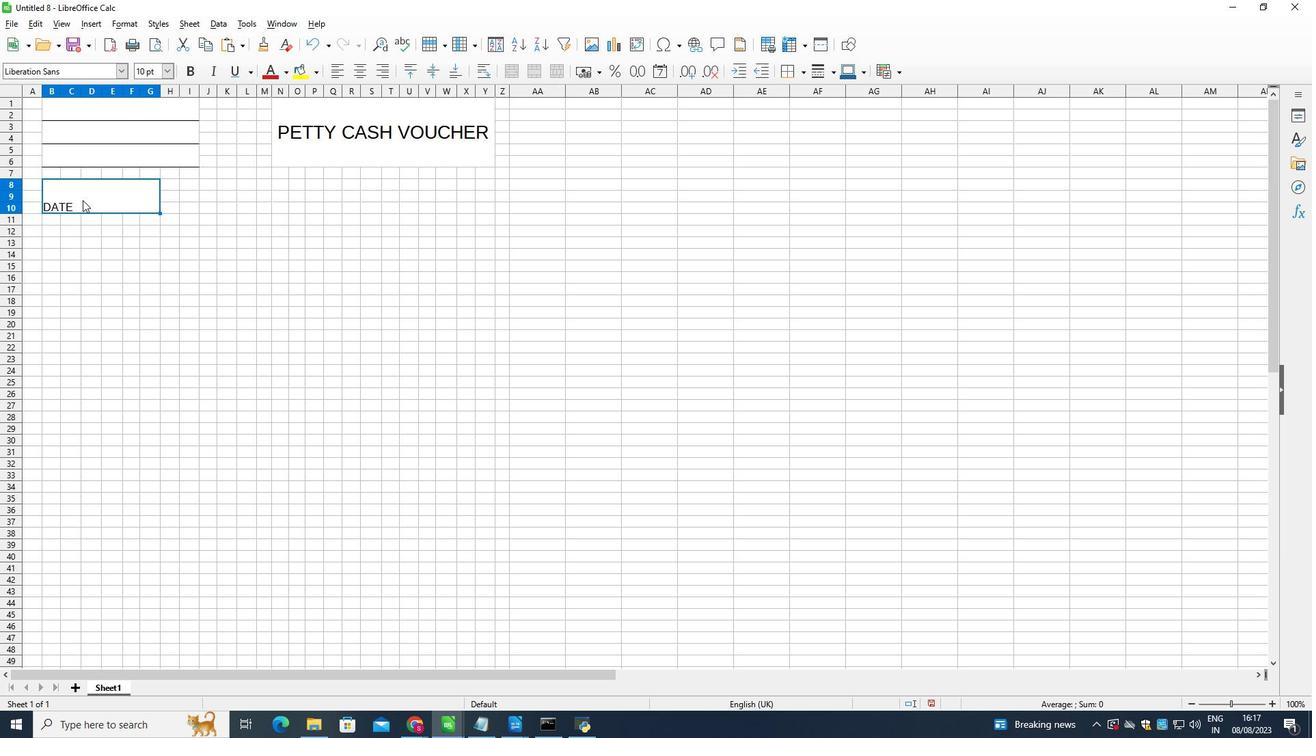 
Action: Mouse moved to (167, 69)
Screenshot: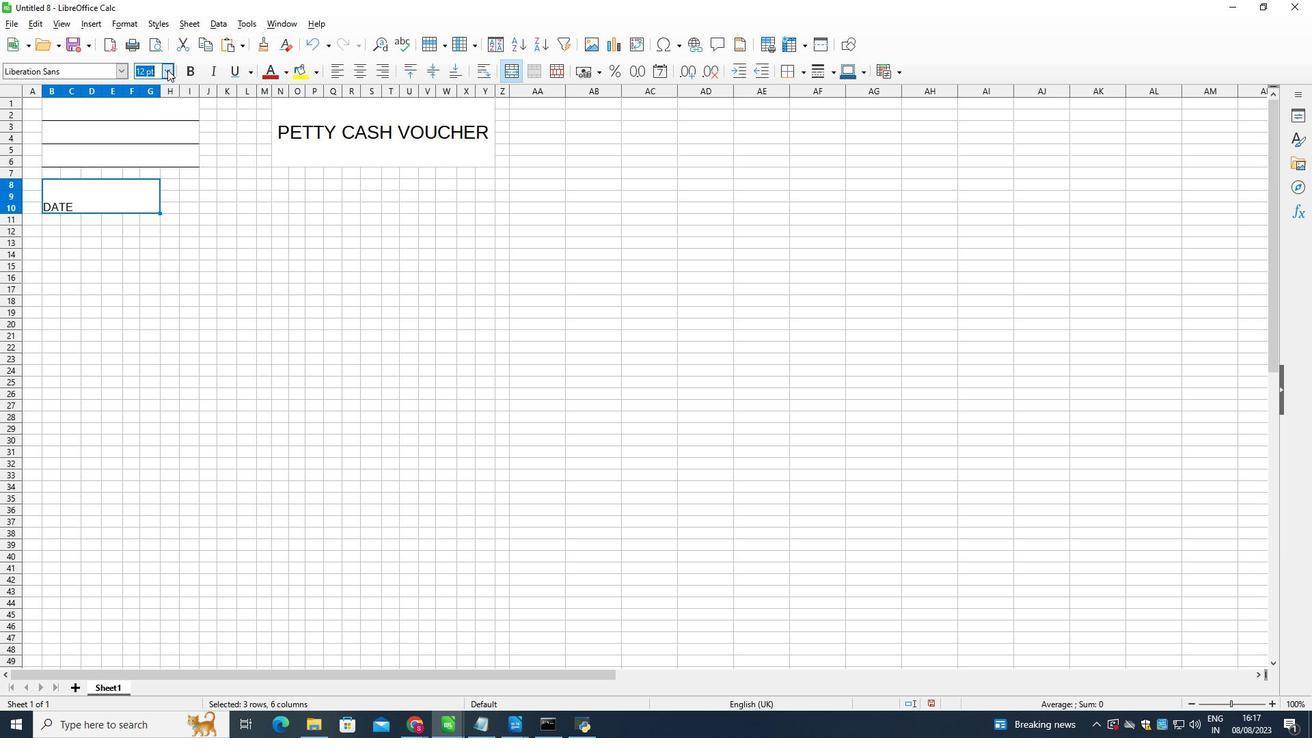 
Action: Mouse pressed left at (167, 69)
Screenshot: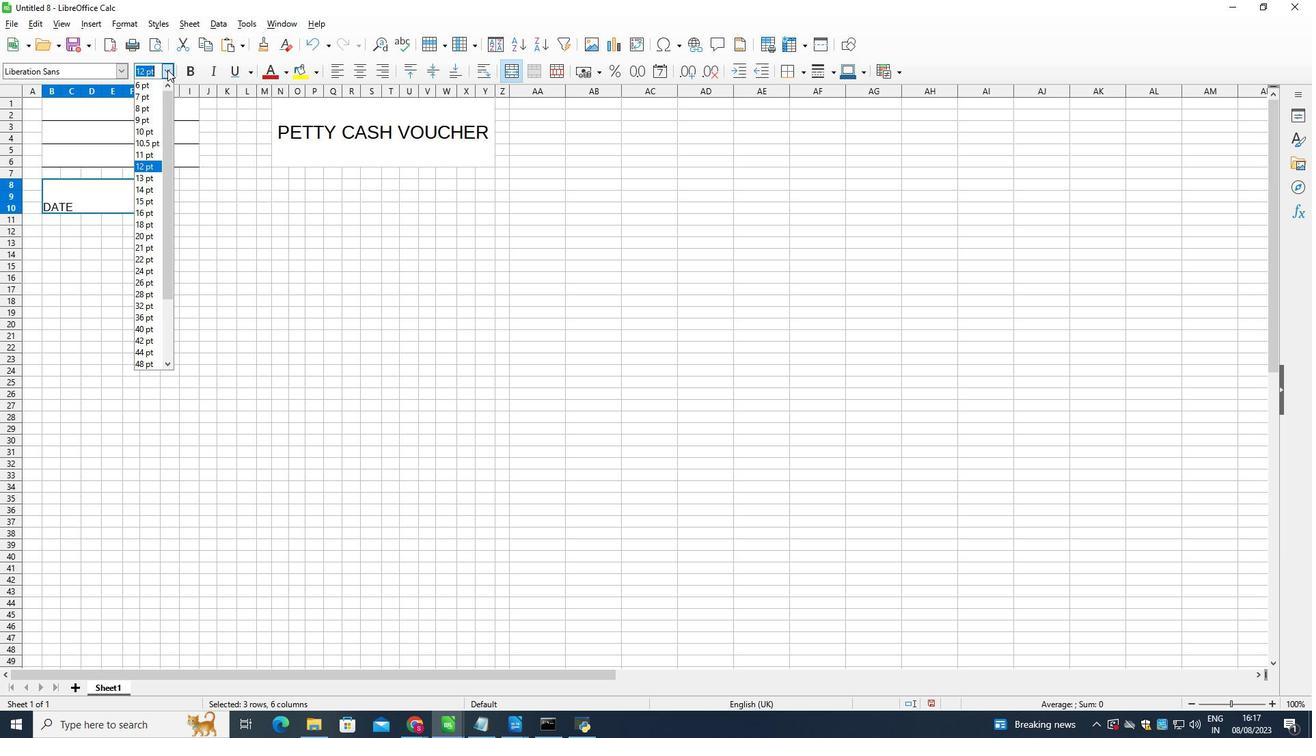 
Action: Mouse moved to (141, 188)
Screenshot: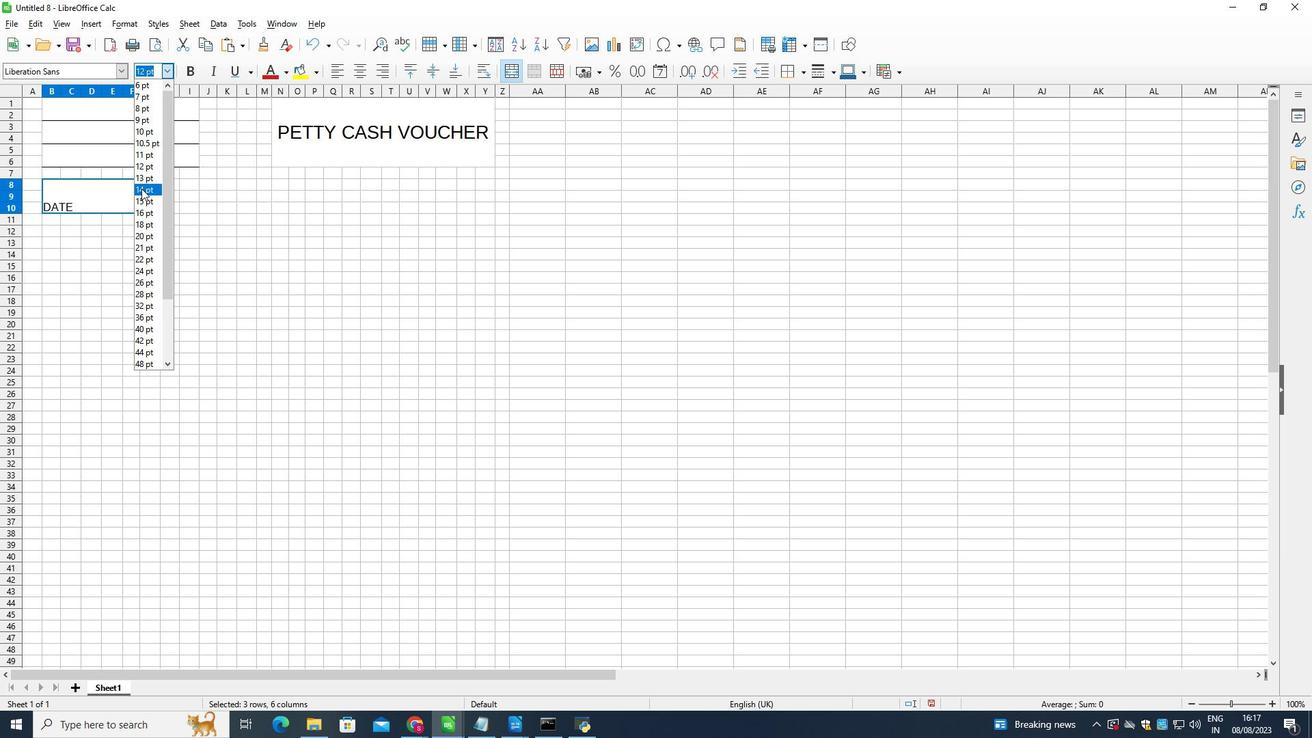 
Action: Mouse pressed left at (141, 188)
Screenshot: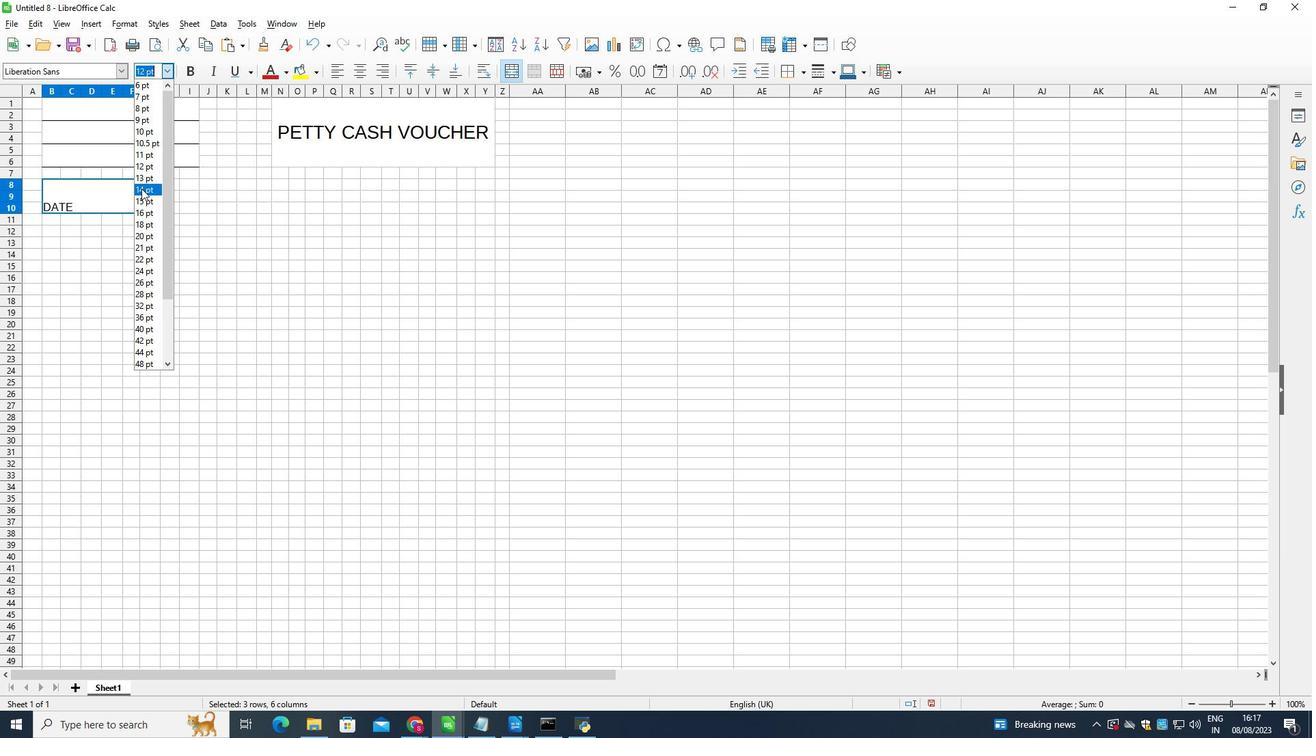 
Action: Mouse moved to (354, 66)
Screenshot: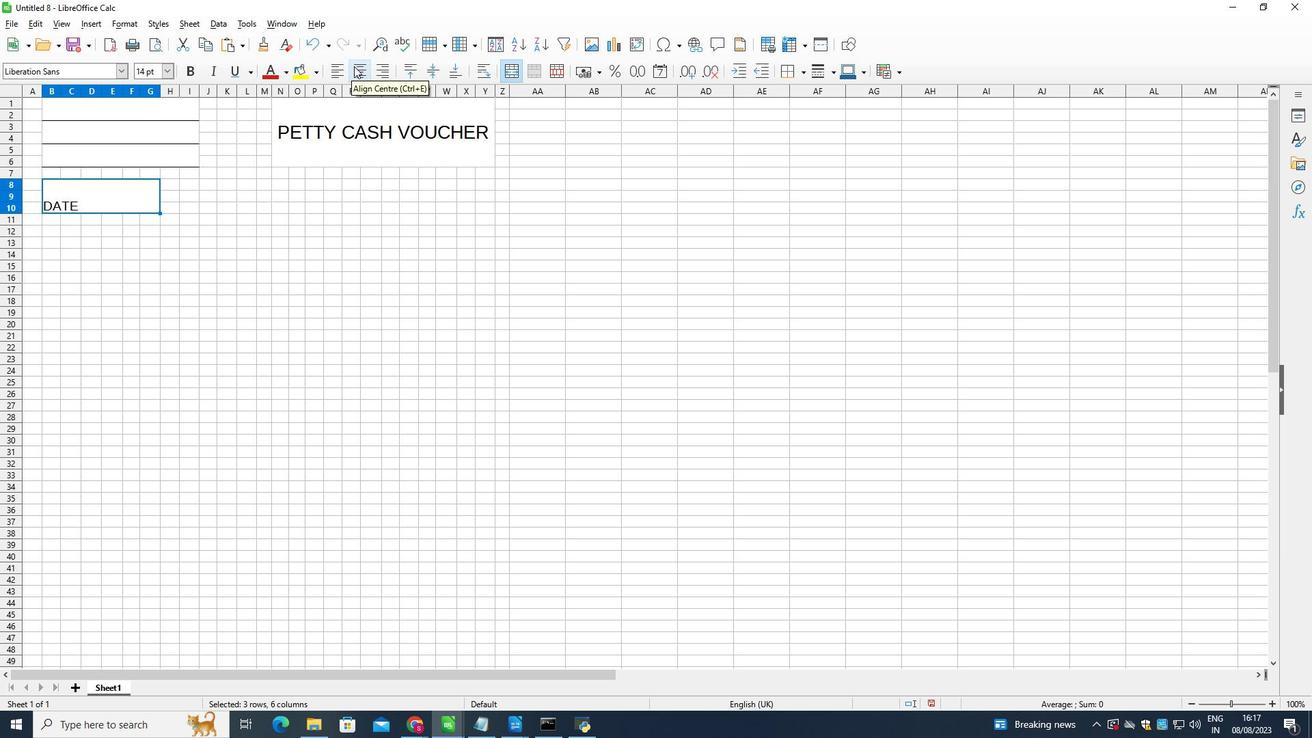 
Action: Mouse pressed left at (354, 66)
Screenshot: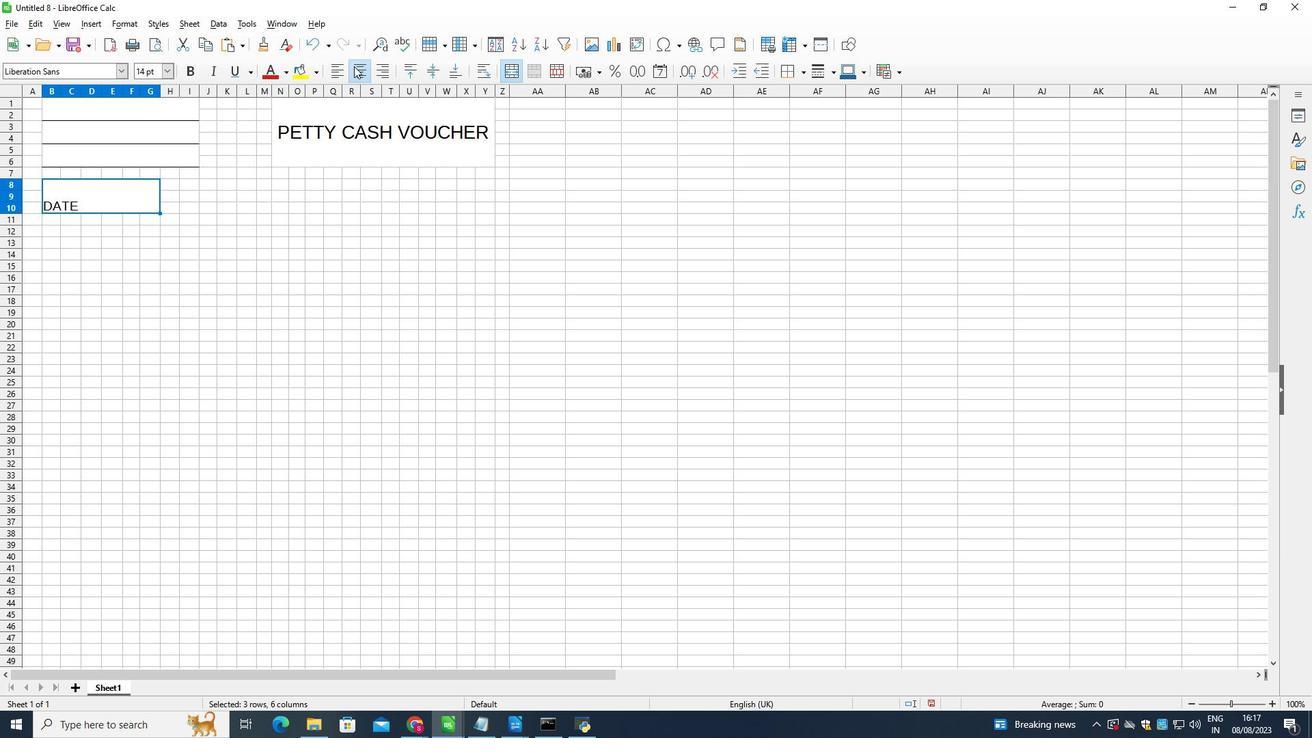 
Action: Mouse moved to (430, 70)
Screenshot: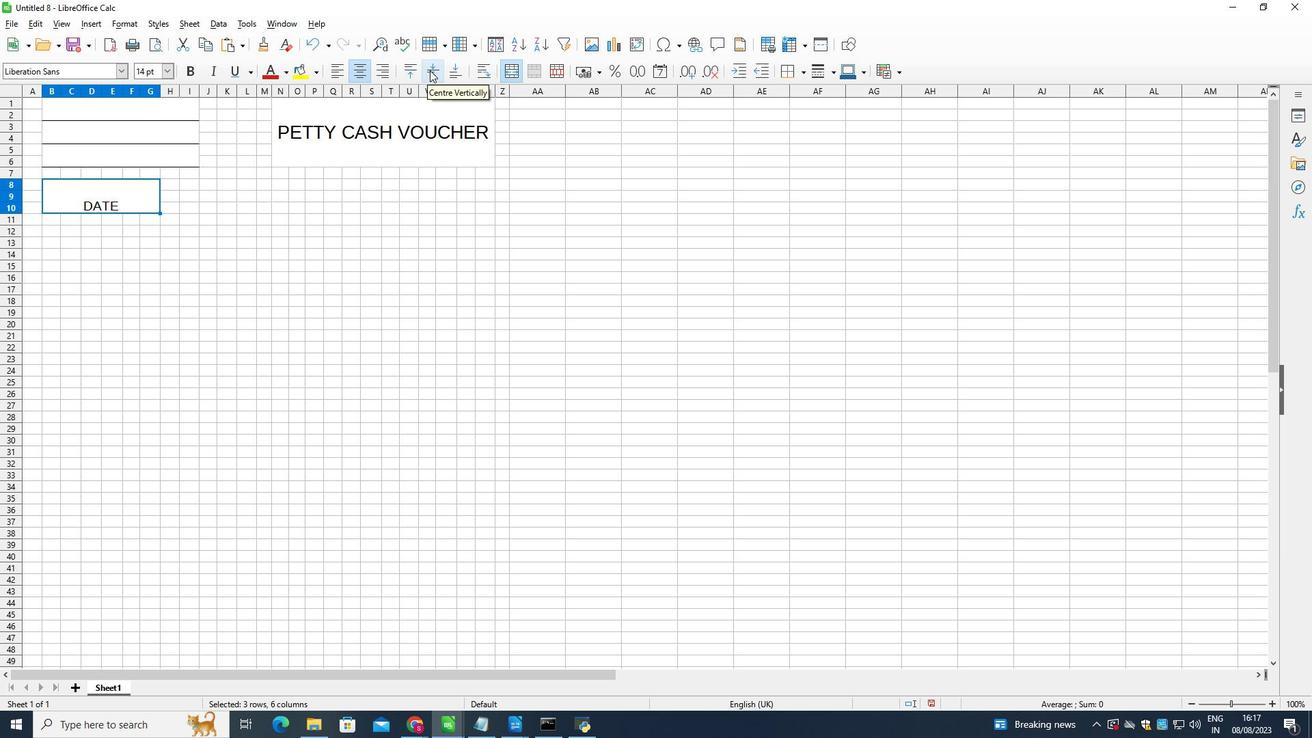 
Action: Mouse pressed left at (430, 70)
Screenshot: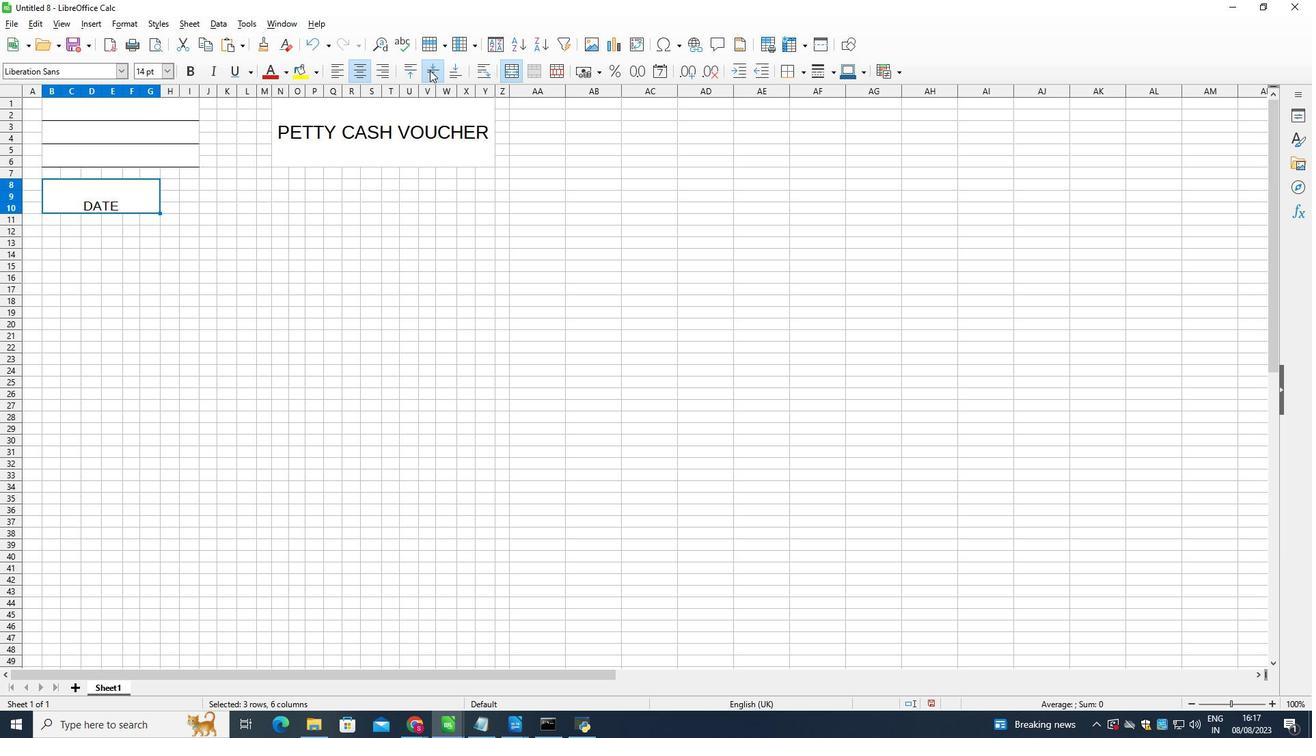 
Action: Mouse moved to (169, 184)
Screenshot: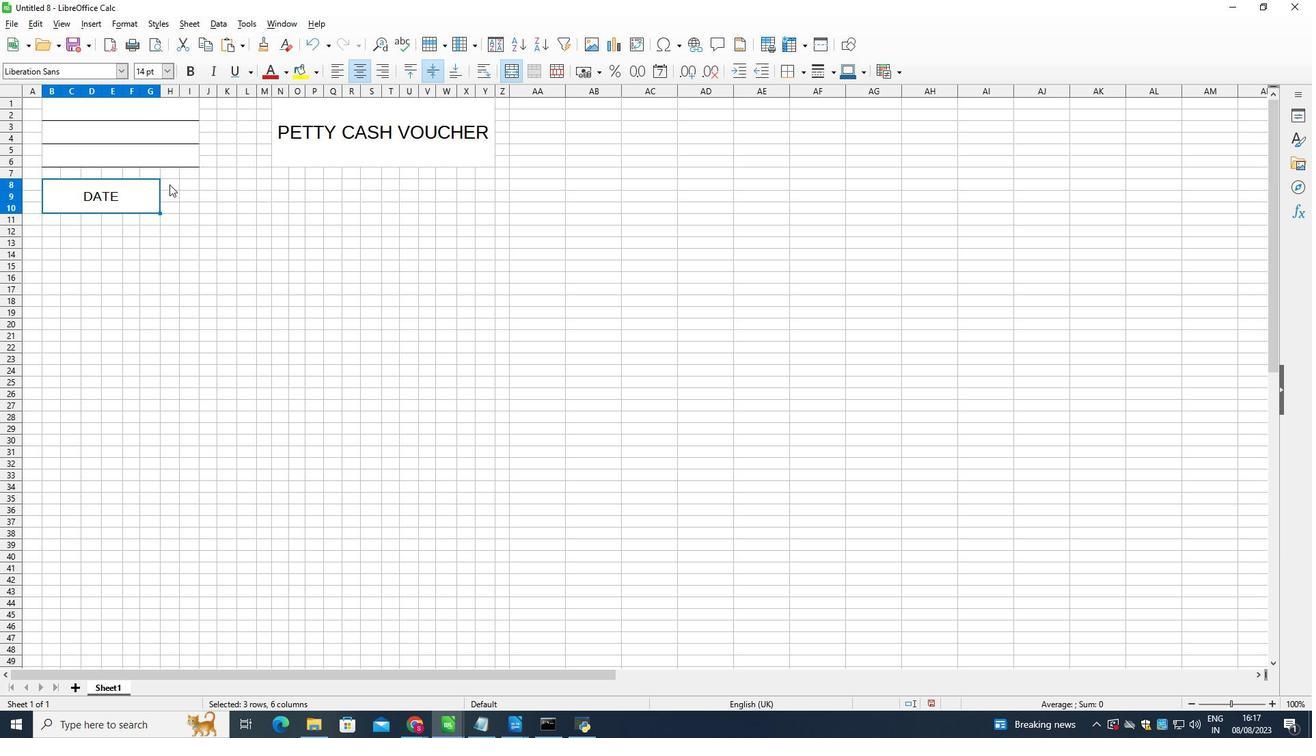 
Action: Mouse pressed left at (169, 184)
Screenshot: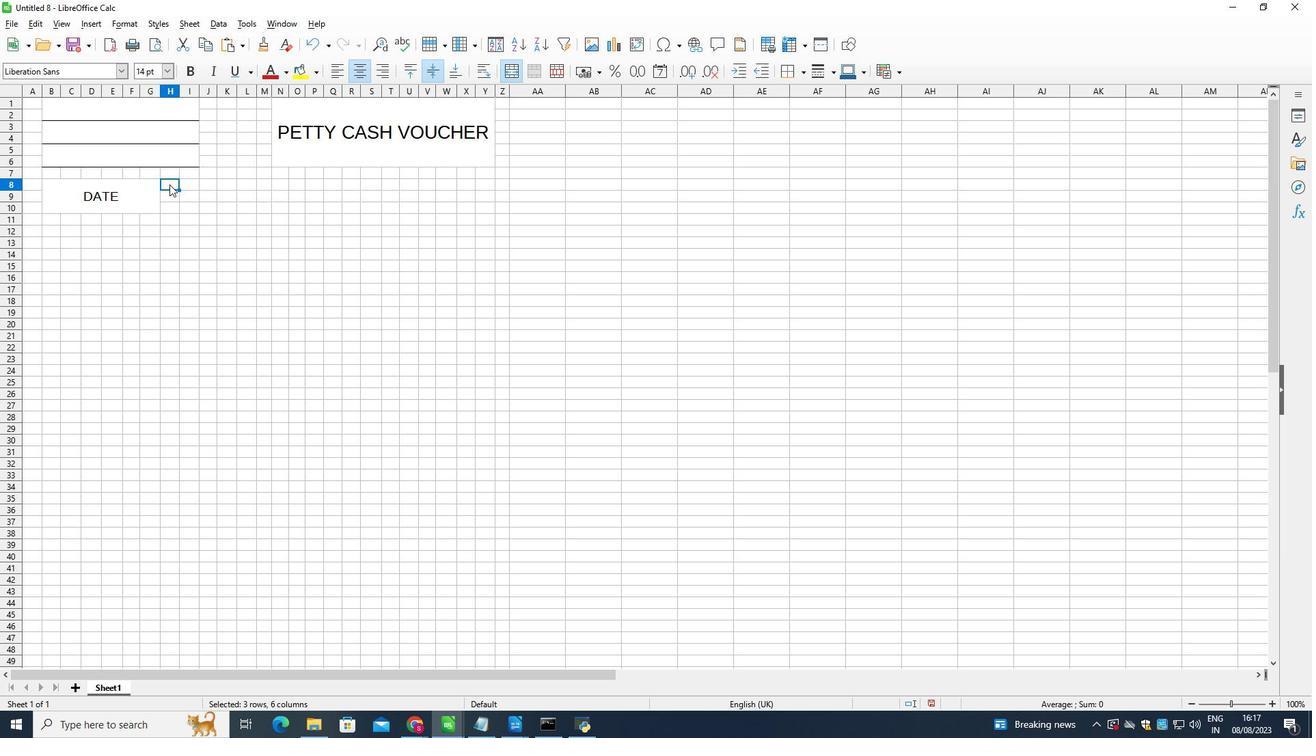 
Action: Mouse moved to (531, 69)
Screenshot: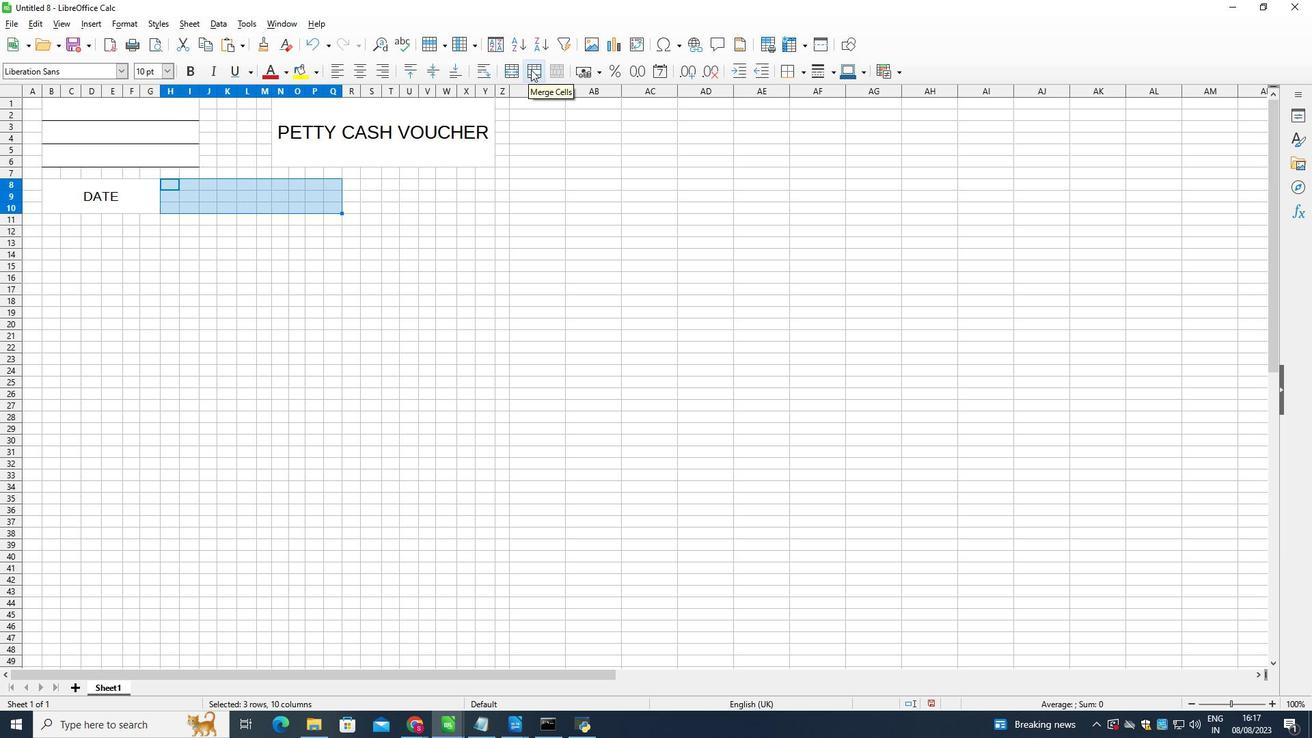 
Action: Mouse pressed left at (531, 69)
Screenshot: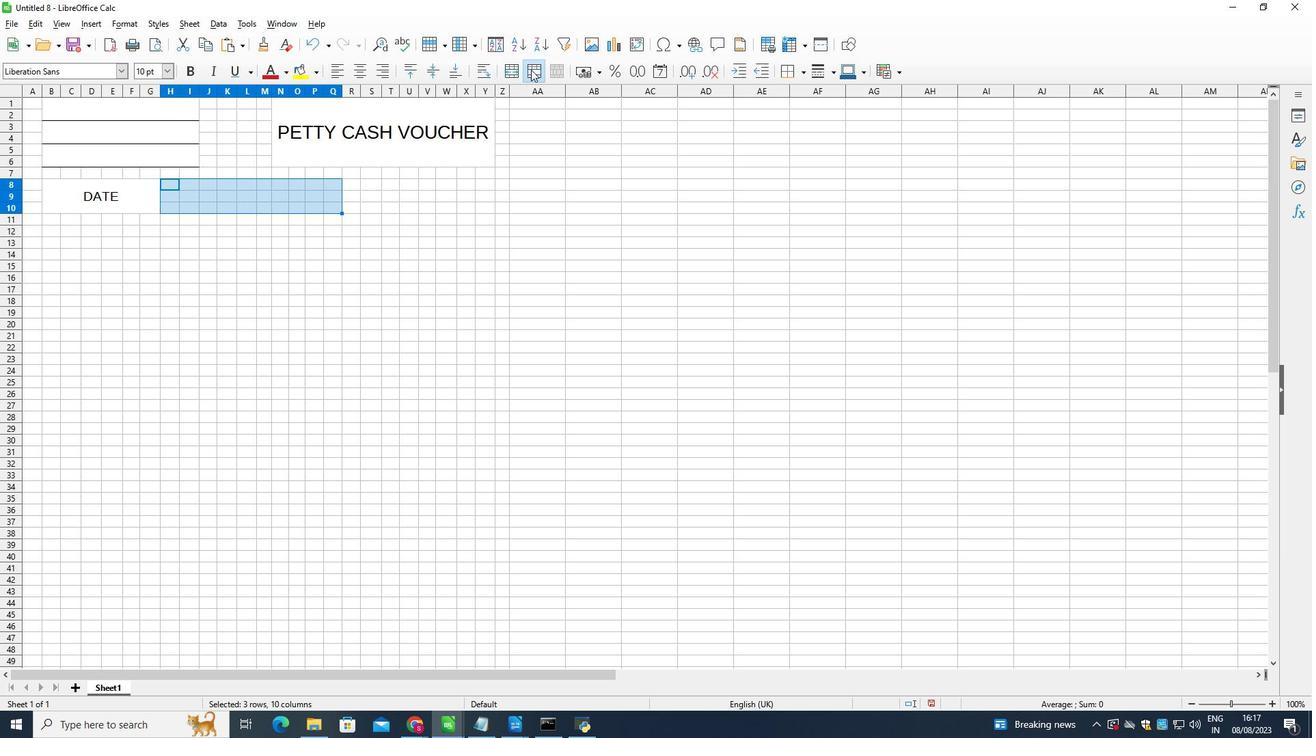 
Action: Mouse moved to (169, 67)
Screenshot: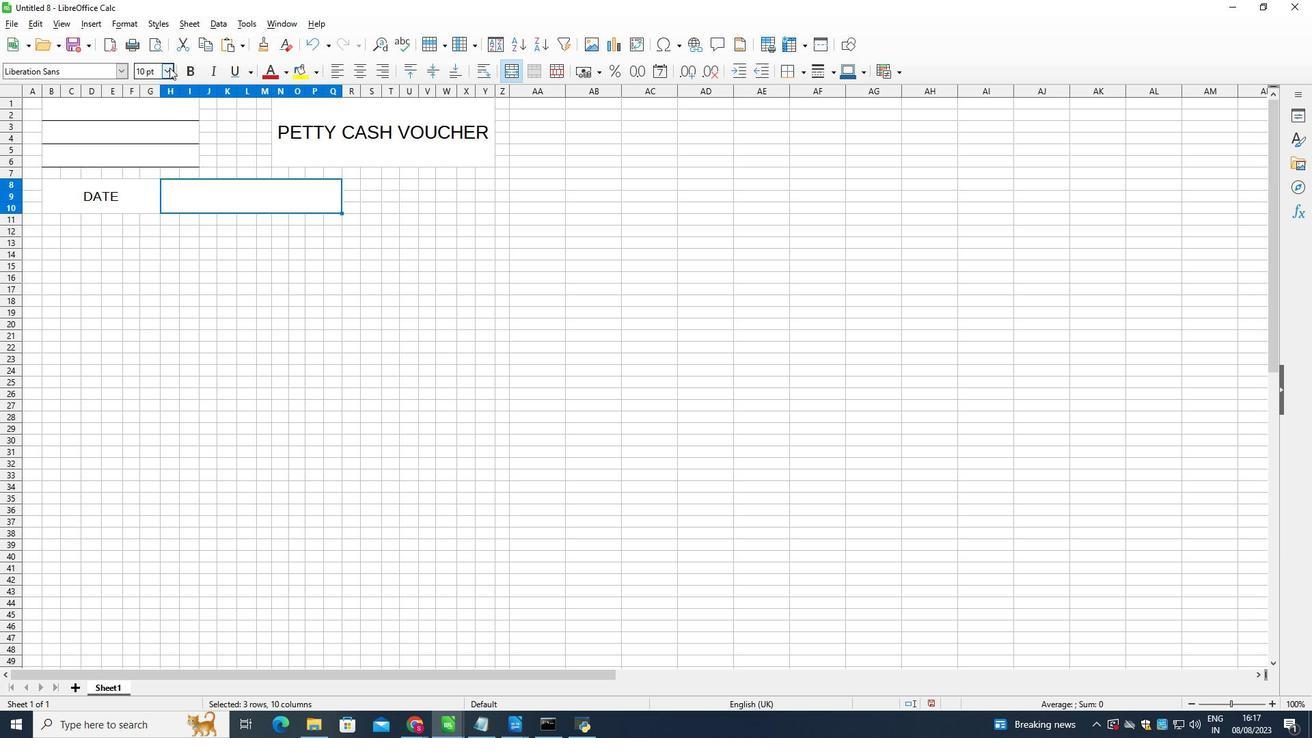 
Action: Mouse pressed left at (169, 67)
Screenshot: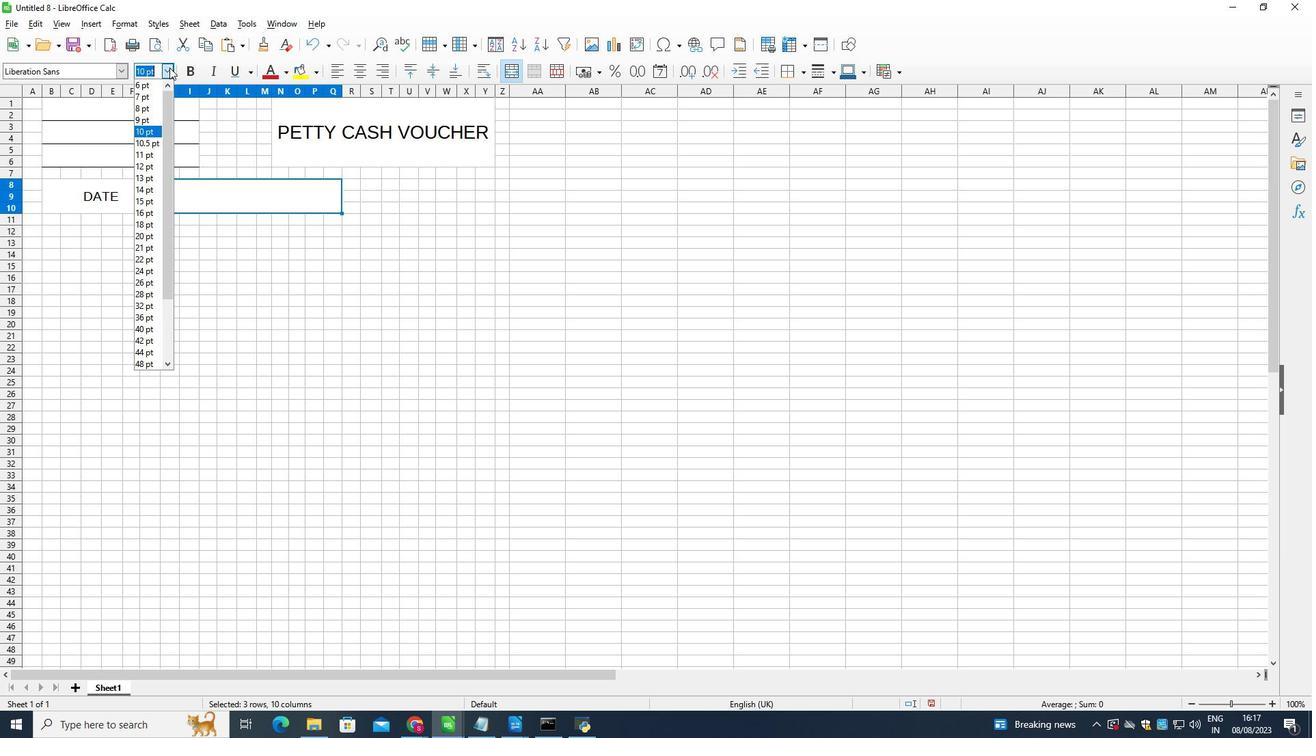 
Action: Mouse moved to (142, 189)
Screenshot: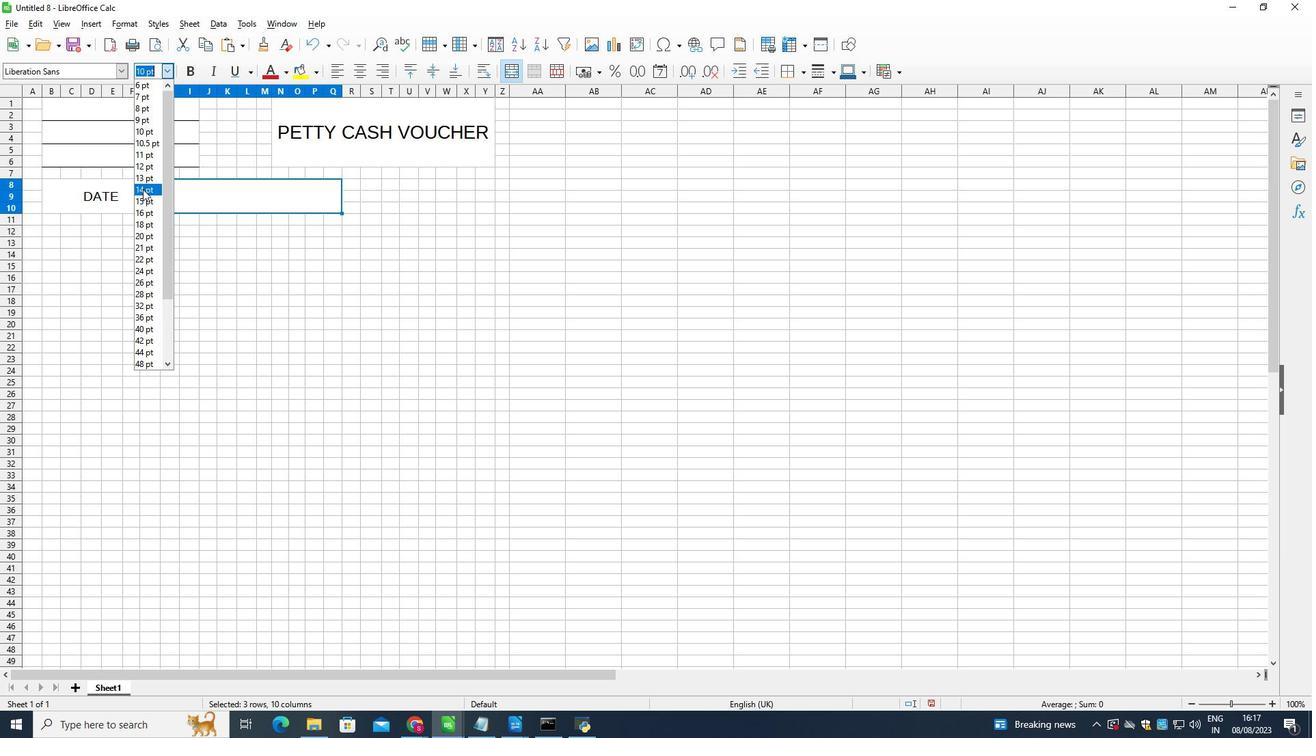 
Action: Mouse pressed left at (142, 189)
Screenshot: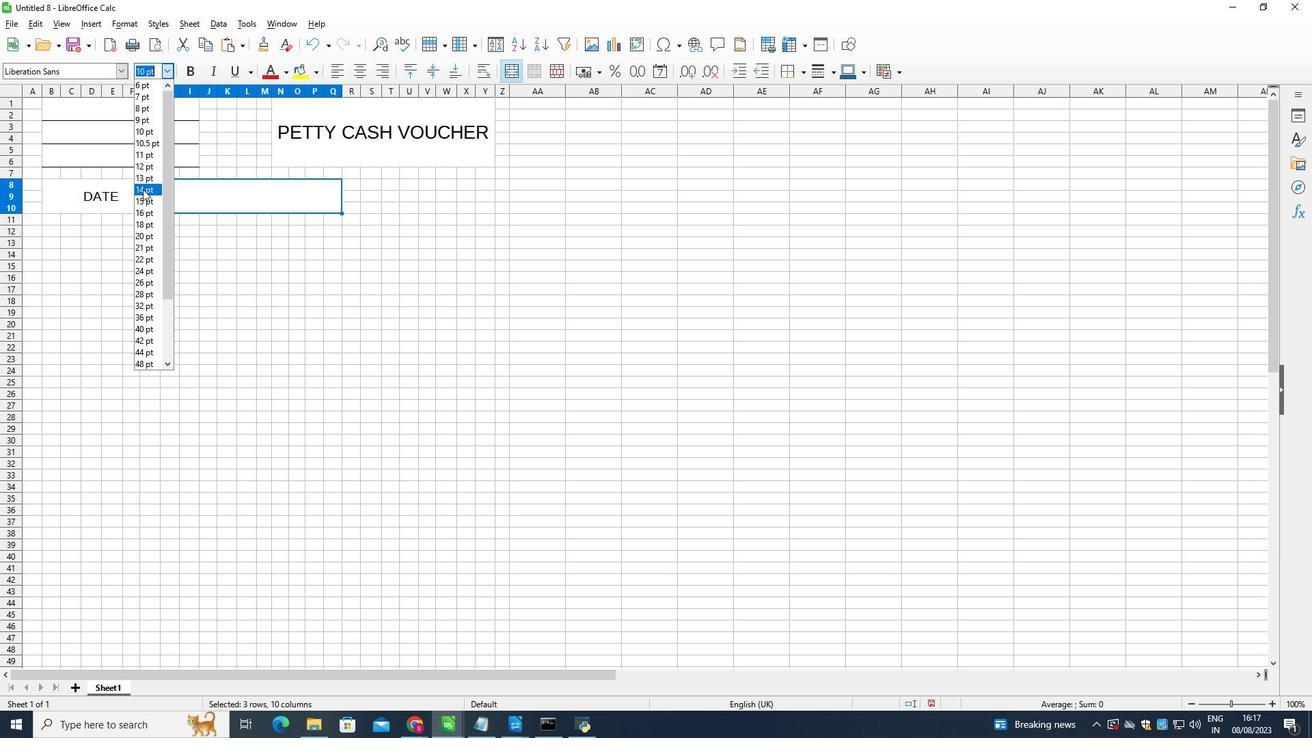 
Action: Mouse moved to (144, 177)
Screenshot: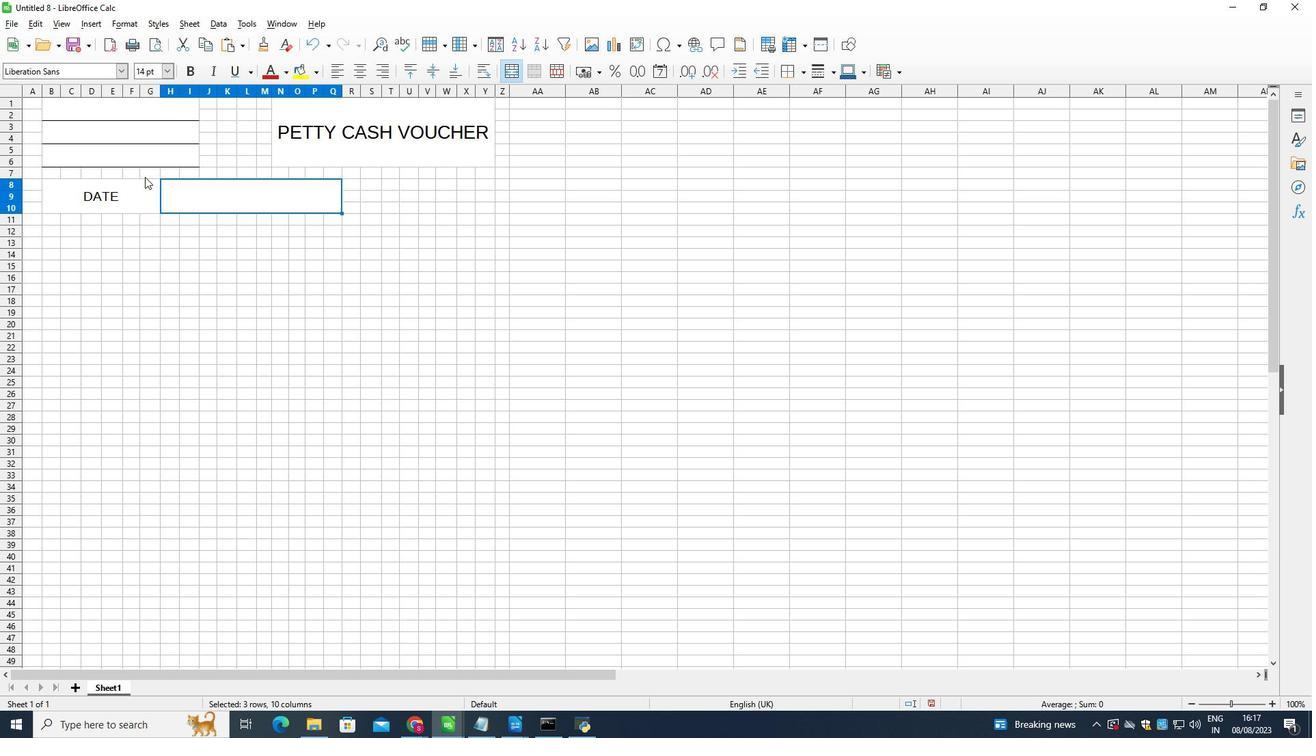 
Action: Key pressed <Key.shift><Key.shift><Key.shift><Key.shift><Key.shift><Key.shift><Key.shift><Key.shift_r>I<Key.shift><Key.shift><Key.shift><Key.shift><Key.shift><Key.shift>TE<Key.shift_r>M
Screenshot: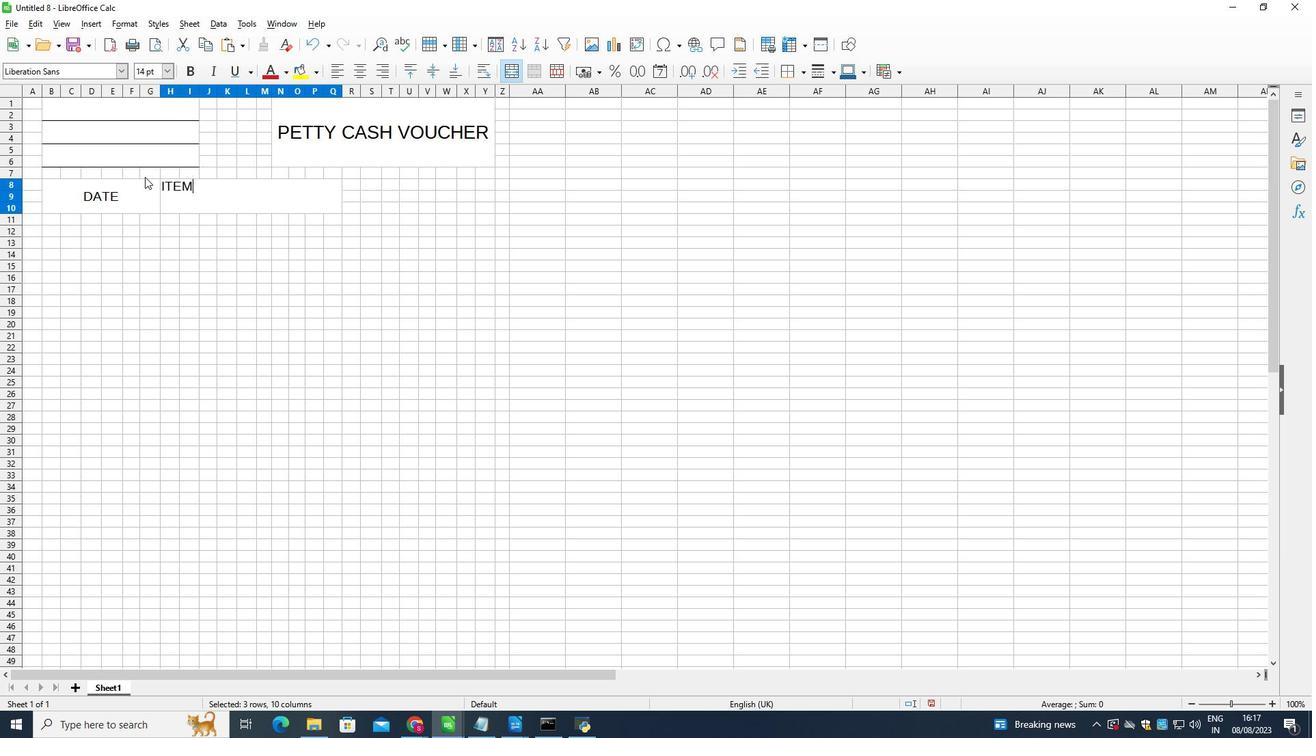 
Action: Mouse moved to (195, 264)
Screenshot: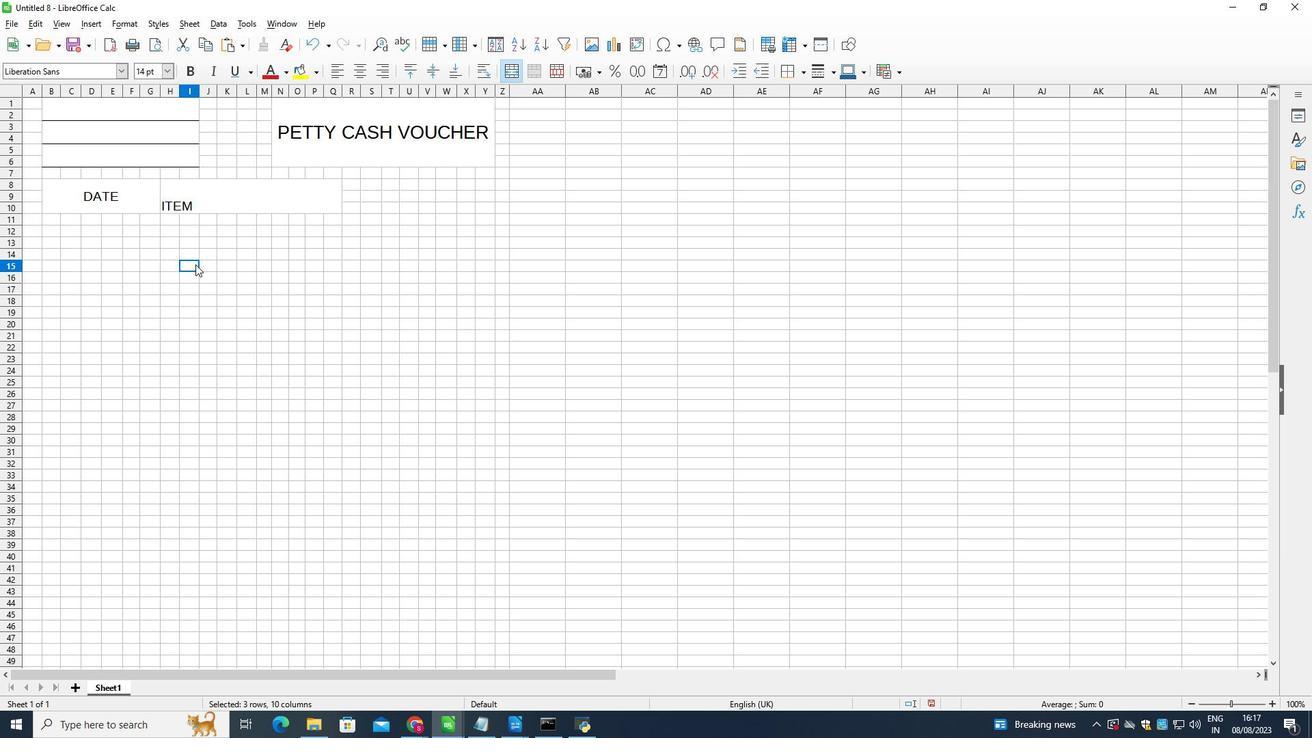 
Action: Mouse pressed left at (195, 264)
Screenshot: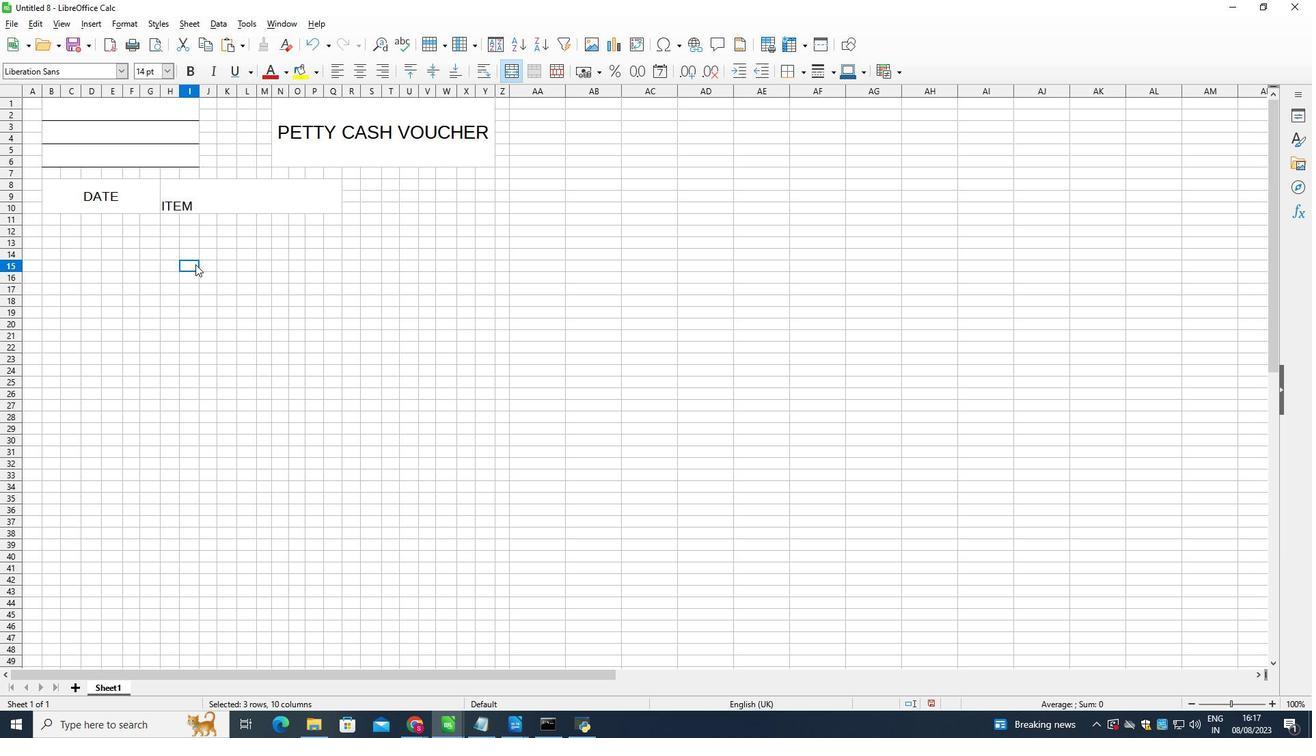
Action: Mouse moved to (226, 196)
Screenshot: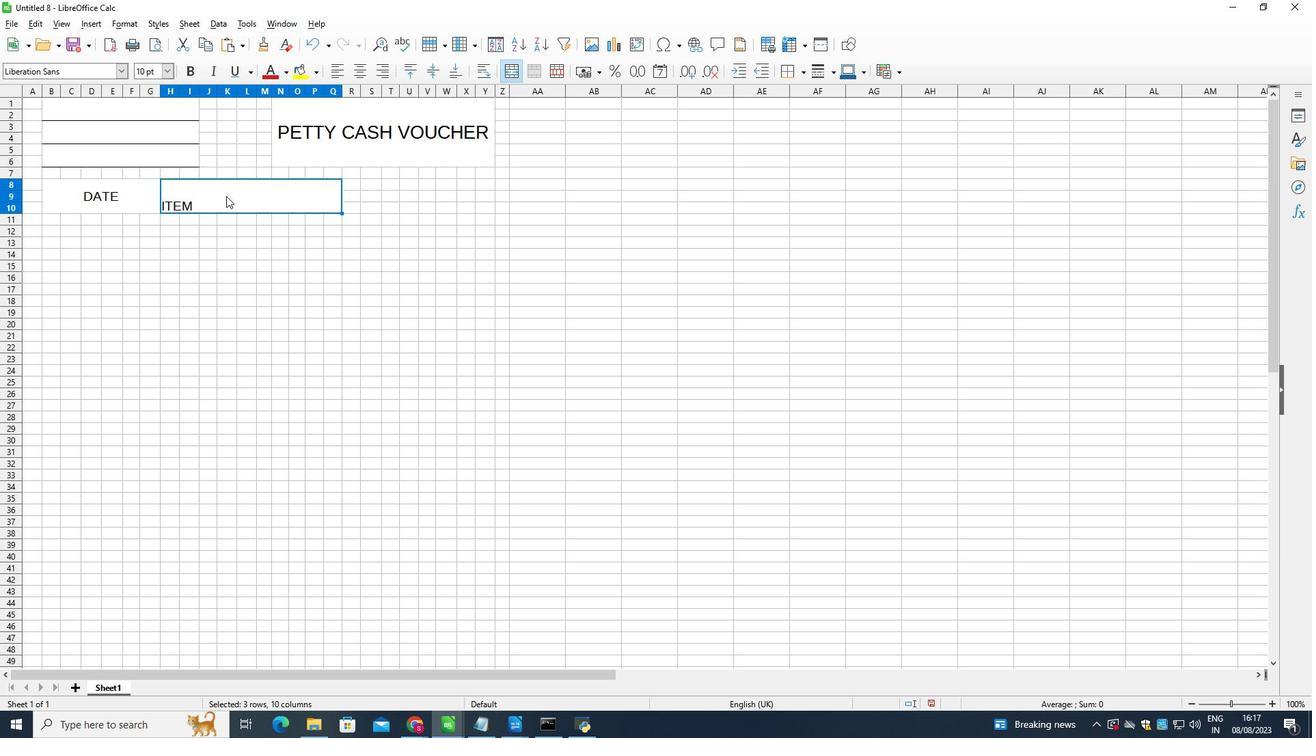 
Action: Mouse pressed left at (226, 196)
Screenshot: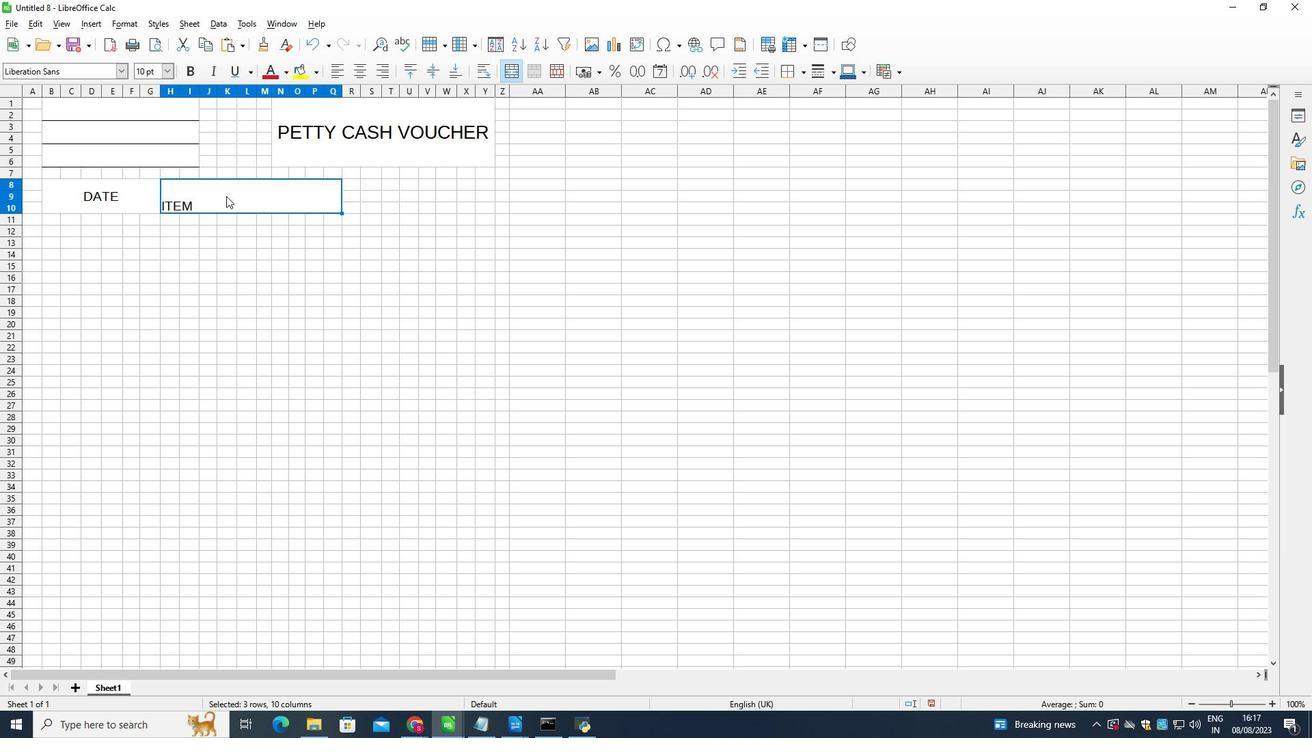 
Action: Mouse moved to (362, 69)
Screenshot: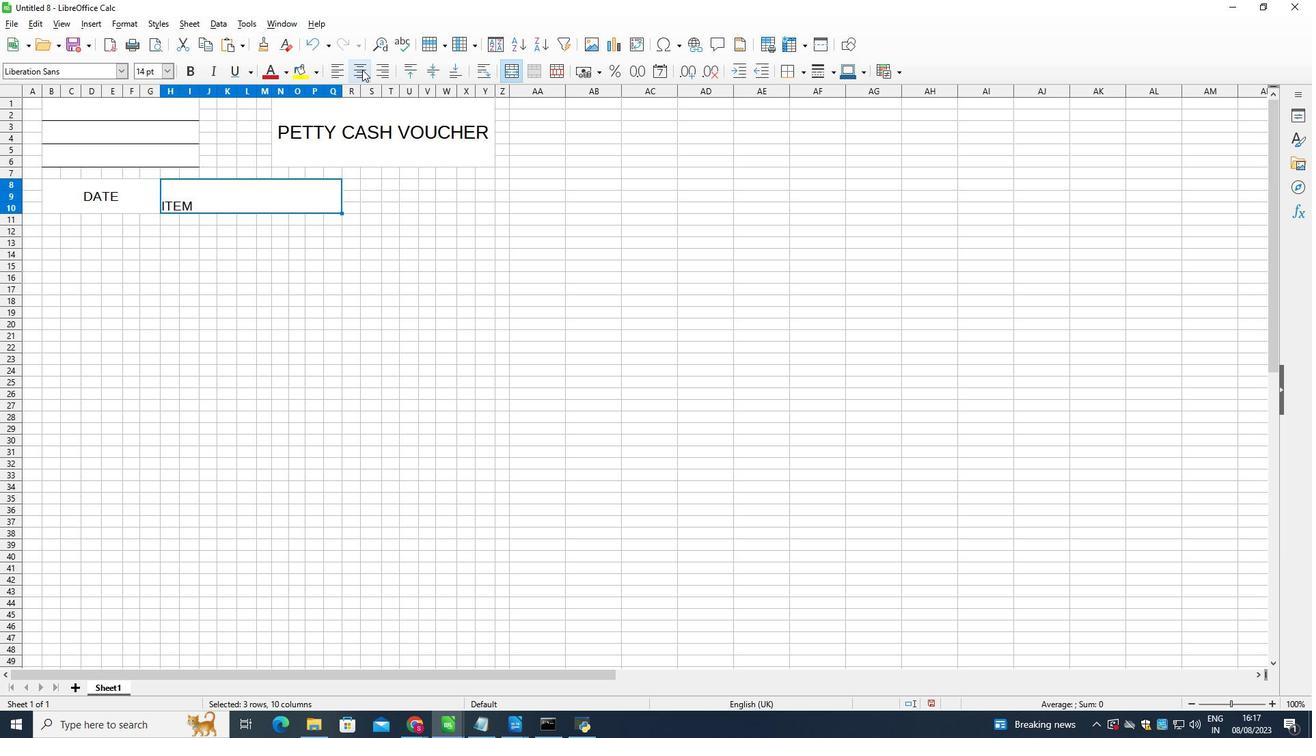 
Action: Mouse pressed left at (362, 69)
Screenshot: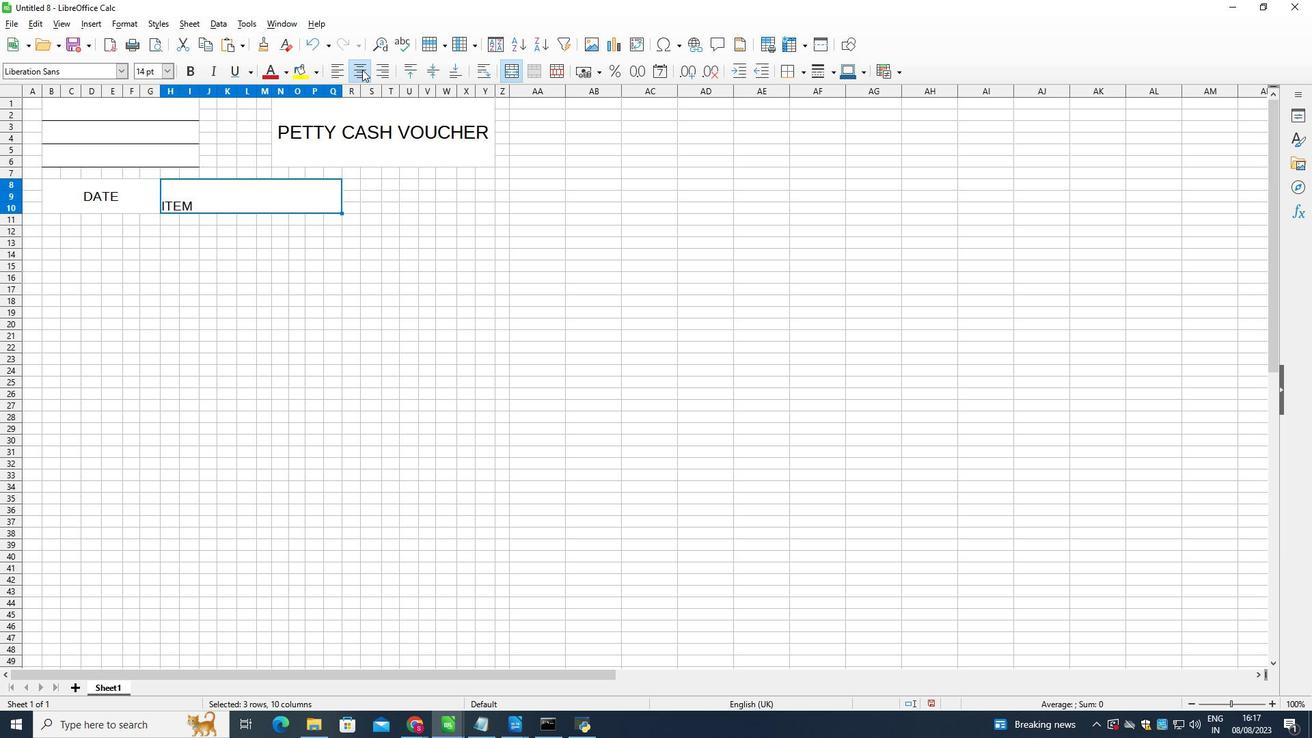 
Action: Mouse moved to (427, 74)
Screenshot: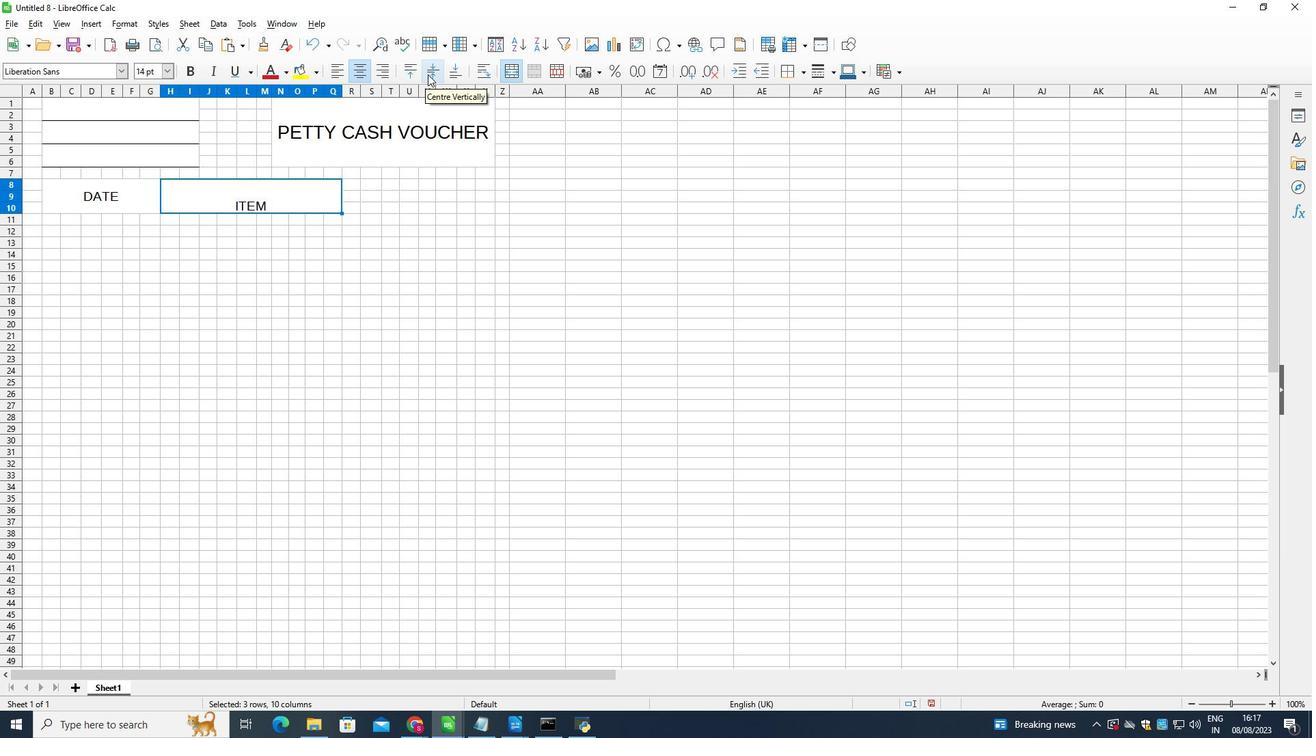 
Action: Mouse pressed left at (427, 74)
Screenshot: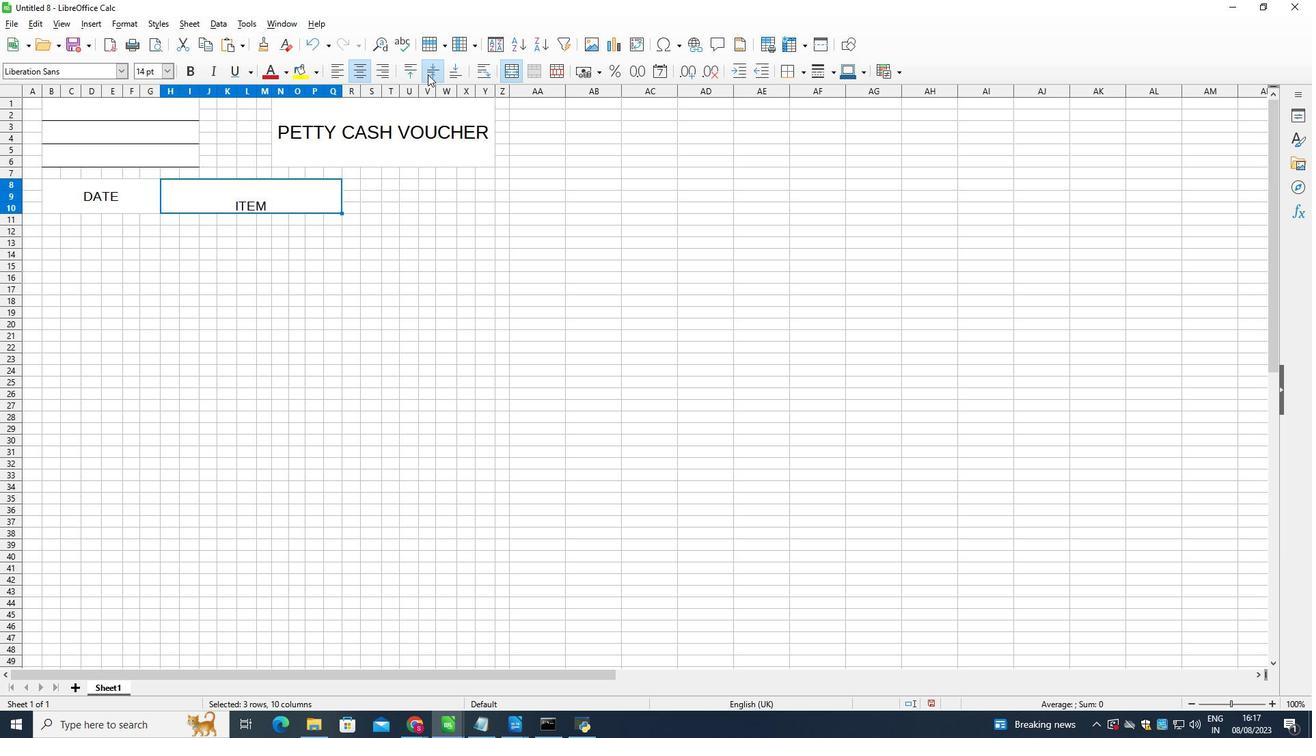 
Action: Mouse moved to (357, 184)
Screenshot: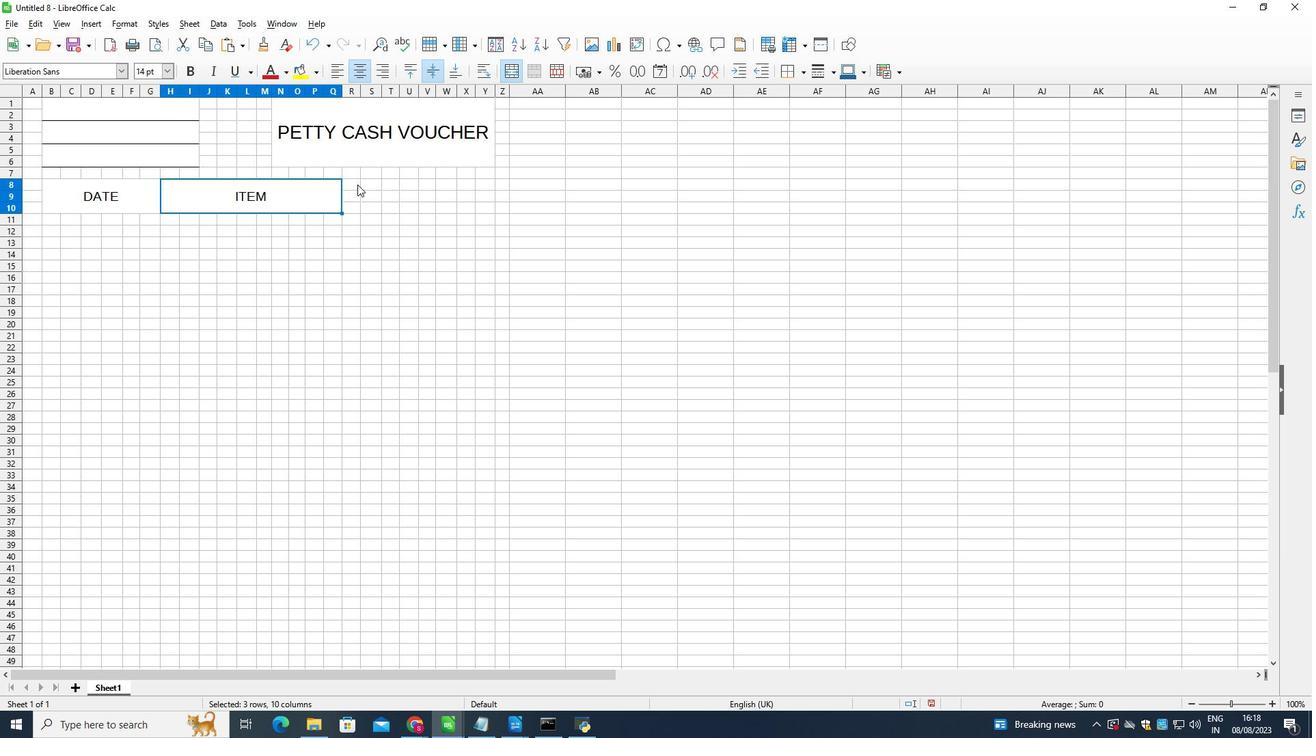 
Action: Mouse pressed left at (357, 184)
Screenshot: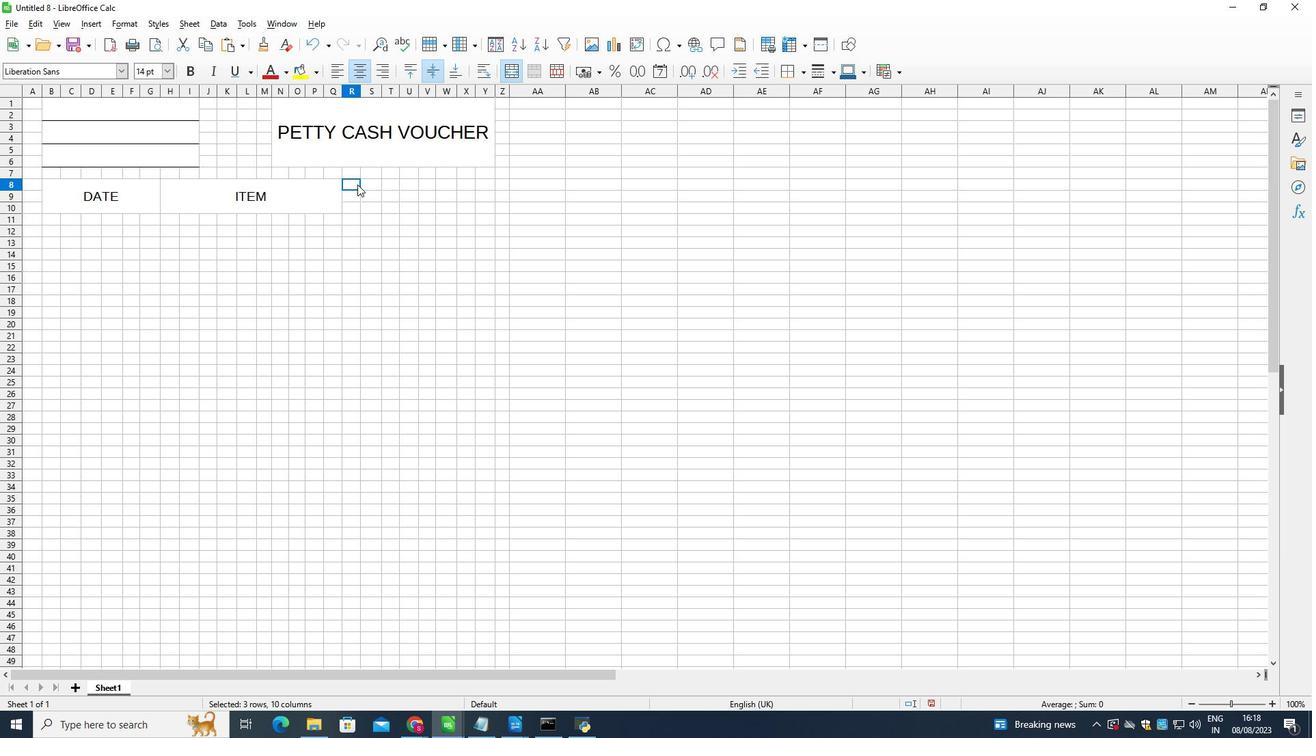 
Action: Mouse moved to (529, 73)
Screenshot: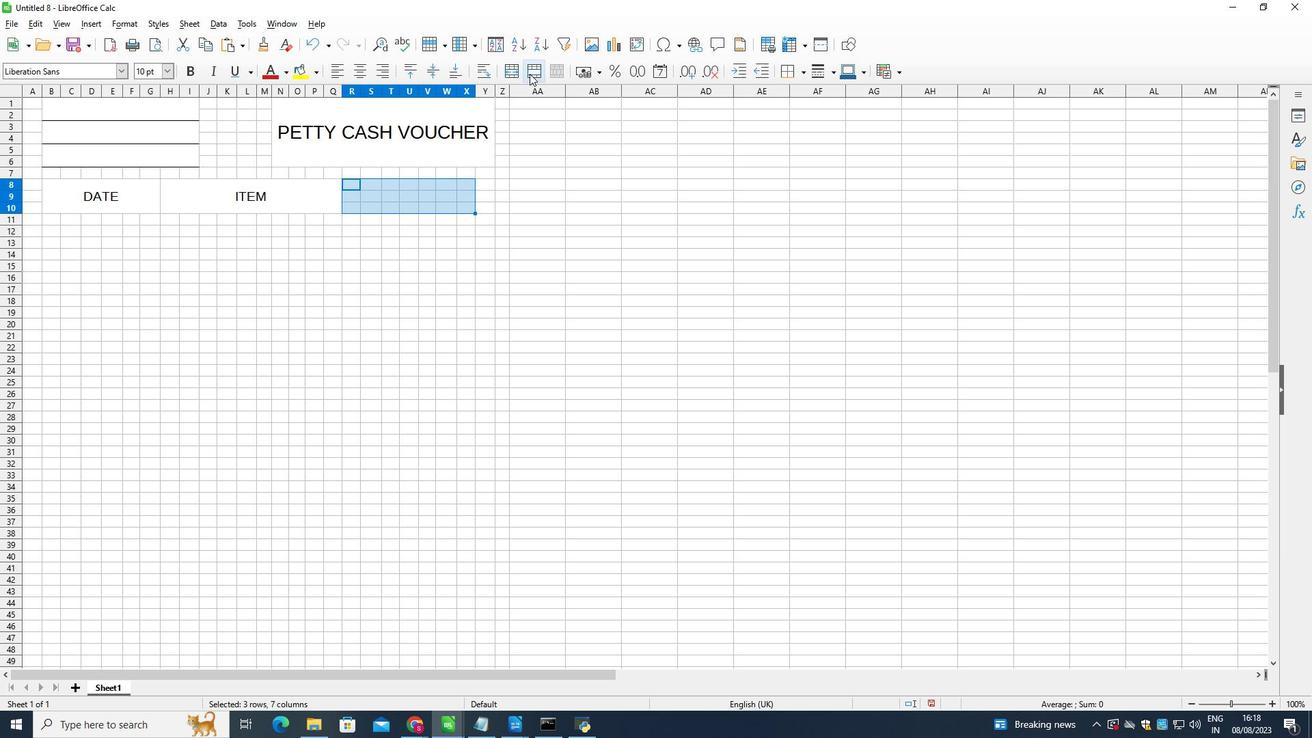 
Action: Mouse pressed left at (529, 73)
Screenshot: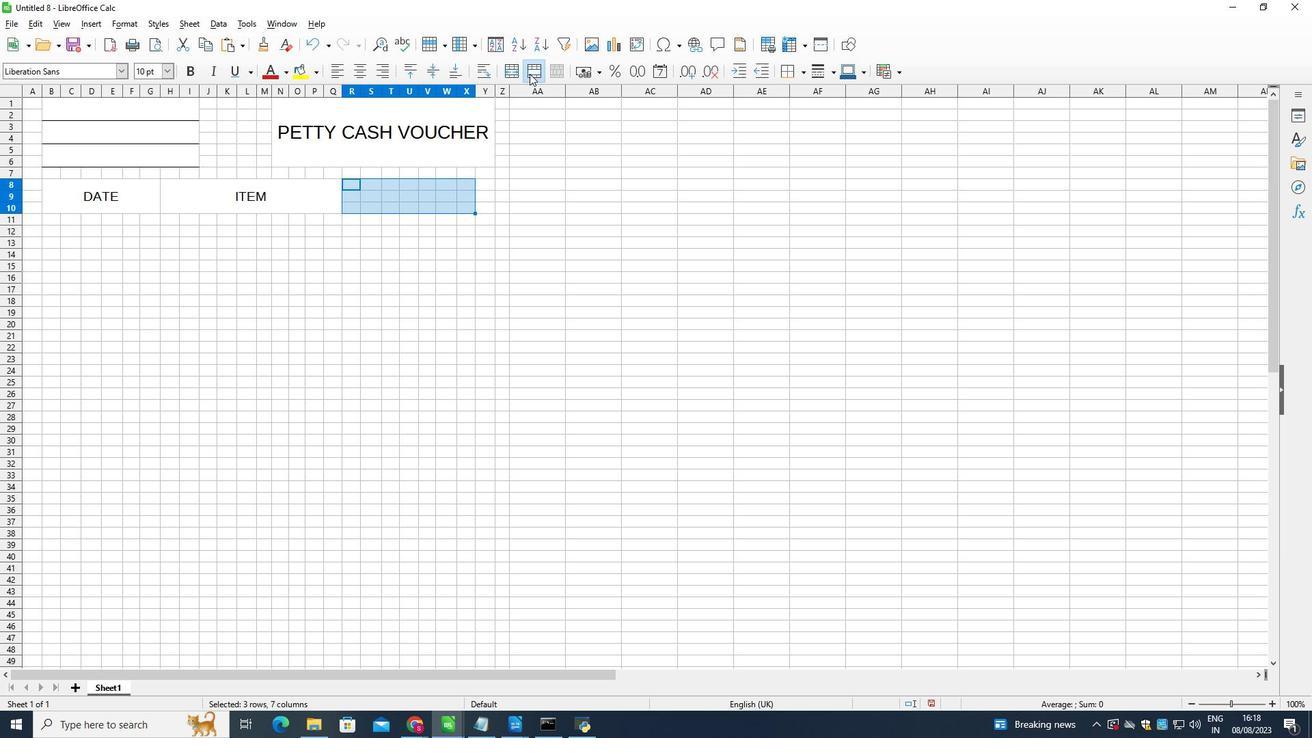 
Action: Mouse moved to (170, 71)
Screenshot: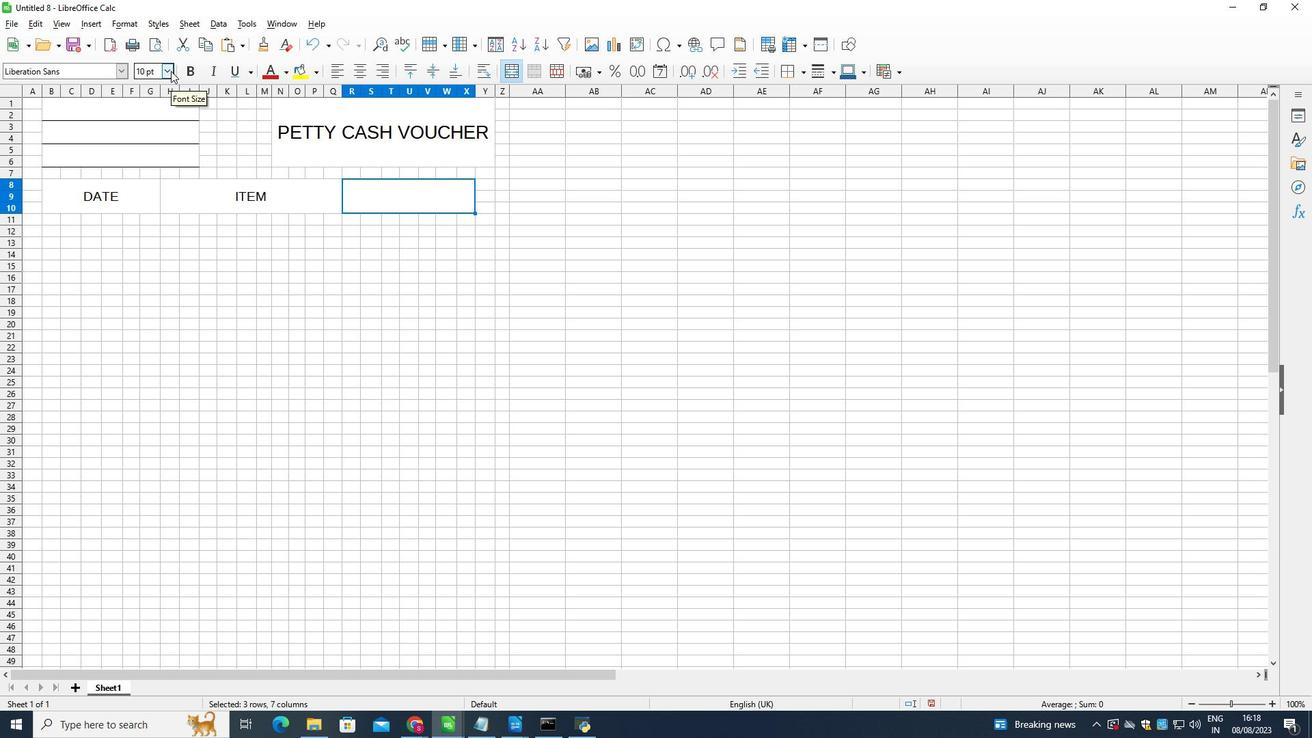 
Action: Mouse pressed left at (170, 71)
Screenshot: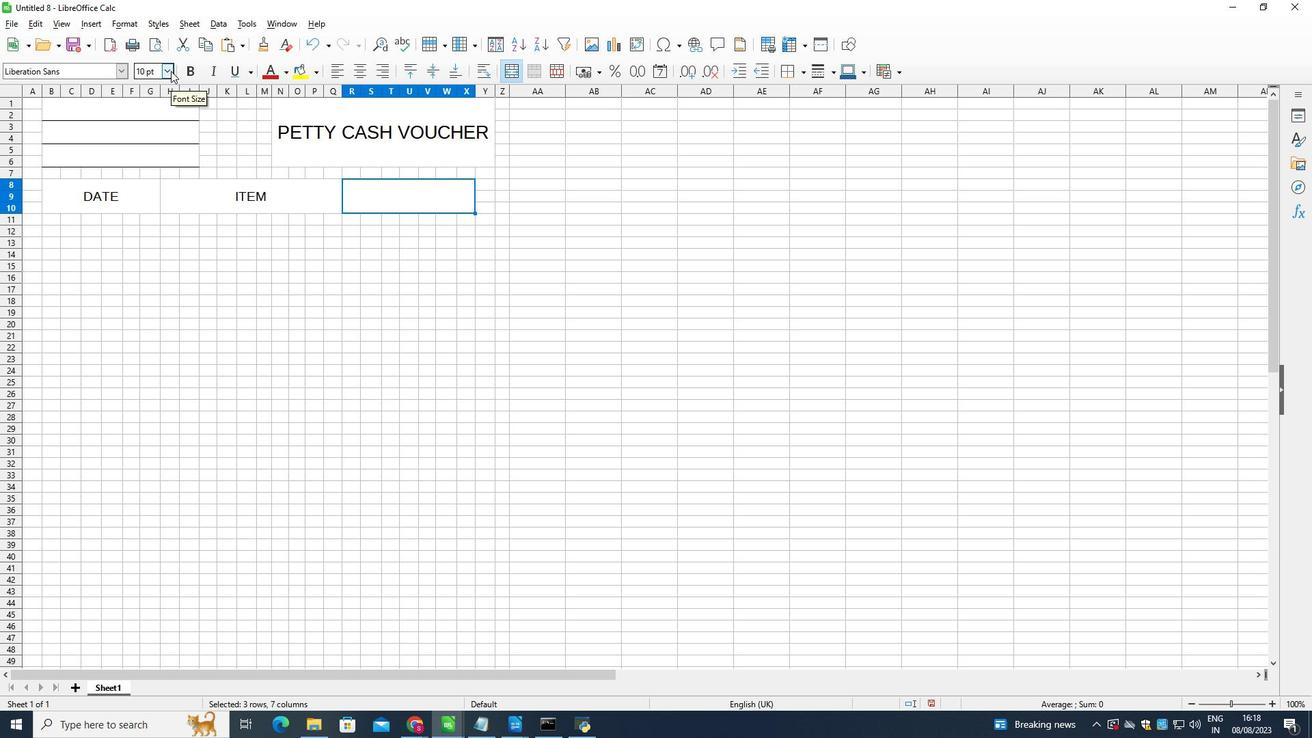
Action: Mouse moved to (151, 189)
Screenshot: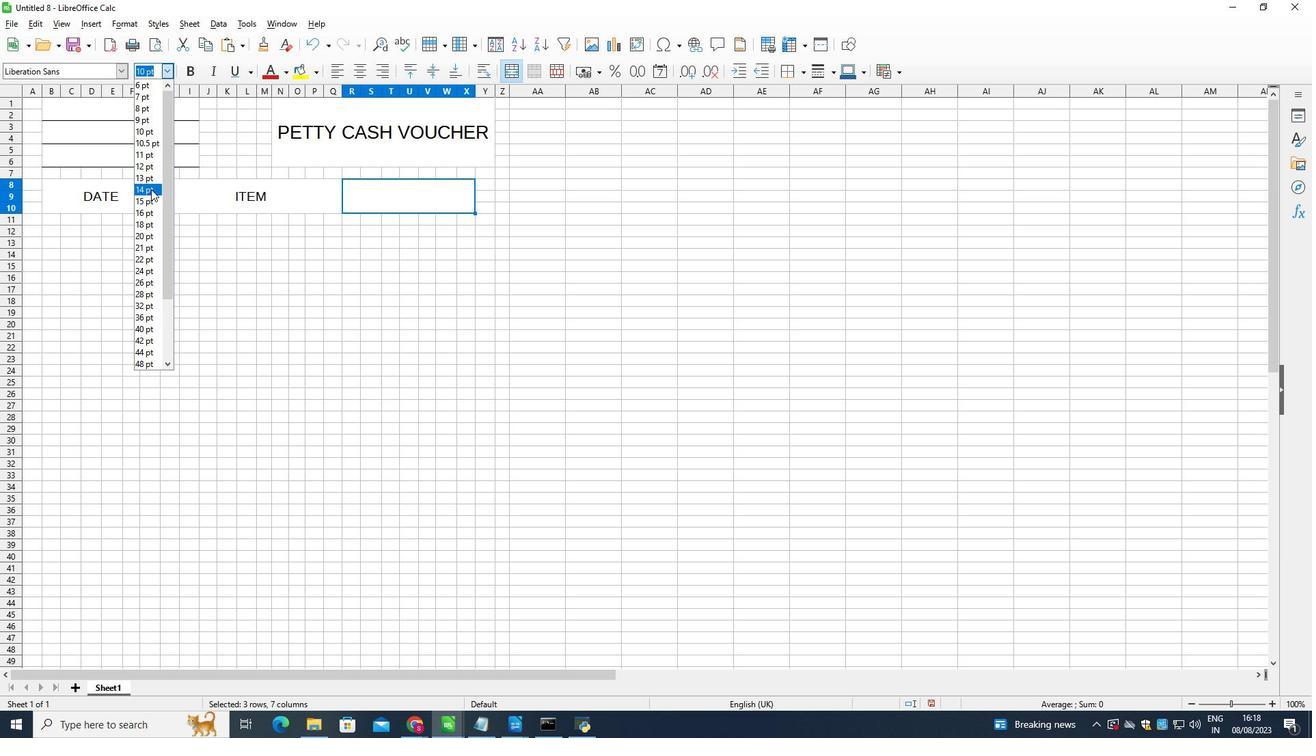 
Action: Mouse pressed left at (151, 189)
Screenshot: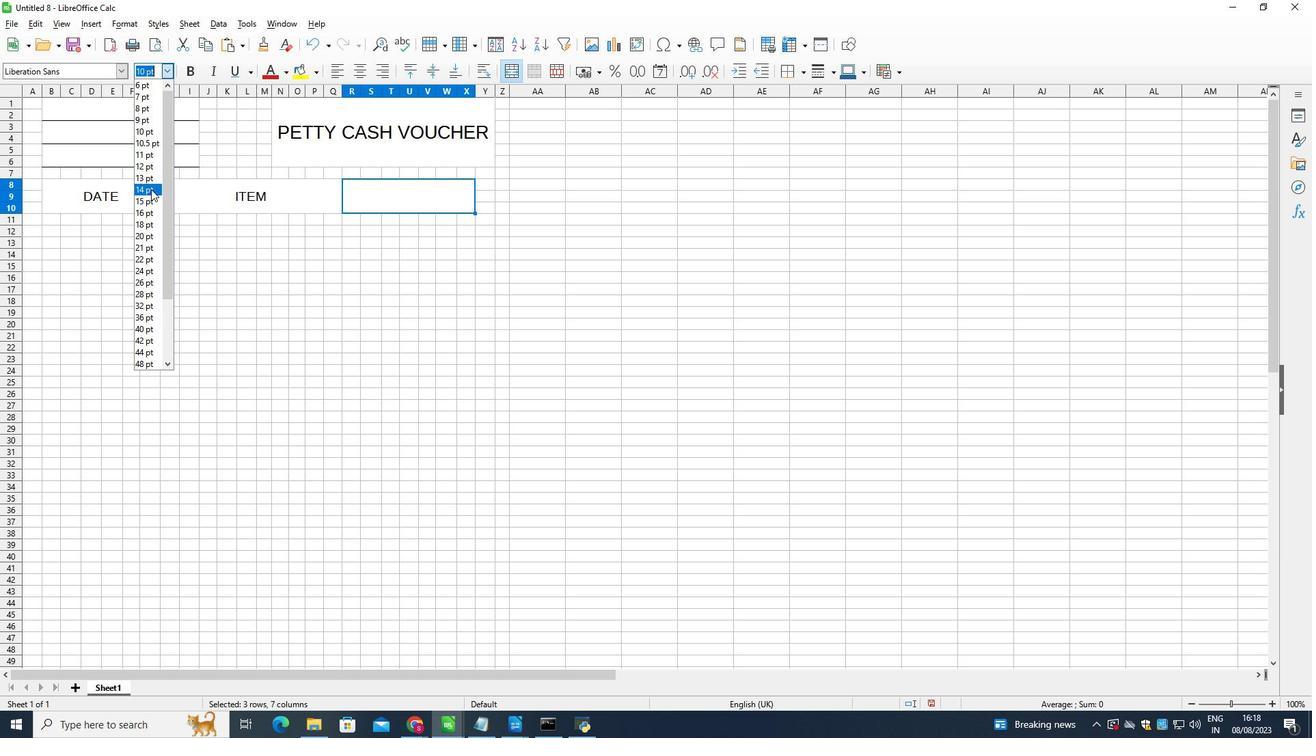
Action: Mouse moved to (387, 194)
Screenshot: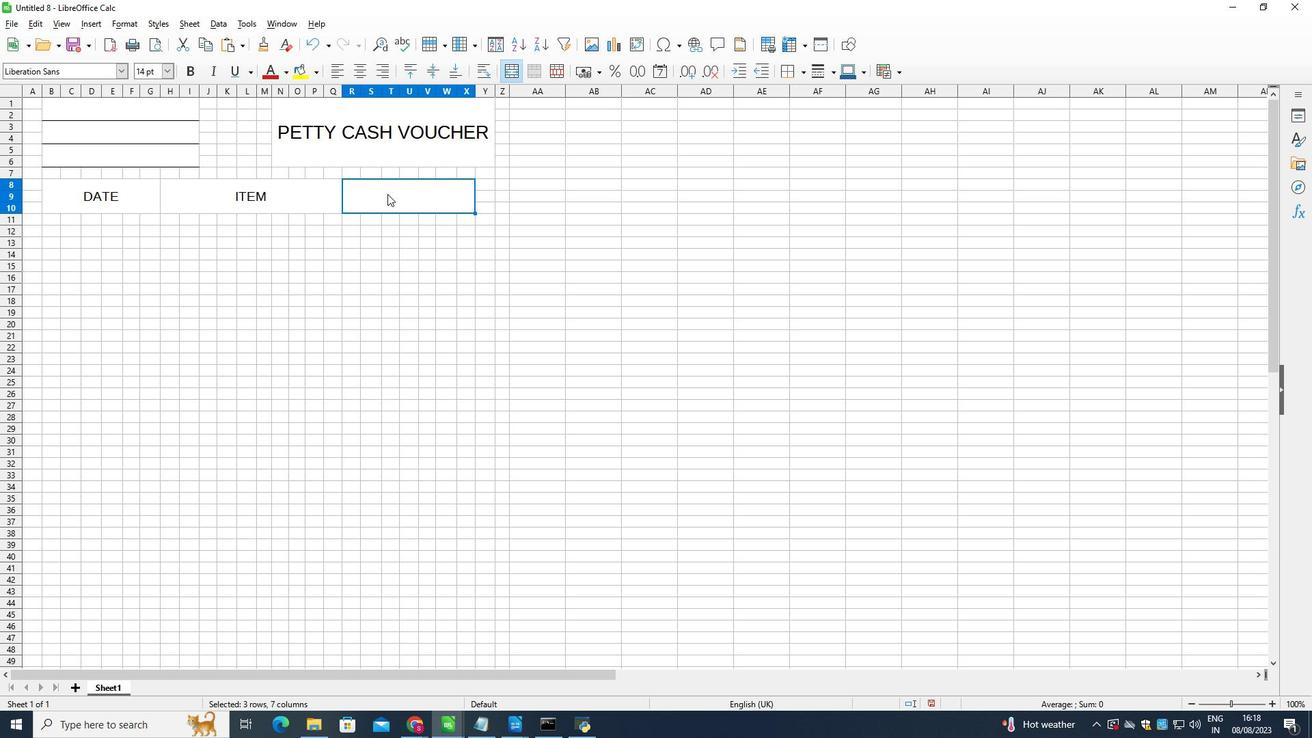 
Action: Mouse pressed left at (387, 194)
Screenshot: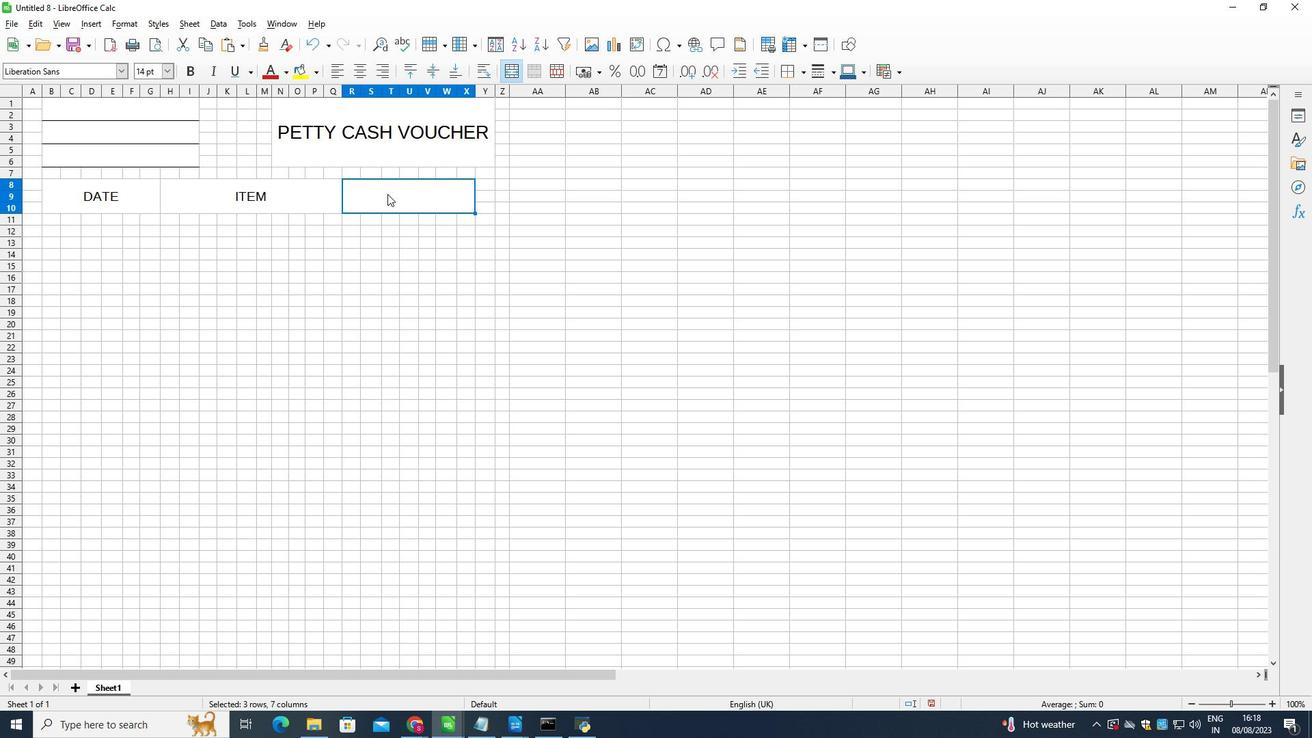 
Action: Mouse moved to (375, 183)
Screenshot: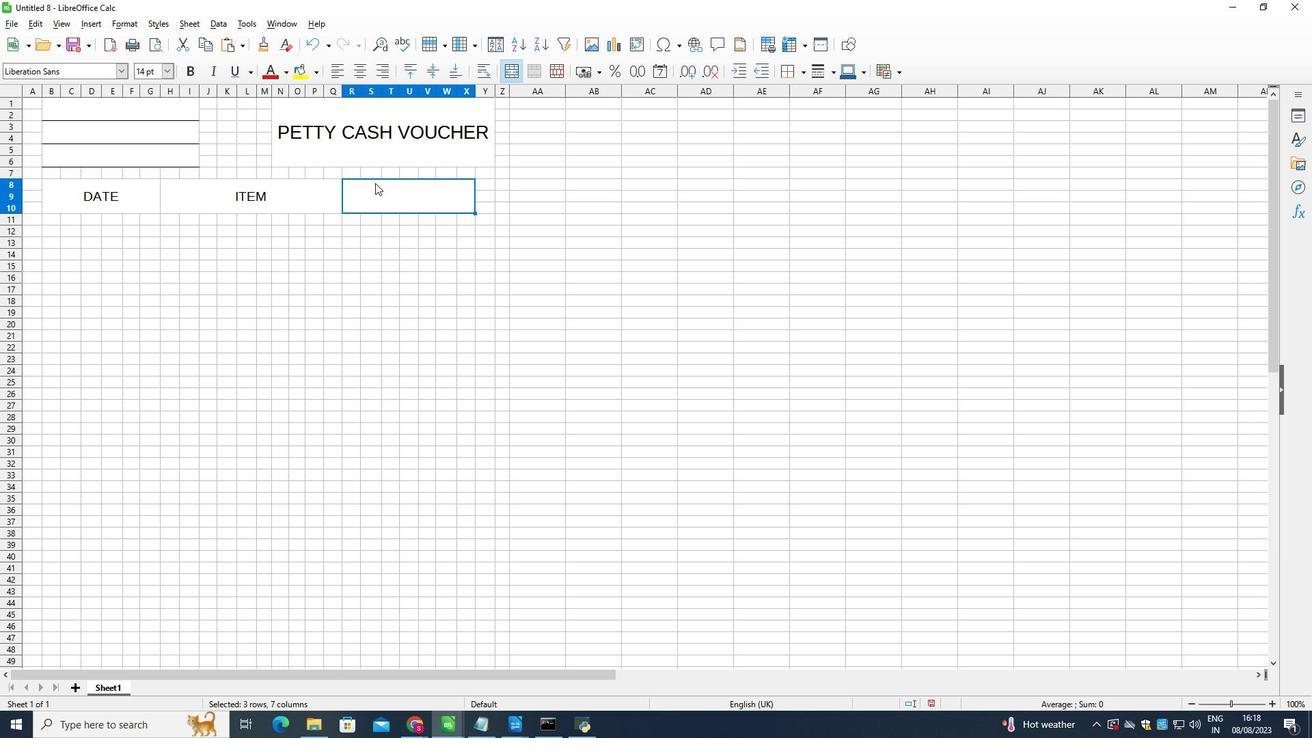 
Action: Key pressed <Key.shift><Key.shift><Key.shift><Key.shift><Key.shift><Key.shift><Key.shift>A<Key.shift_r><Key.shift_r>MOUNT
Screenshot: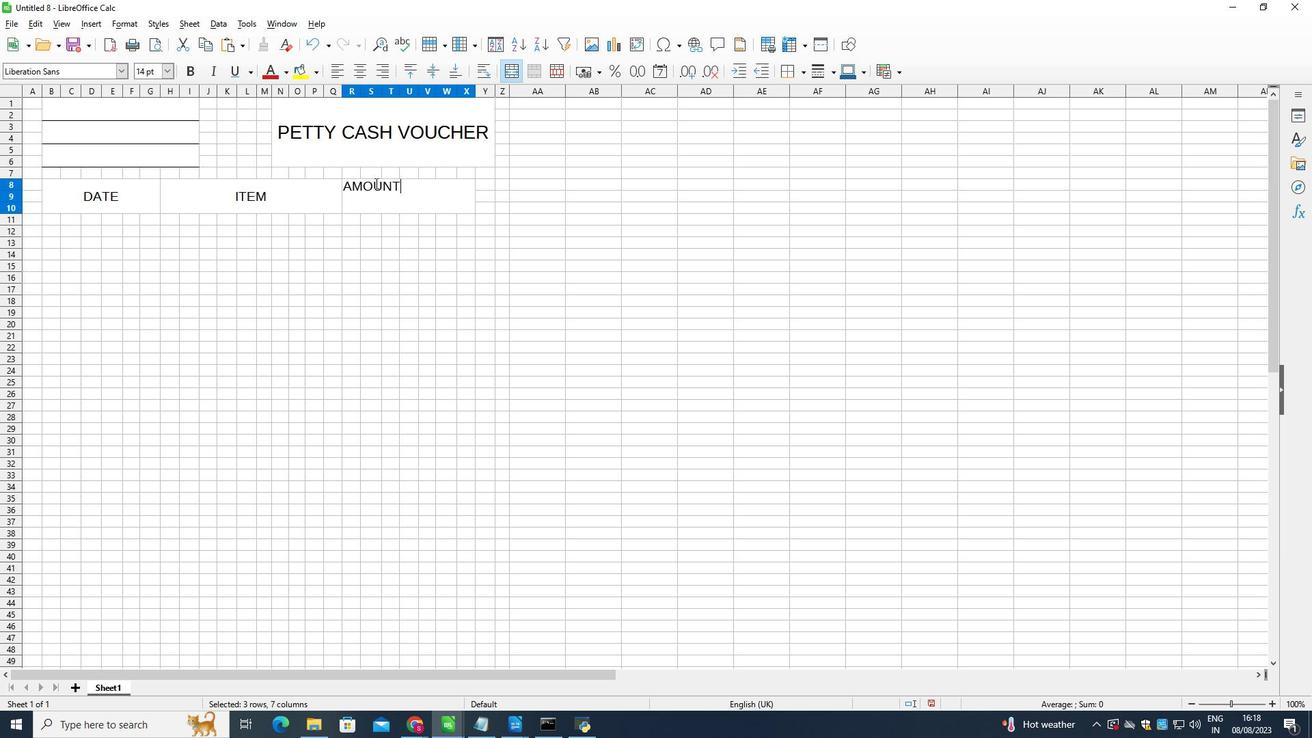 
Action: Mouse moved to (364, 274)
Screenshot: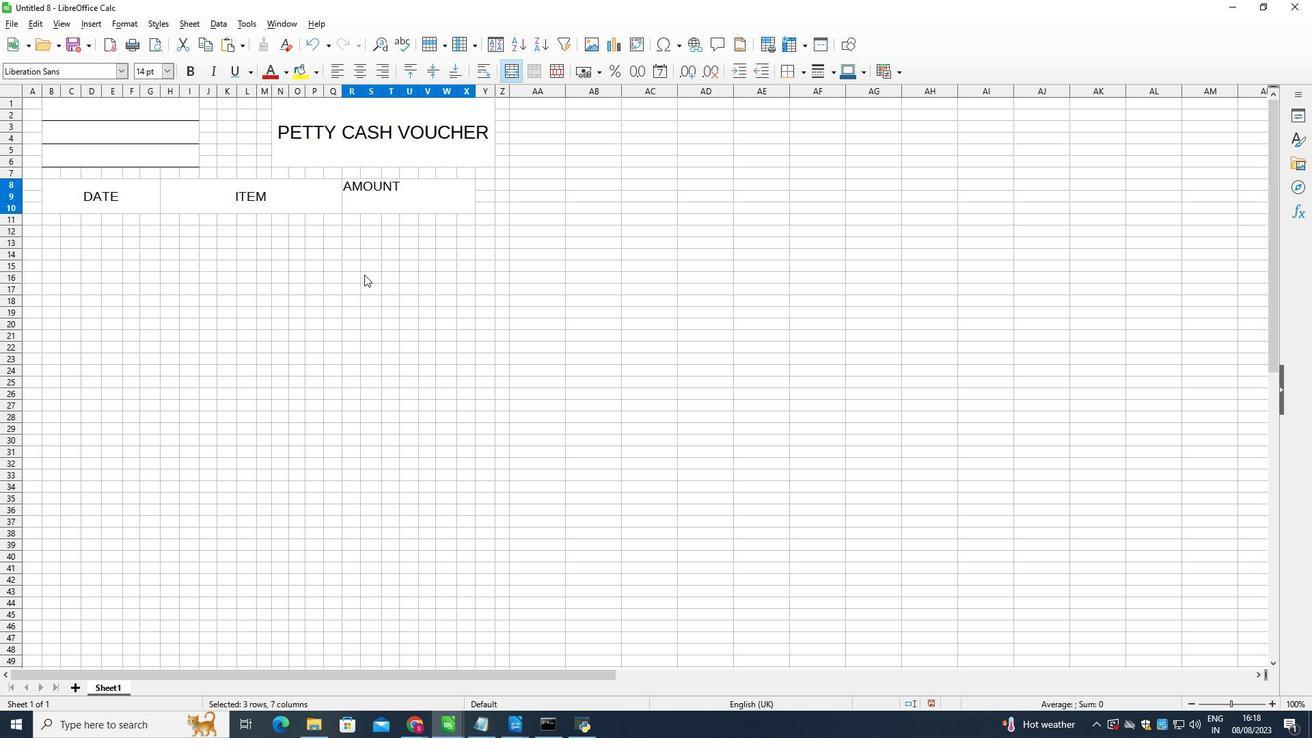 
Action: Mouse pressed left at (364, 274)
Screenshot: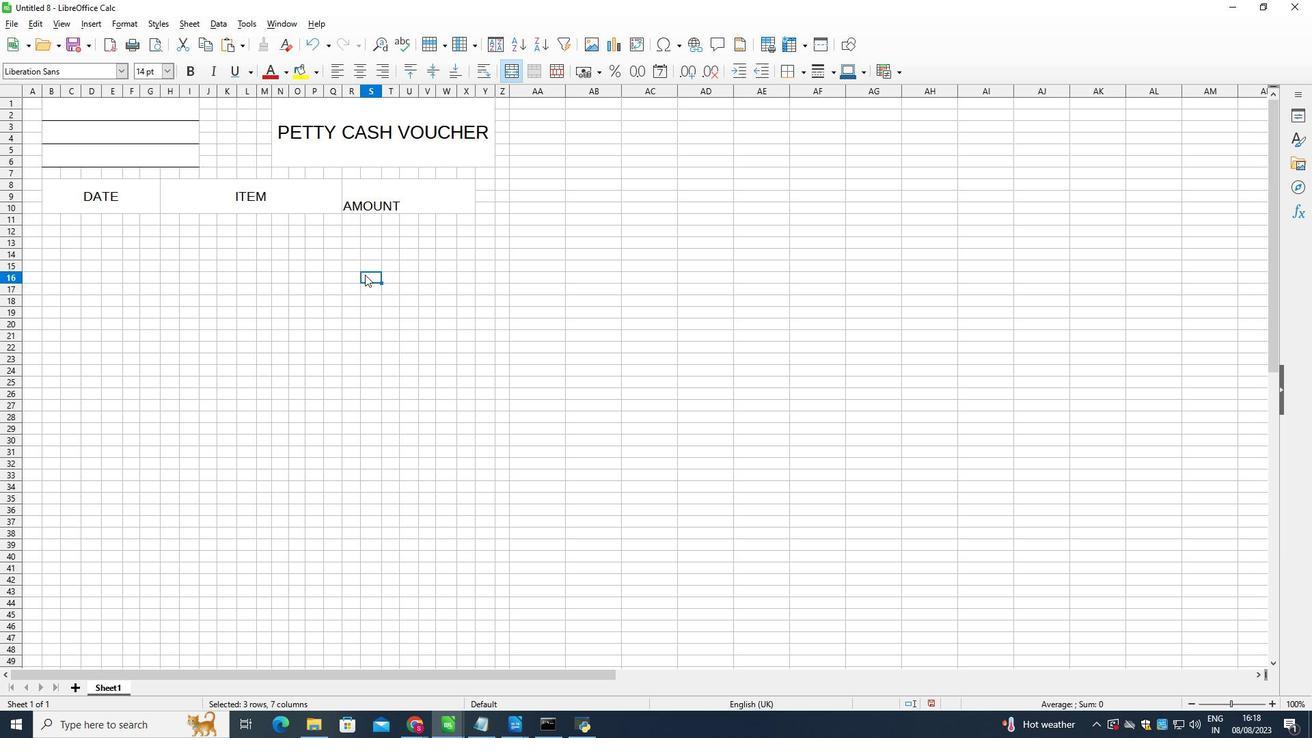 
Action: Mouse moved to (413, 193)
Screenshot: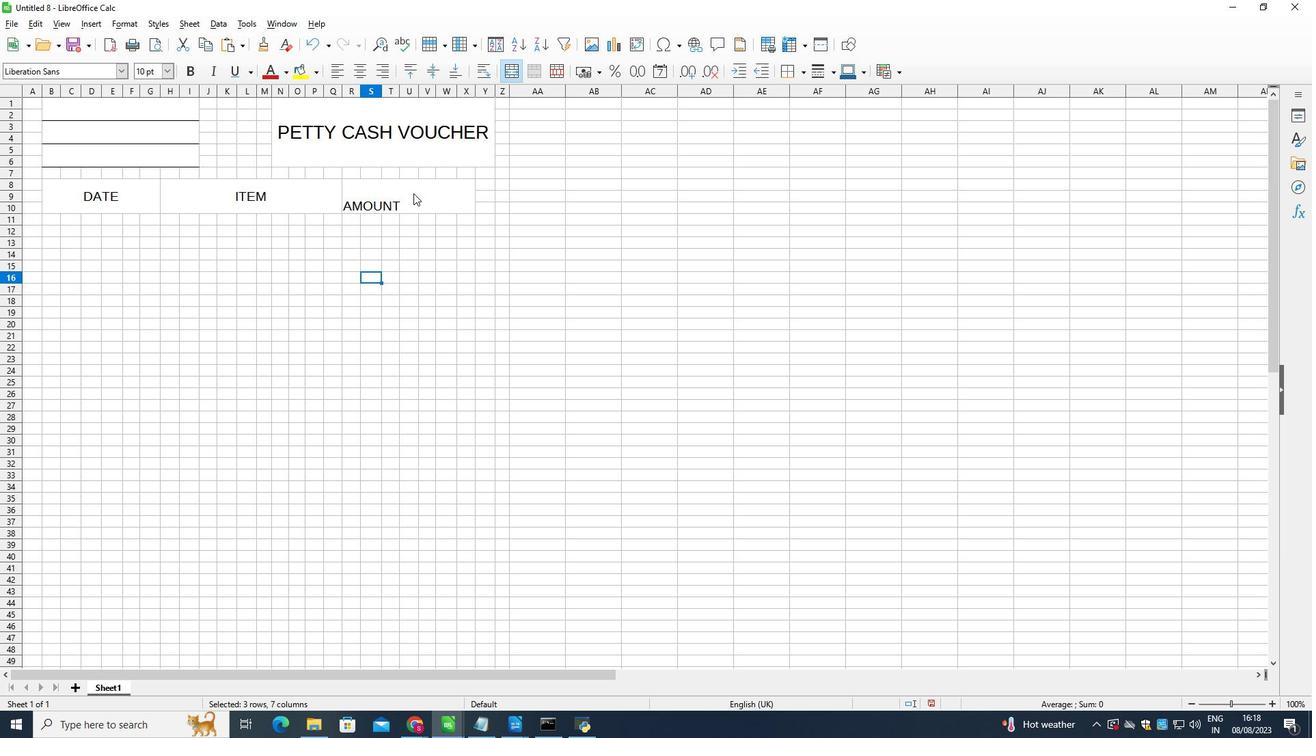 
Action: Mouse pressed left at (413, 193)
Screenshot: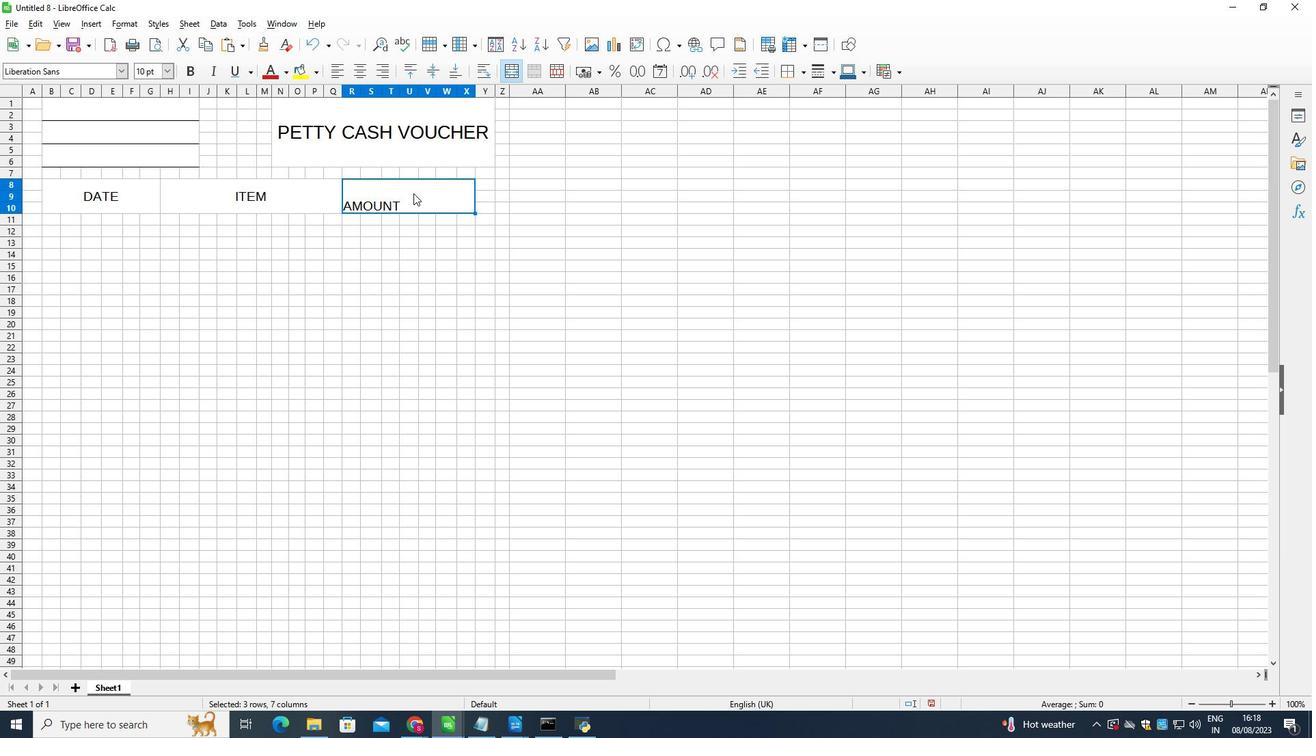 
Action: Mouse moved to (355, 64)
Screenshot: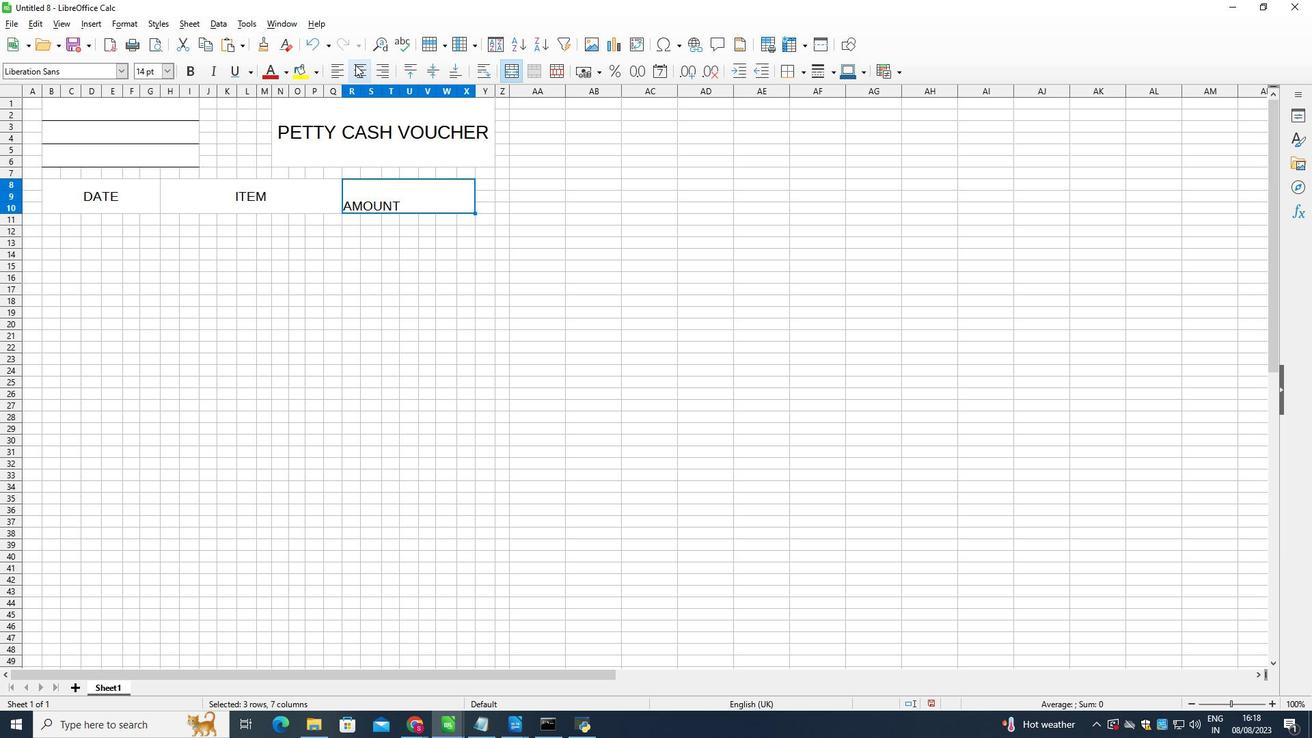 
Action: Mouse pressed left at (355, 64)
Screenshot: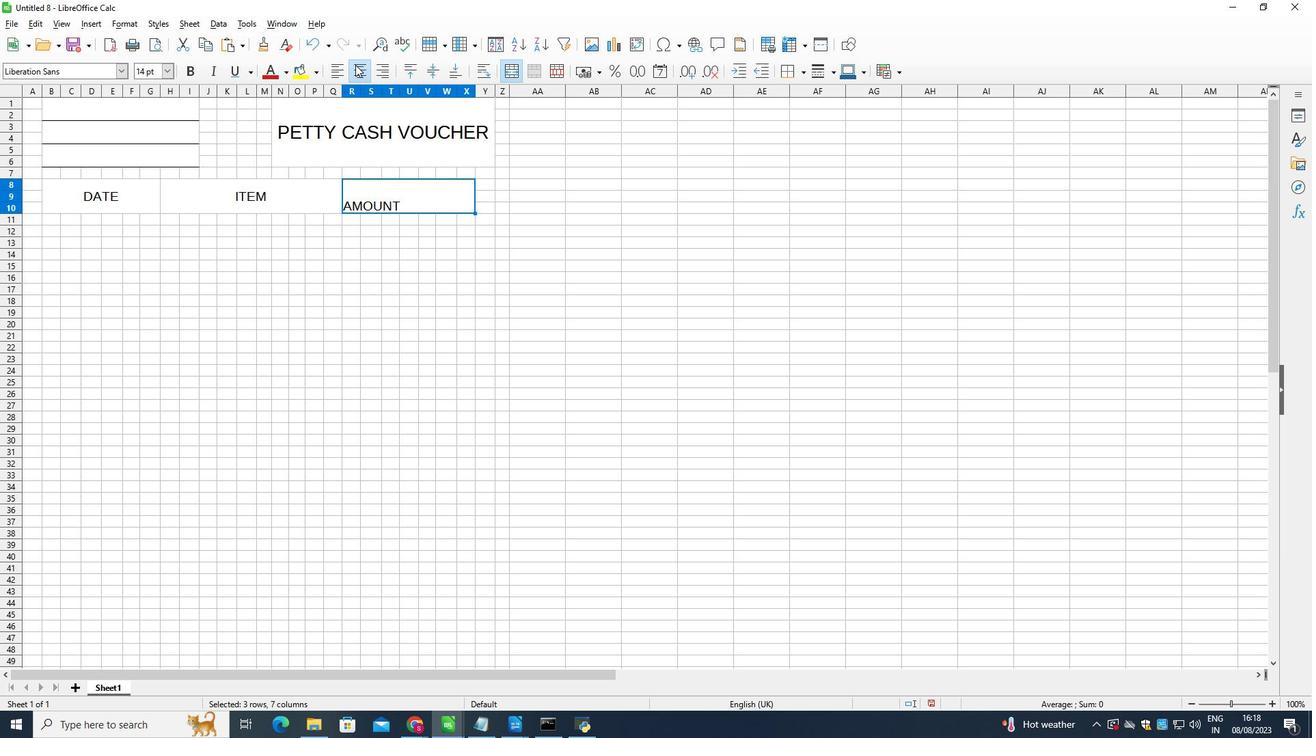 
Action: Mouse moved to (433, 67)
Screenshot: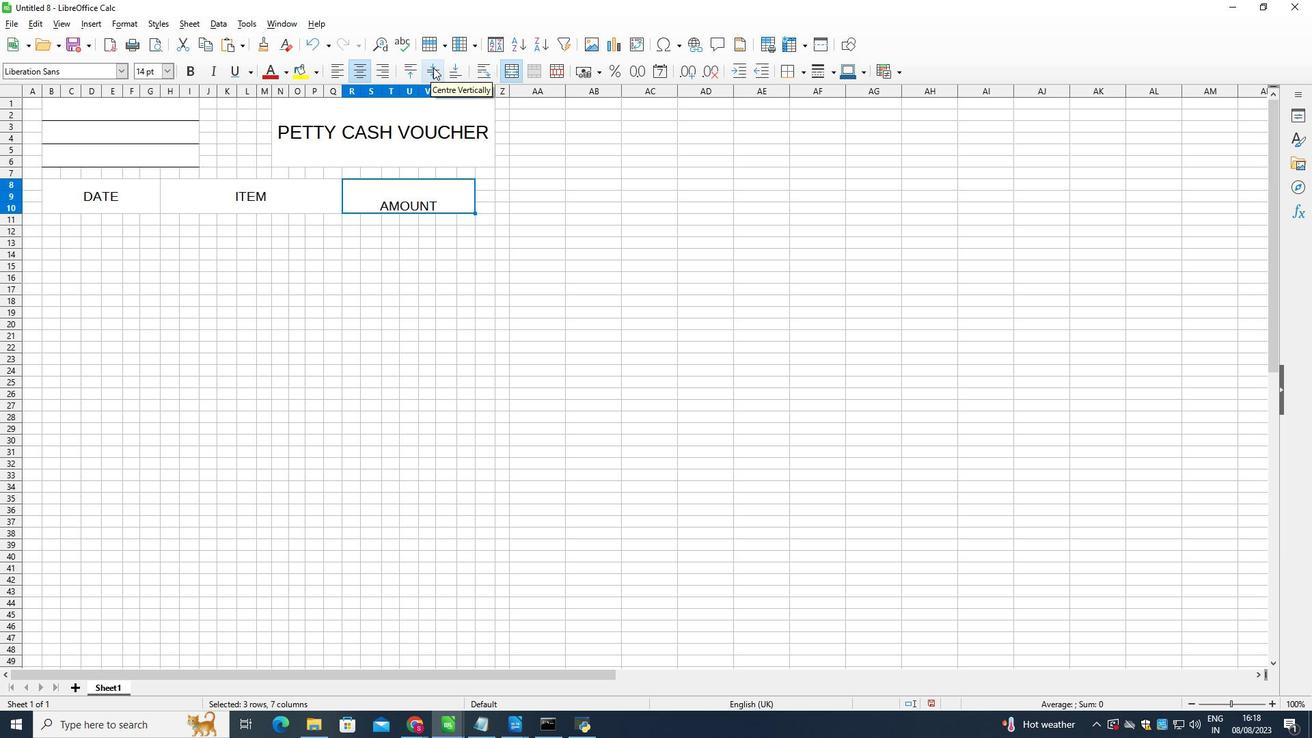 
Action: Mouse pressed left at (433, 67)
Screenshot: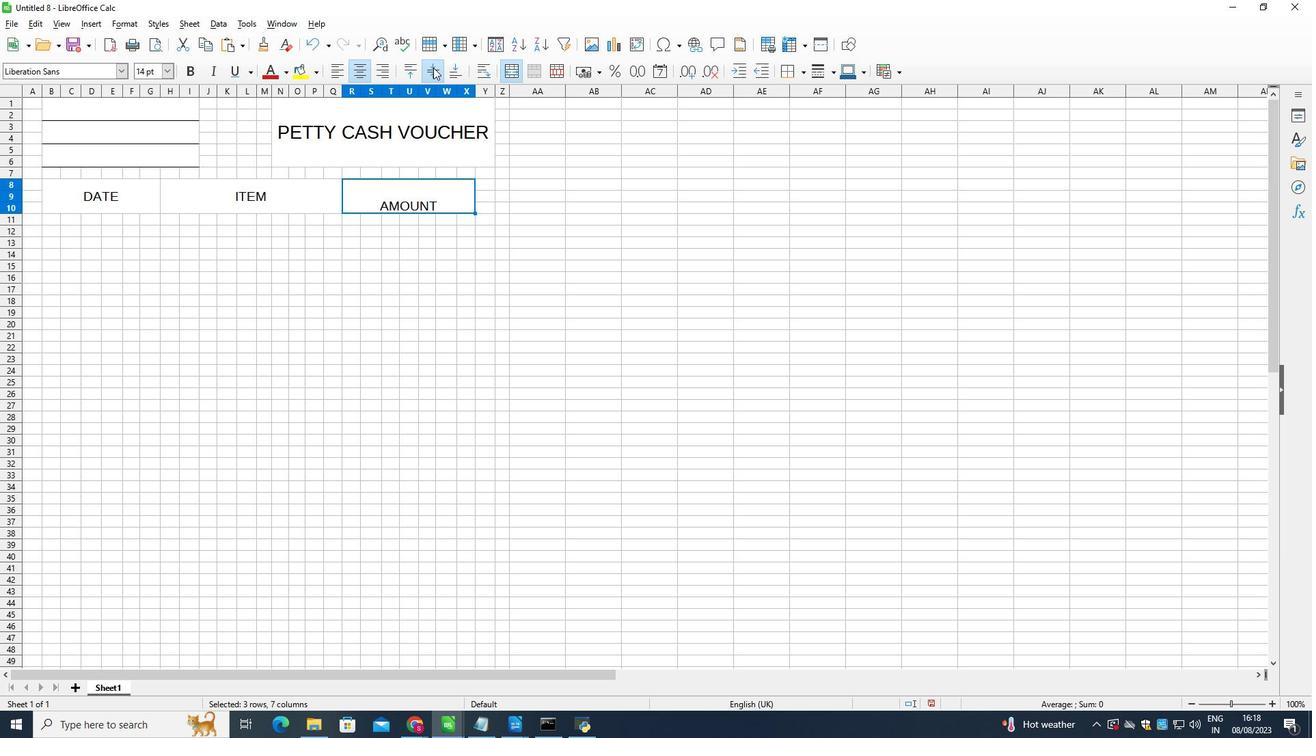 
Action: Mouse moved to (601, 211)
Screenshot: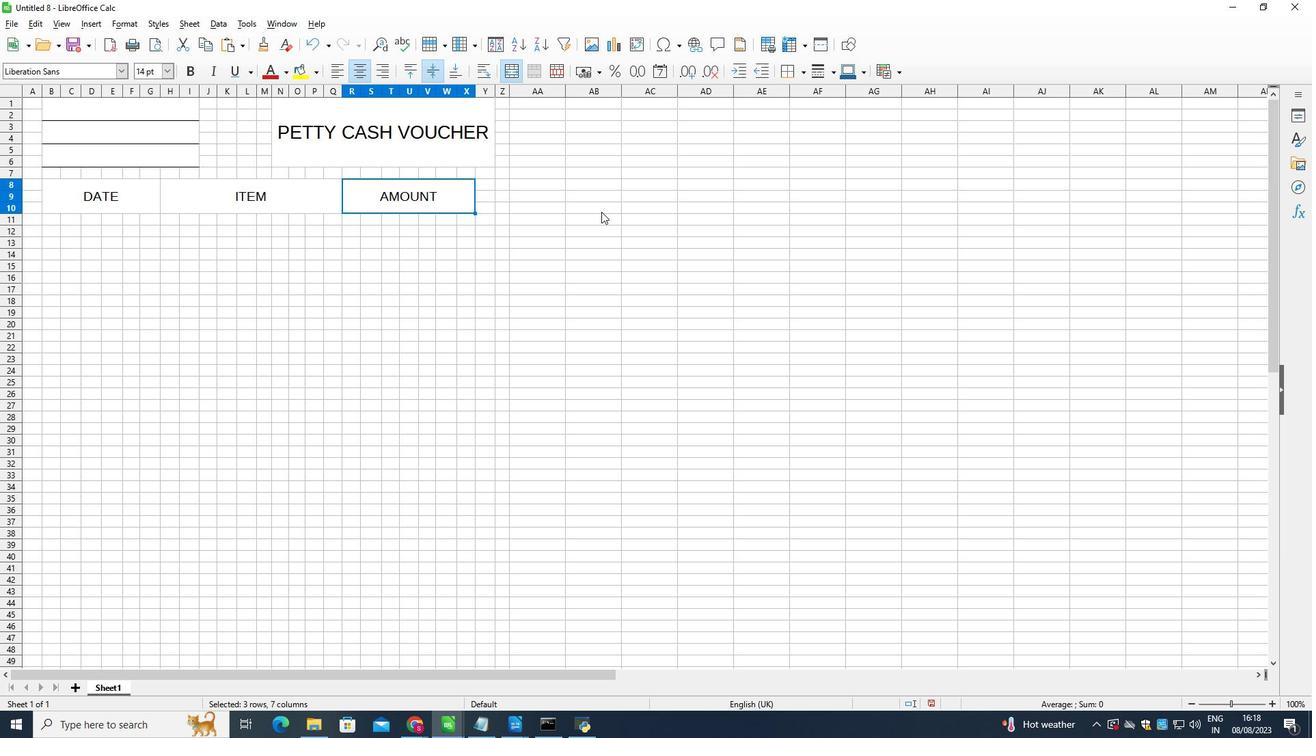
Action: Mouse pressed left at (601, 211)
Screenshot: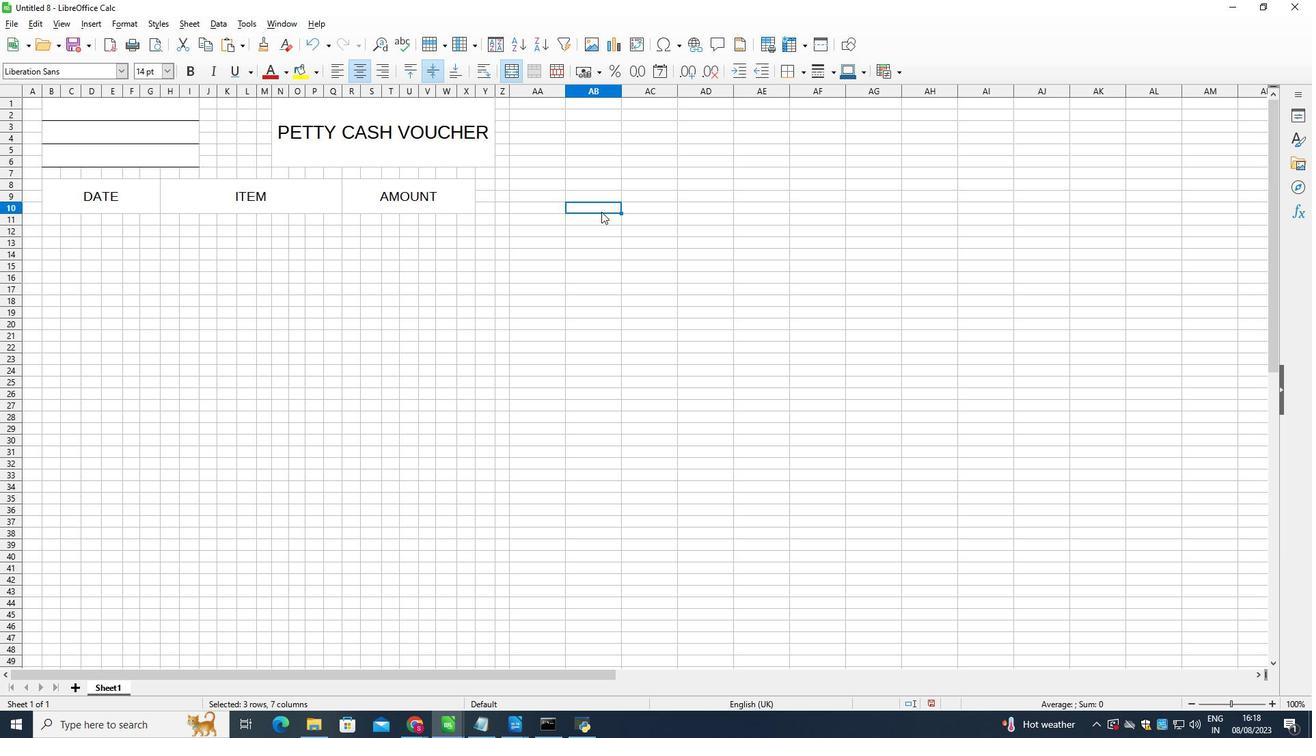 
Action: Mouse moved to (438, 194)
Screenshot: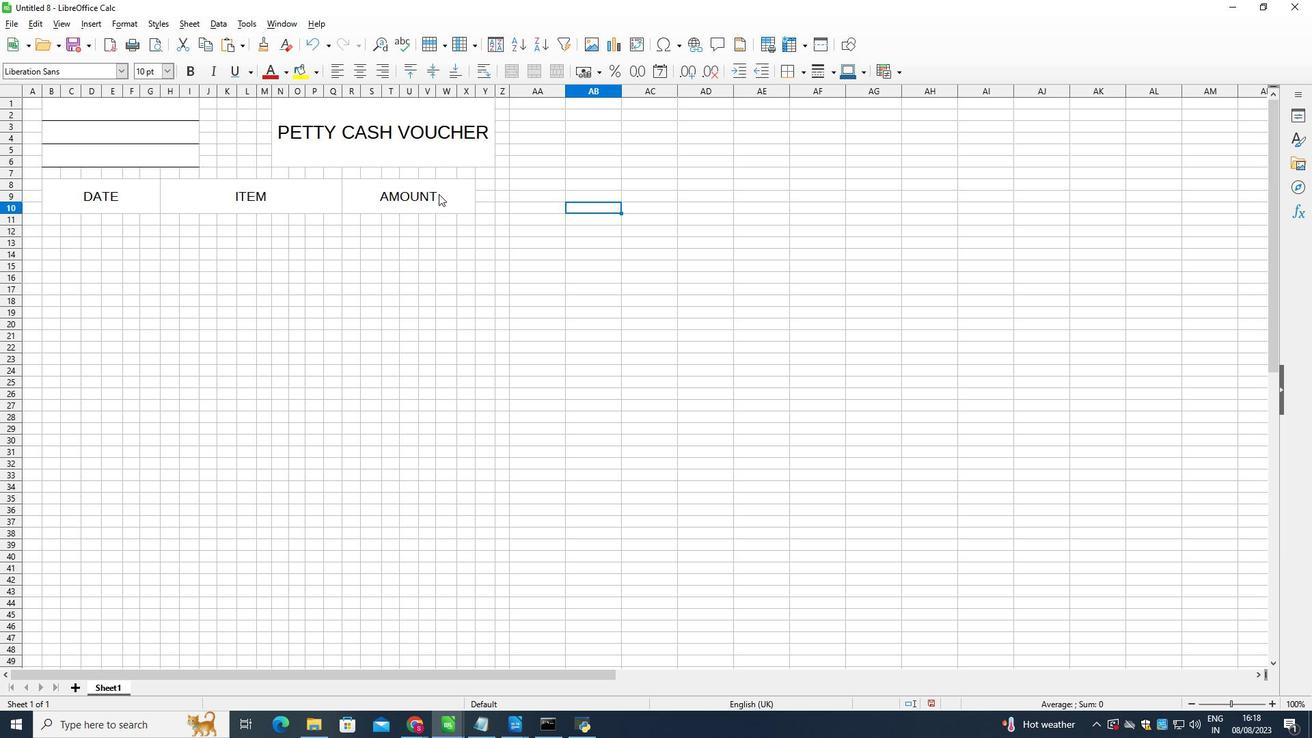 
Action: Mouse pressed left at (438, 194)
Screenshot: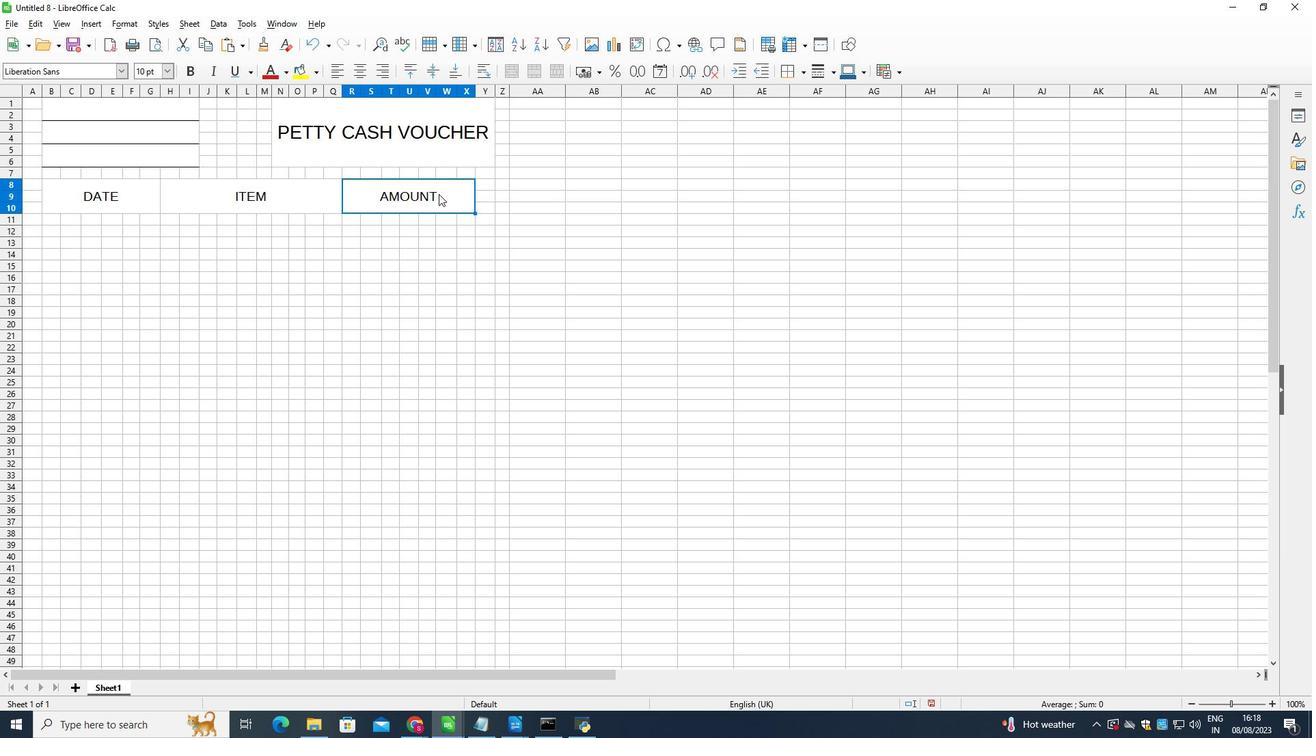 
Action: Mouse moved to (512, 71)
Screenshot: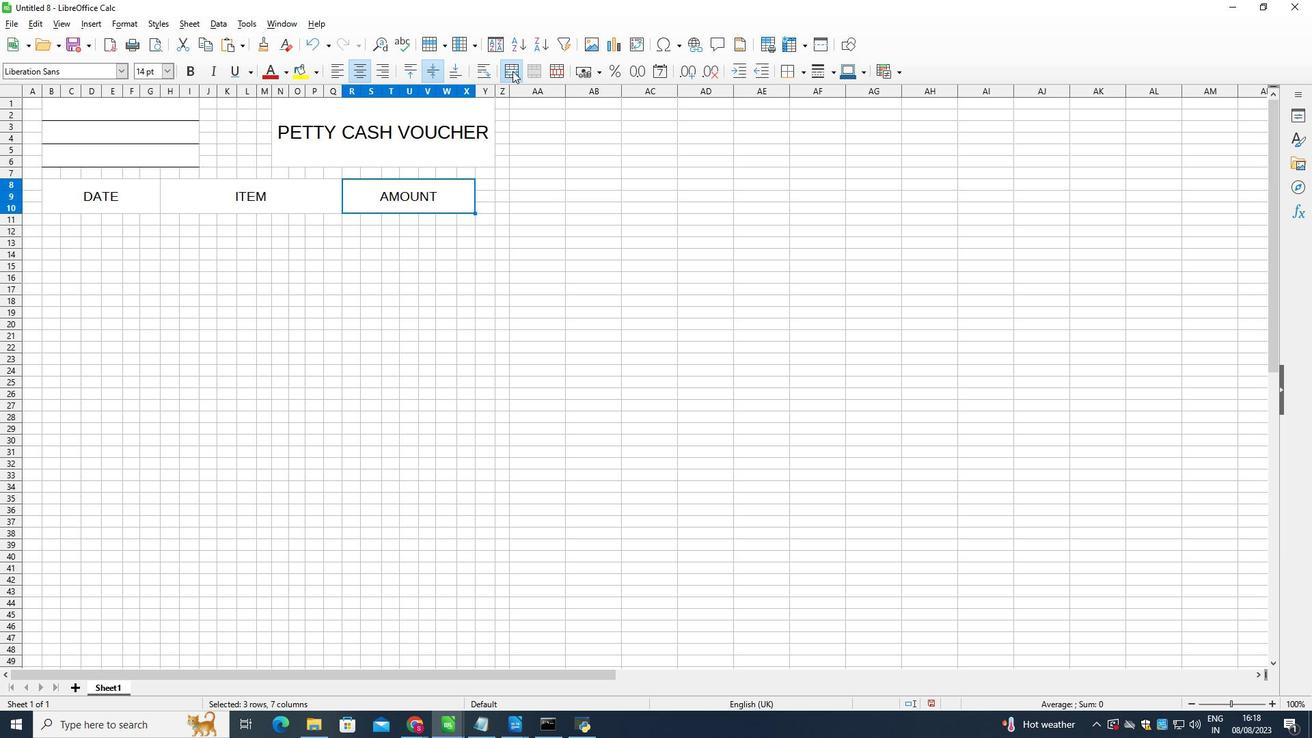 
Action: Mouse pressed left at (512, 71)
Screenshot: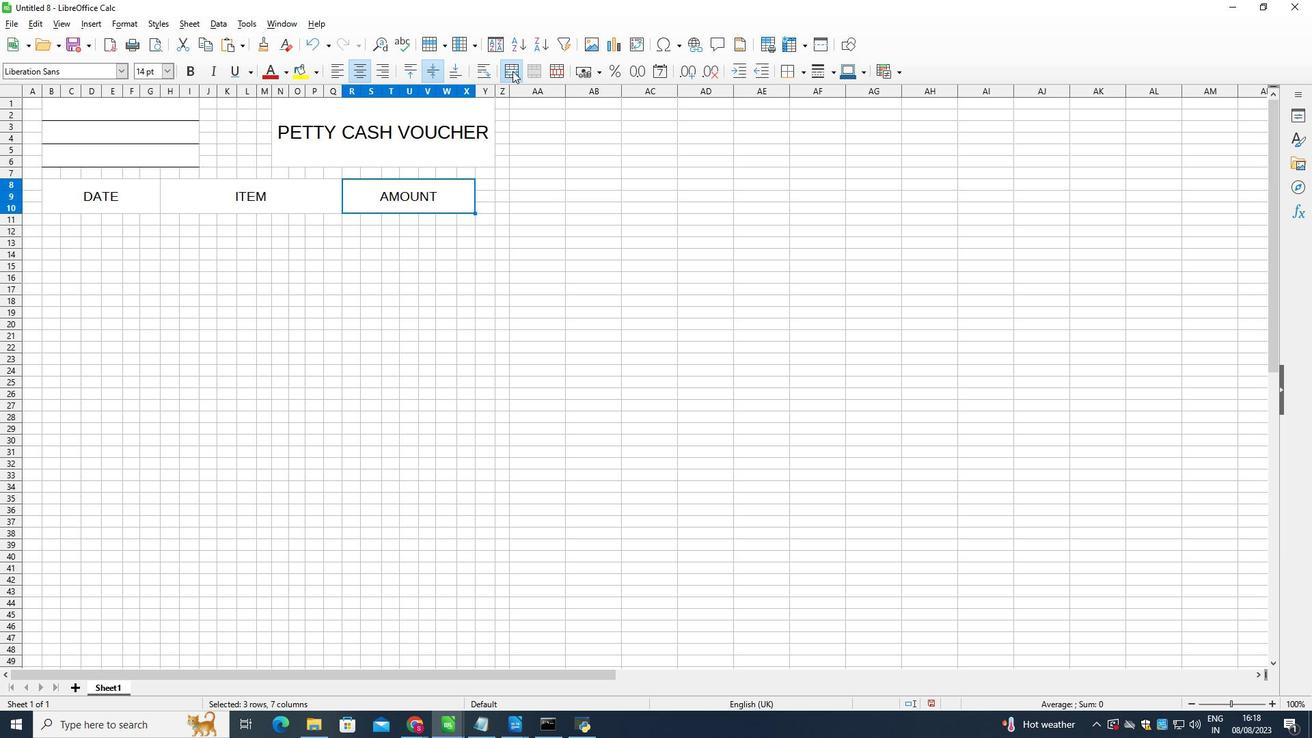 
Action: Mouse moved to (611, 272)
Screenshot: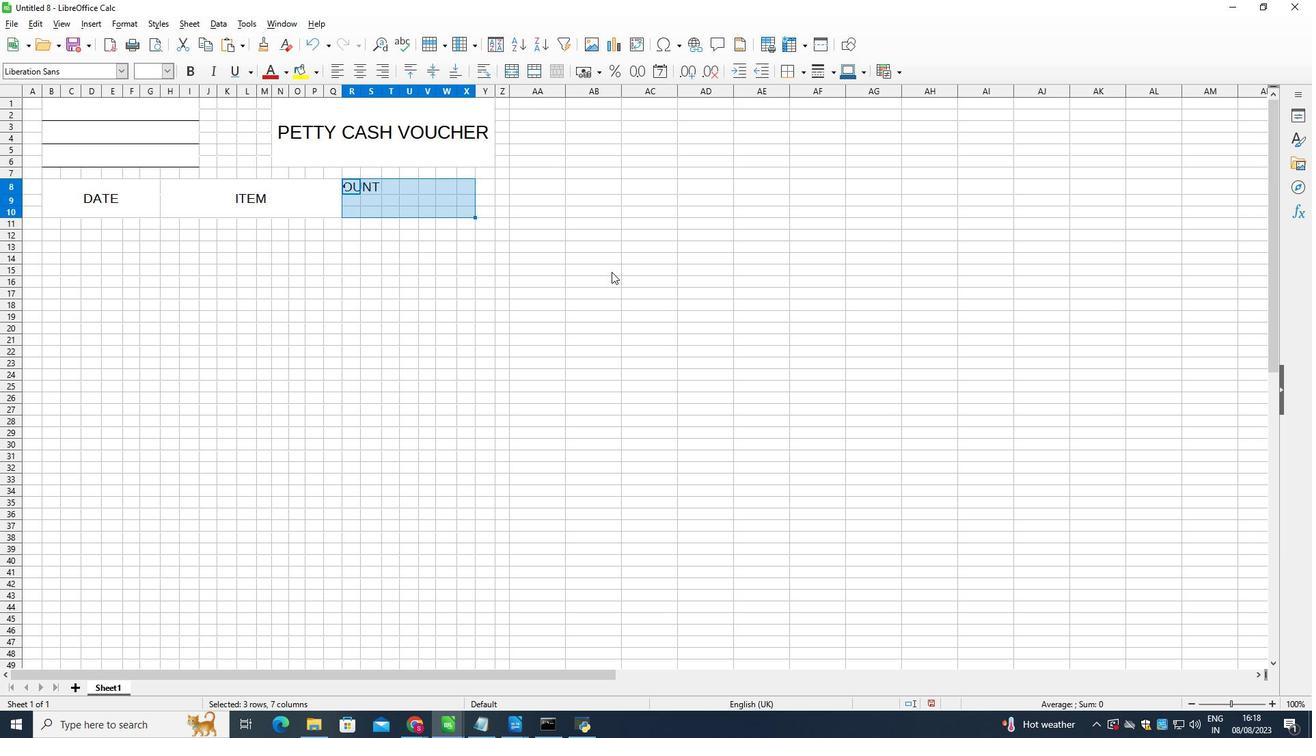 
Action: Mouse pressed left at (611, 272)
Screenshot: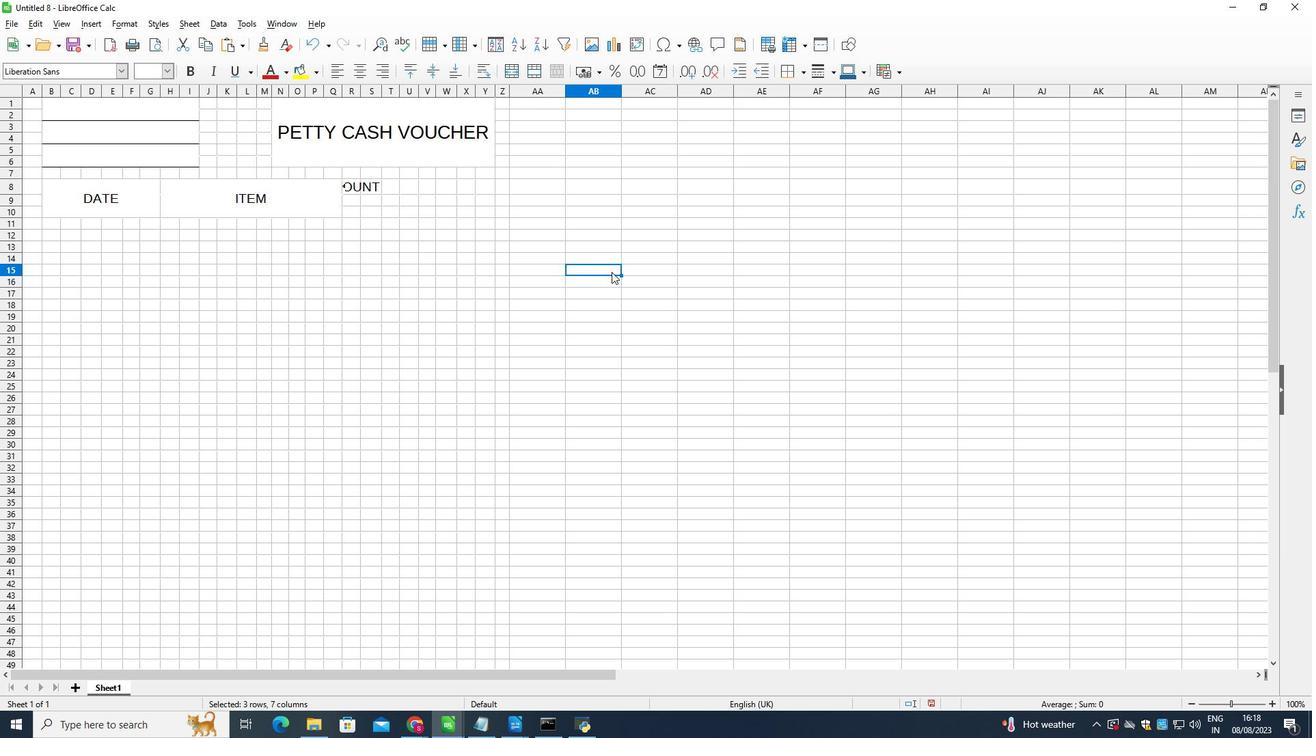 
Action: Mouse moved to (346, 183)
Screenshot: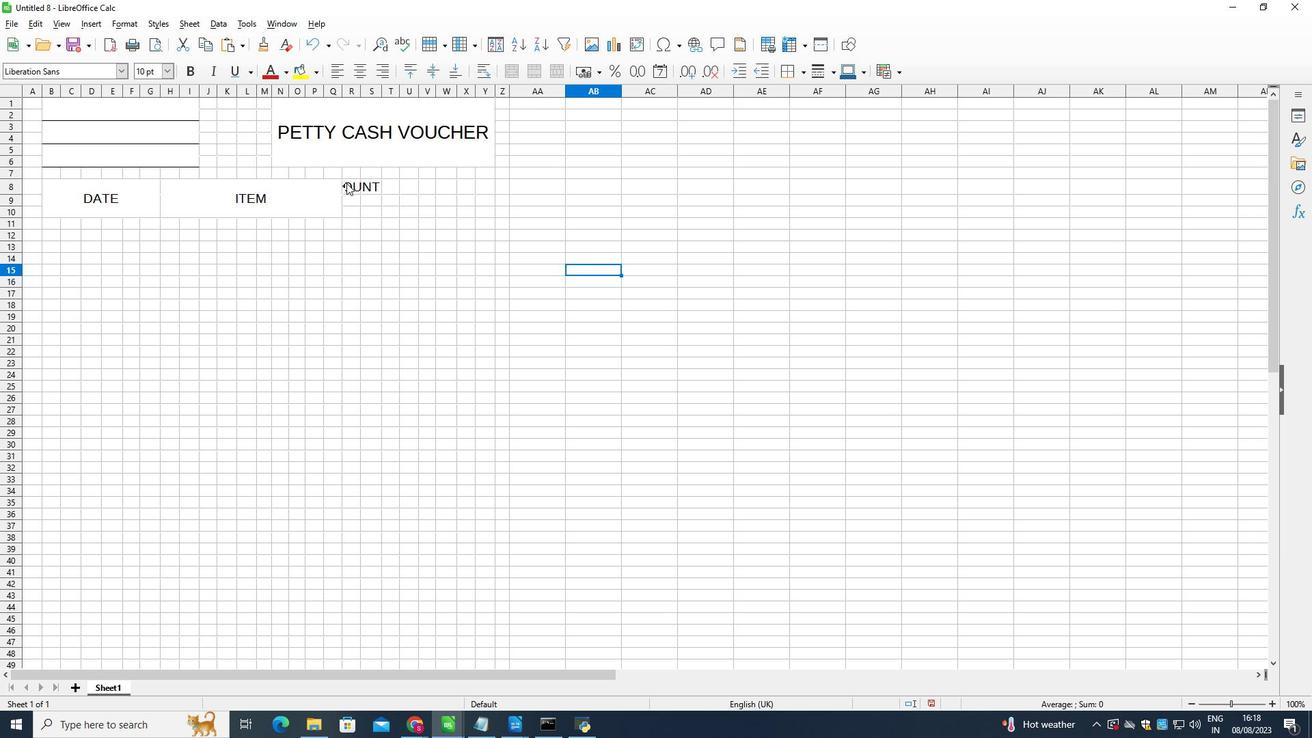 
Action: Mouse pressed left at (346, 183)
Screenshot: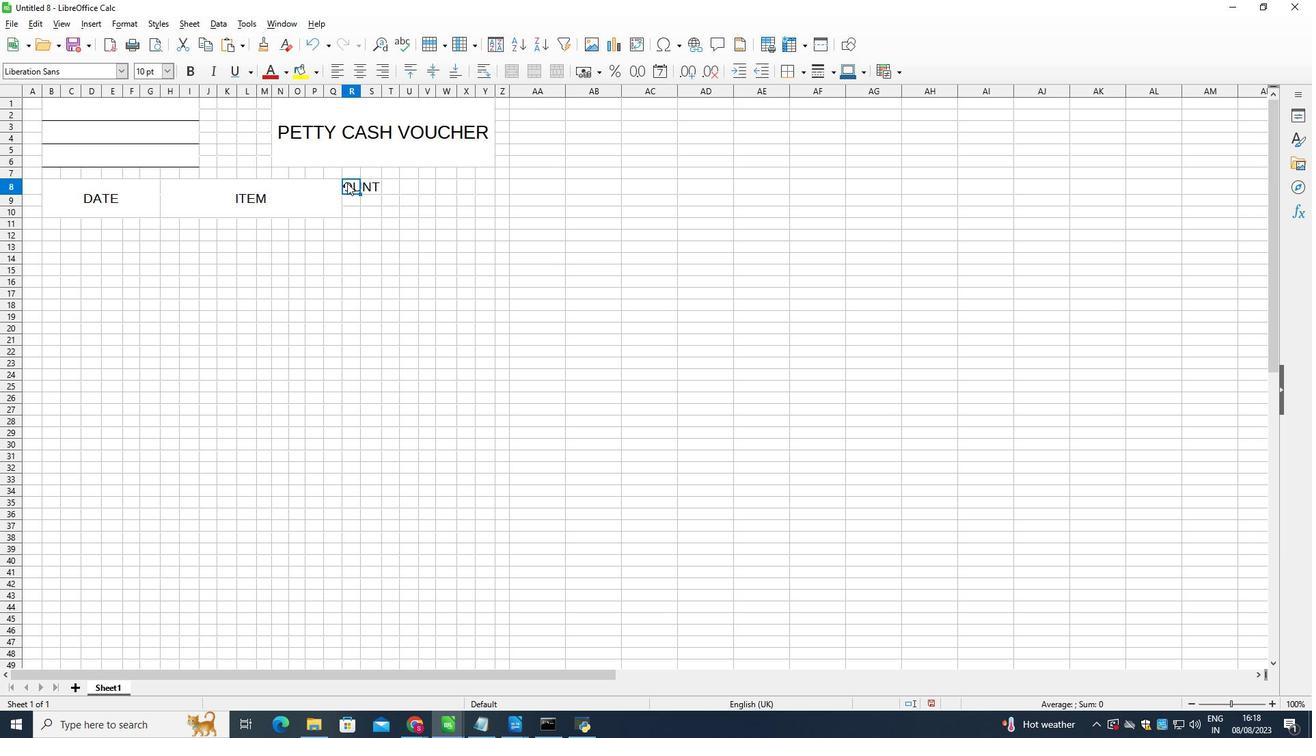 
Action: Mouse moved to (529, 69)
Screenshot: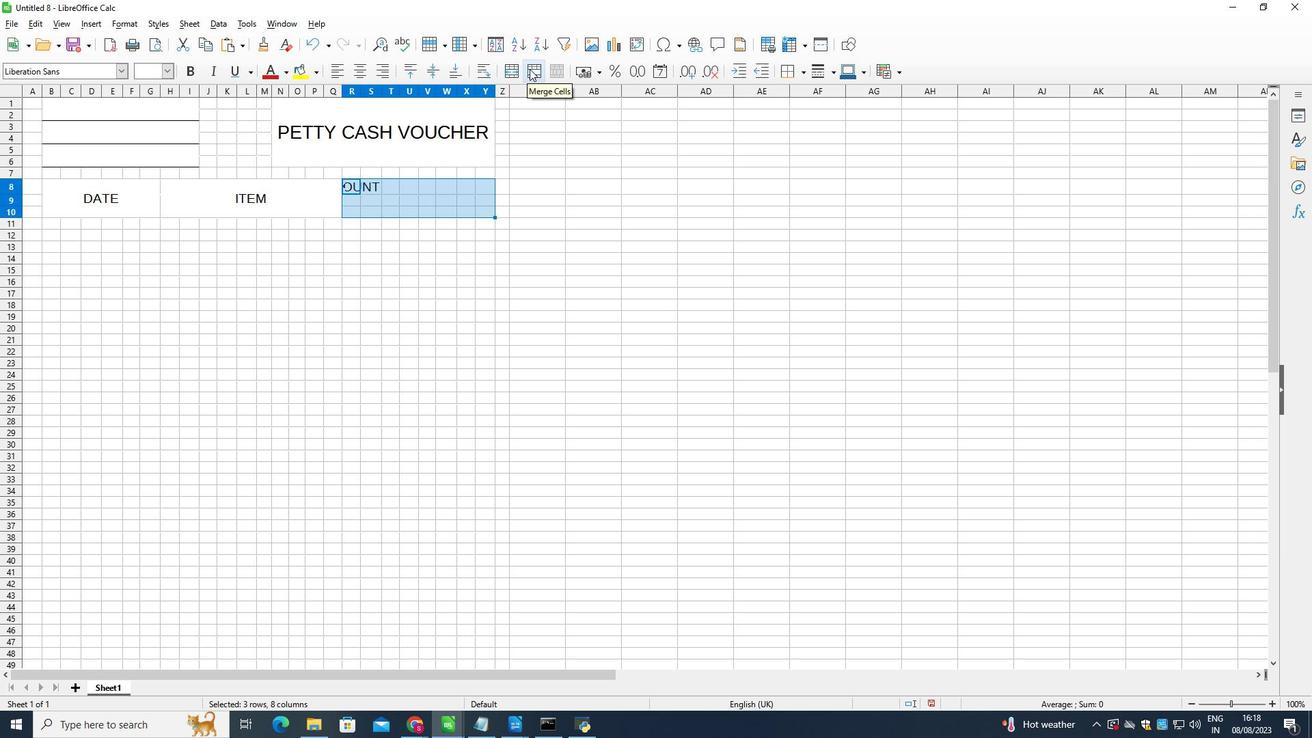 
Action: Mouse pressed left at (529, 69)
Screenshot: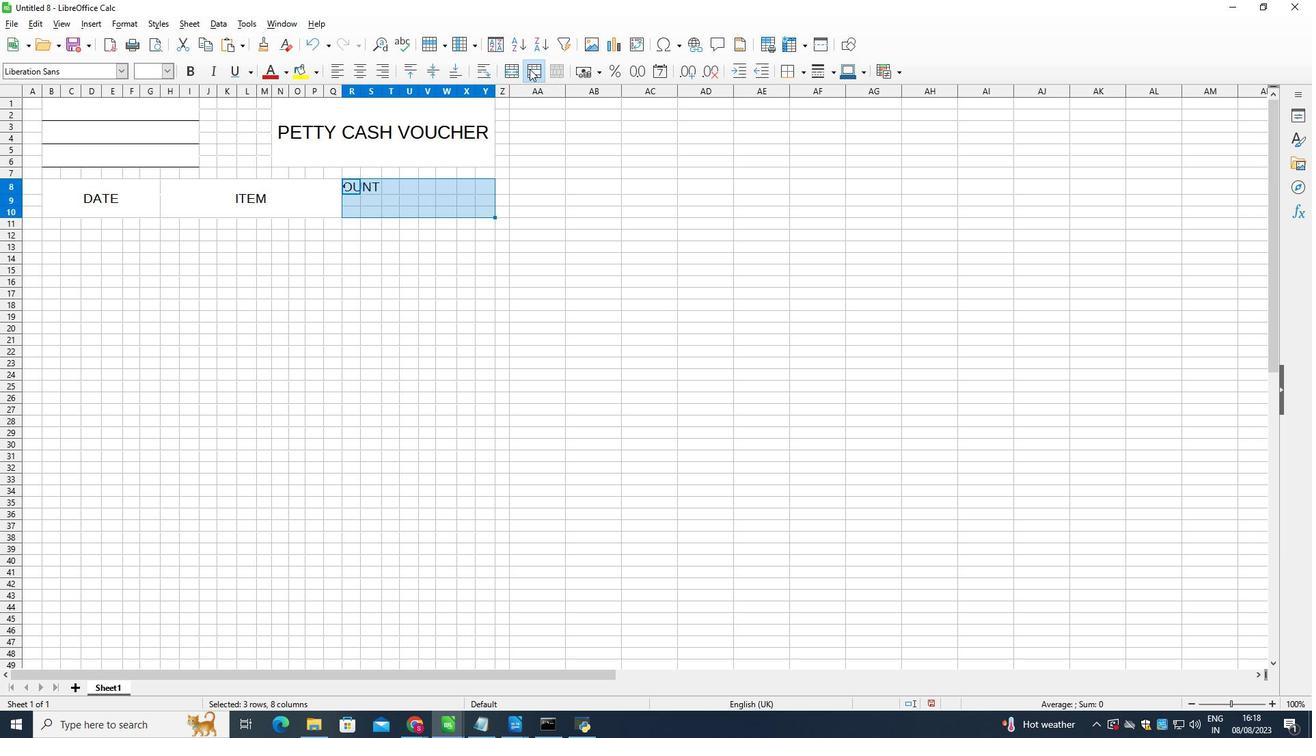 
Action: Mouse moved to (633, 196)
Screenshot: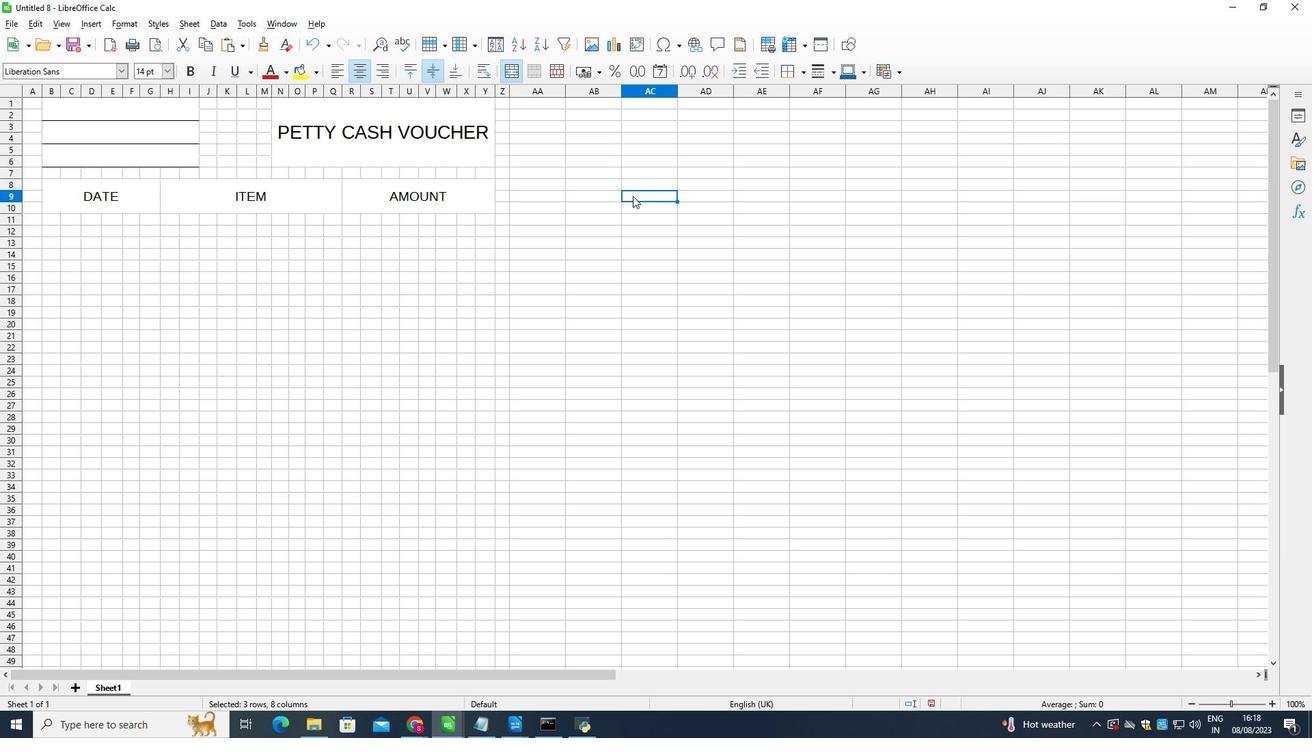 
Action: Mouse pressed left at (633, 196)
Screenshot: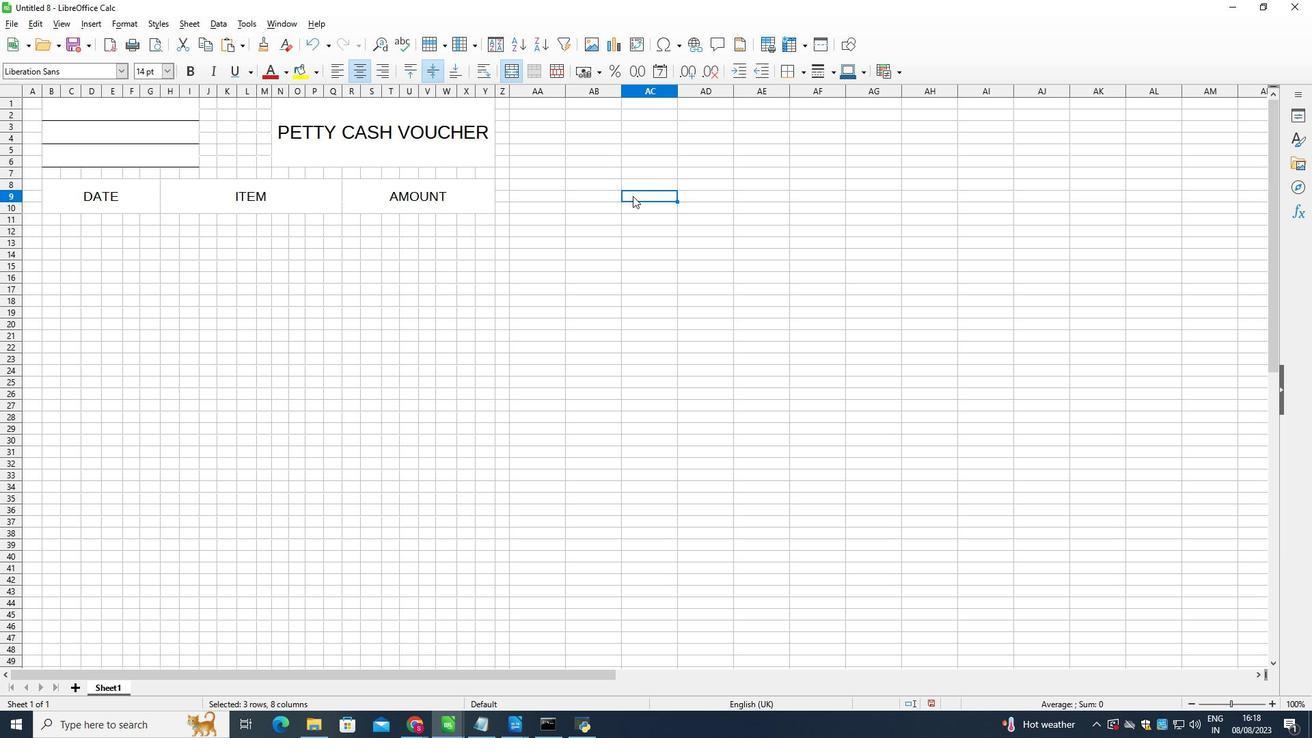 
Action: Mouse moved to (56, 220)
Screenshot: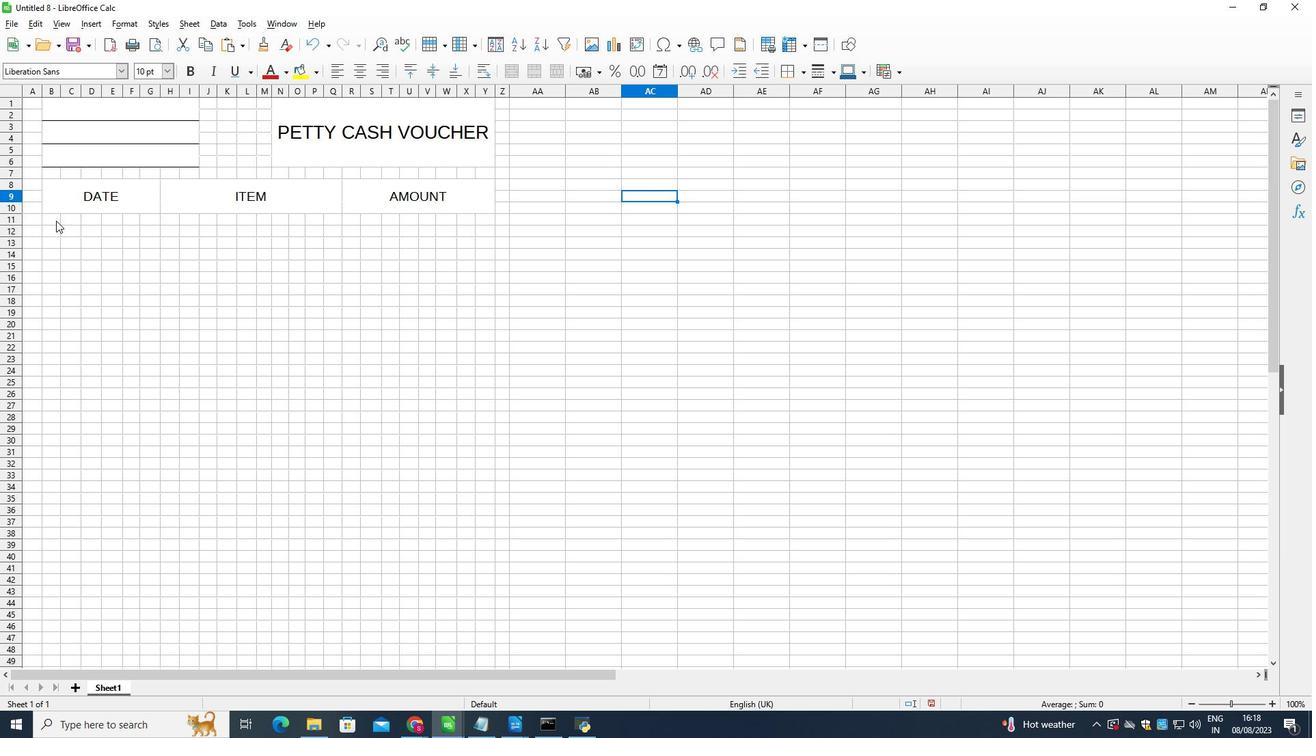 
Action: Mouse pressed left at (56, 220)
Screenshot: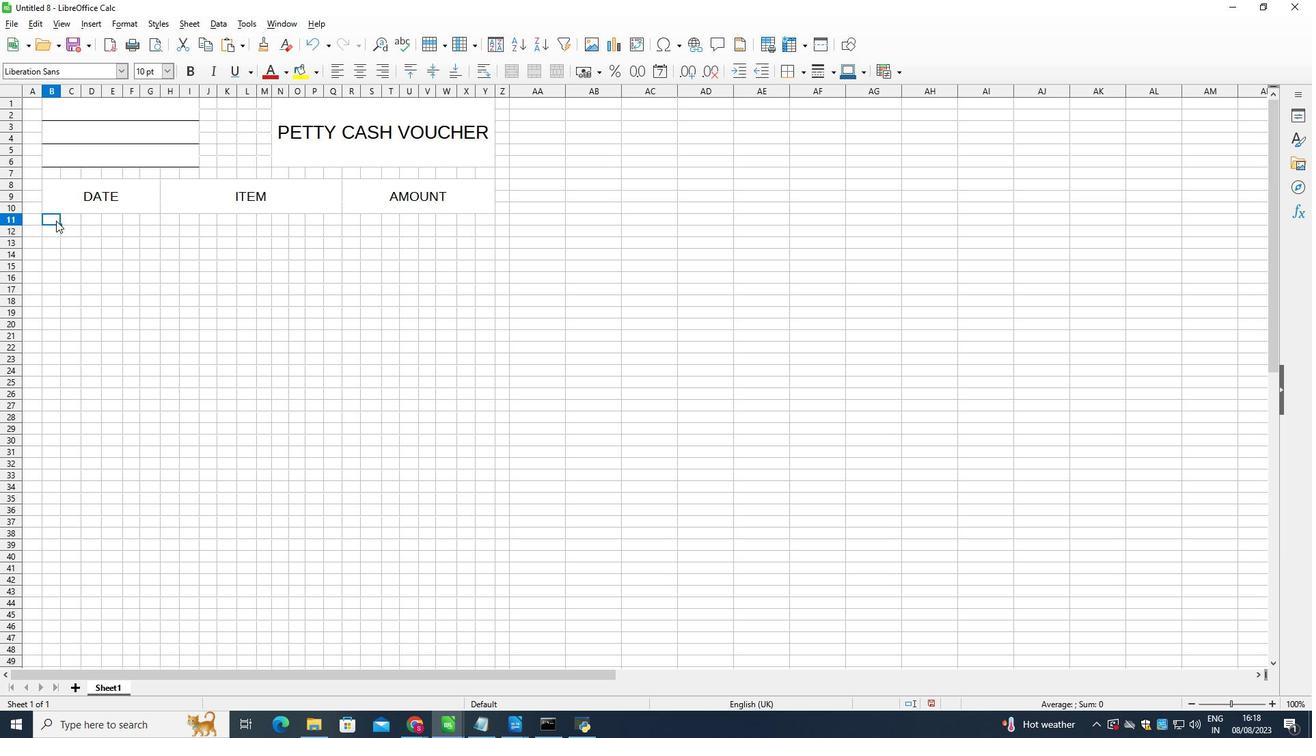 
Action: Mouse moved to (535, 67)
Screenshot: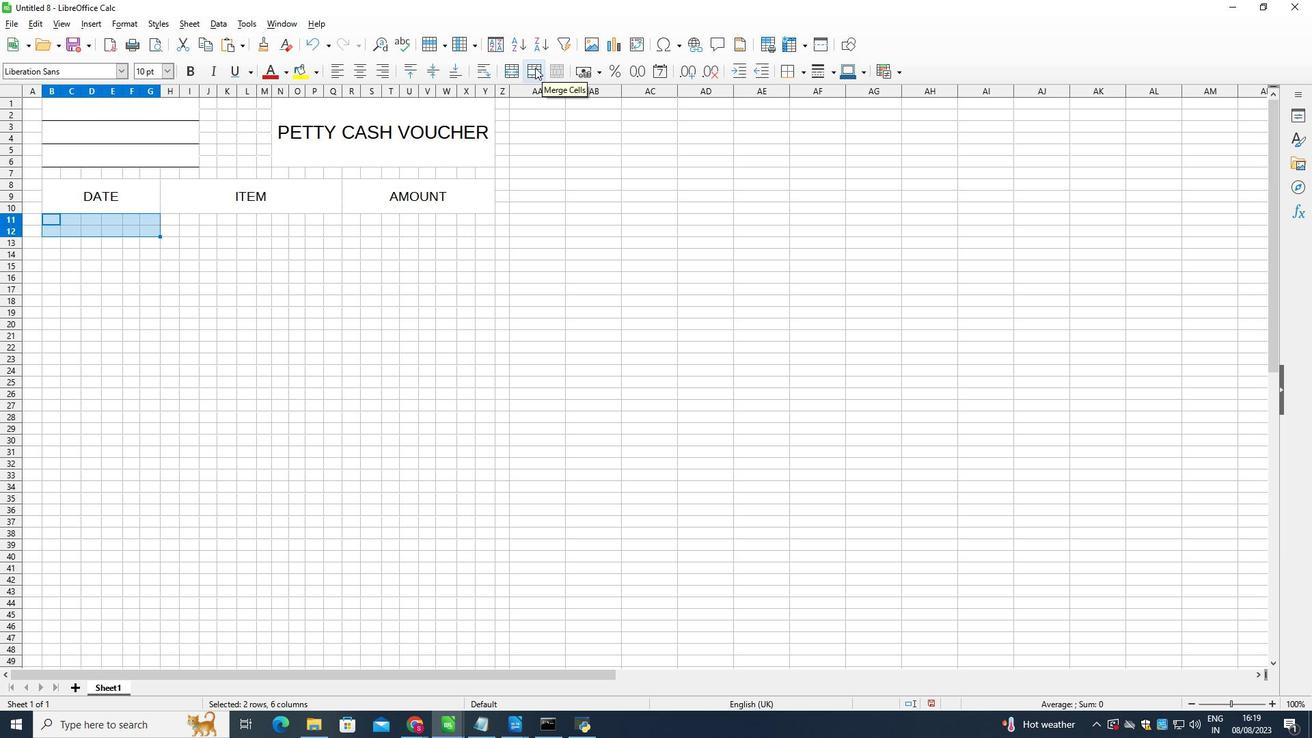 
Action: Mouse pressed left at (535, 67)
Screenshot: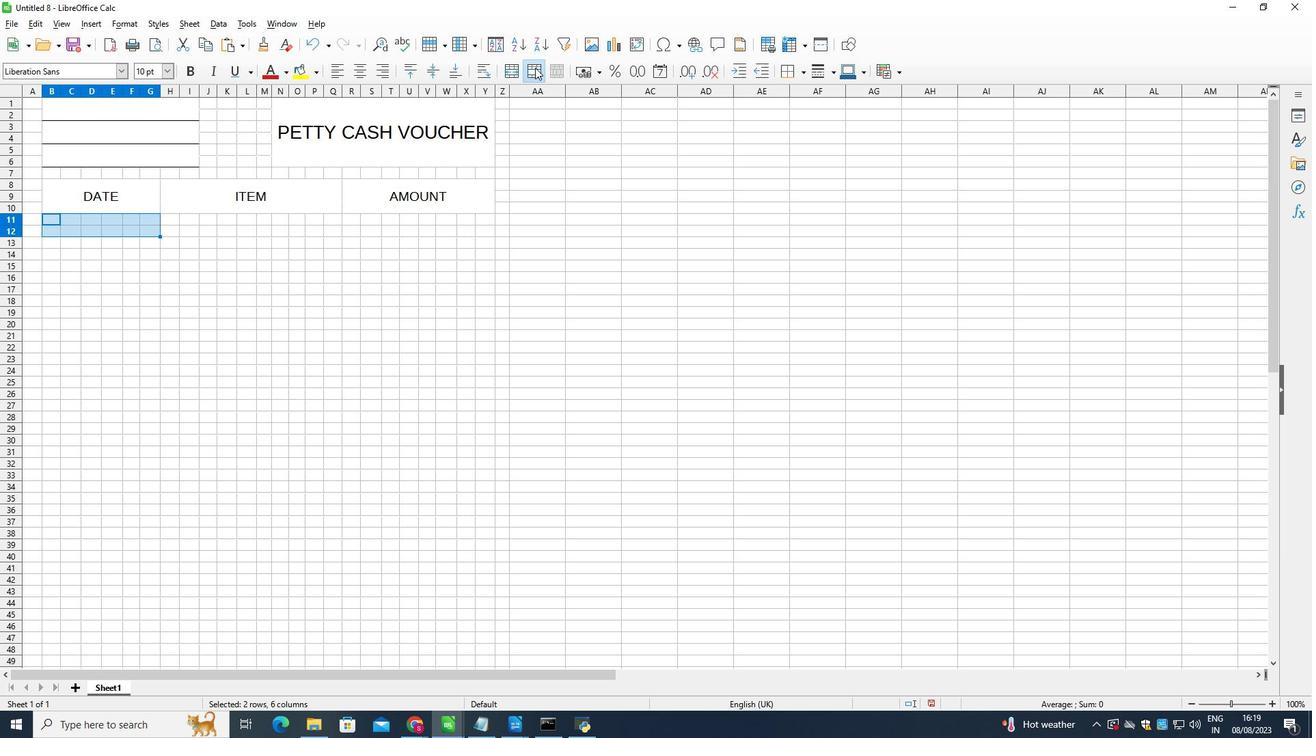 
Action: Mouse moved to (173, 218)
Screenshot: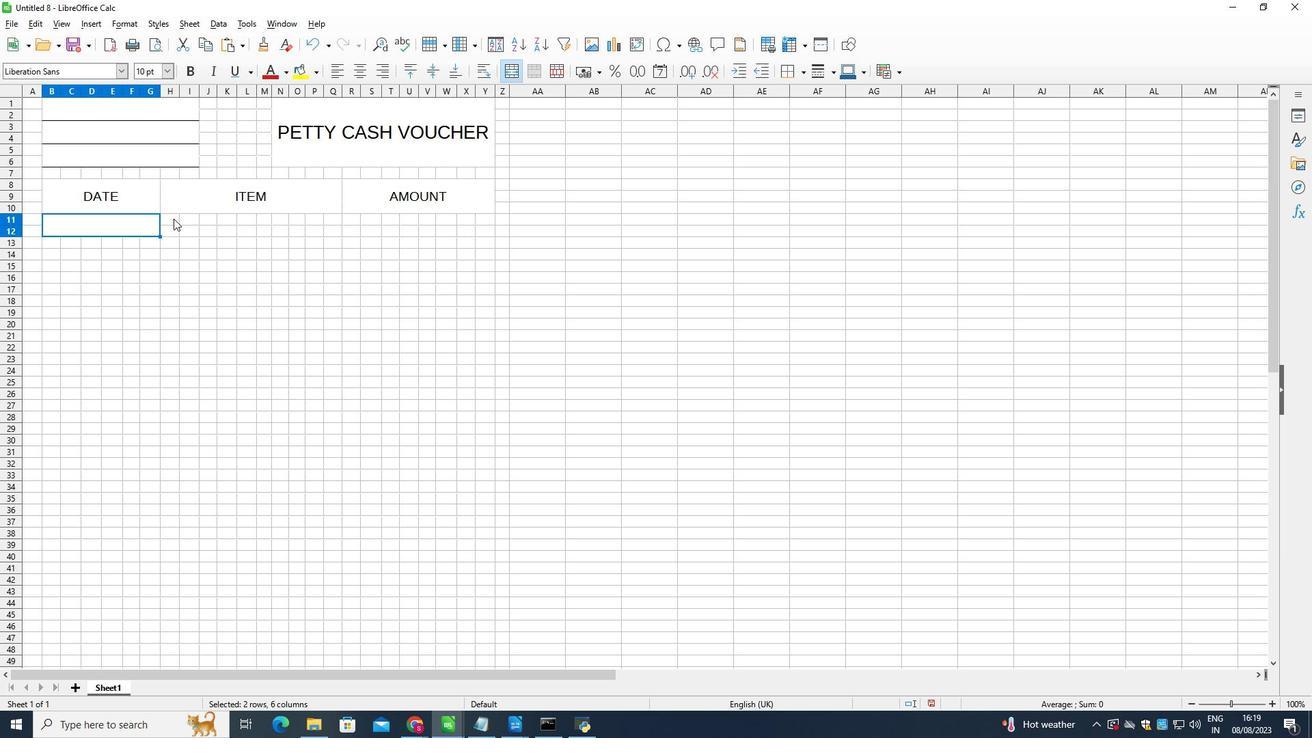 
Action: Mouse pressed left at (173, 218)
Screenshot: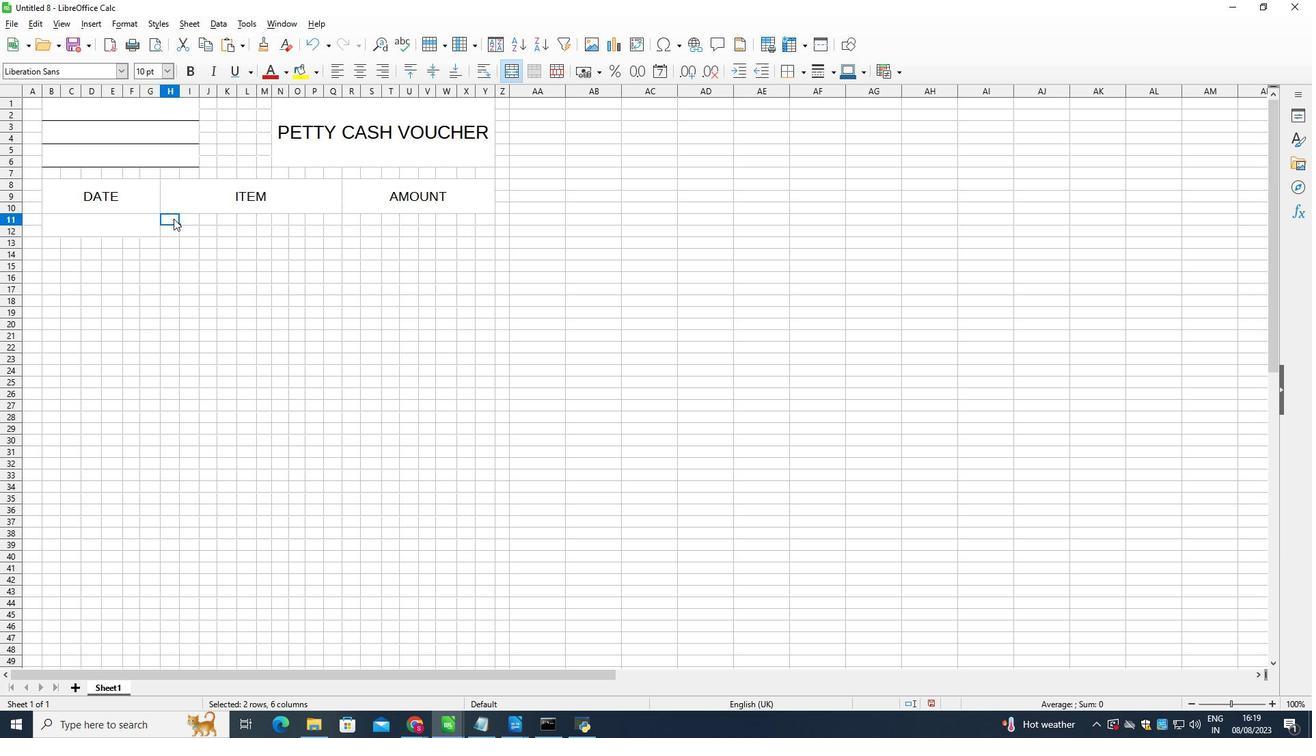 
Action: Mouse moved to (527, 69)
Screenshot: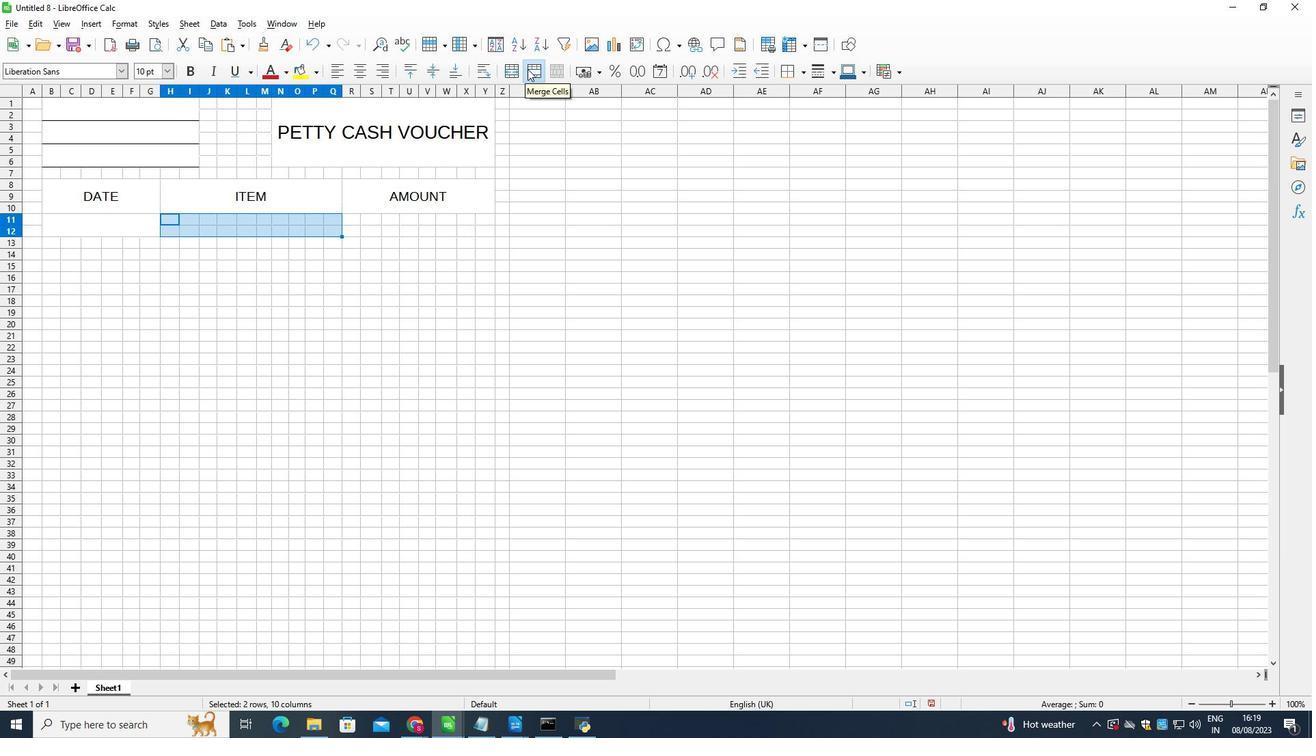 
Action: Mouse pressed left at (527, 69)
Screenshot: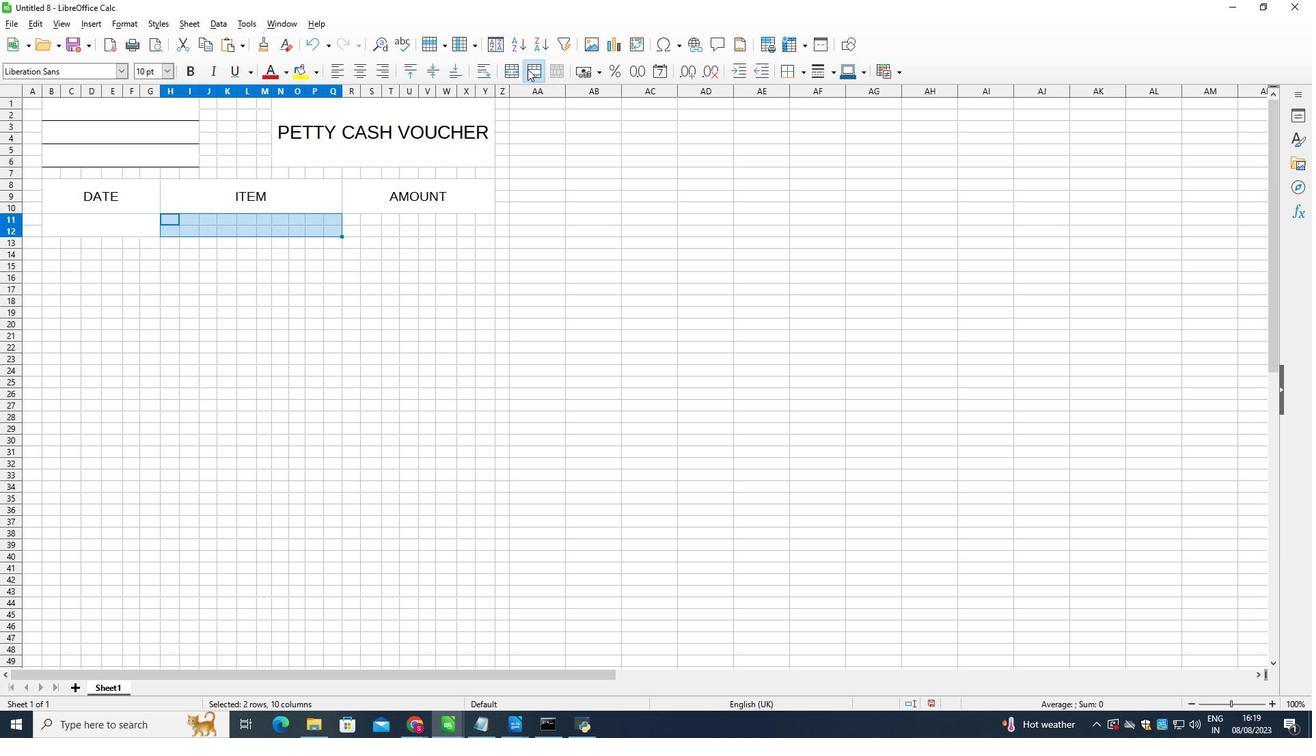 
Action: Mouse moved to (357, 222)
Screenshot: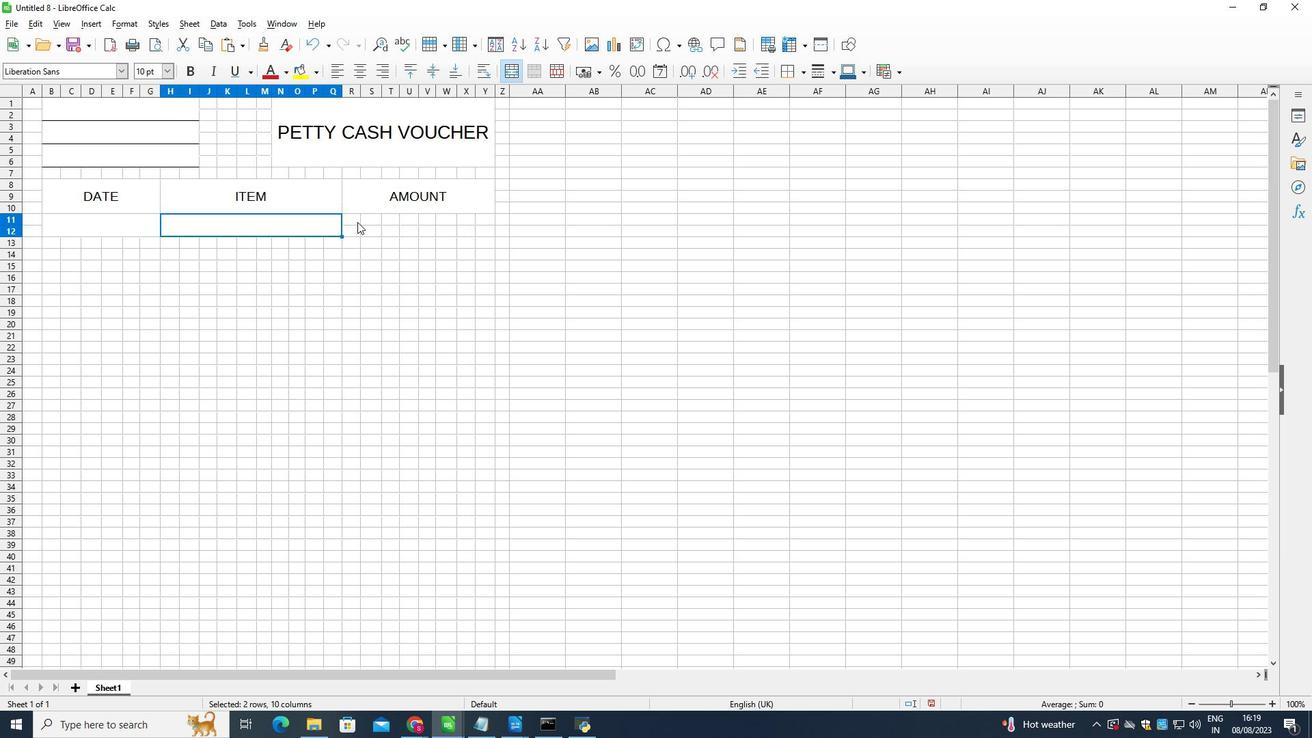 
Action: Mouse pressed left at (357, 222)
Screenshot: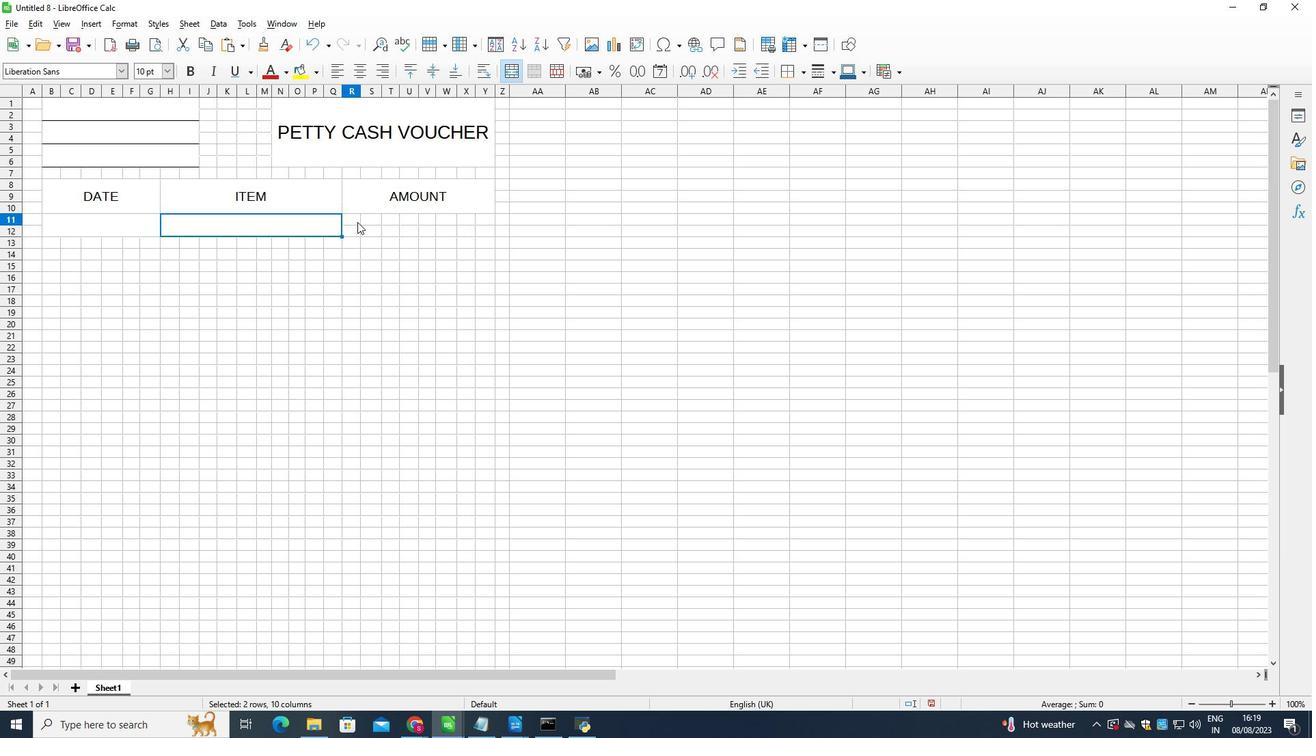 
Action: Mouse moved to (533, 71)
Screenshot: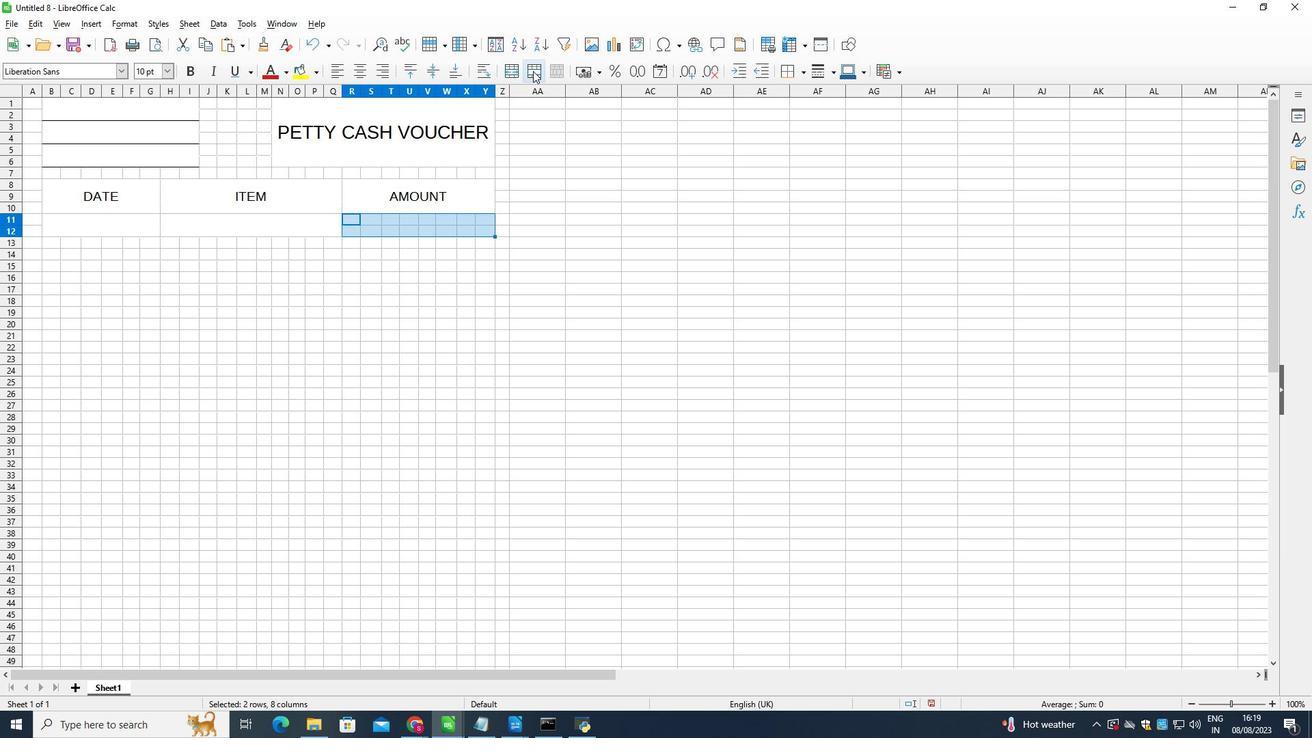 
Action: Mouse pressed left at (533, 71)
Screenshot: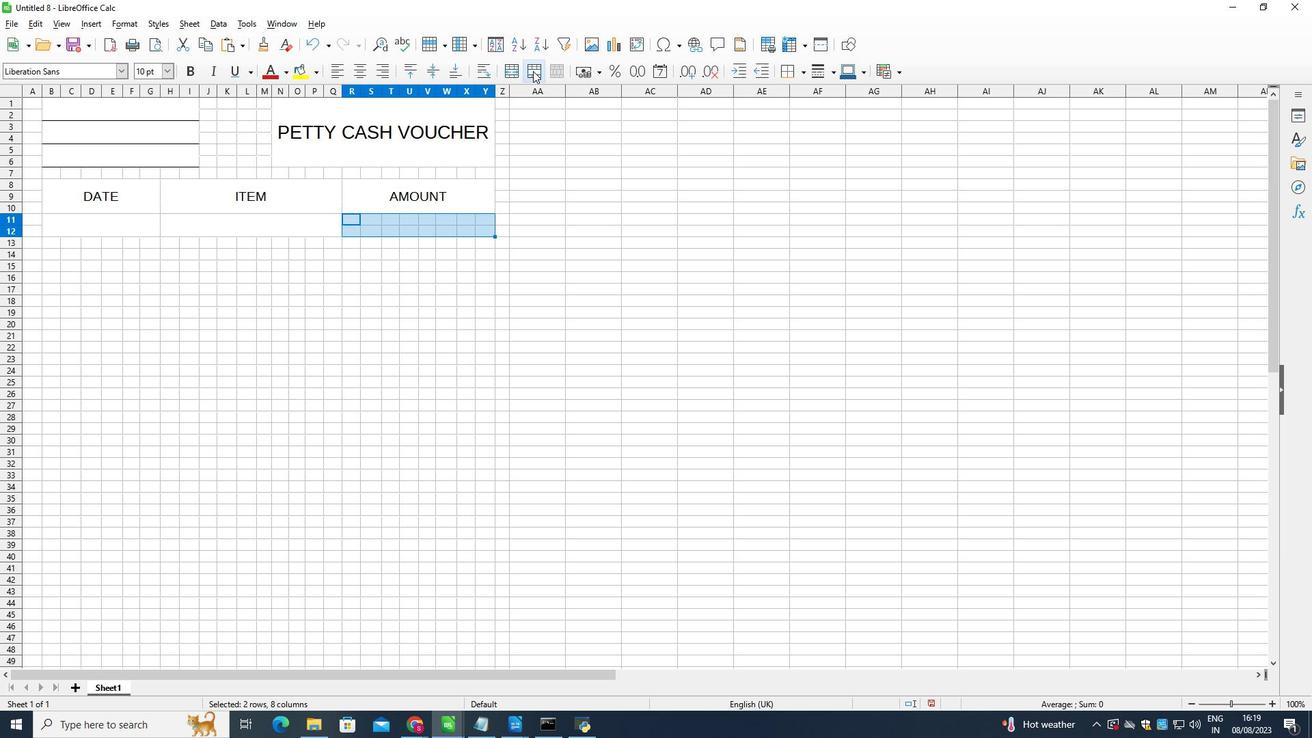 
Action: Mouse moved to (352, 242)
Screenshot: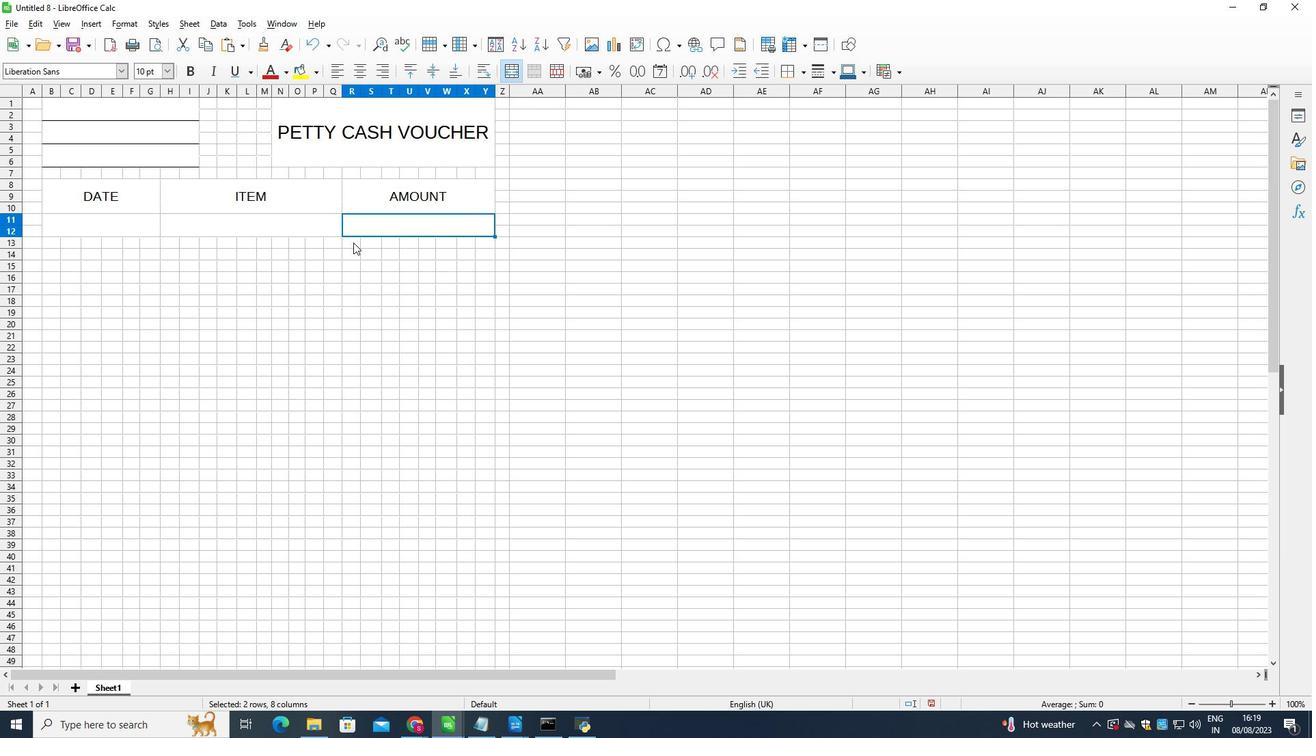 
Action: Mouse pressed left at (352, 242)
Screenshot: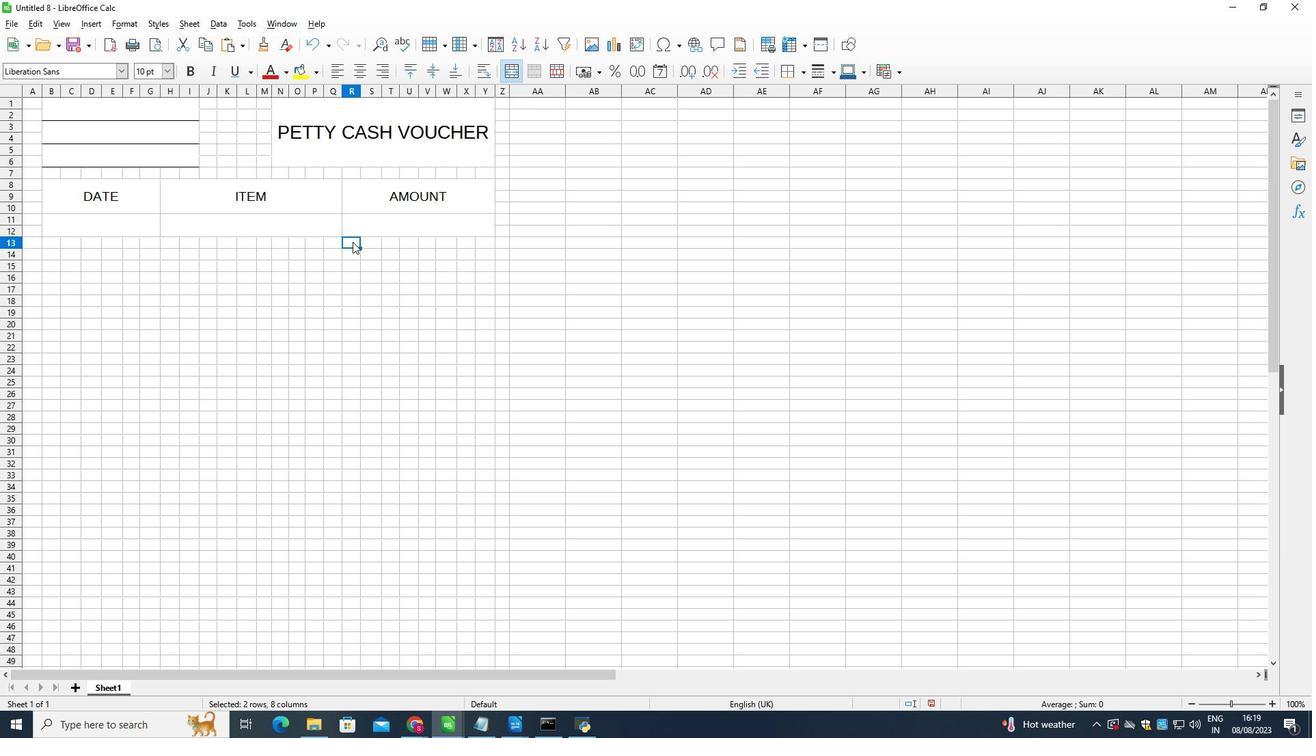 
Action: Mouse moved to (395, 215)
Screenshot: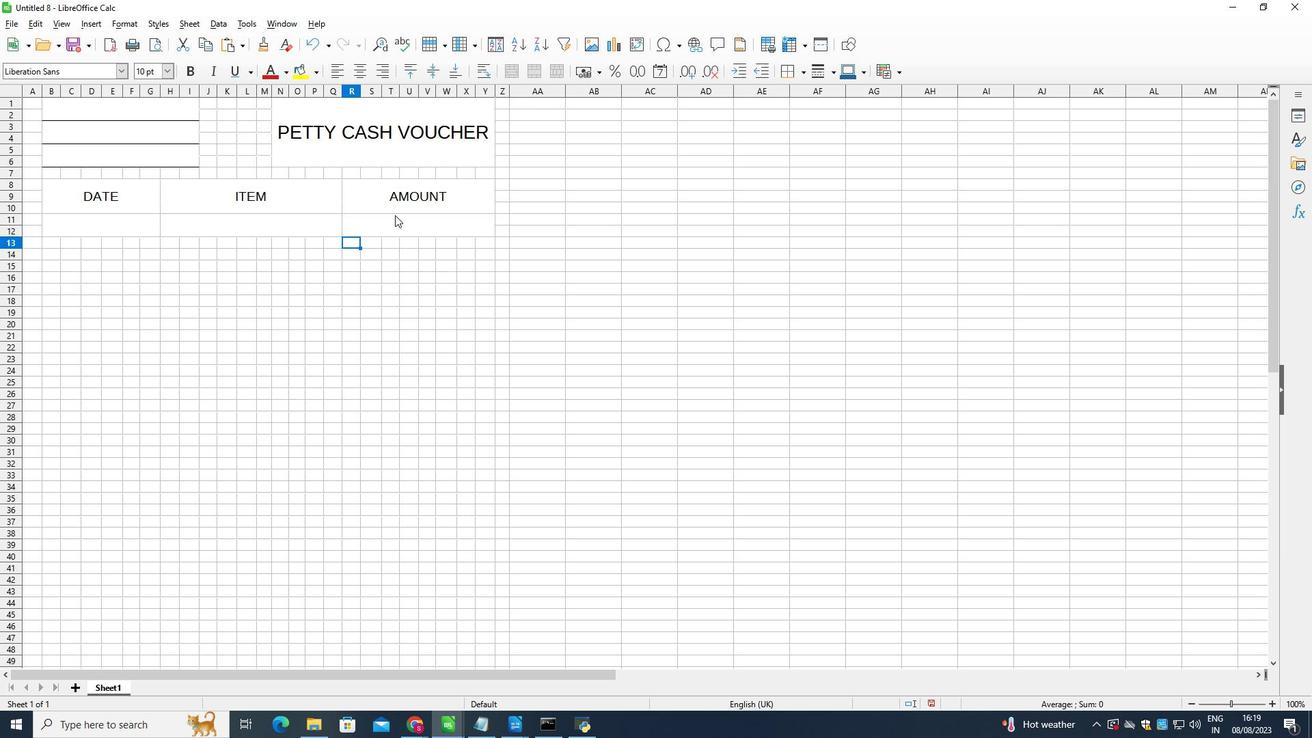 
Action: Mouse pressed left at (395, 215)
Screenshot: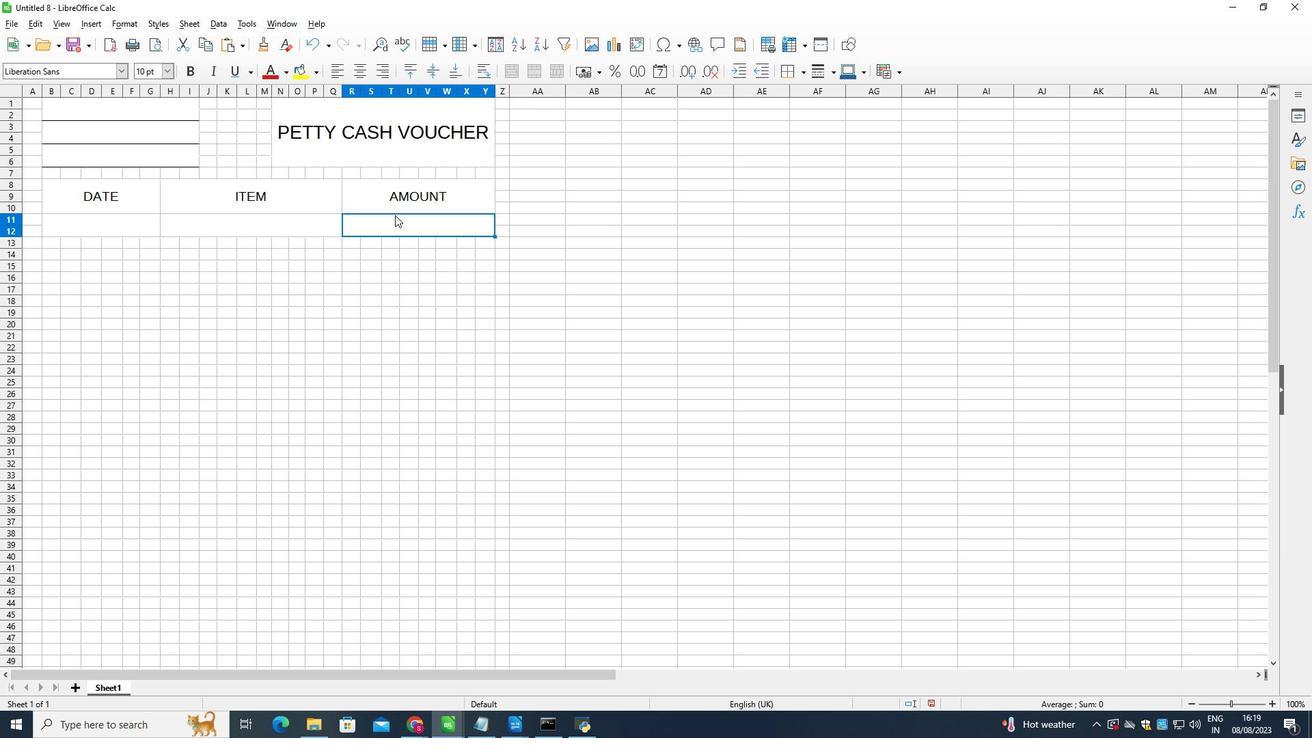 
Action: Mouse moved to (515, 71)
Screenshot: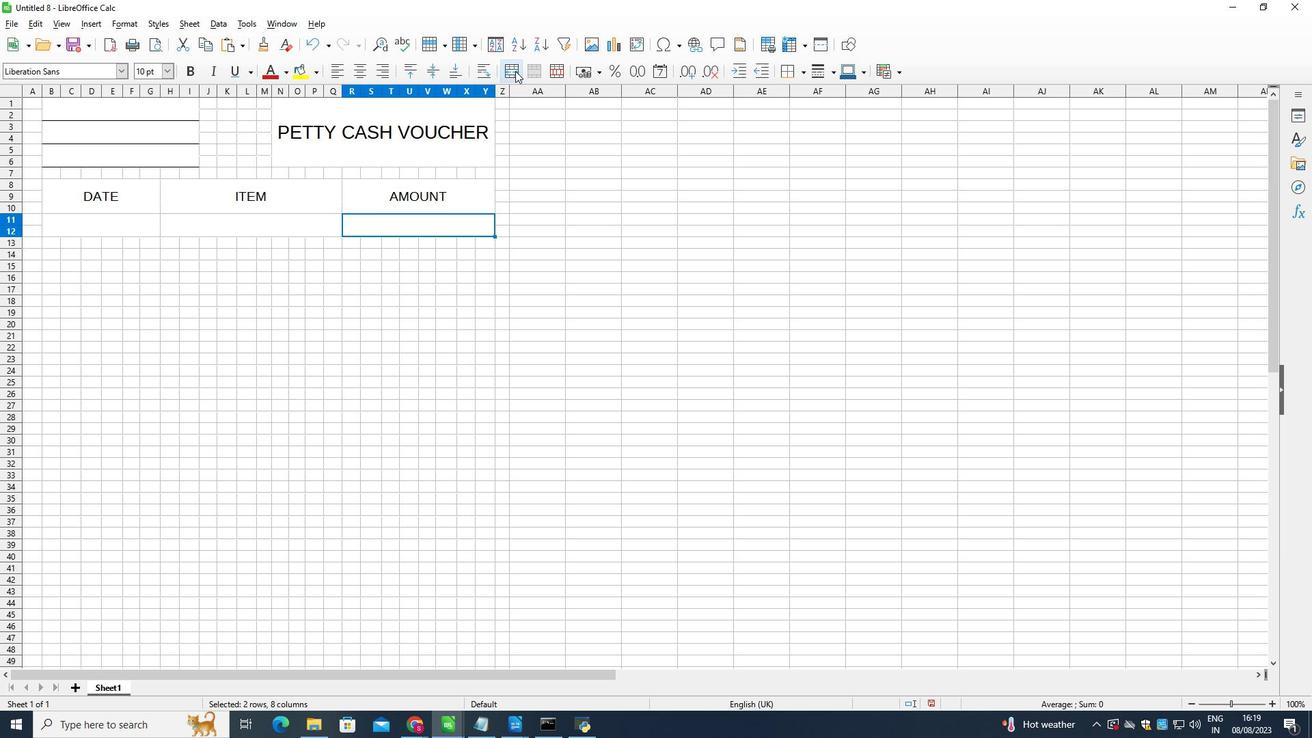 
Action: Mouse pressed left at (515, 71)
Screenshot: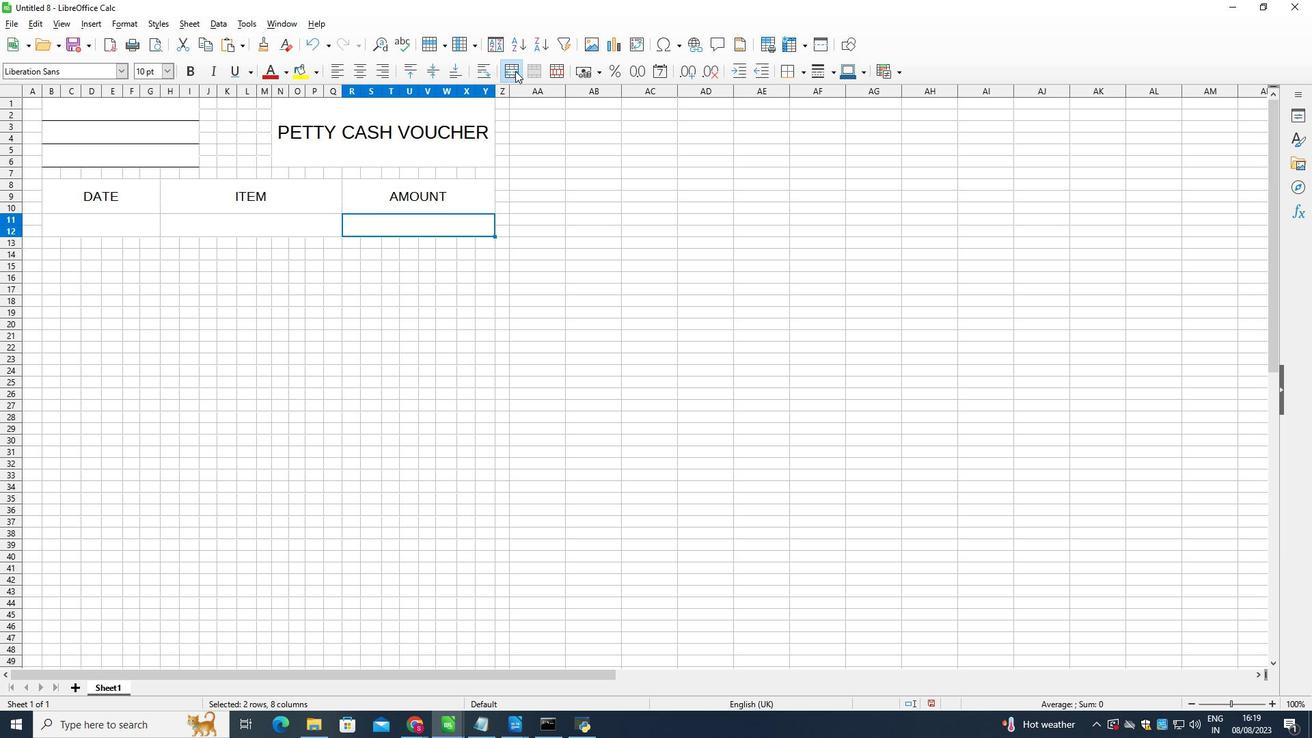 
Action: Mouse moved to (606, 293)
Screenshot: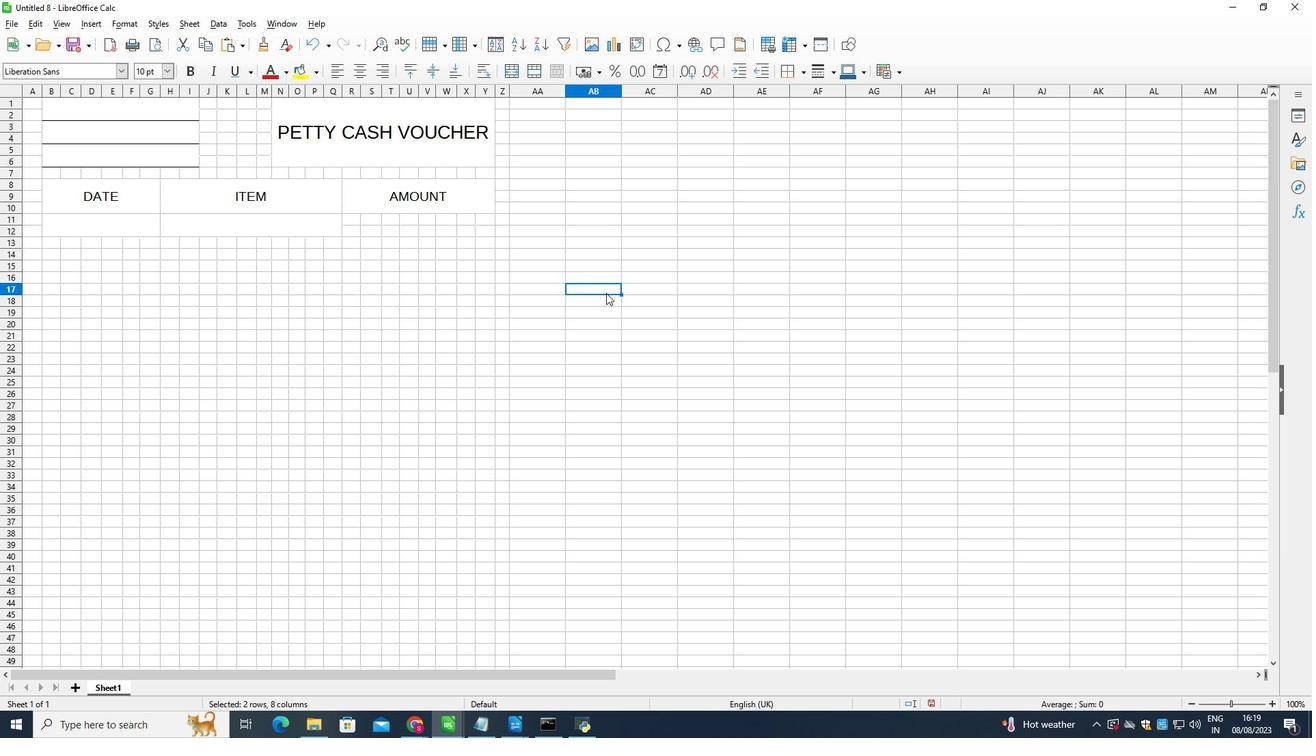 
Action: Mouse pressed left at (606, 293)
Screenshot: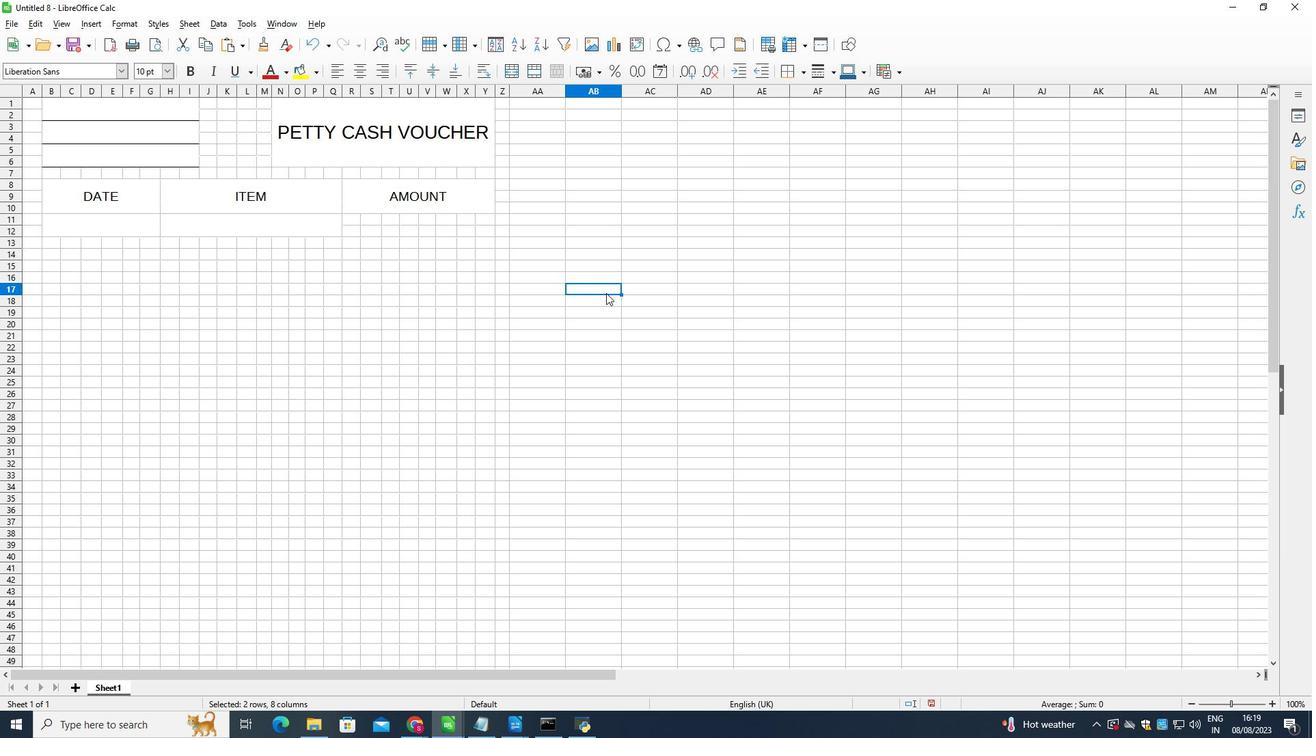 
Action: Mouse moved to (350, 218)
Screenshot: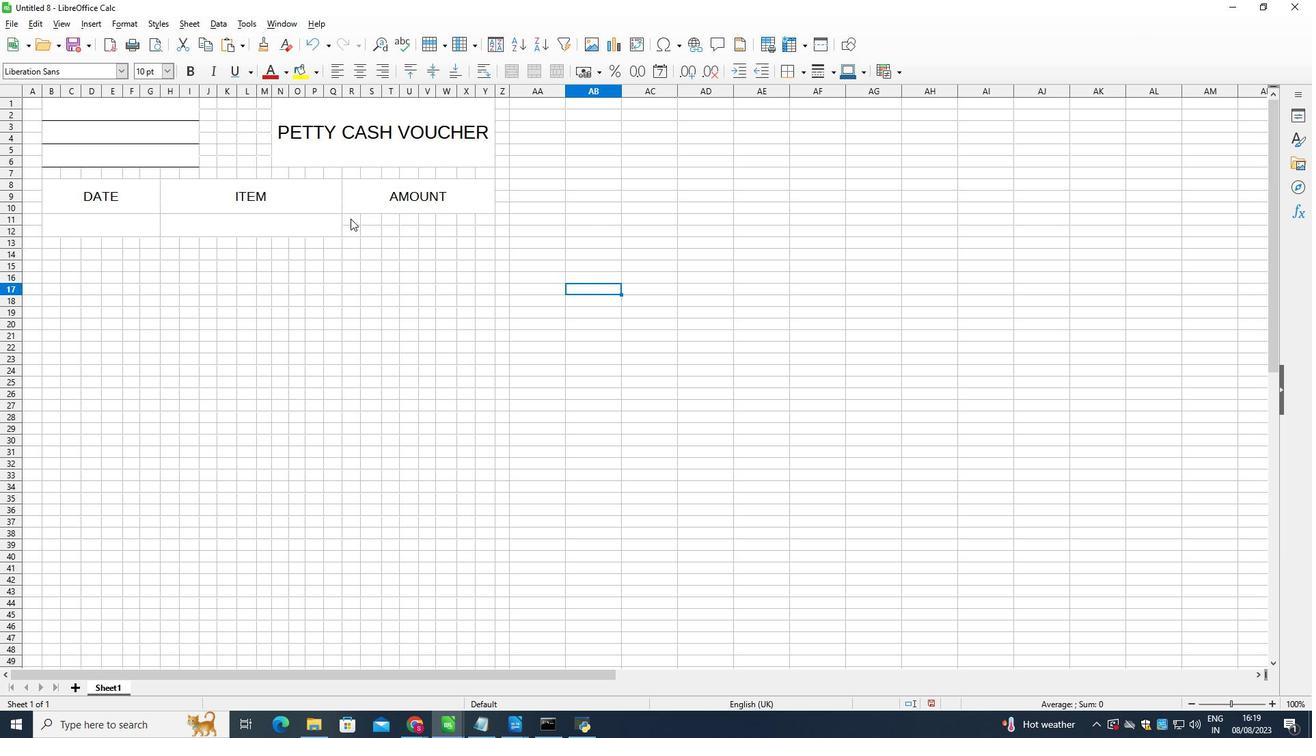 
Action: Mouse pressed left at (350, 218)
Screenshot: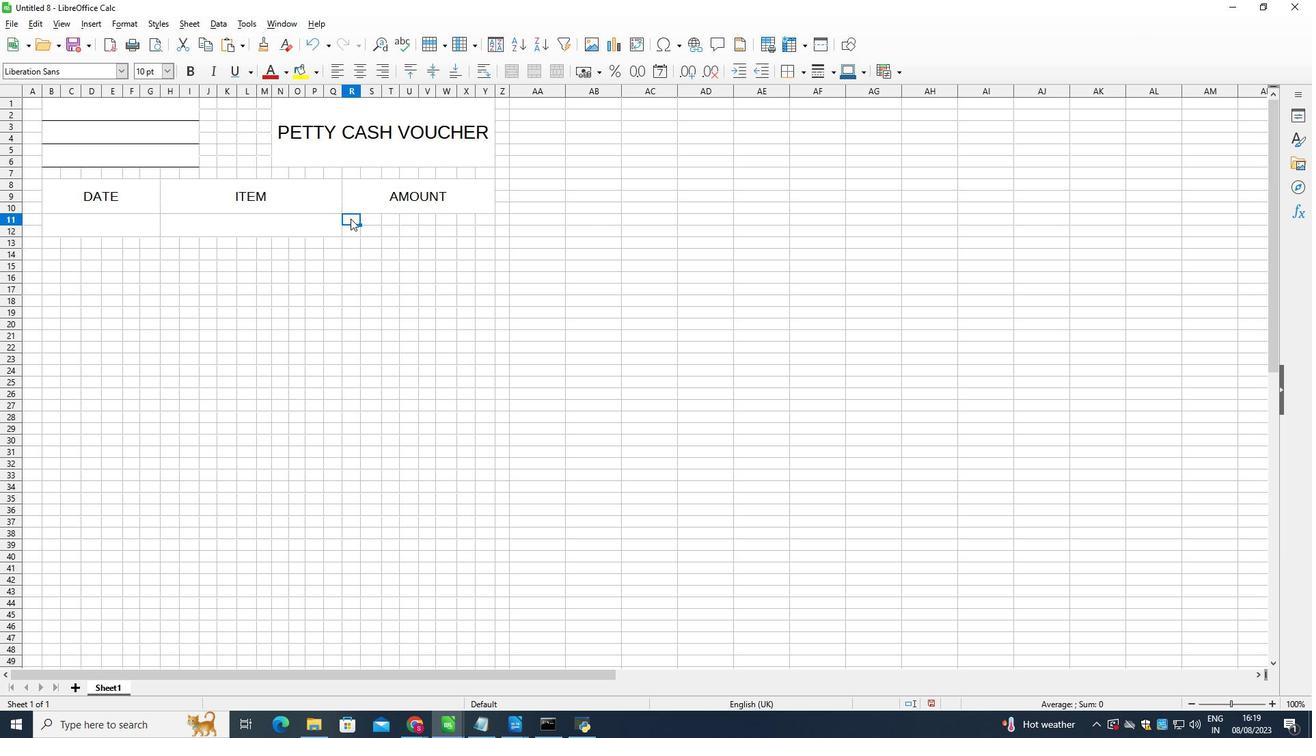 
Action: Mouse moved to (536, 73)
Screenshot: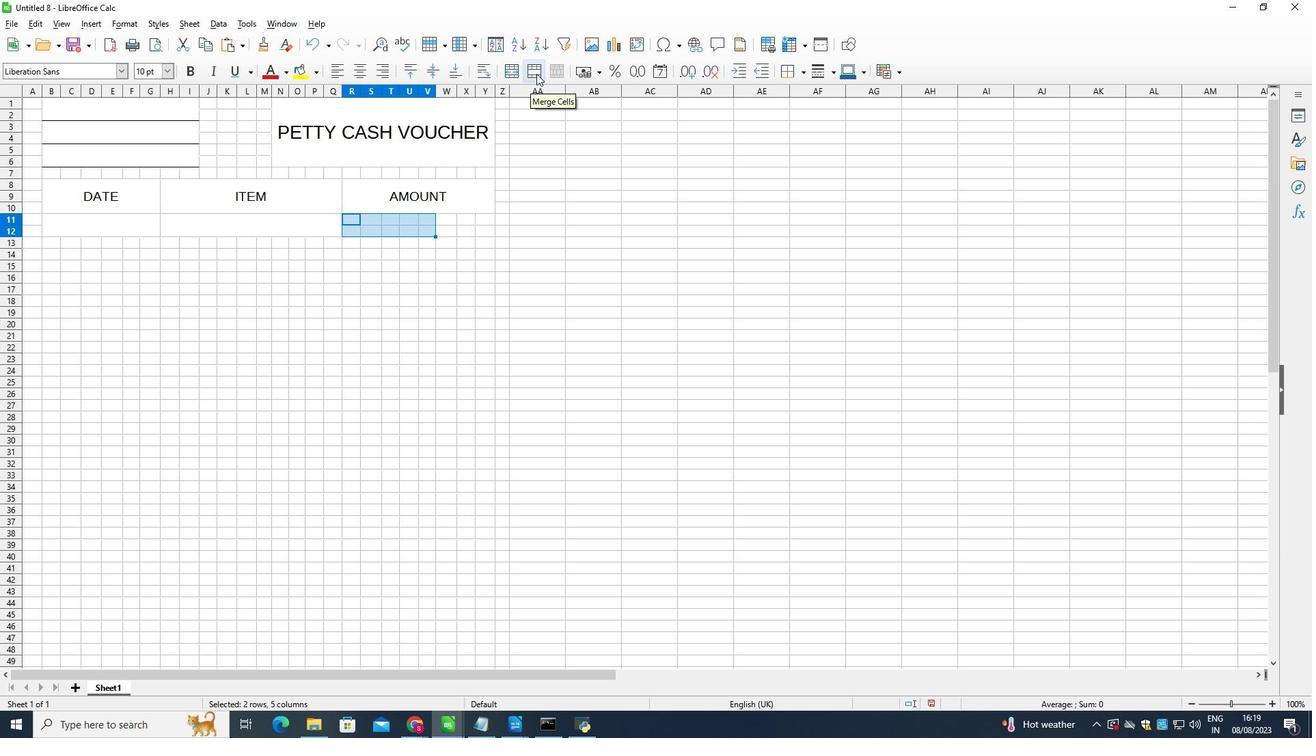 
Action: Mouse pressed left at (536, 73)
Screenshot: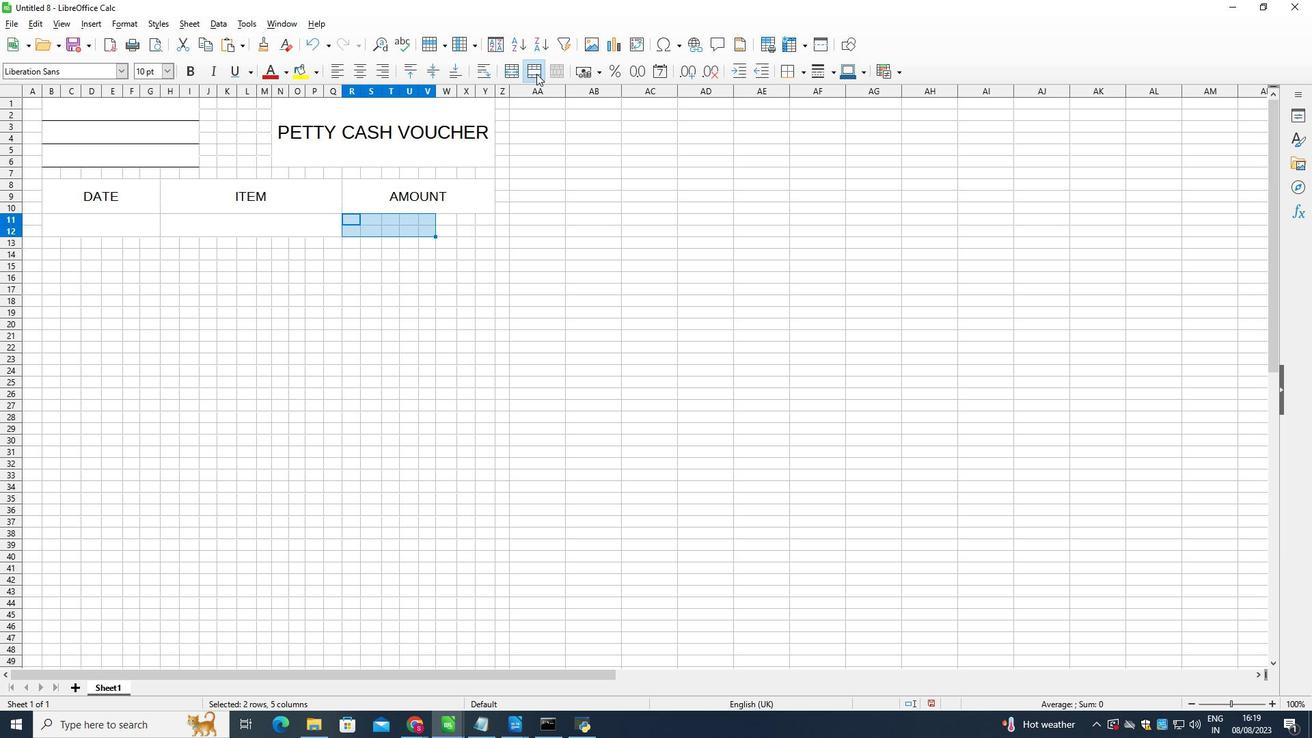 
Action: Mouse moved to (447, 219)
Screenshot: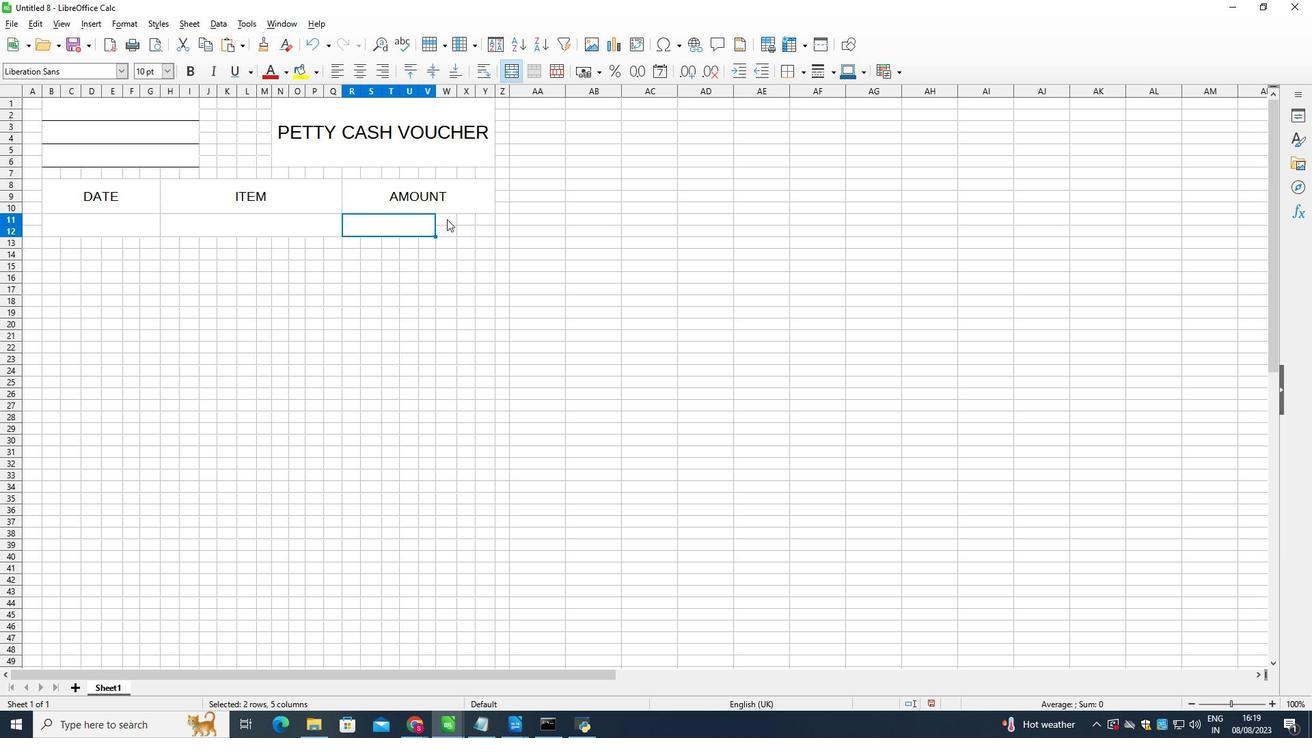 
Action: Mouse pressed left at (447, 219)
Screenshot: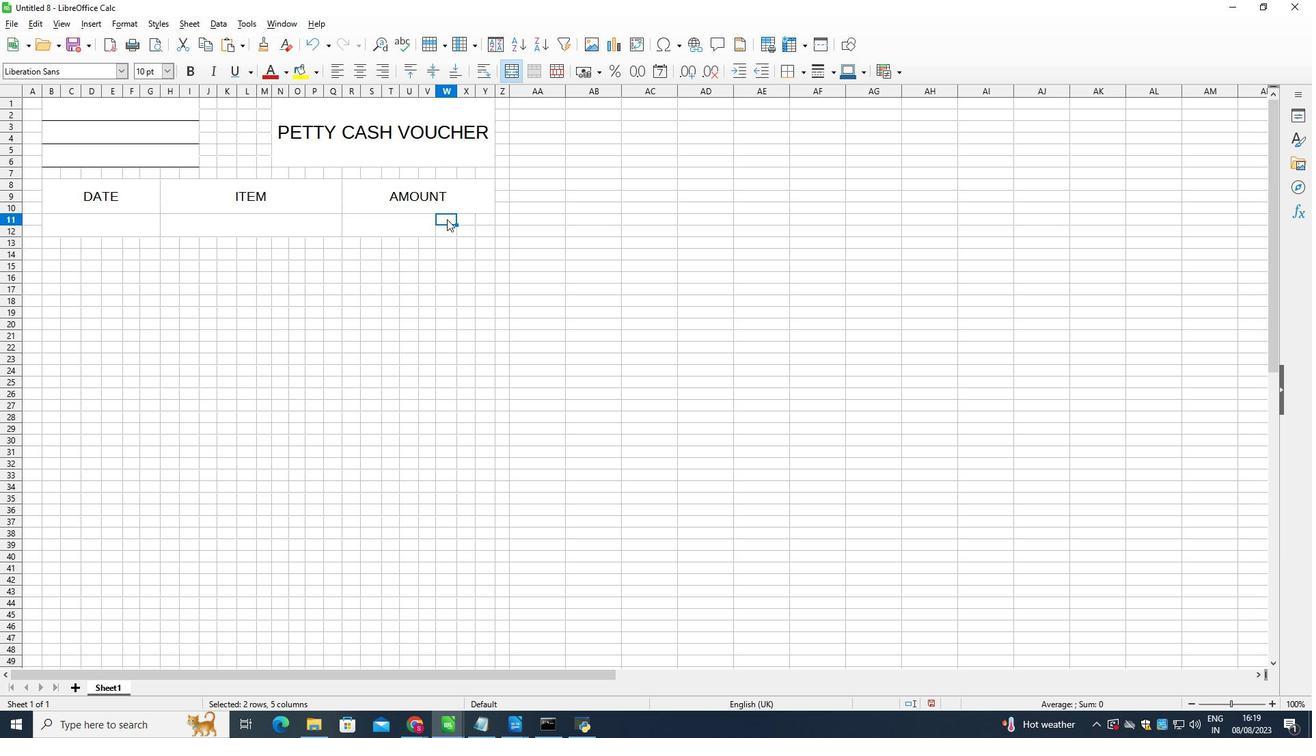 
Action: Mouse moved to (533, 72)
Screenshot: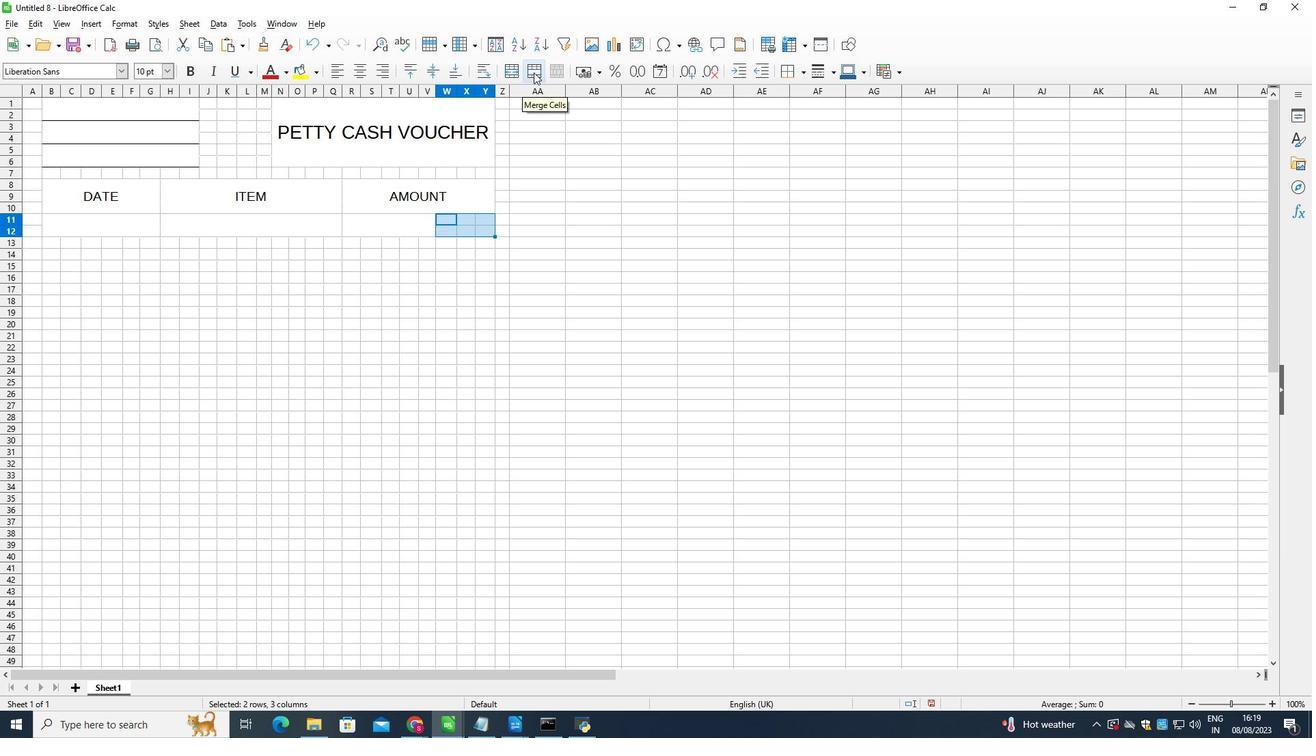 
Action: Mouse pressed left at (533, 72)
Screenshot: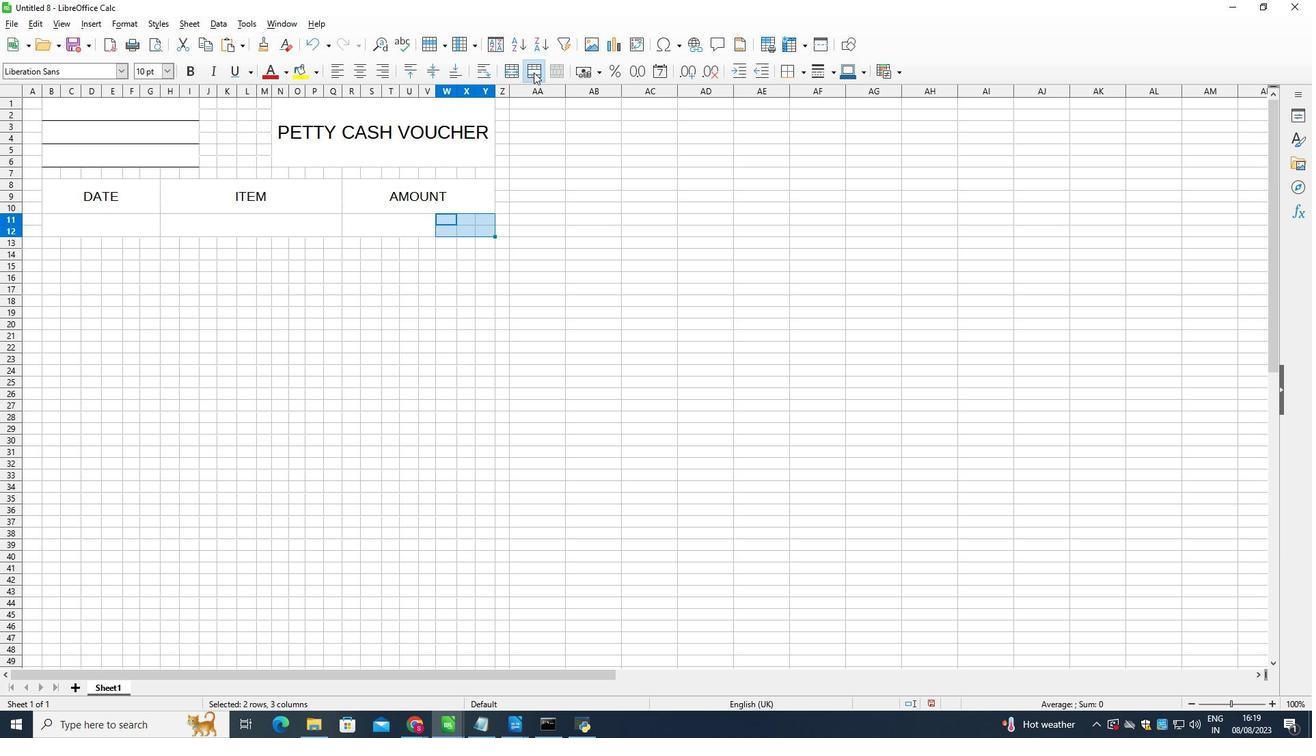 
Action: Mouse moved to (567, 291)
Screenshot: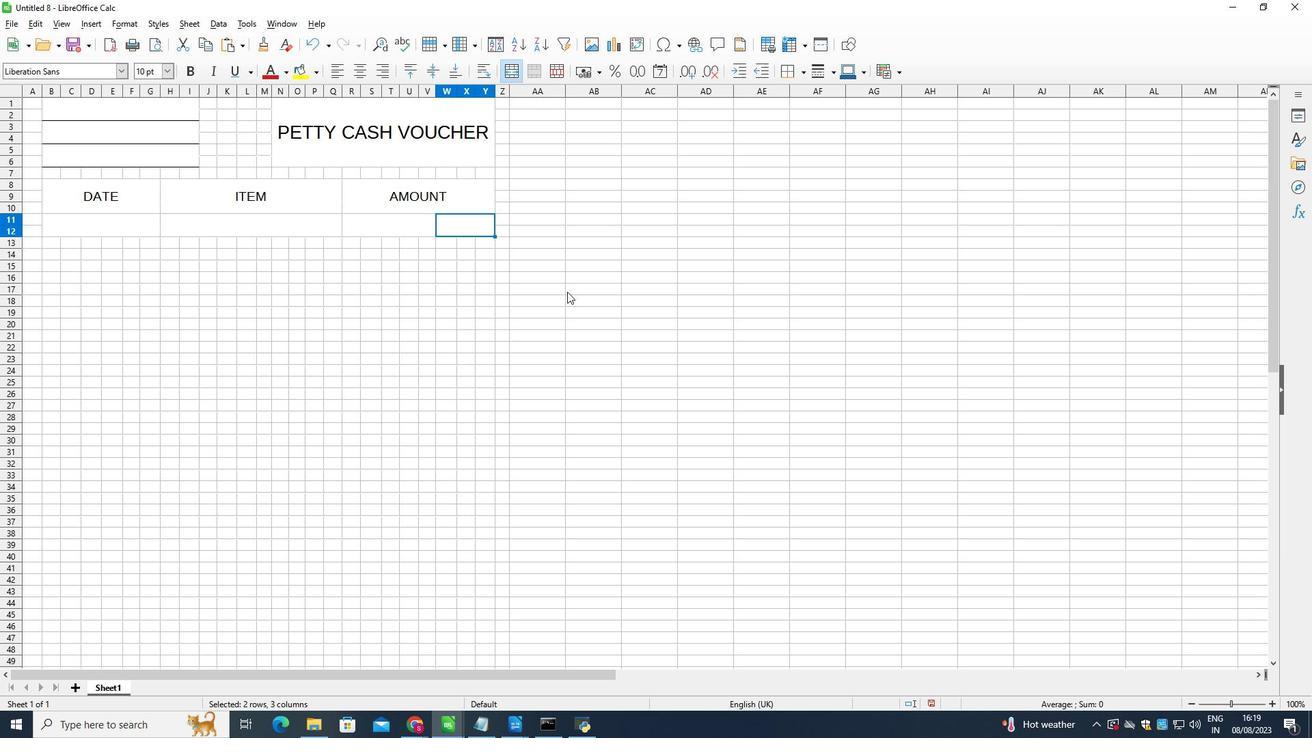 
Action: Mouse pressed left at (567, 291)
Screenshot: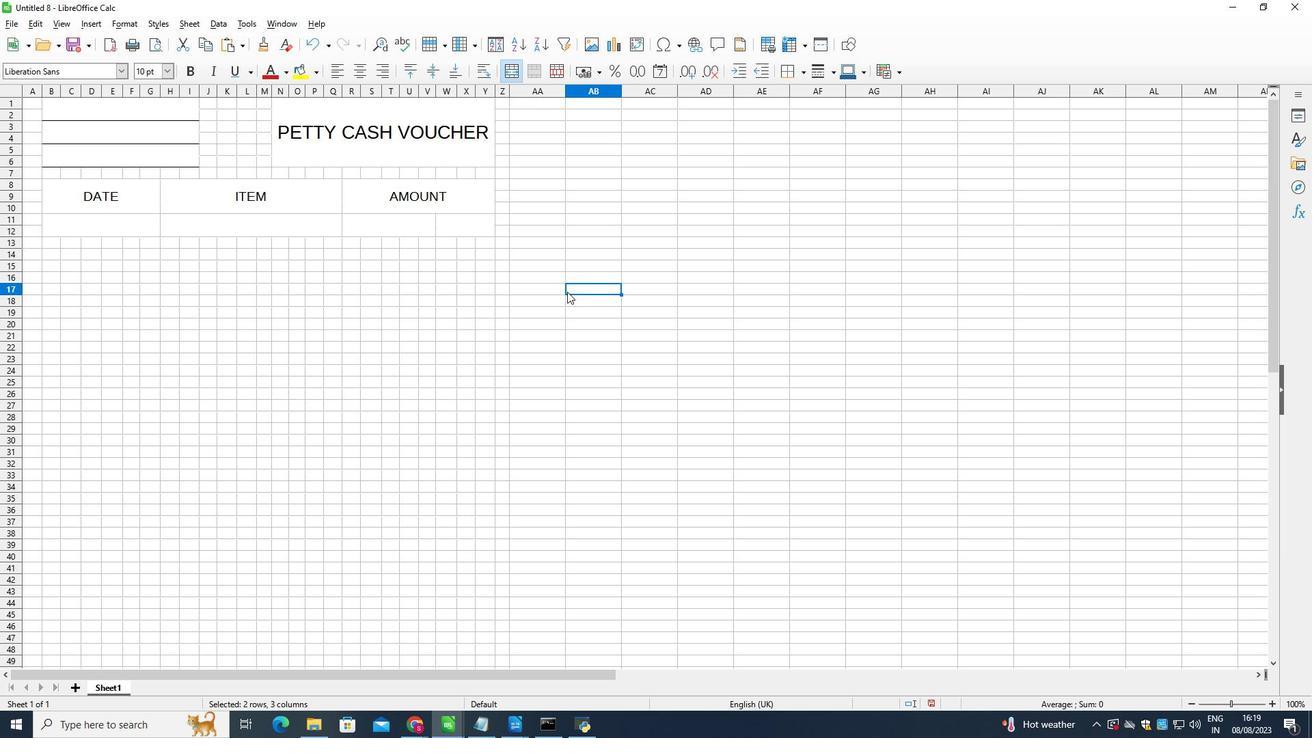 
Action: Mouse moved to (56, 241)
Screenshot: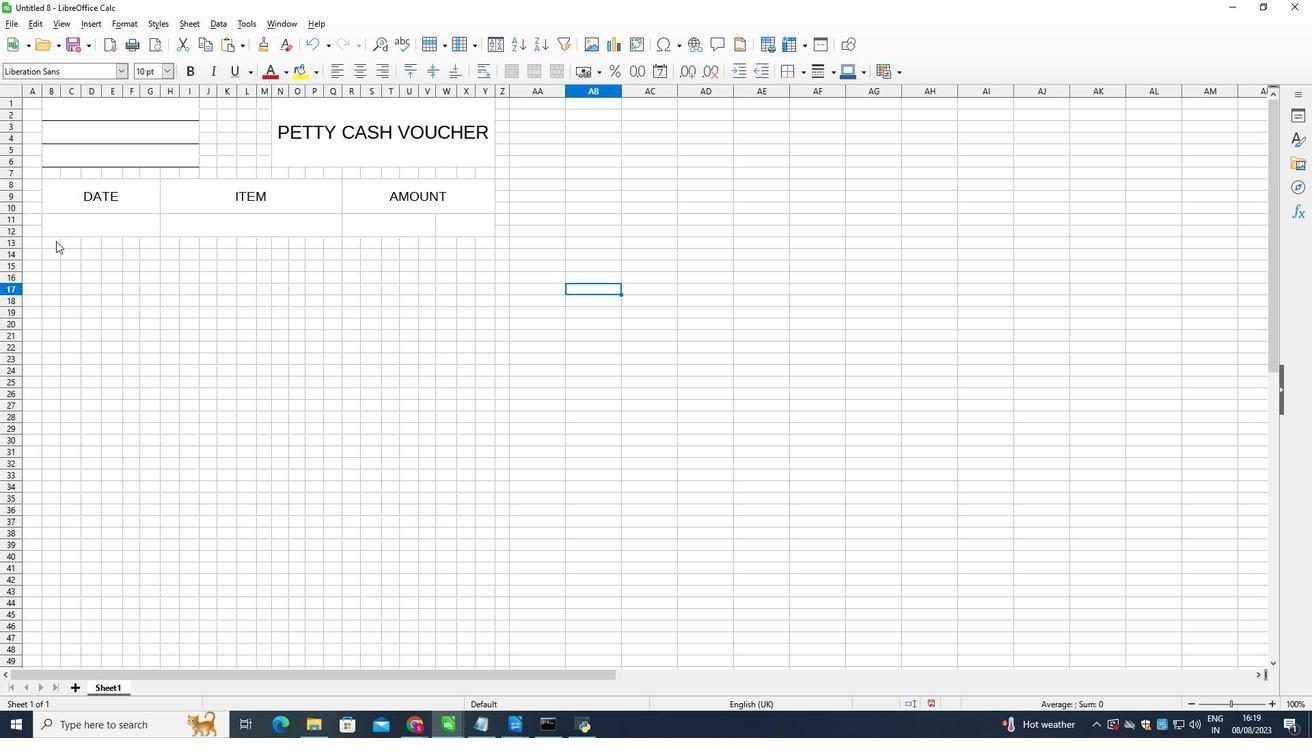 
Action: Mouse pressed left at (56, 241)
Screenshot: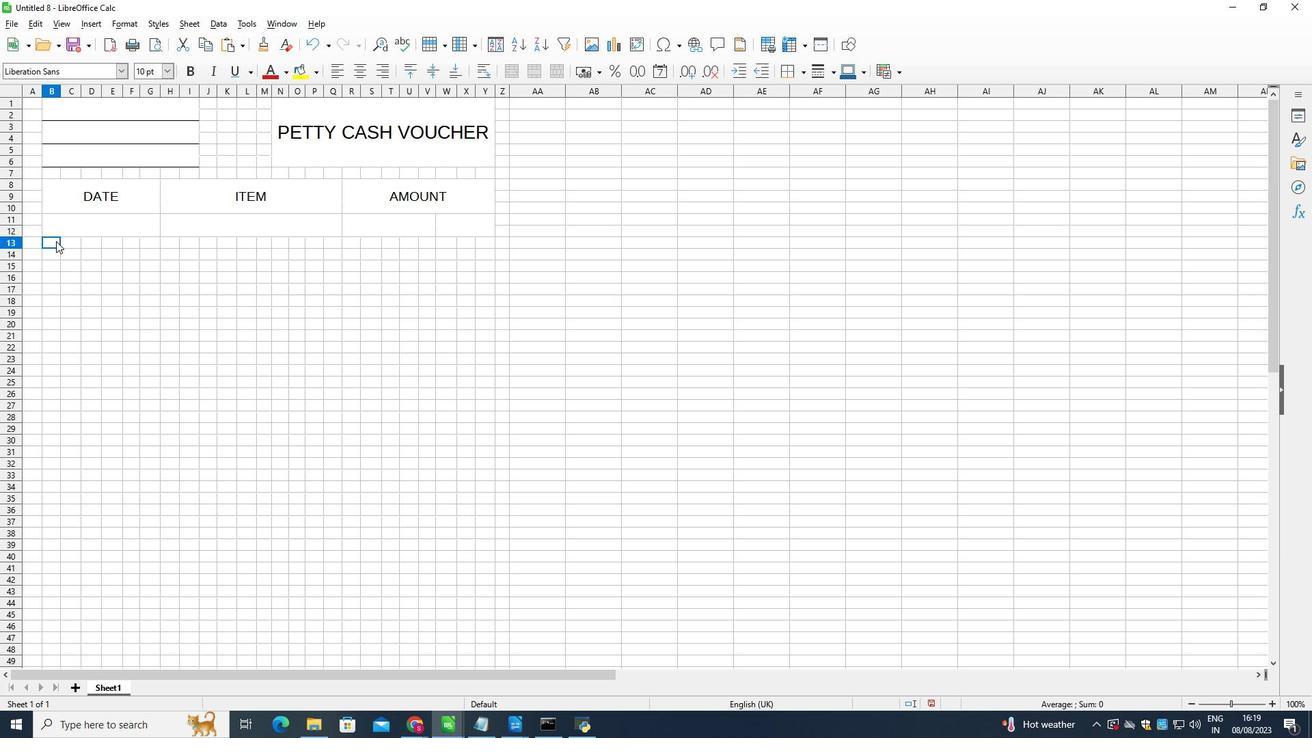 
Action: Mouse moved to (533, 71)
Screenshot: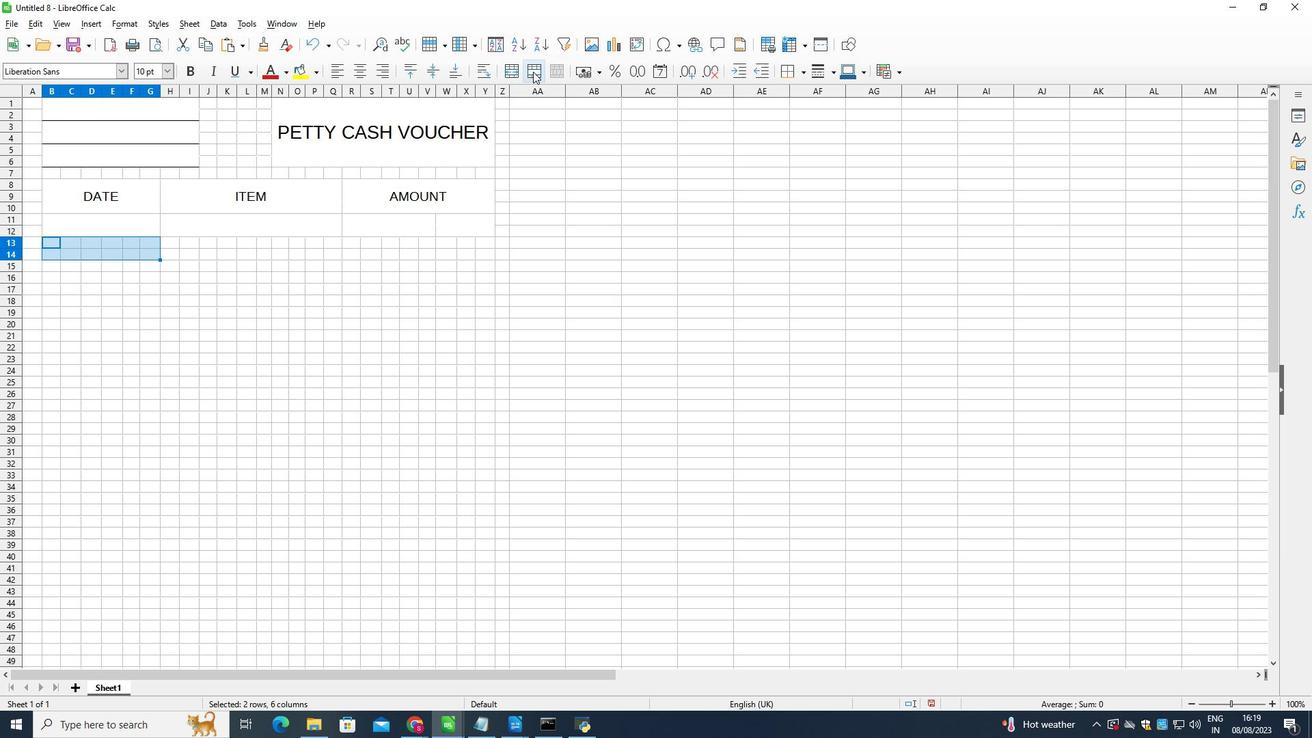 
Action: Mouse pressed left at (533, 71)
Screenshot: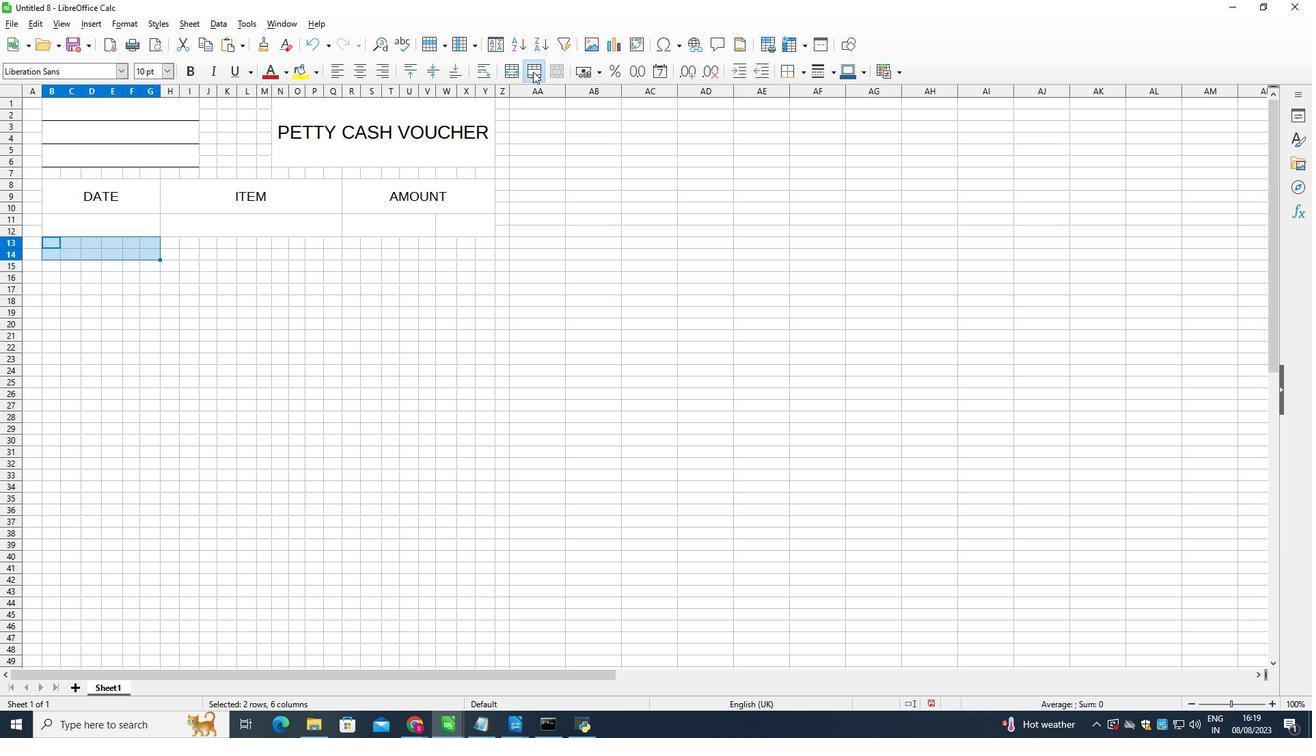 
Action: Mouse moved to (173, 244)
Screenshot: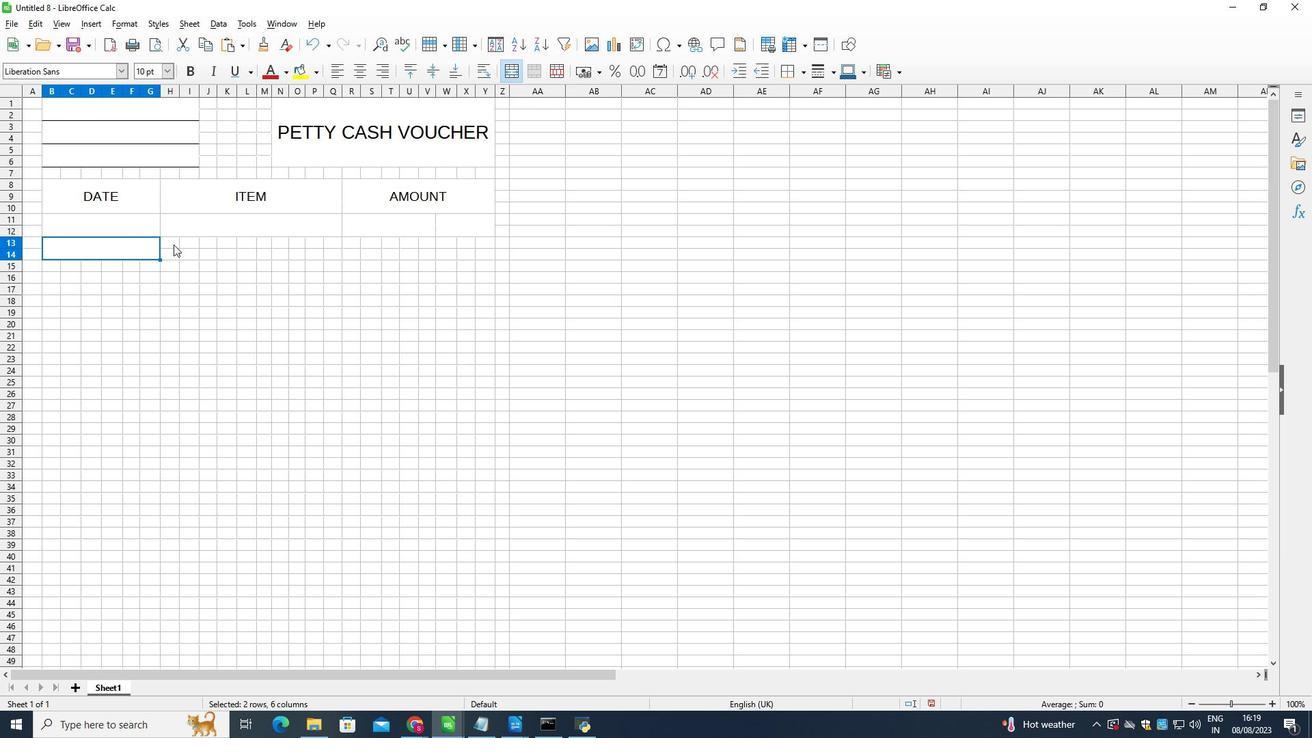 
Action: Mouse pressed left at (173, 244)
Screenshot: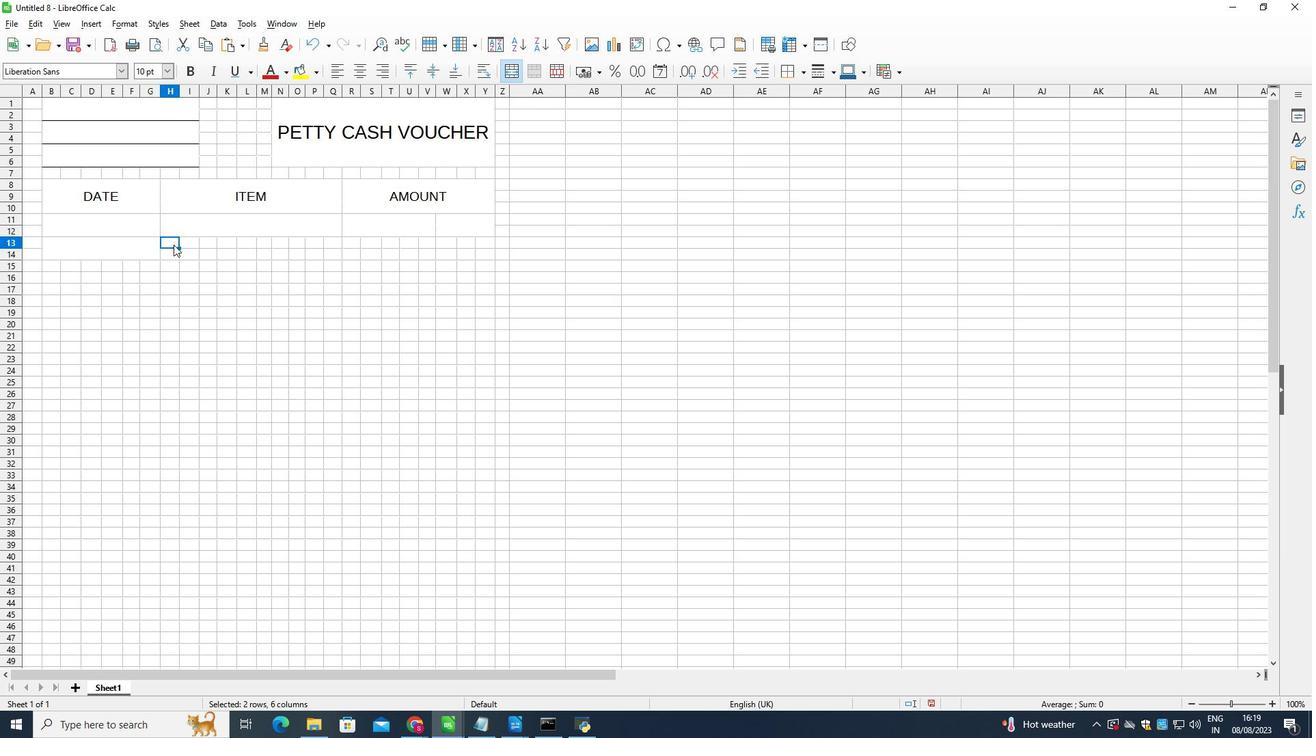 
Action: Mouse moved to (538, 75)
Screenshot: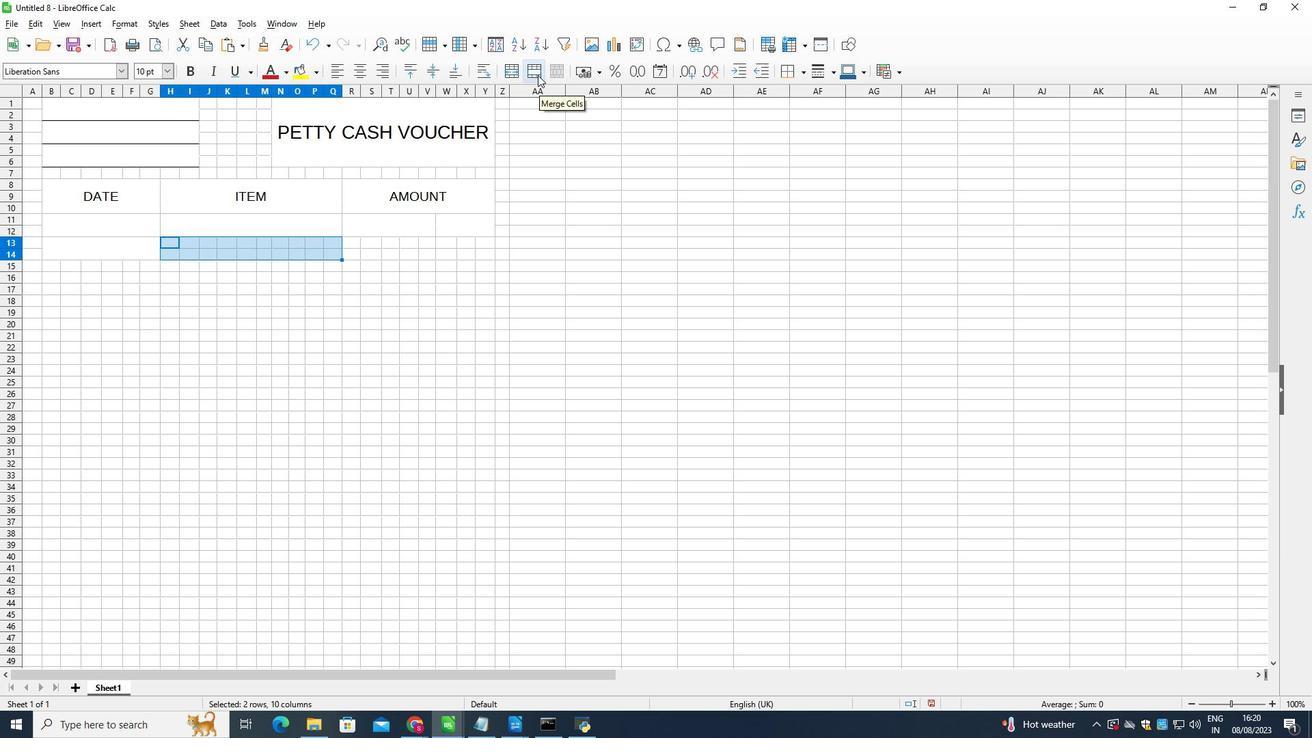 
Action: Mouse pressed left at (538, 75)
Screenshot: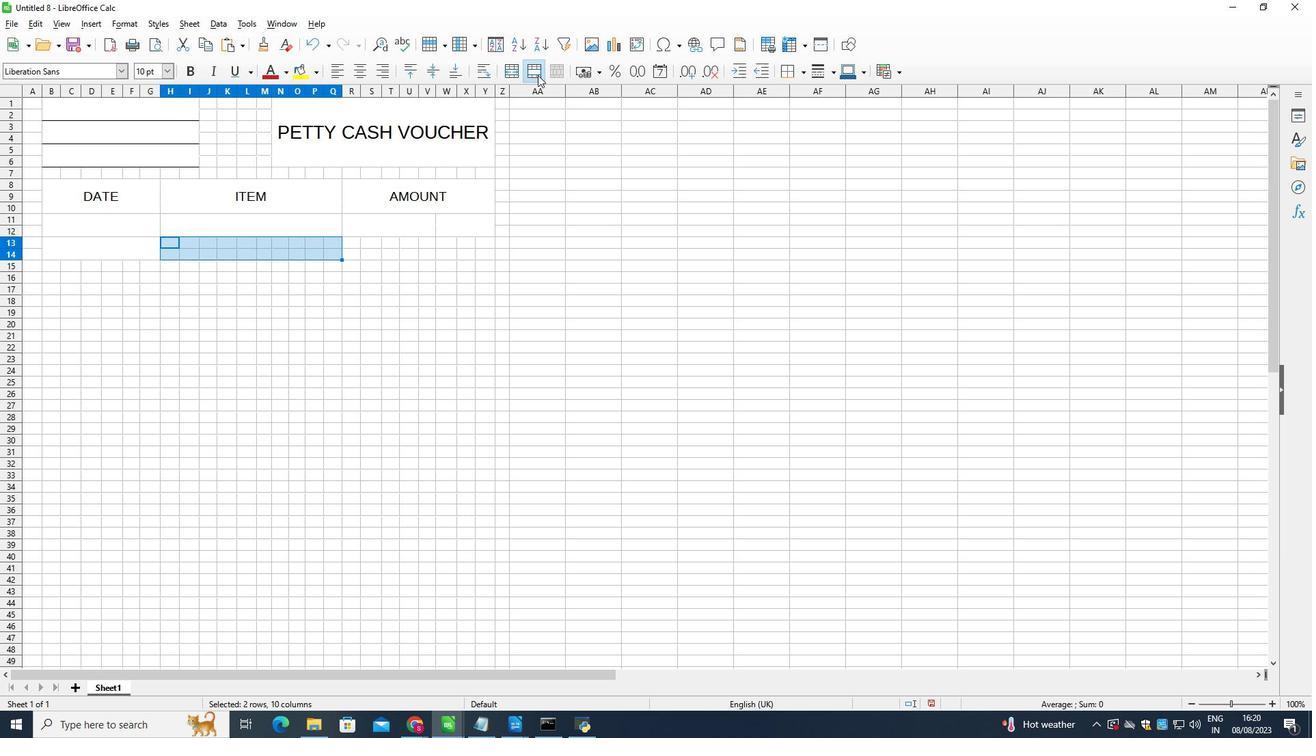 
Action: Mouse moved to (355, 242)
Screenshot: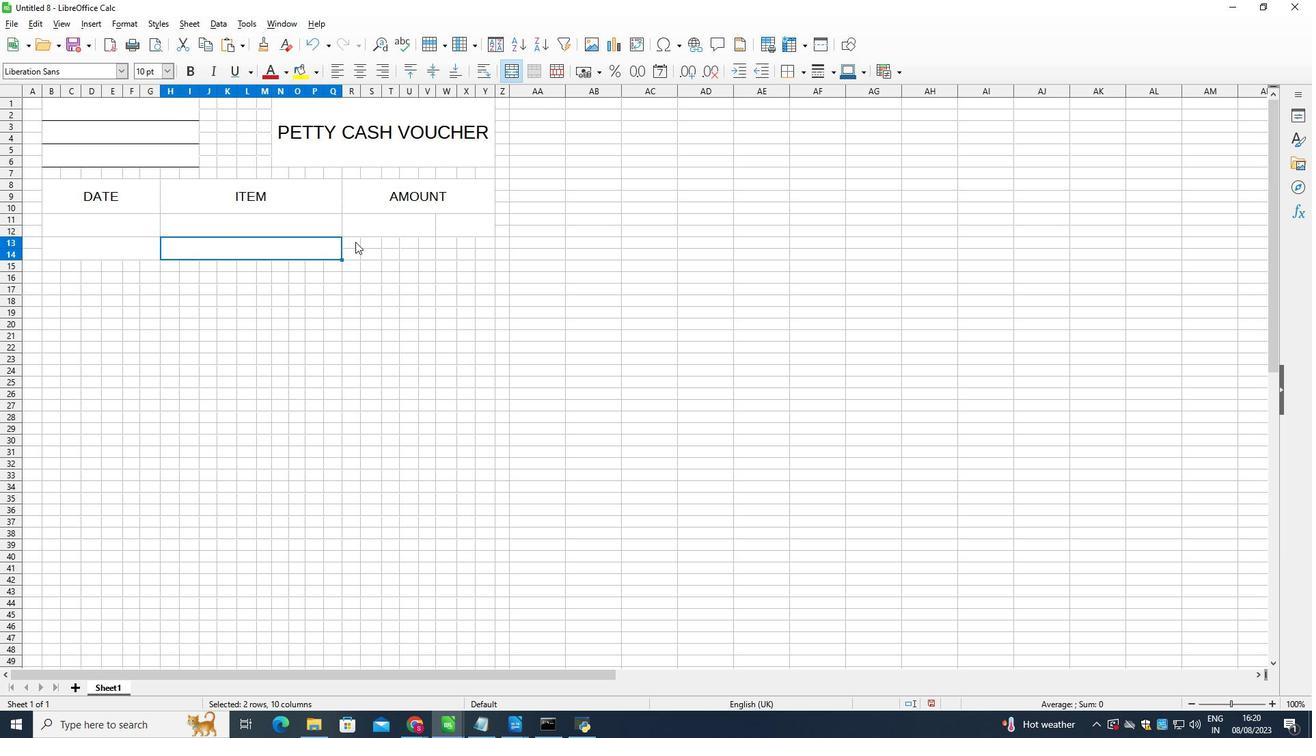 
Action: Mouse pressed left at (355, 242)
Screenshot: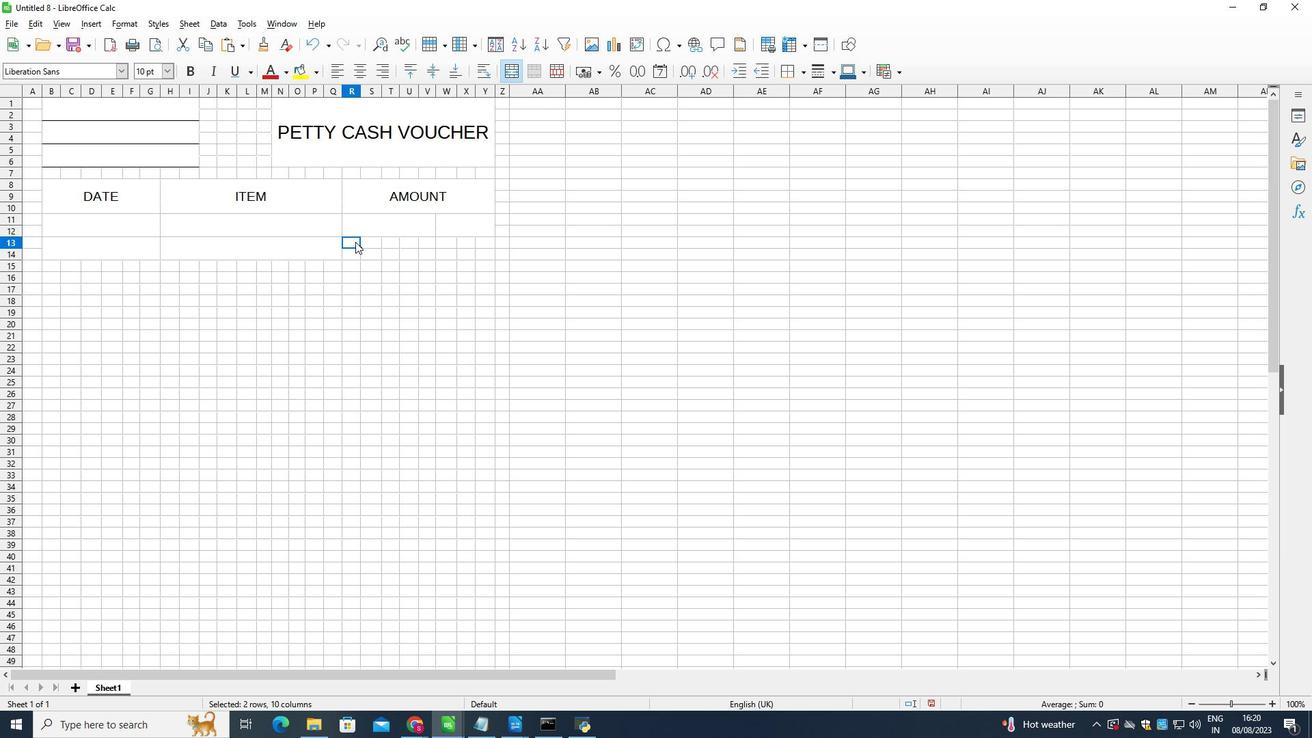 
Action: Mouse moved to (534, 67)
